 Task: Research Airbnb accommodation in Sirte, Libya from 4th December, 2023 to 10th December, 2023 for 6 adults, 2 children.6 bedrooms having 6 beds and 6 bathrooms. Property type can be house. Amenities needed are: wifi, TV, free parkinig on premises, gym, breakfast. Look for 5 properties as per requirement.
Action: Mouse moved to (1373, 712)
Screenshot: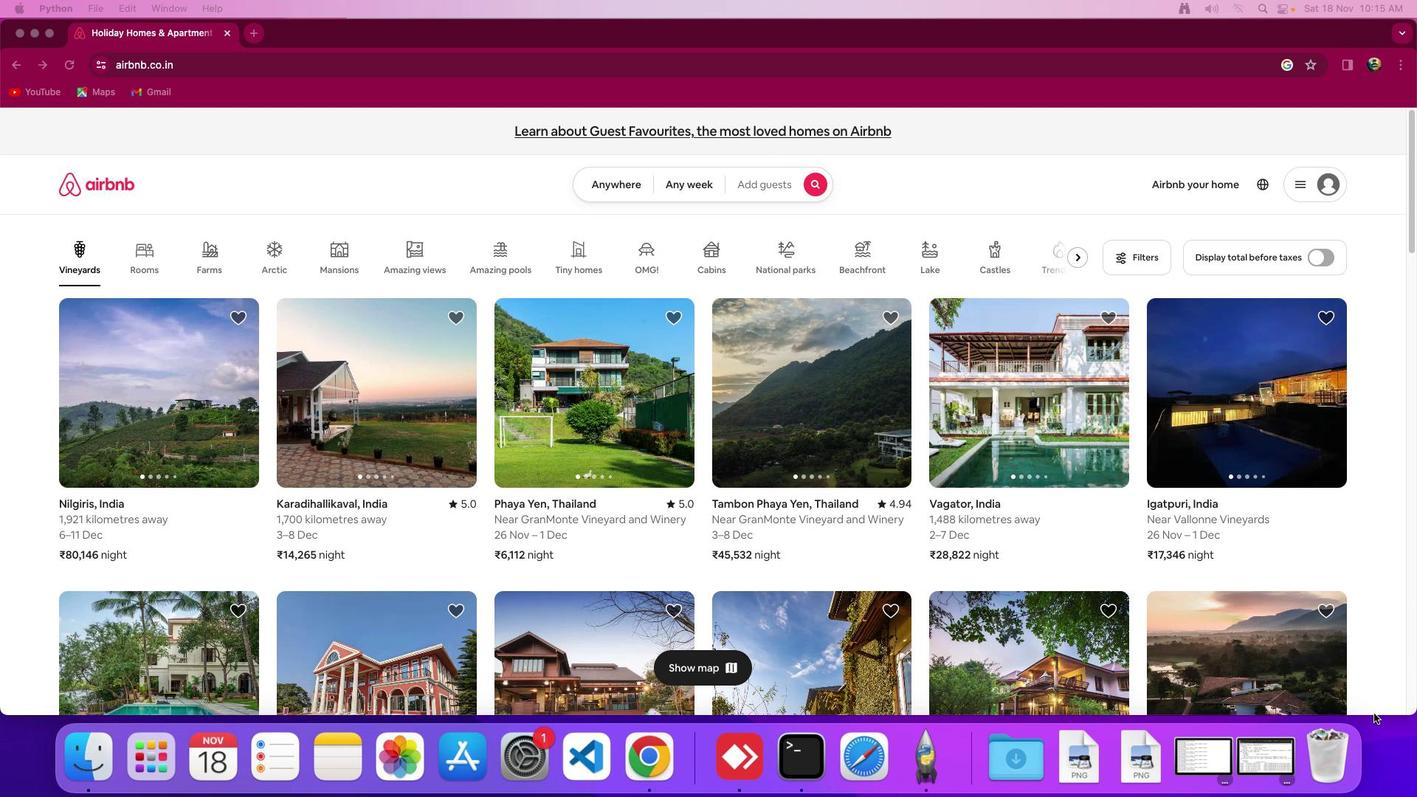 
Action: Mouse pressed left at (1373, 712)
Screenshot: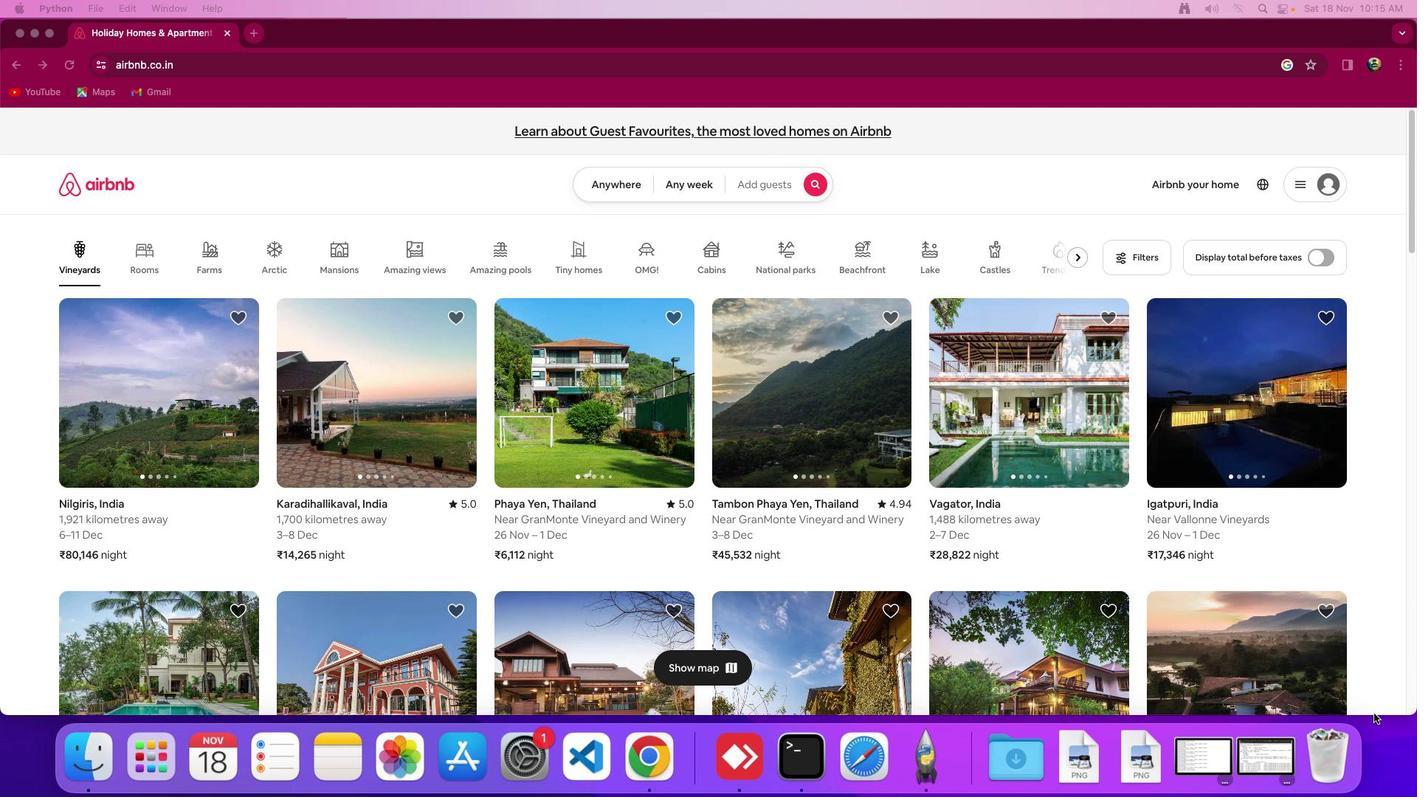 
Action: Mouse moved to (1372, 713)
Screenshot: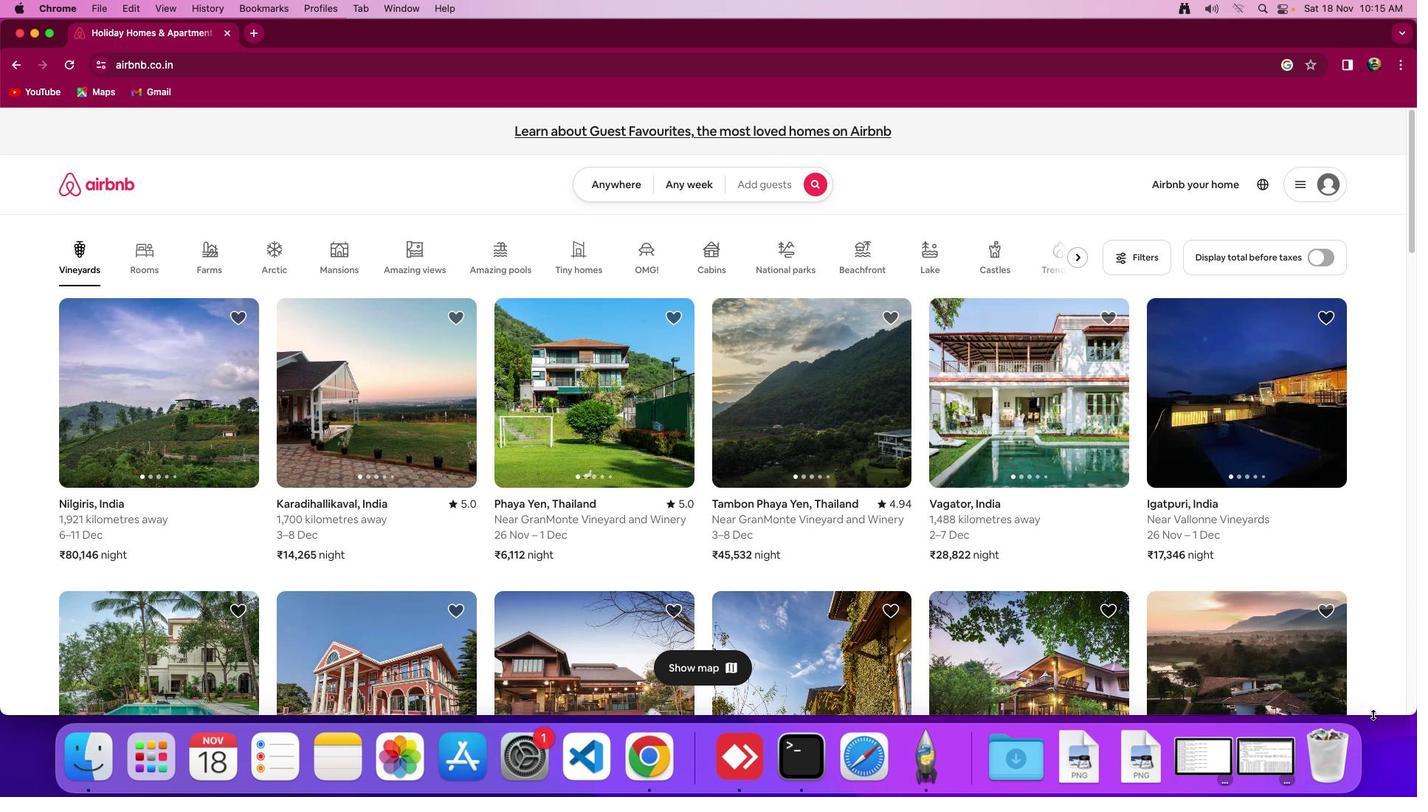 
Action: Mouse pressed left at (1372, 713)
Screenshot: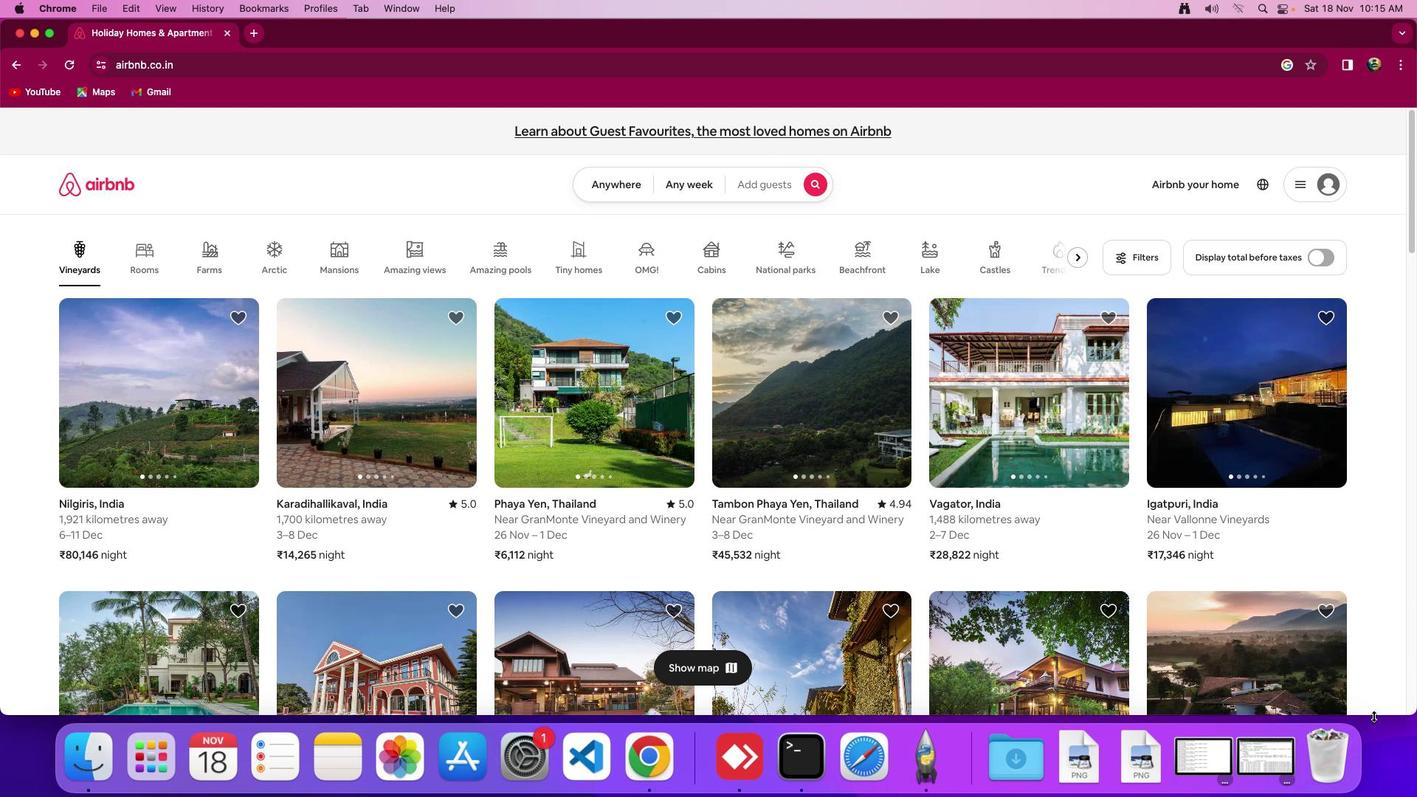 
Action: Mouse moved to (618, 181)
Screenshot: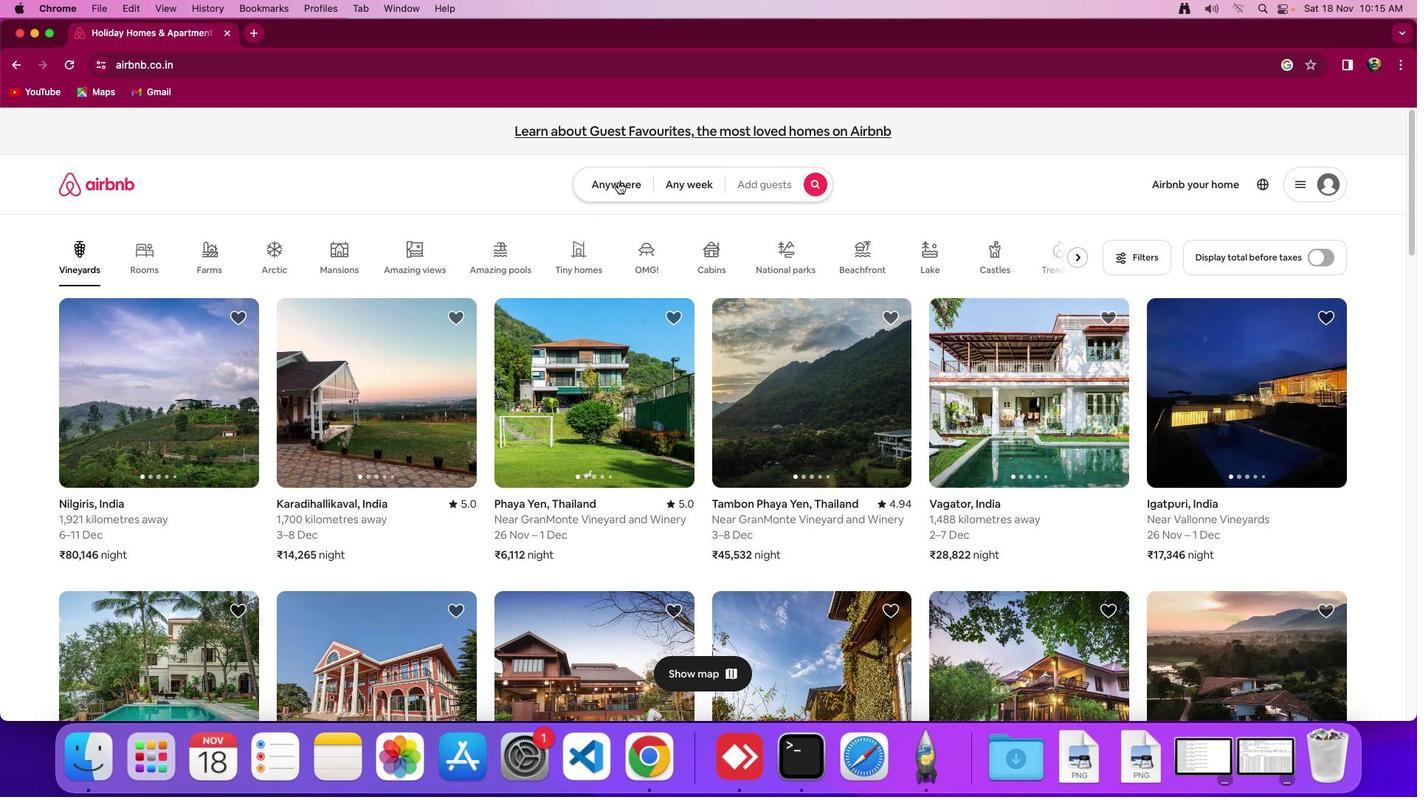 
Action: Mouse pressed left at (618, 181)
Screenshot: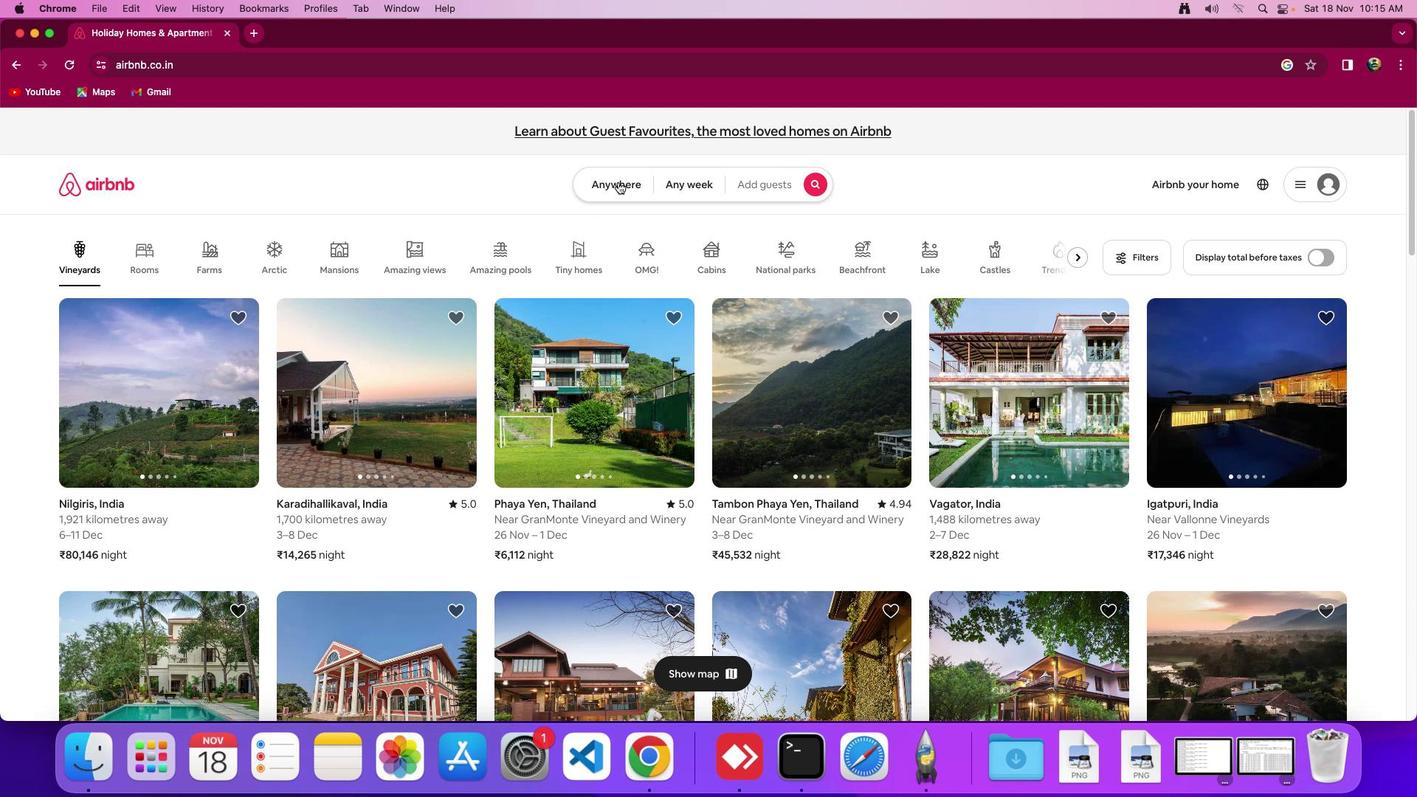 
Action: Mouse moved to (563, 253)
Screenshot: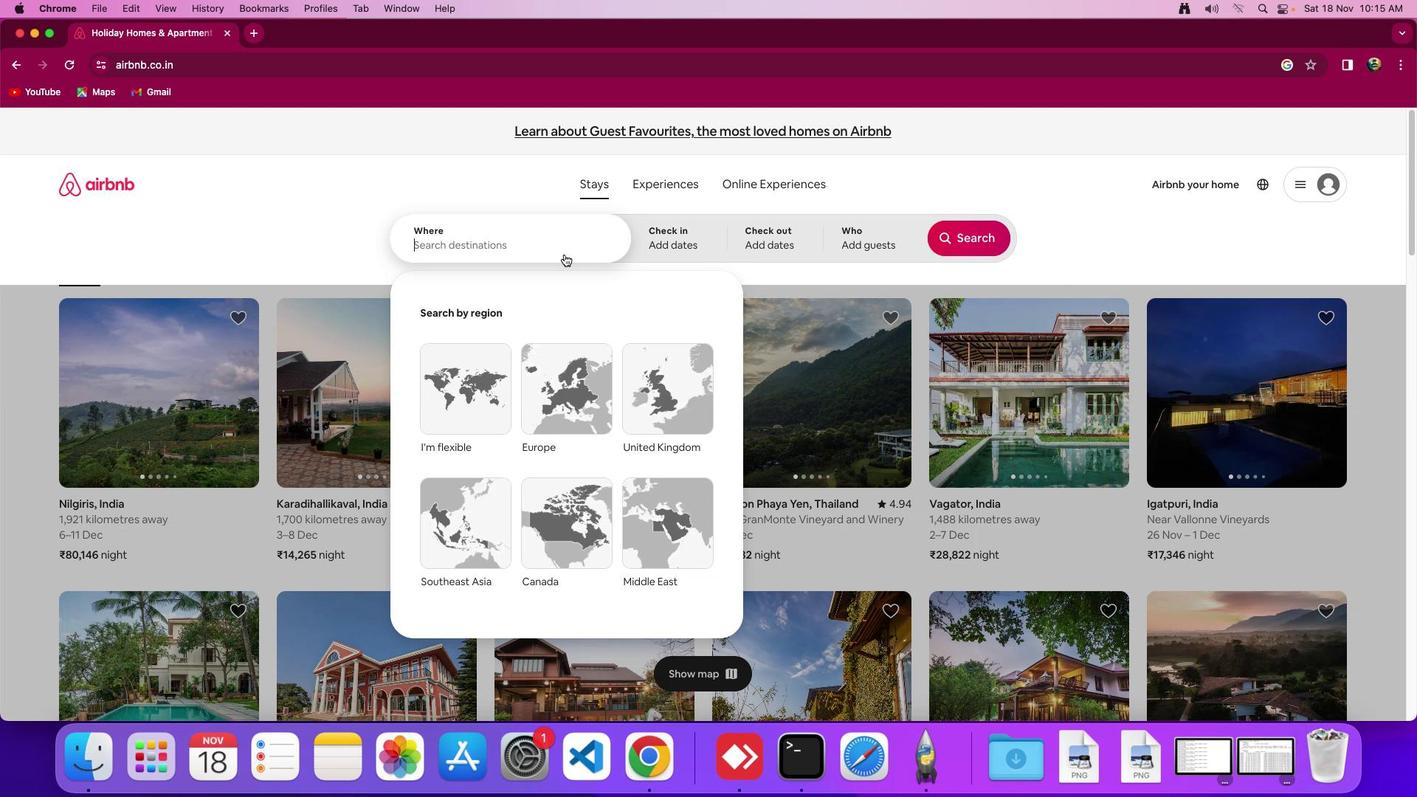 
Action: Mouse pressed left at (563, 253)
Screenshot: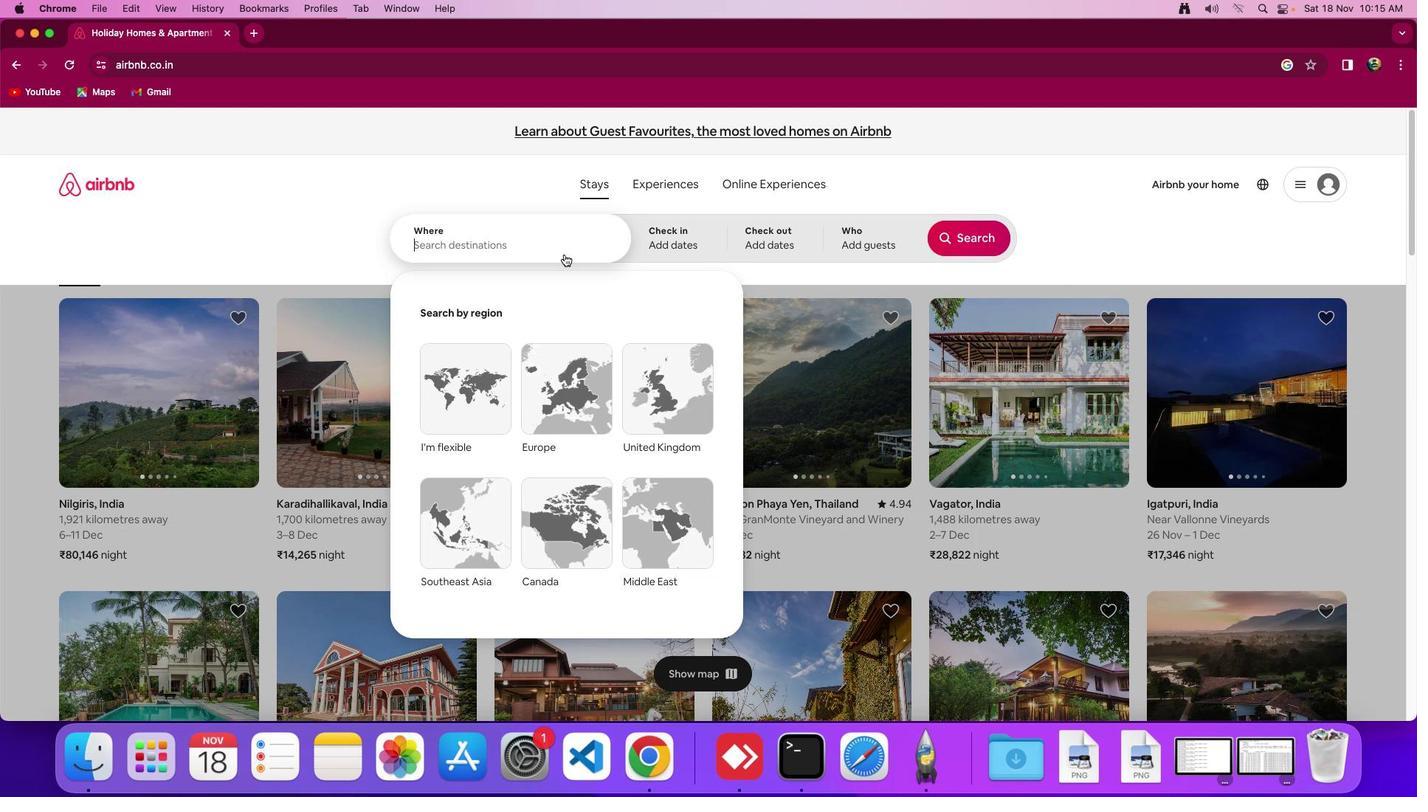 
Action: Mouse moved to (563, 250)
Screenshot: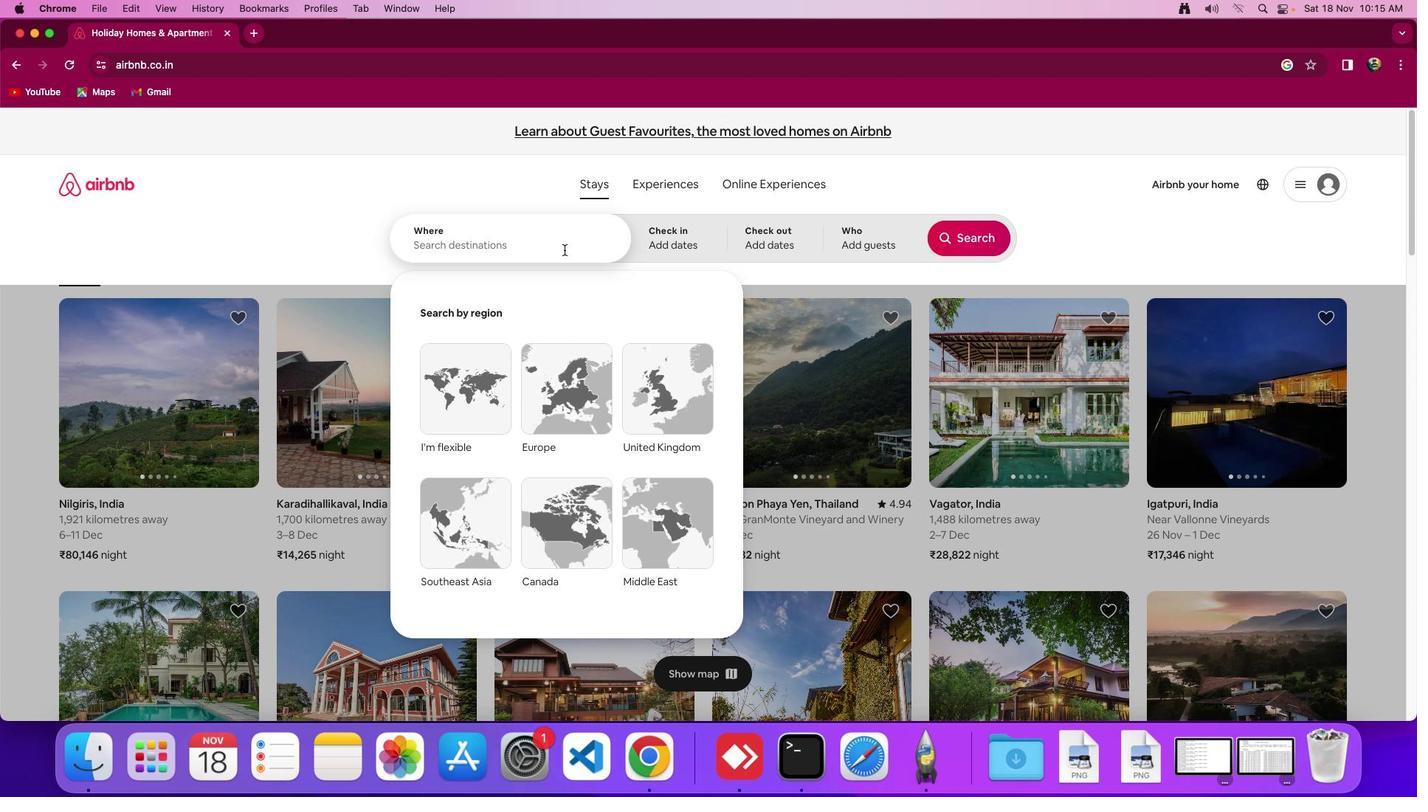 
Action: Key pressed Key.shift_r'S'
Screenshot: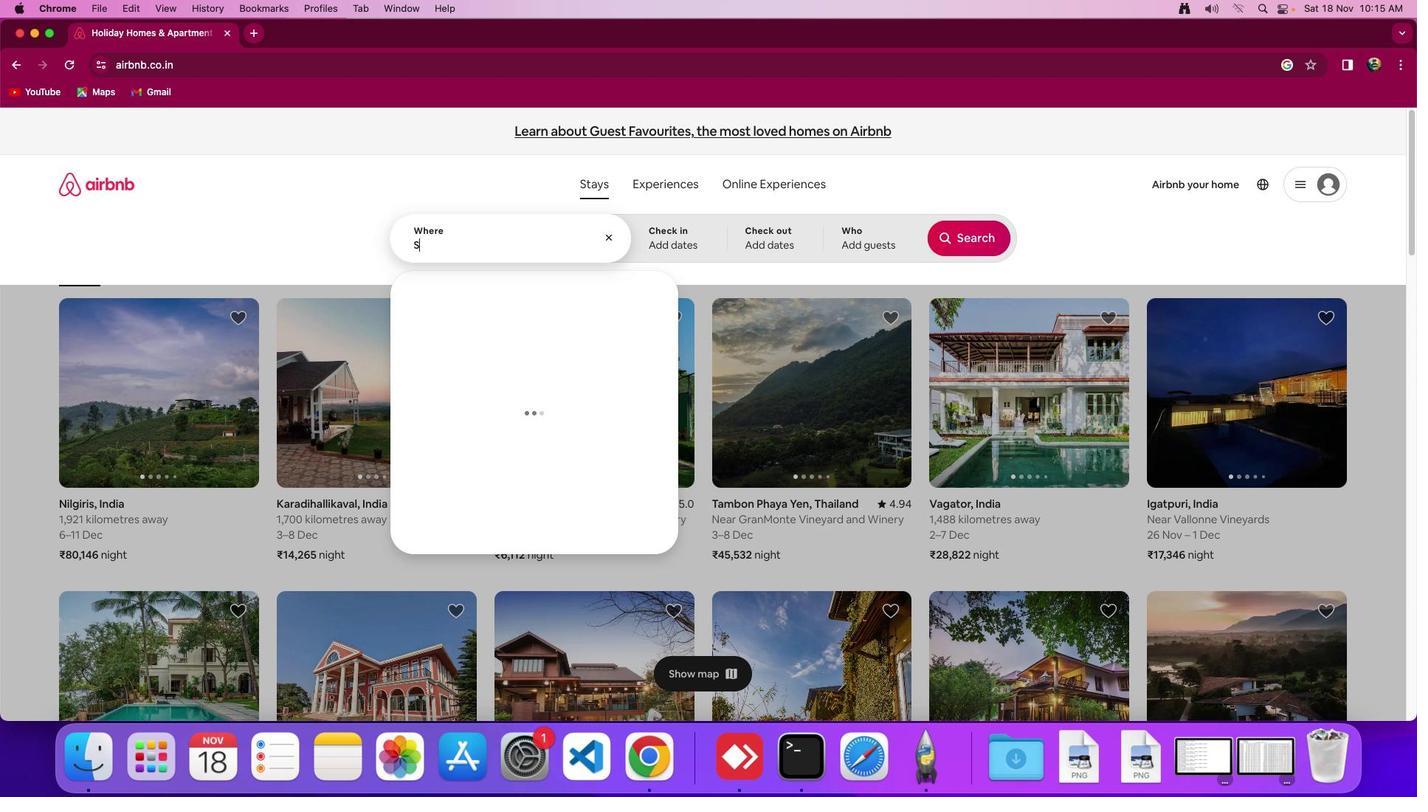 
Action: Mouse moved to (572, 246)
Screenshot: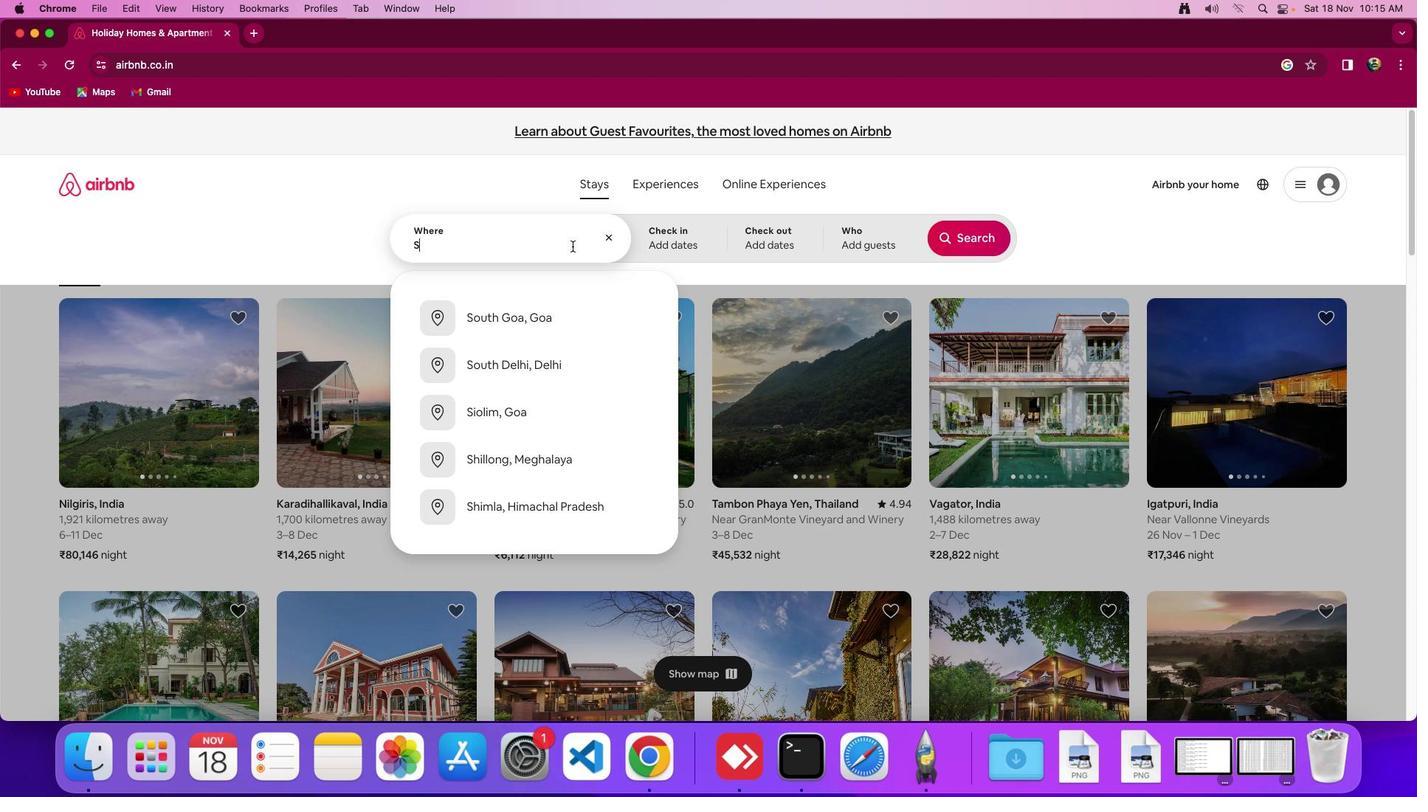 
Action: Key pressed 'i''r''t''e'','Key.space
Screenshot: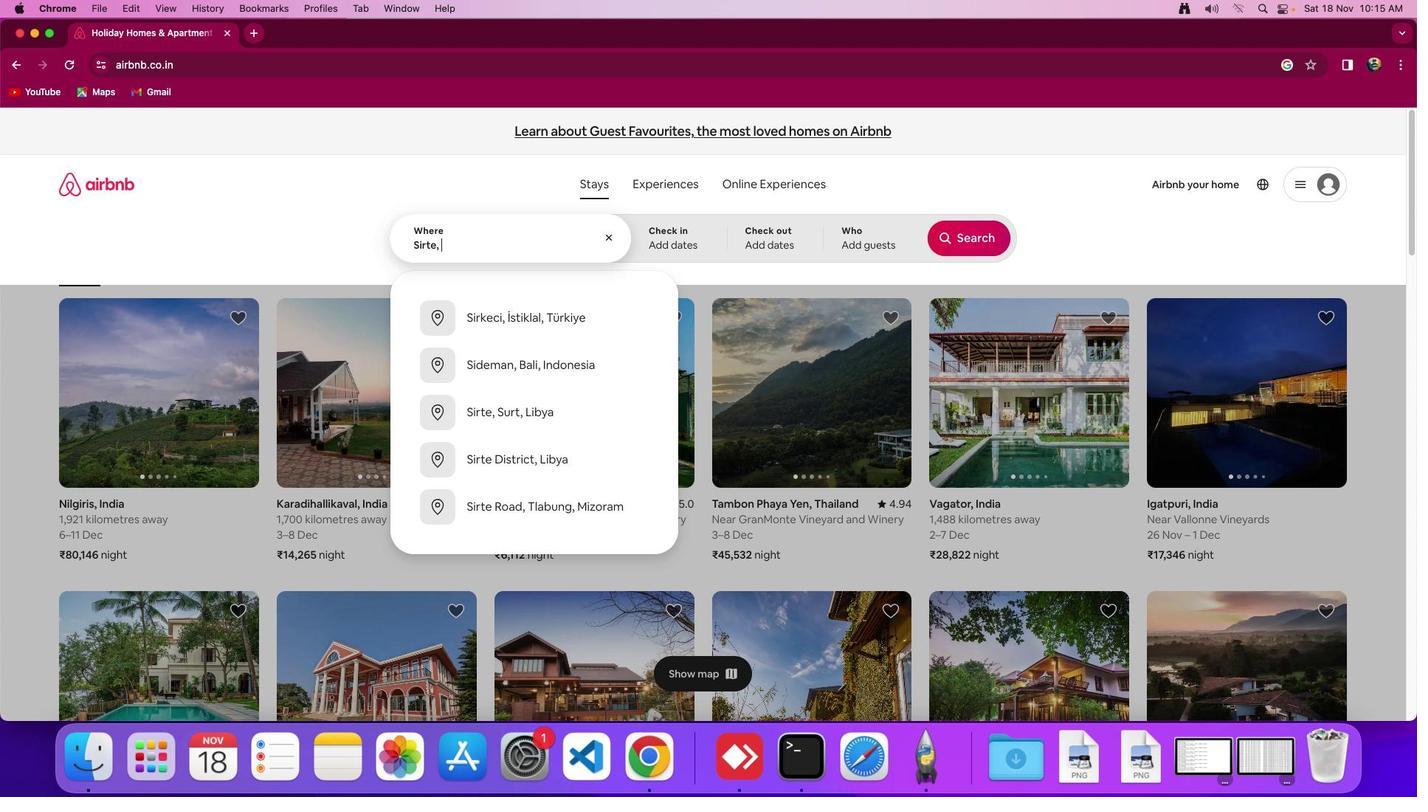 
Action: Mouse moved to (656, 156)
Screenshot: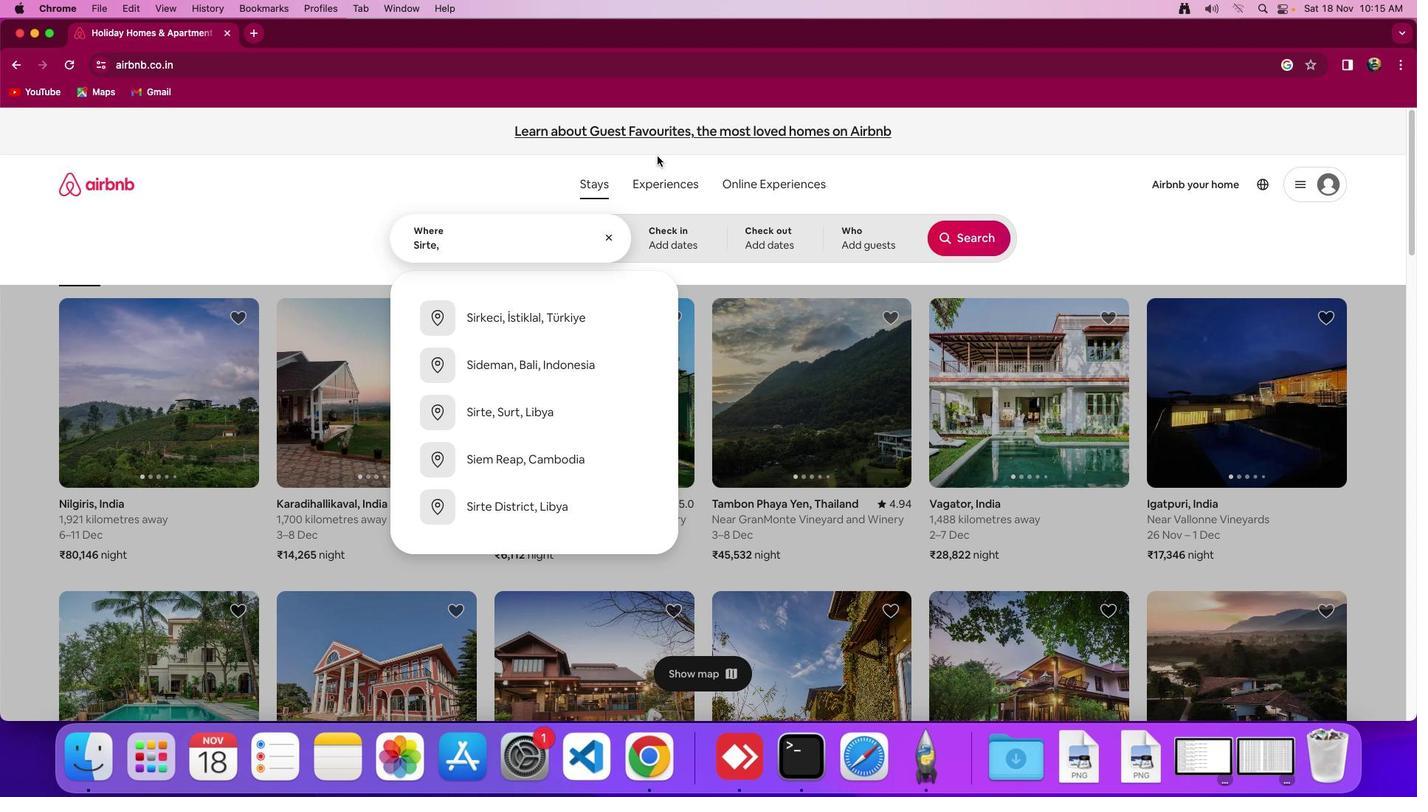
Action: Key pressed Key.caps_lock'L''I'Key.caps_lockKey.backspace
Screenshot: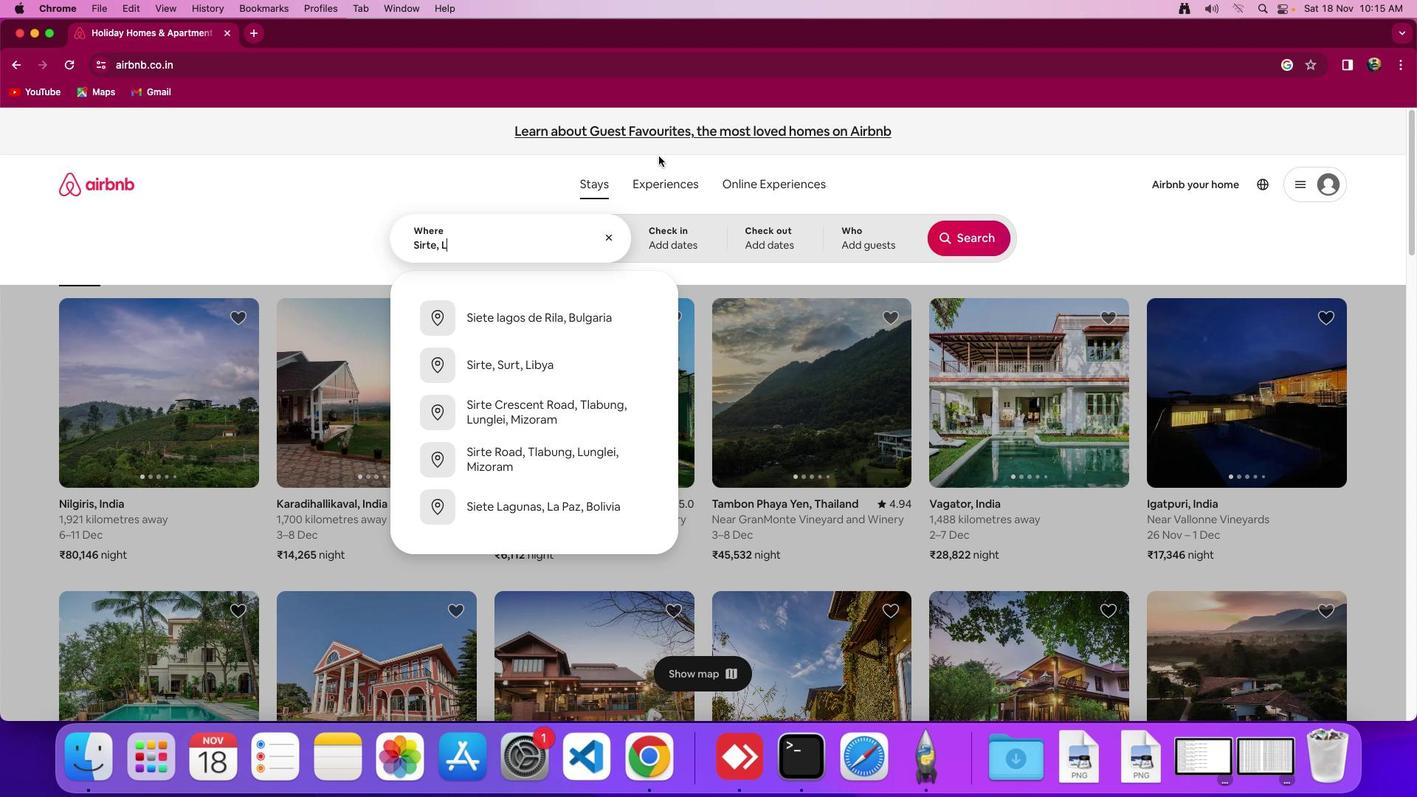 
Action: Mouse moved to (659, 156)
Screenshot: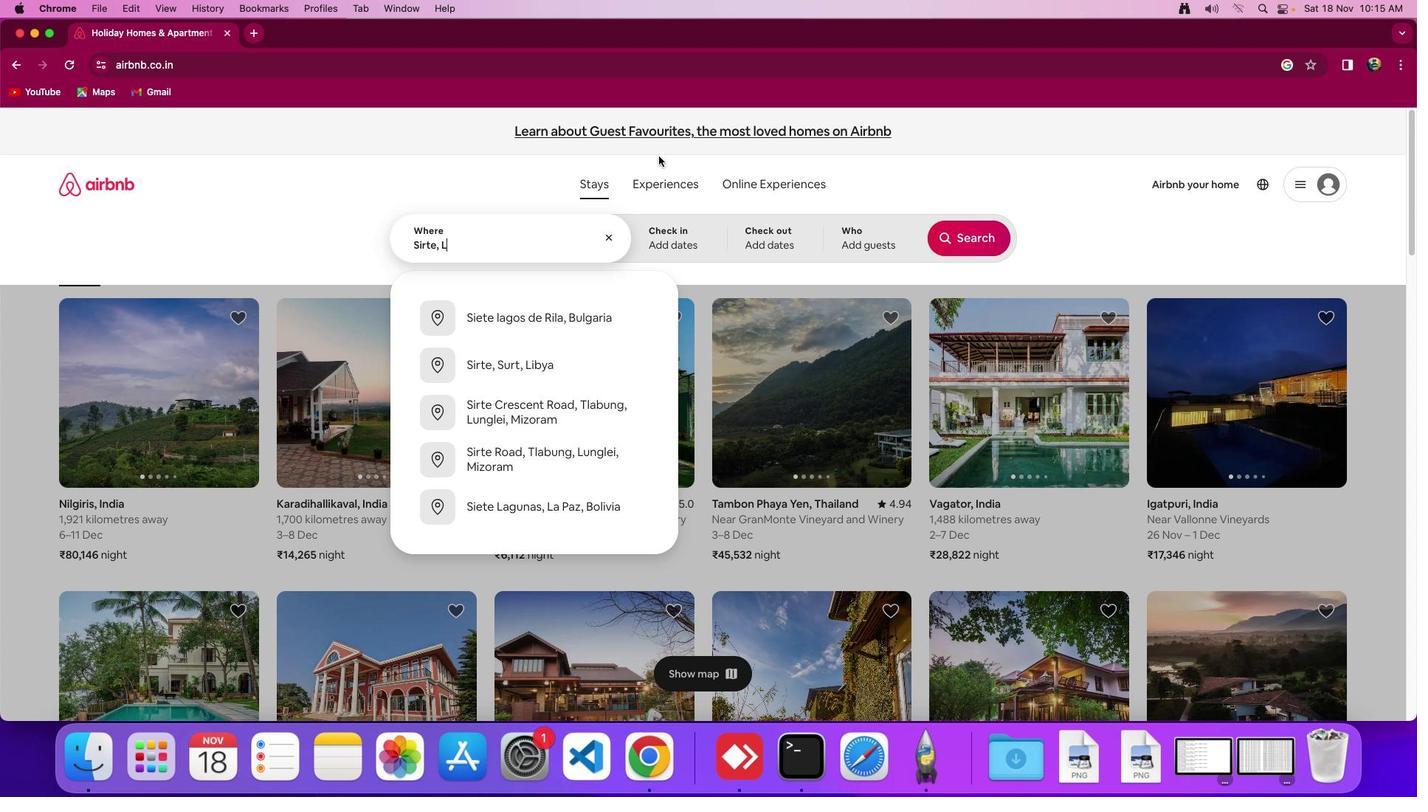 
Action: Key pressed 'i'
Screenshot: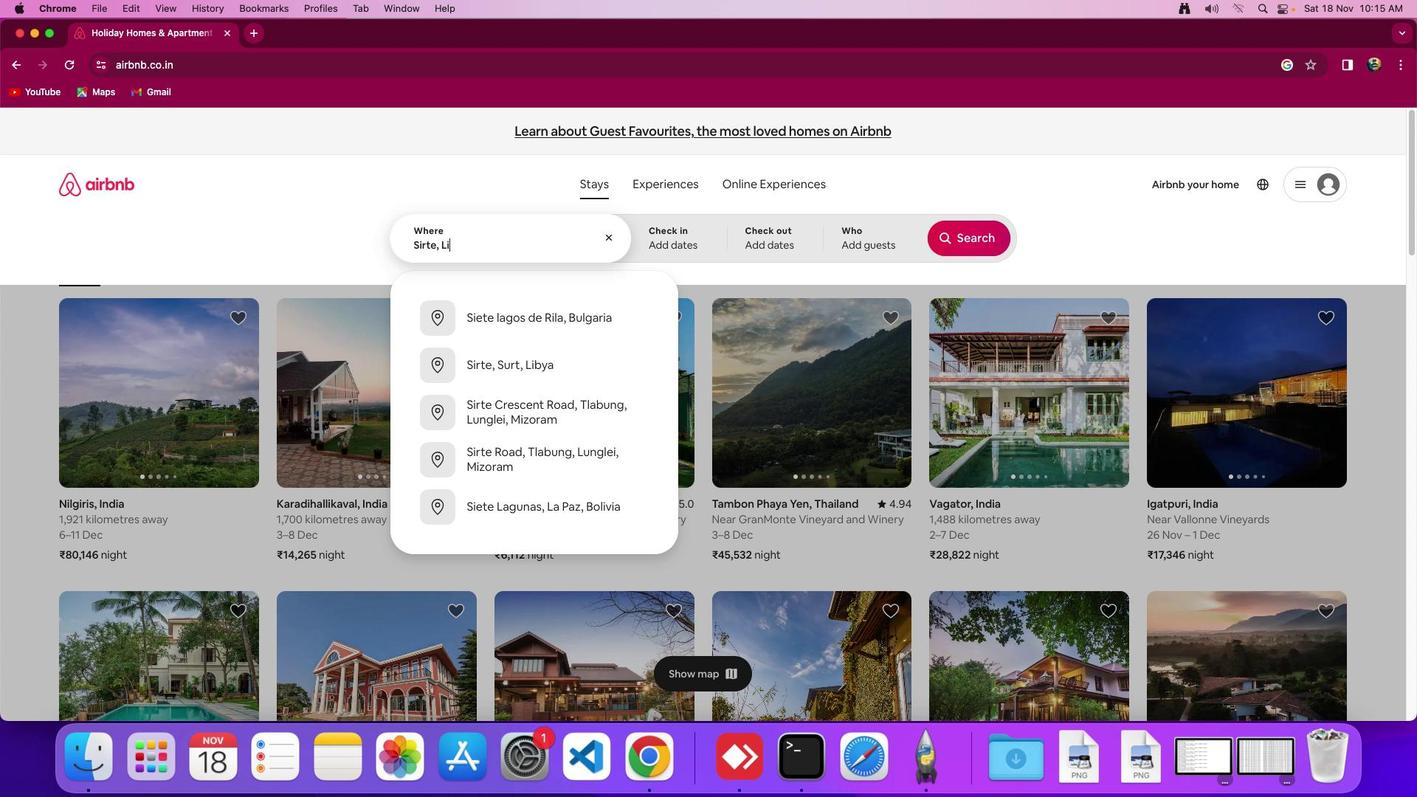 
Action: Mouse moved to (661, 155)
Screenshot: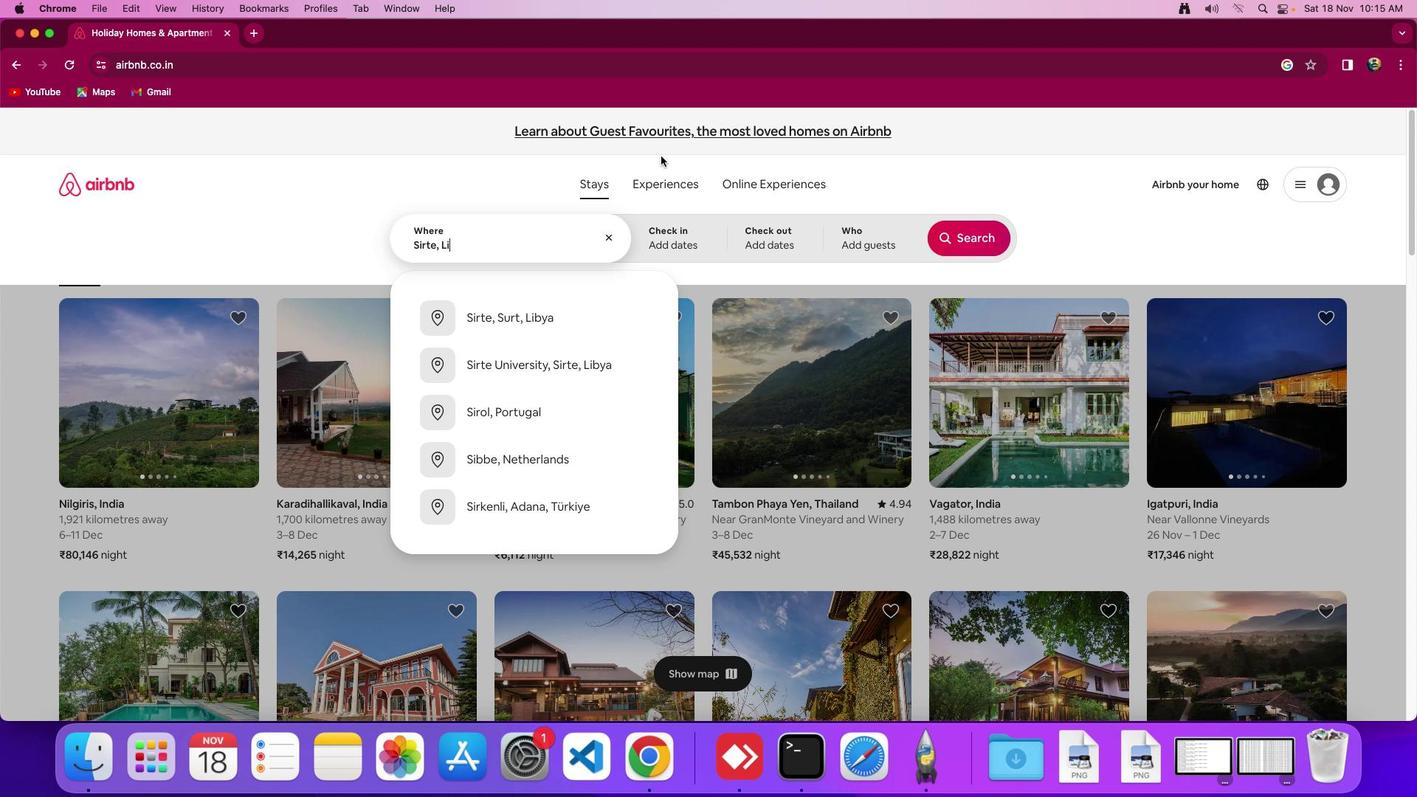
Action: Key pressed 'b''y''a'
Screenshot: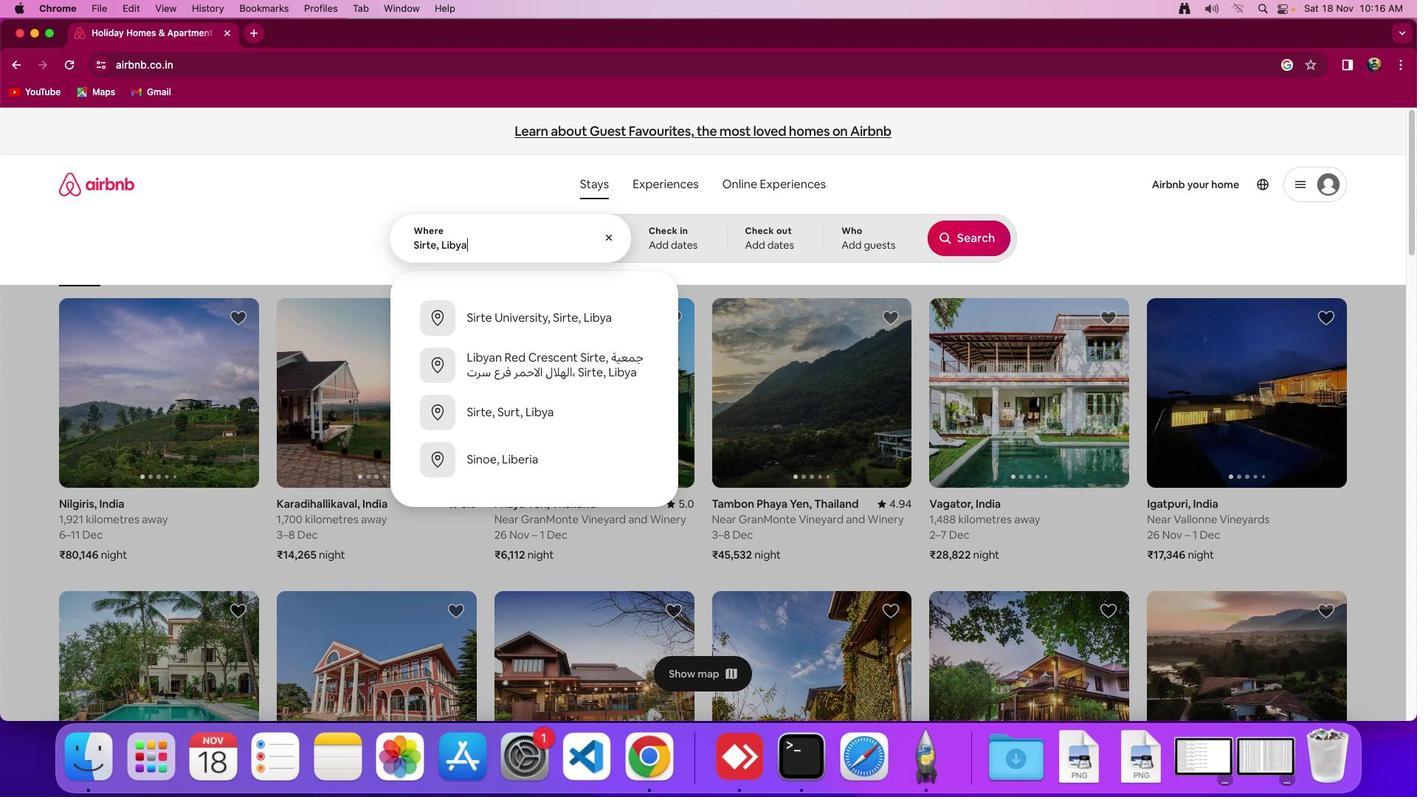 
Action: Mouse moved to (671, 236)
Screenshot: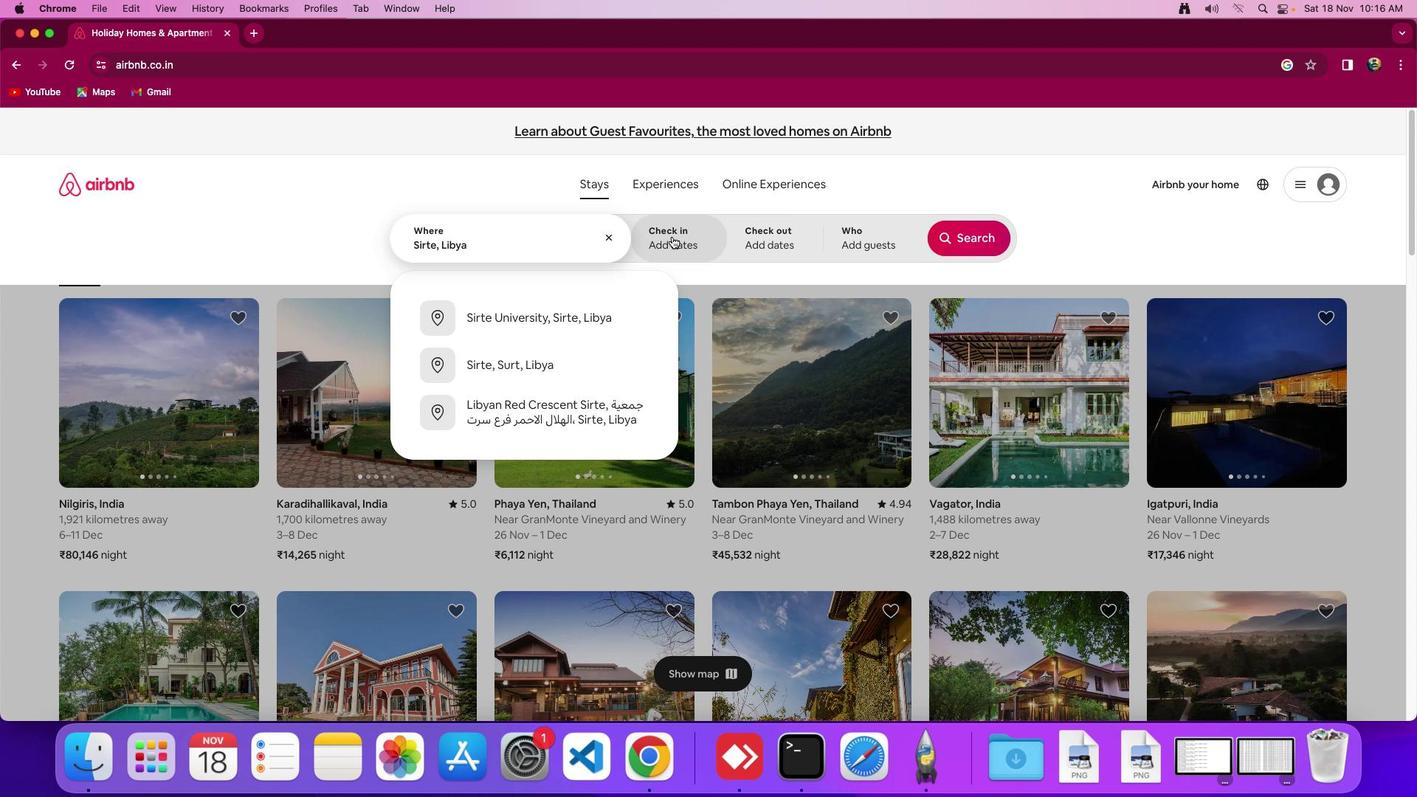 
Action: Mouse pressed left at (671, 236)
Screenshot: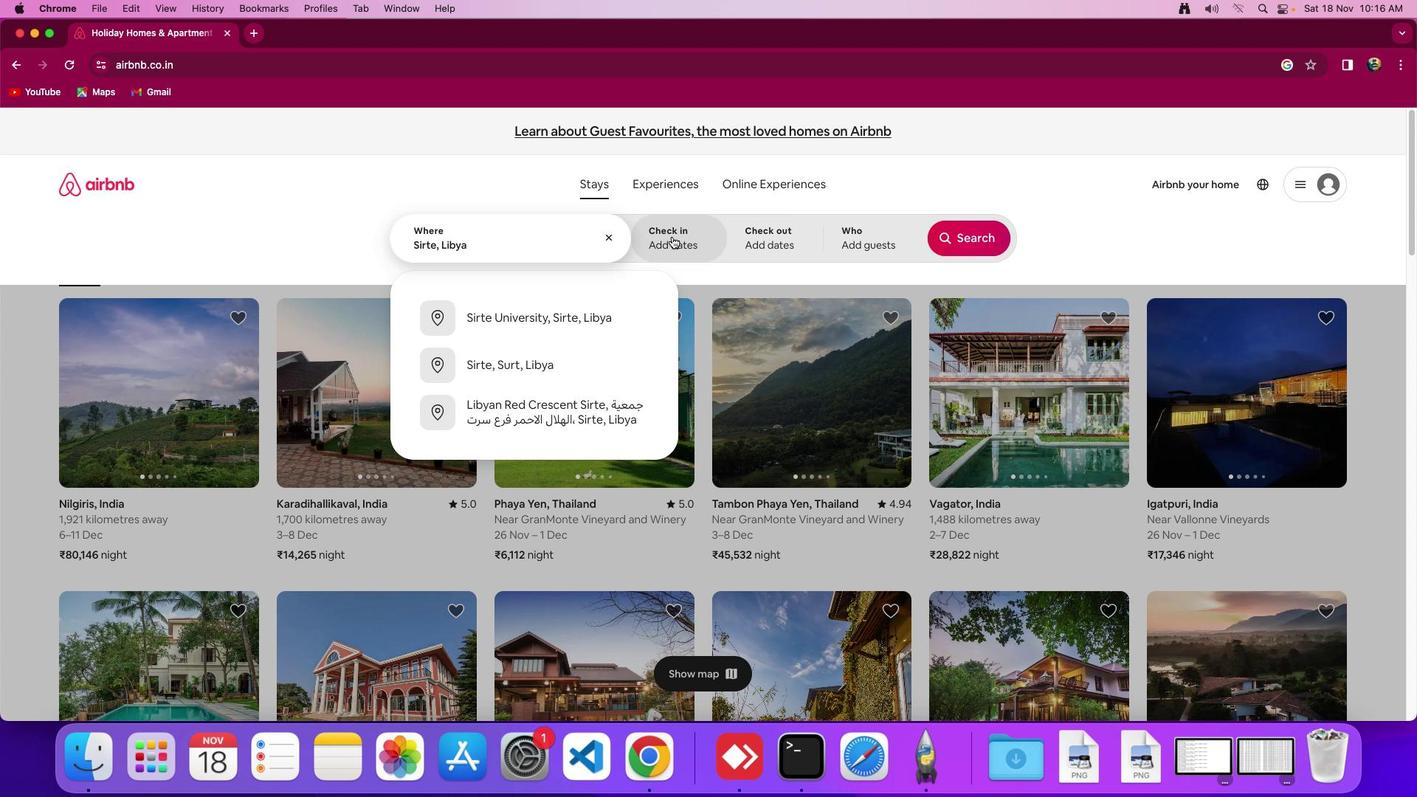 
Action: Mouse moved to (783, 457)
Screenshot: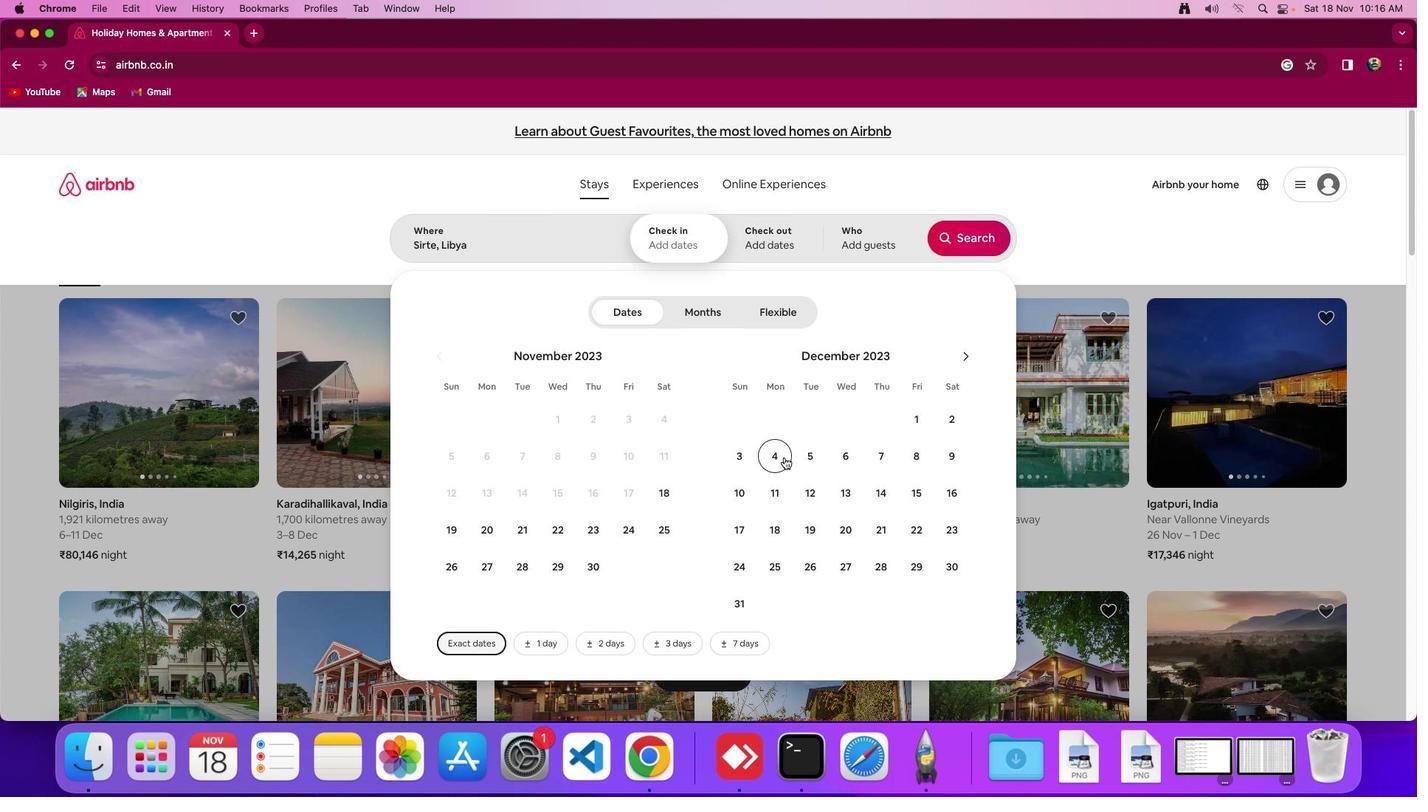 
Action: Mouse pressed left at (783, 457)
Screenshot: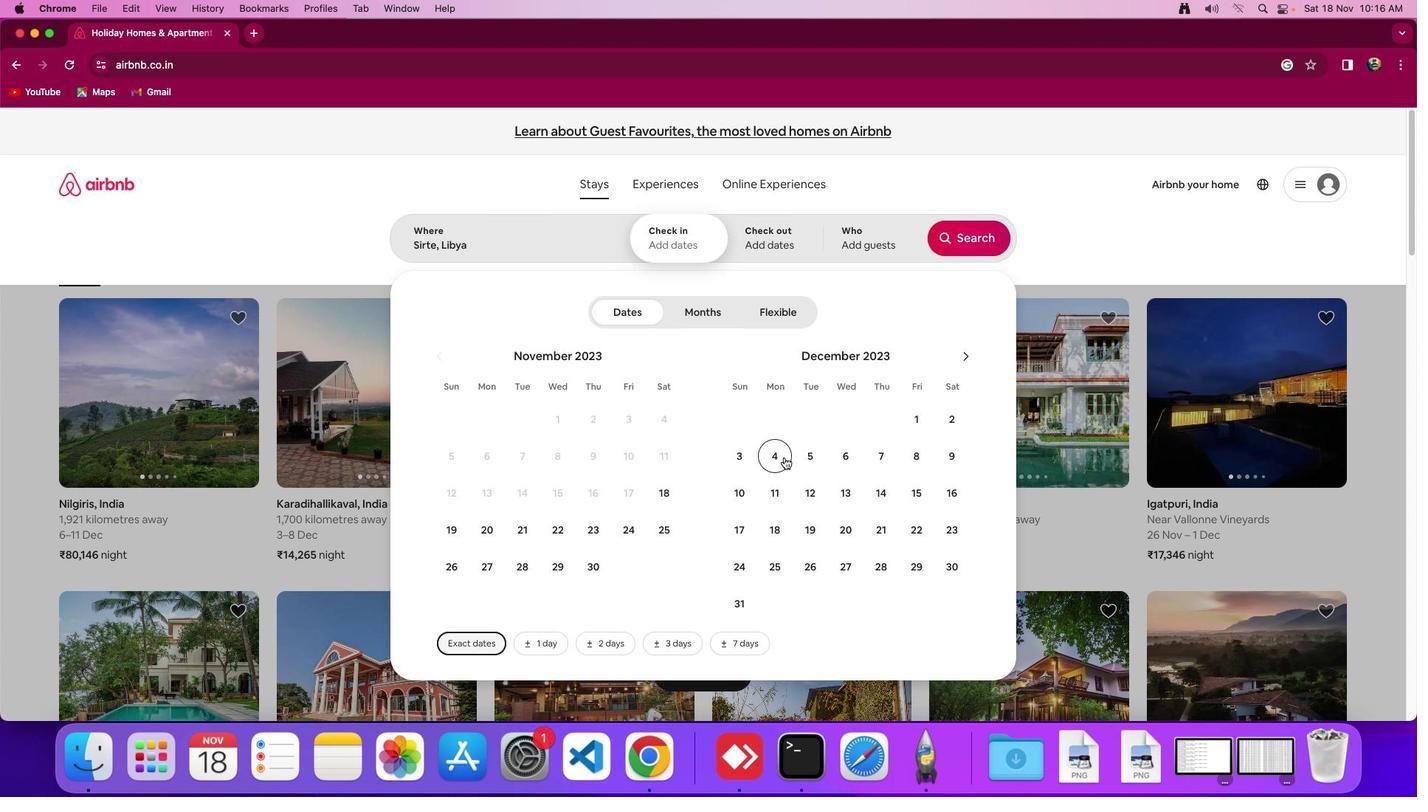 
Action: Mouse moved to (735, 498)
Screenshot: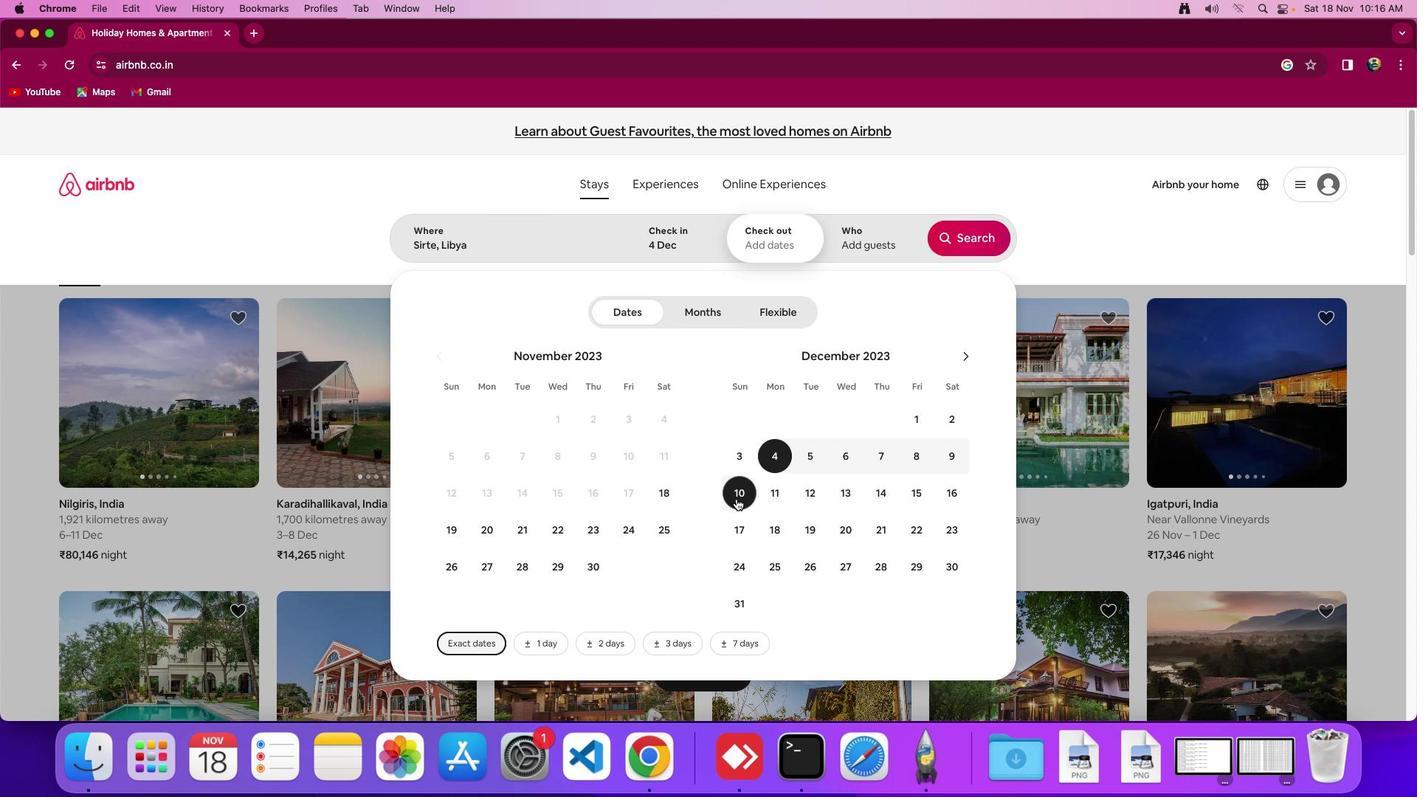 
Action: Mouse pressed left at (735, 498)
Screenshot: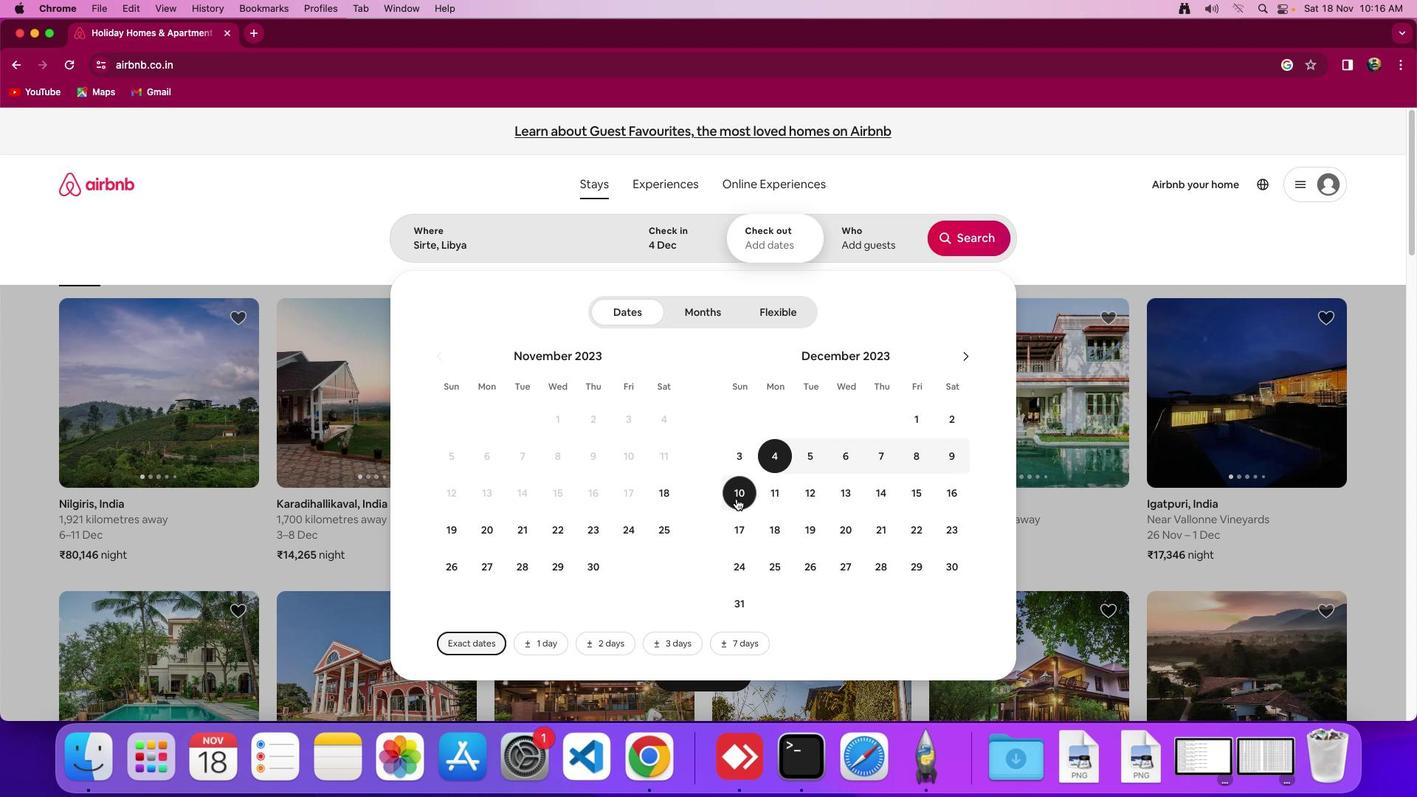 
Action: Mouse moved to (848, 229)
Screenshot: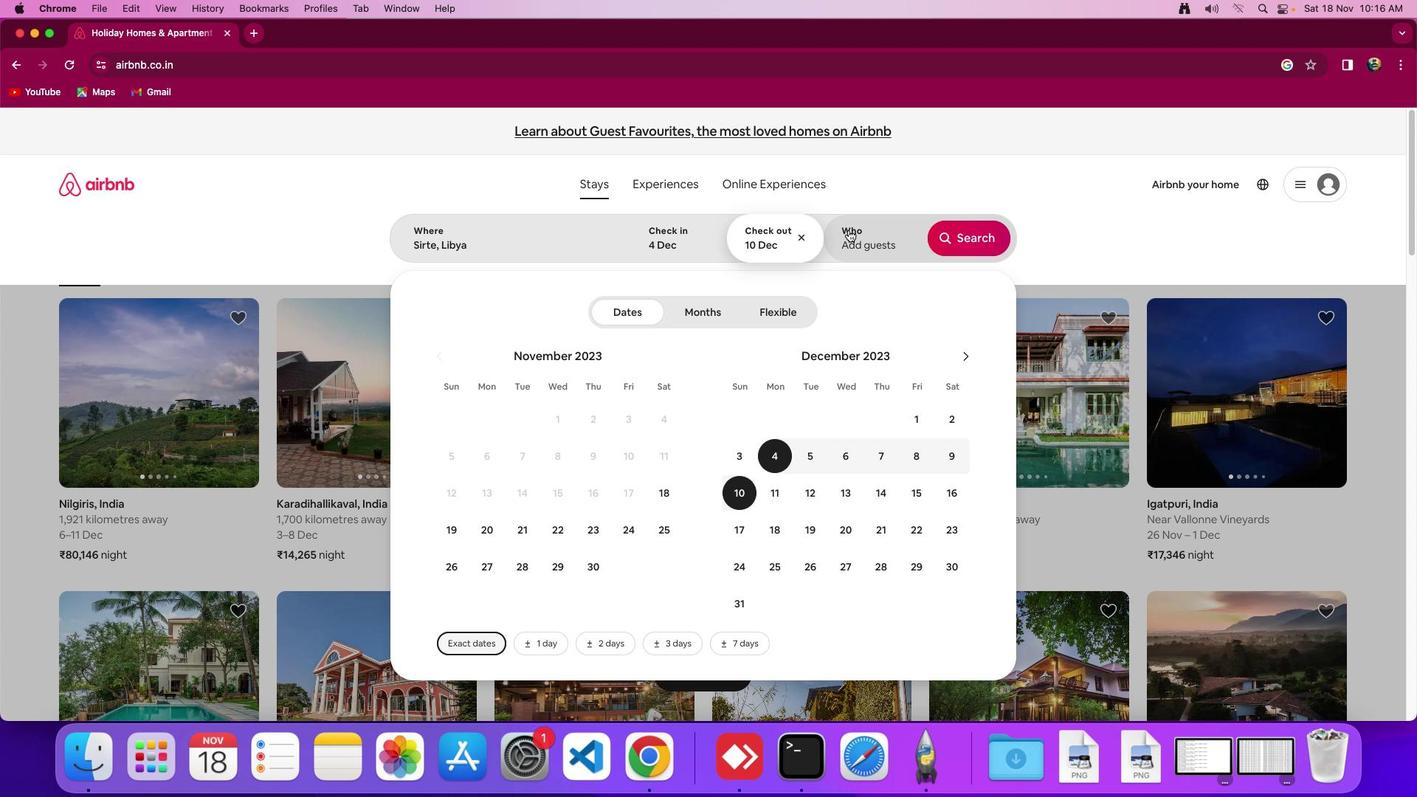 
Action: Mouse pressed left at (848, 229)
Screenshot: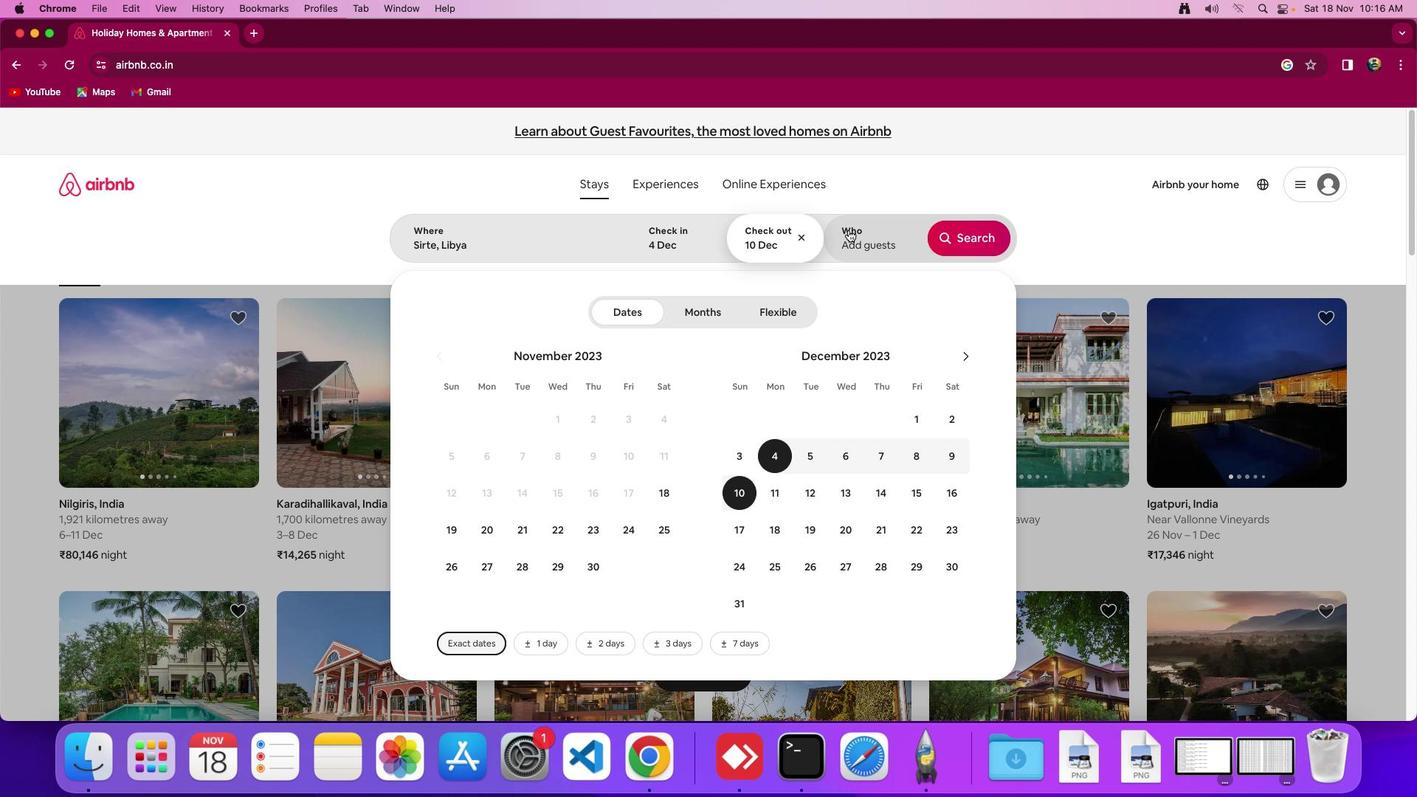 
Action: Mouse moved to (977, 321)
Screenshot: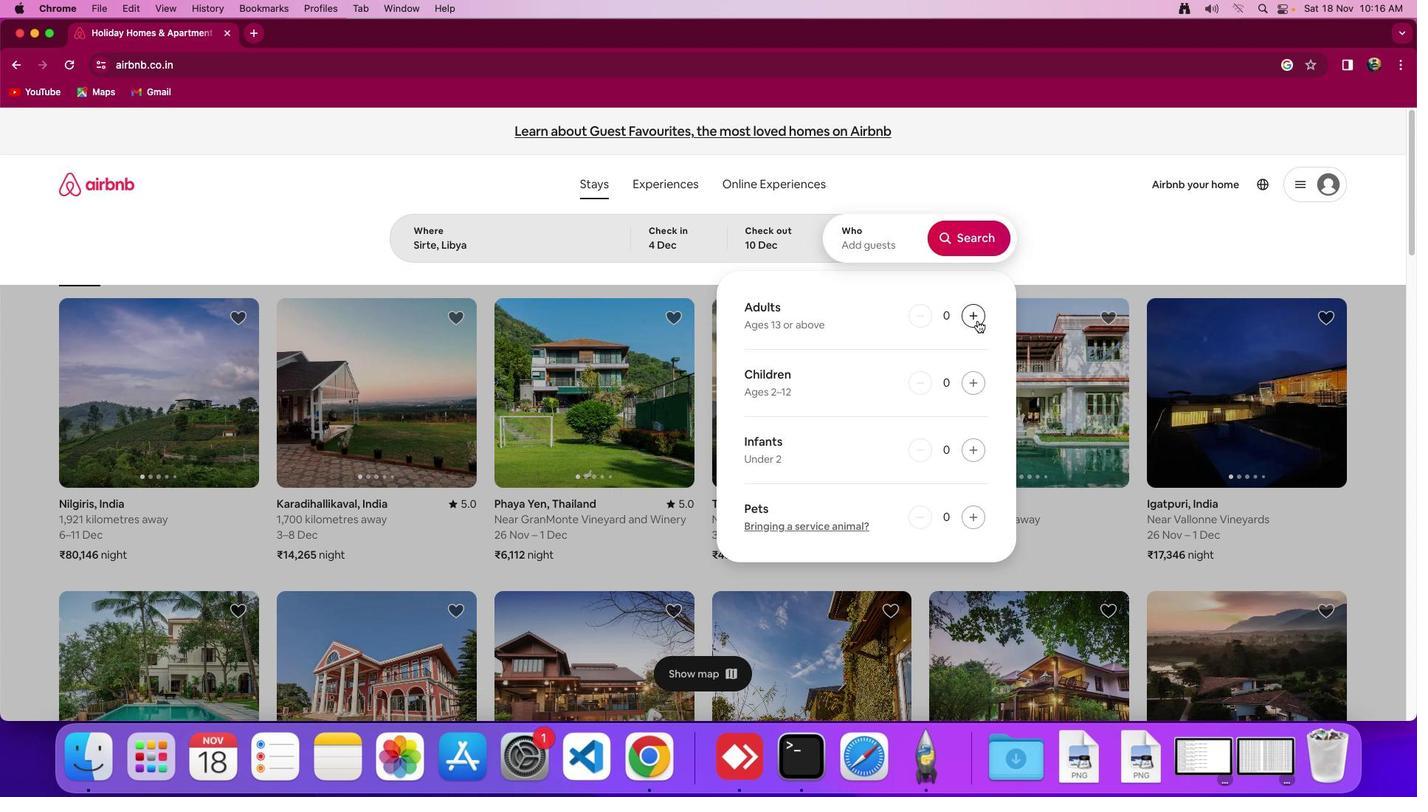 
Action: Mouse pressed left at (977, 321)
Screenshot: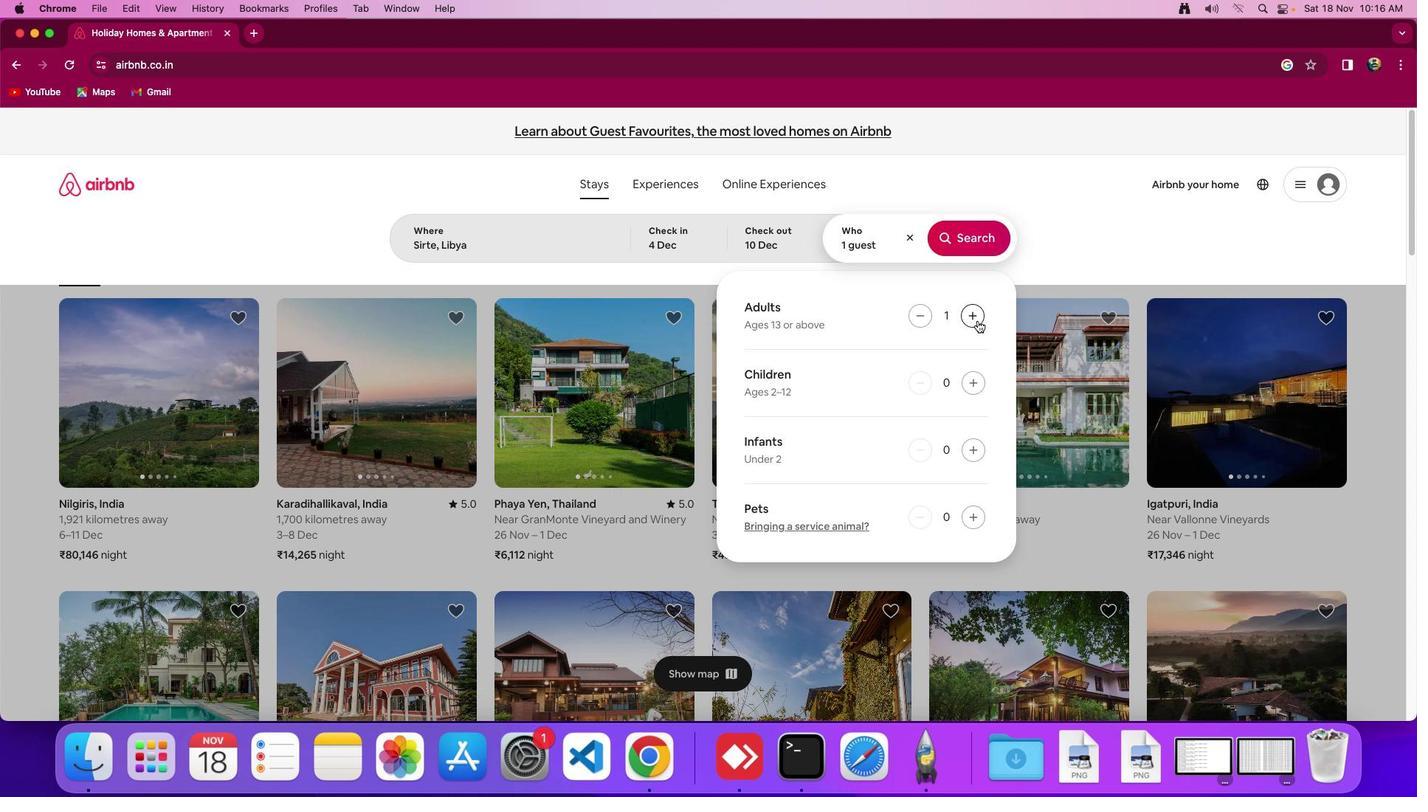 
Action: Mouse pressed left at (977, 321)
Screenshot: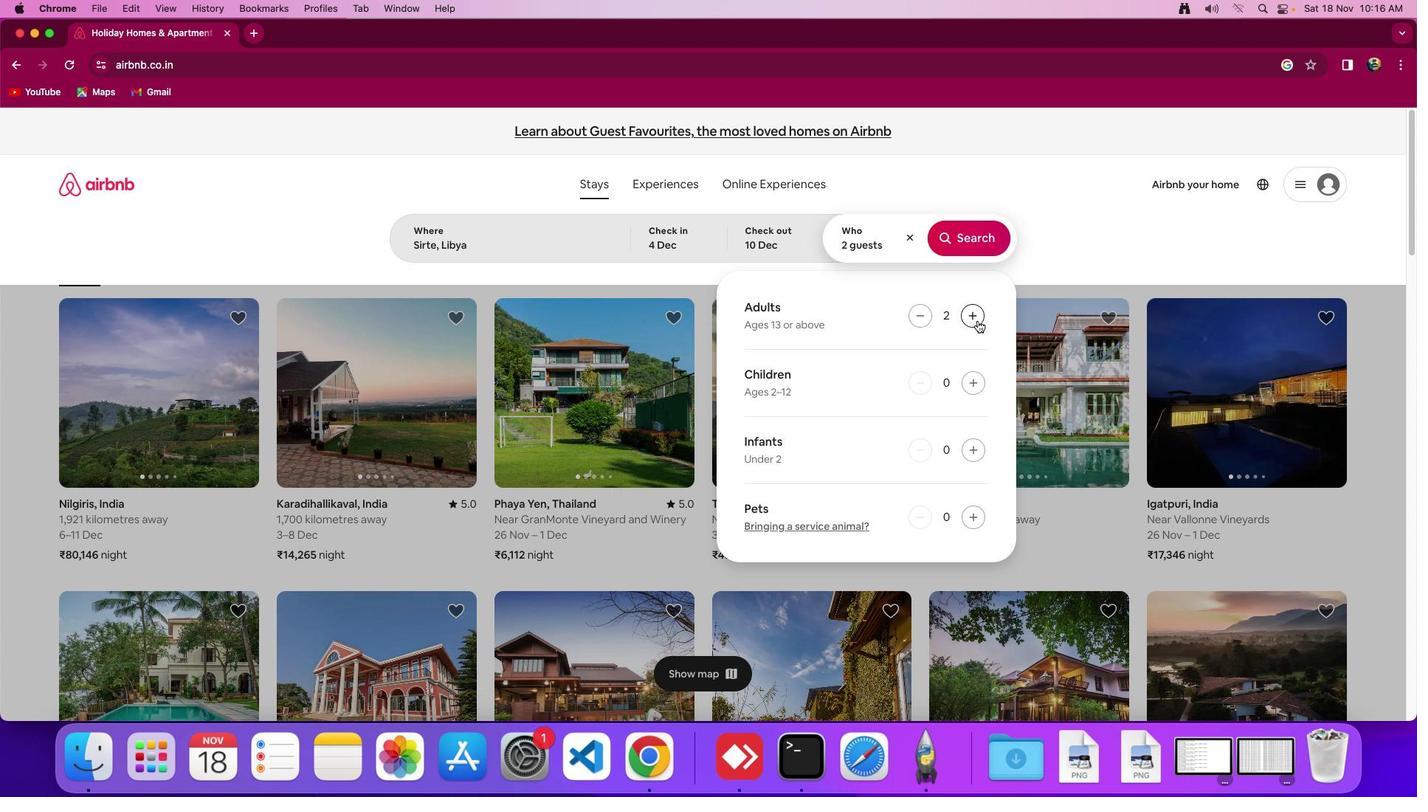 
Action: Mouse pressed left at (977, 321)
Screenshot: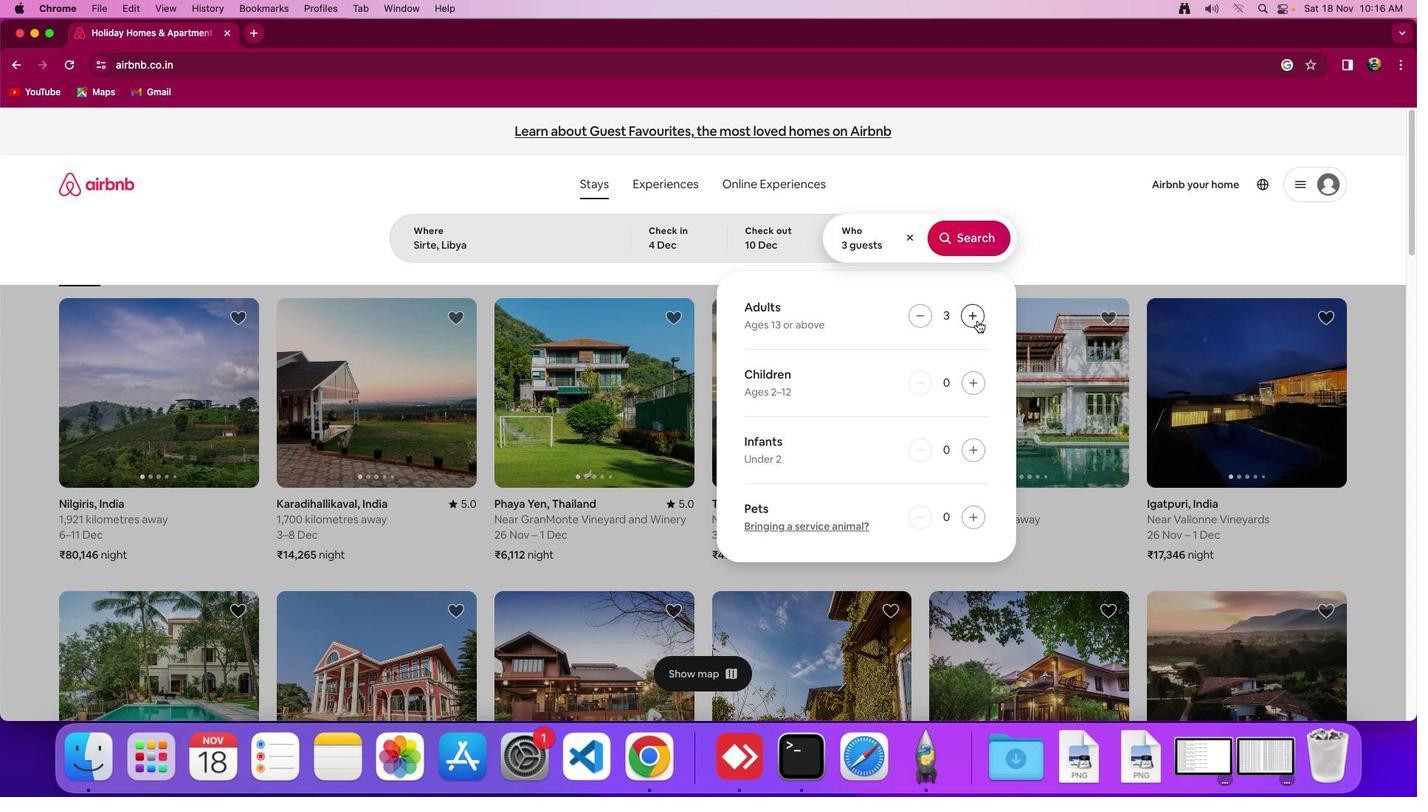 
Action: Mouse pressed left at (977, 321)
Screenshot: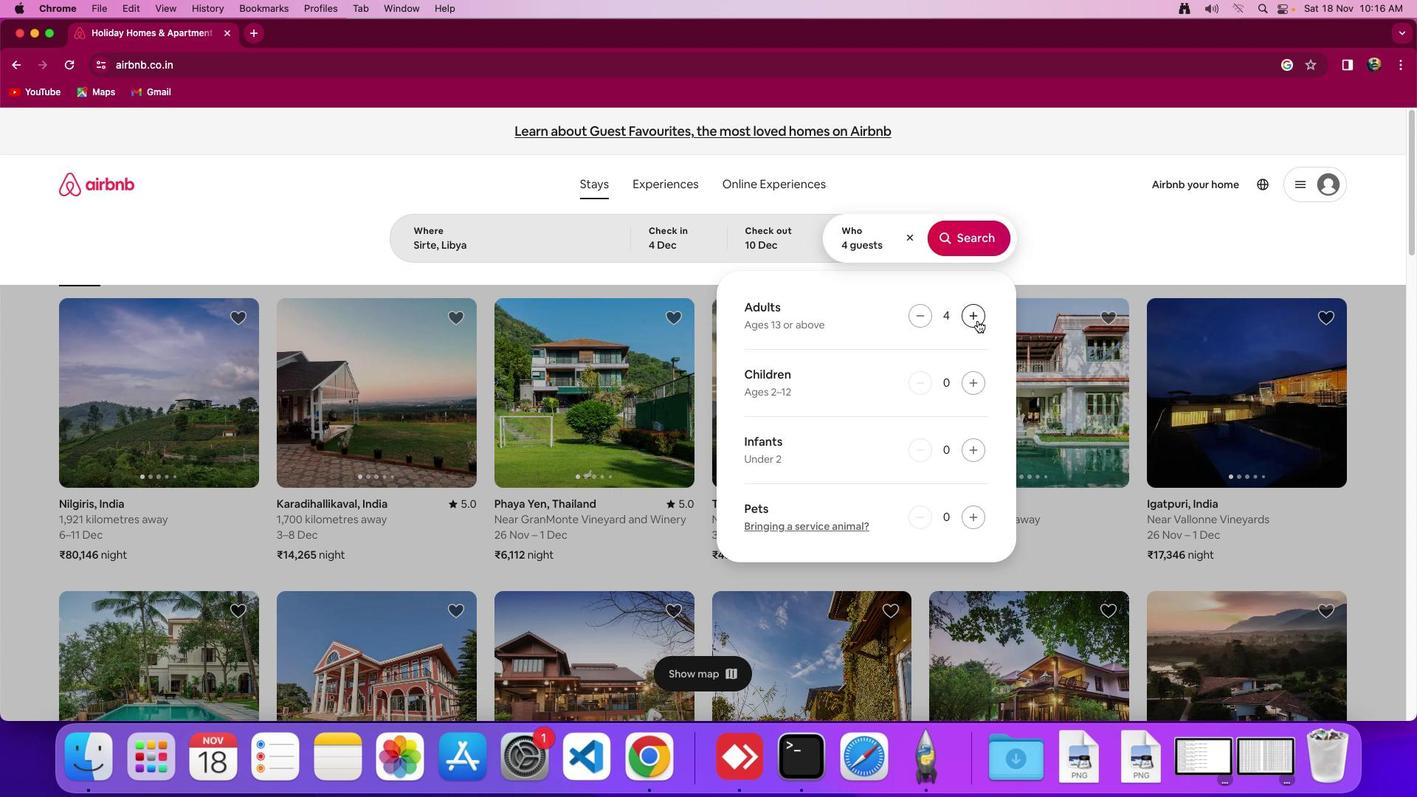 
Action: Mouse pressed left at (977, 321)
Screenshot: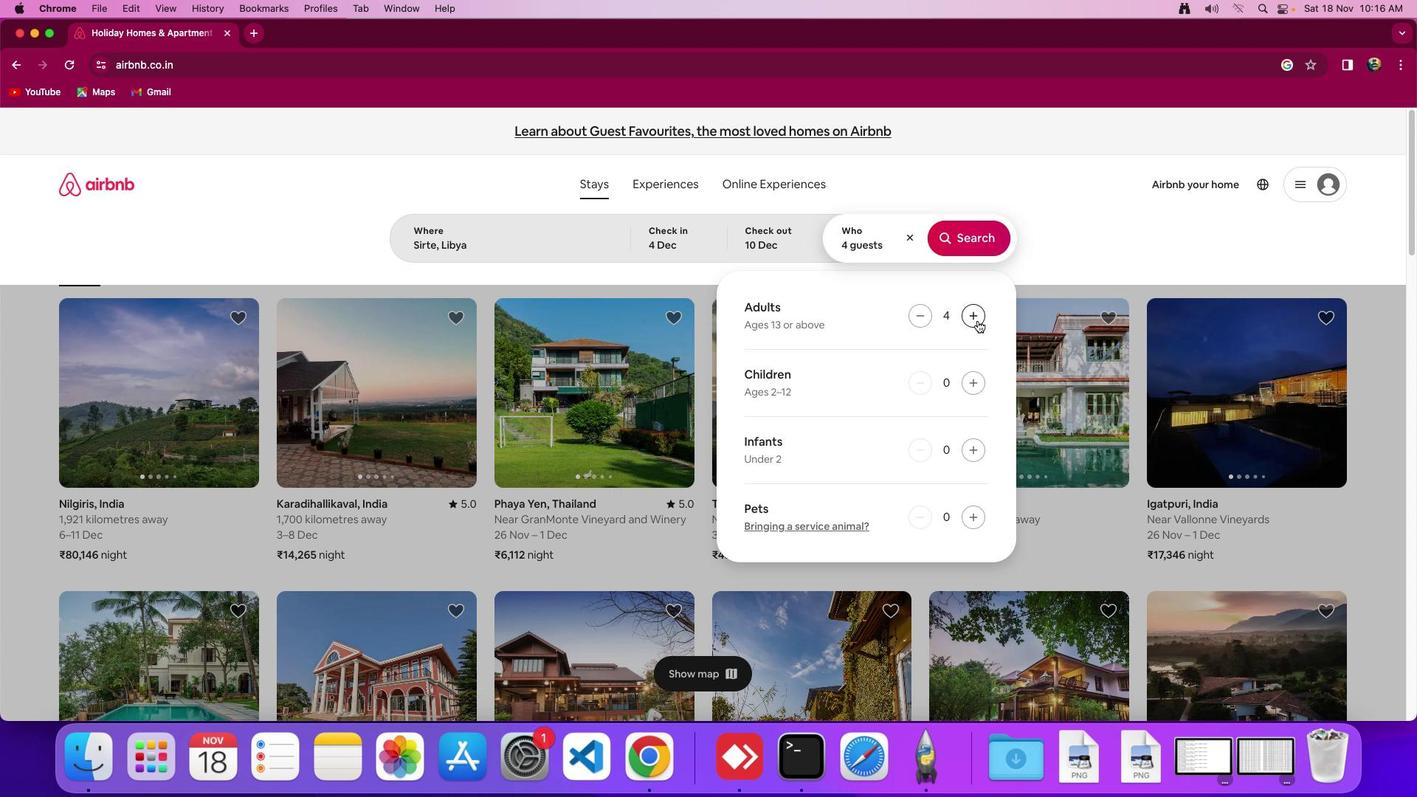 
Action: Mouse pressed left at (977, 321)
Screenshot: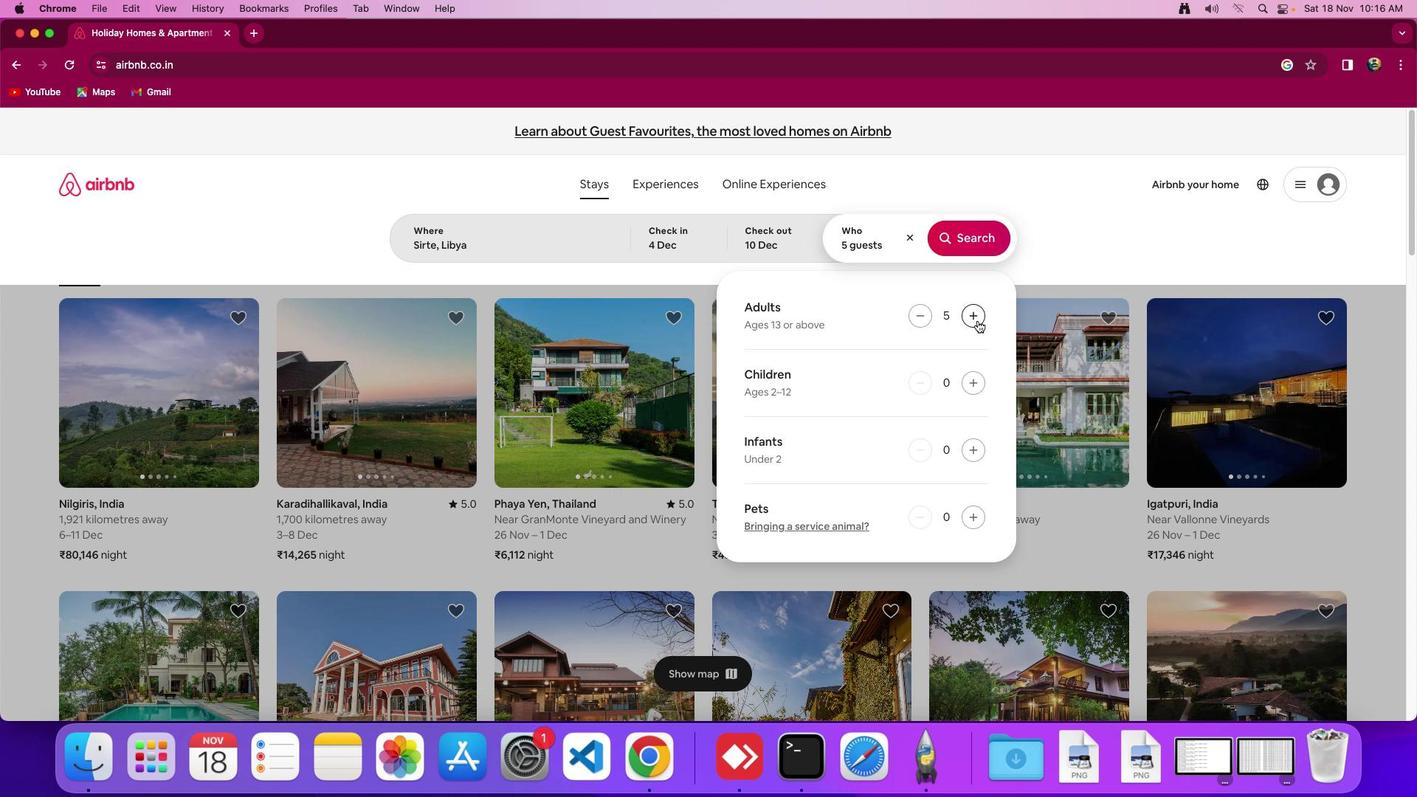
Action: Mouse moved to (967, 386)
Screenshot: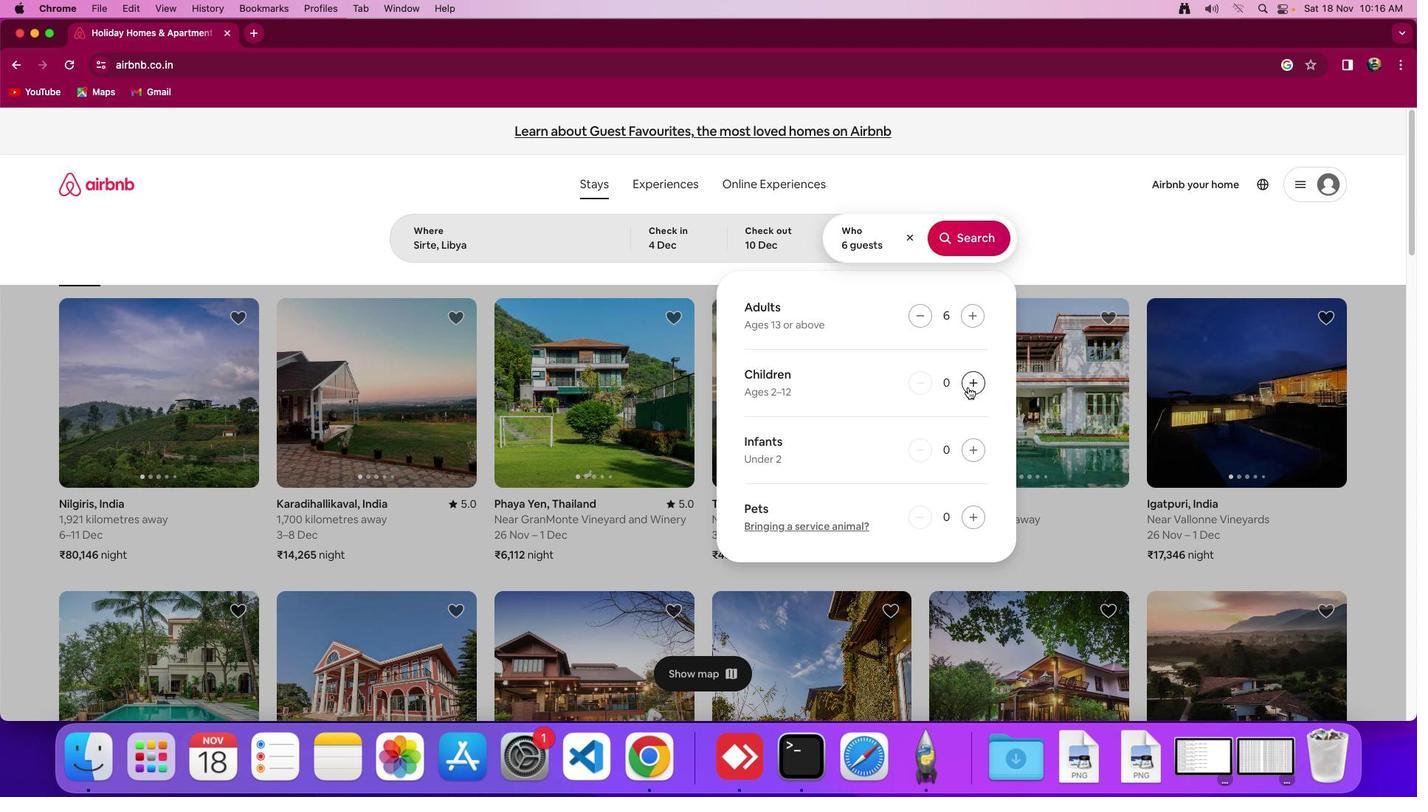 
Action: Mouse pressed left at (967, 386)
Screenshot: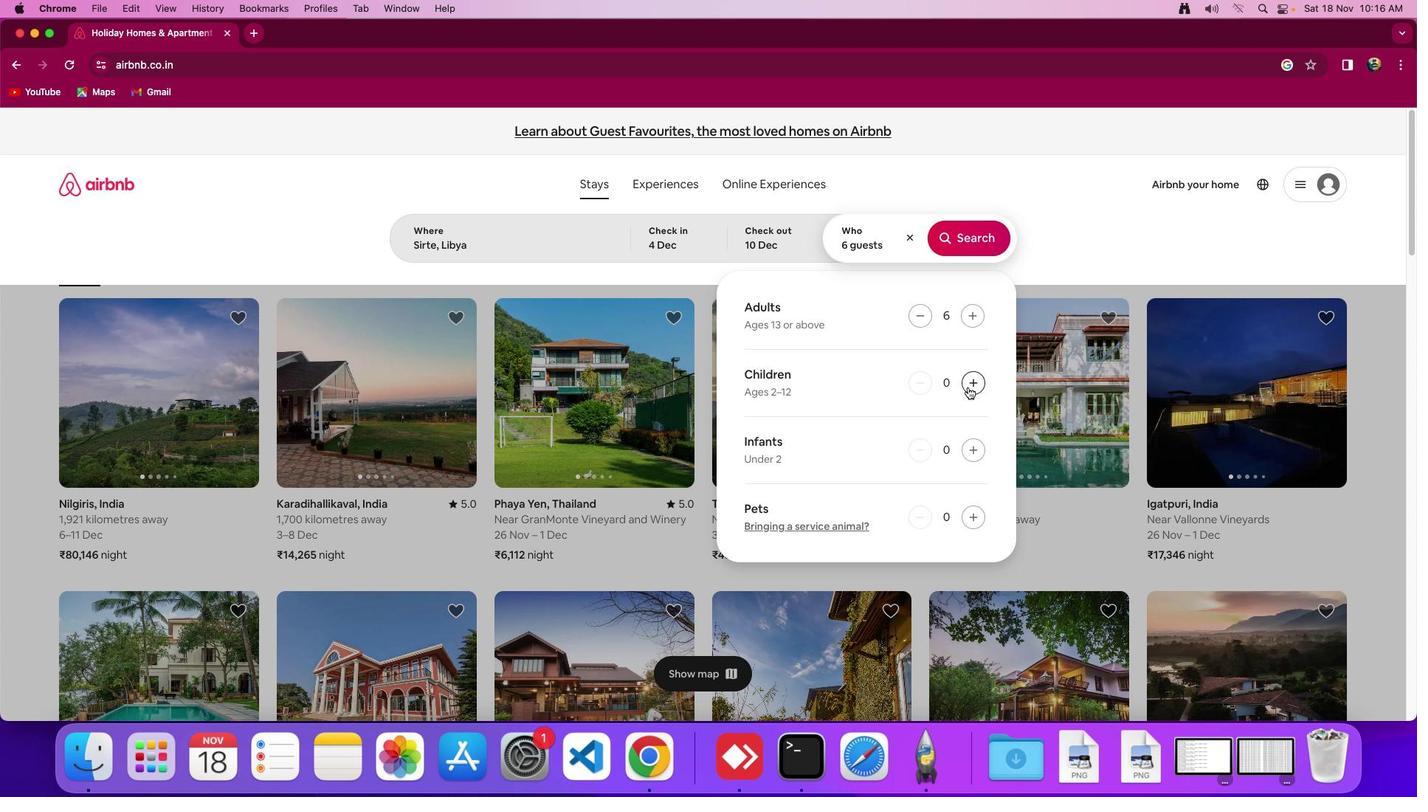 
Action: Mouse pressed left at (967, 386)
Screenshot: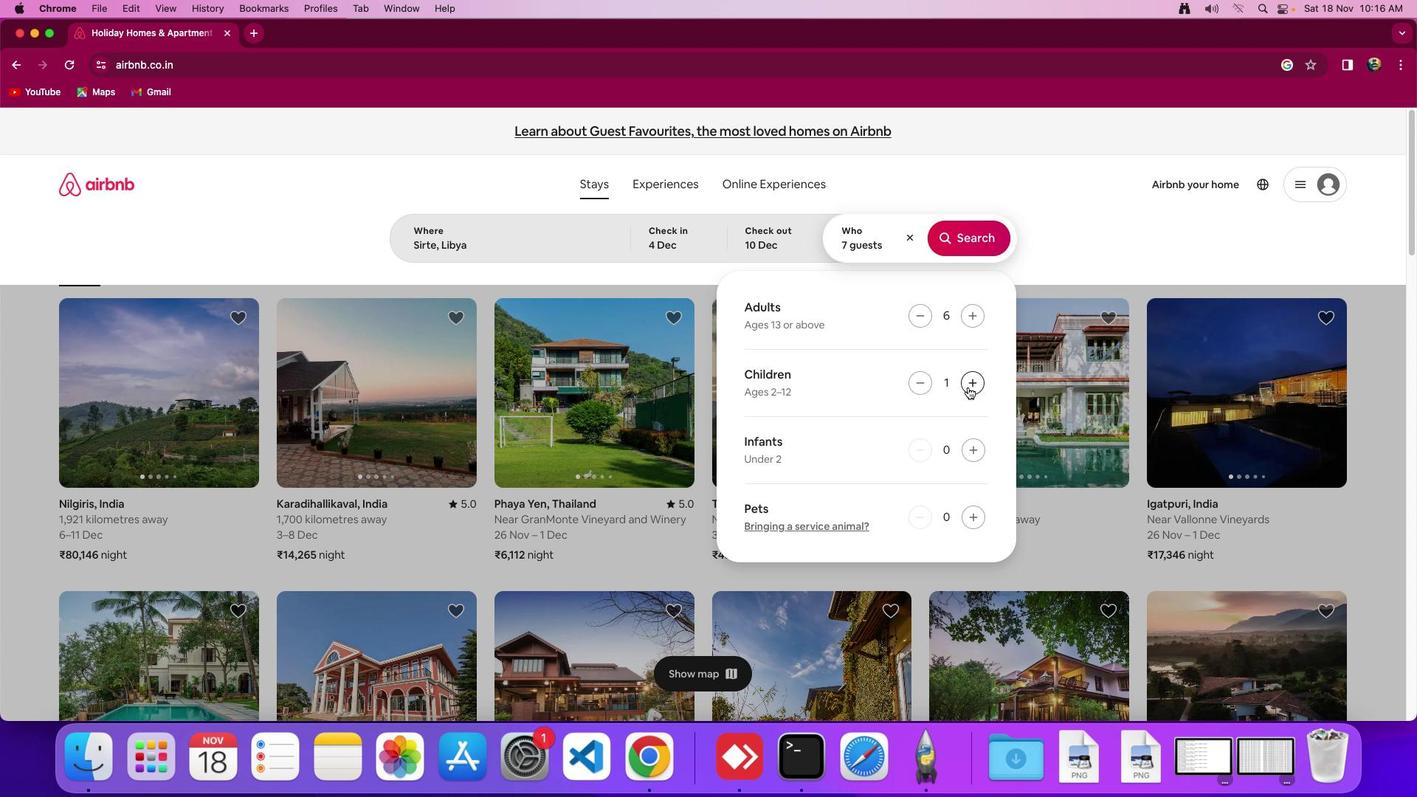 
Action: Mouse moved to (972, 244)
Screenshot: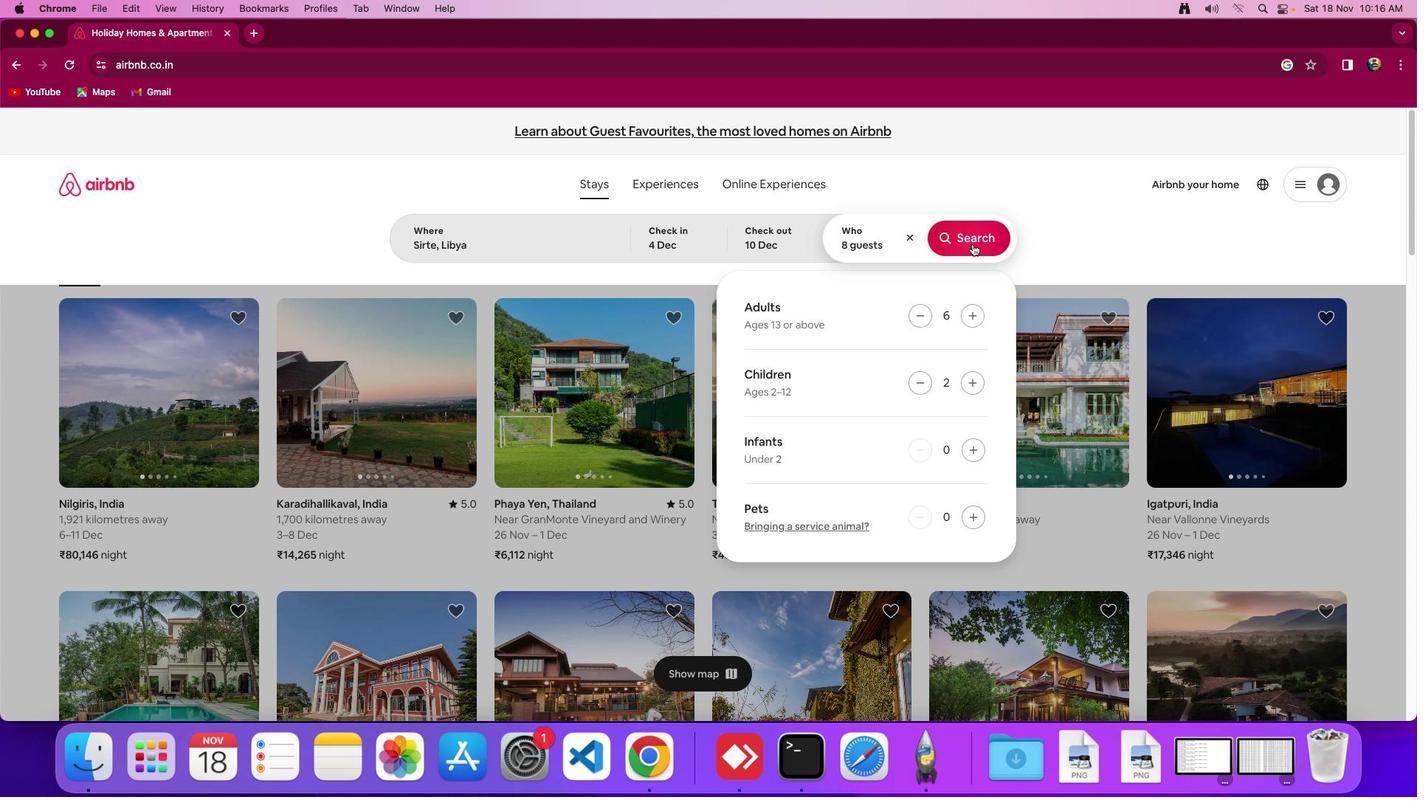 
Action: Mouse pressed left at (972, 244)
Screenshot: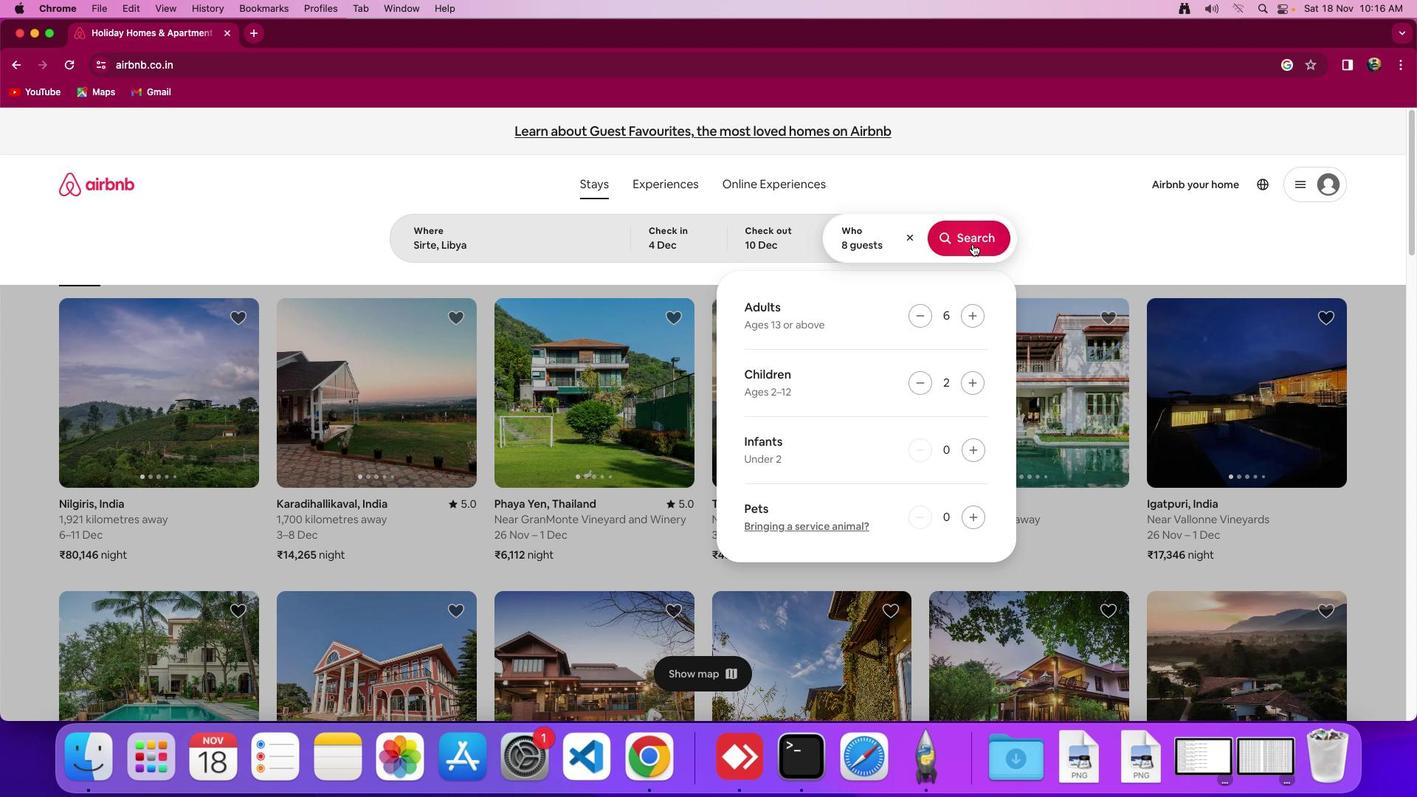 
Action: Mouse moved to (0, 0)
Screenshot: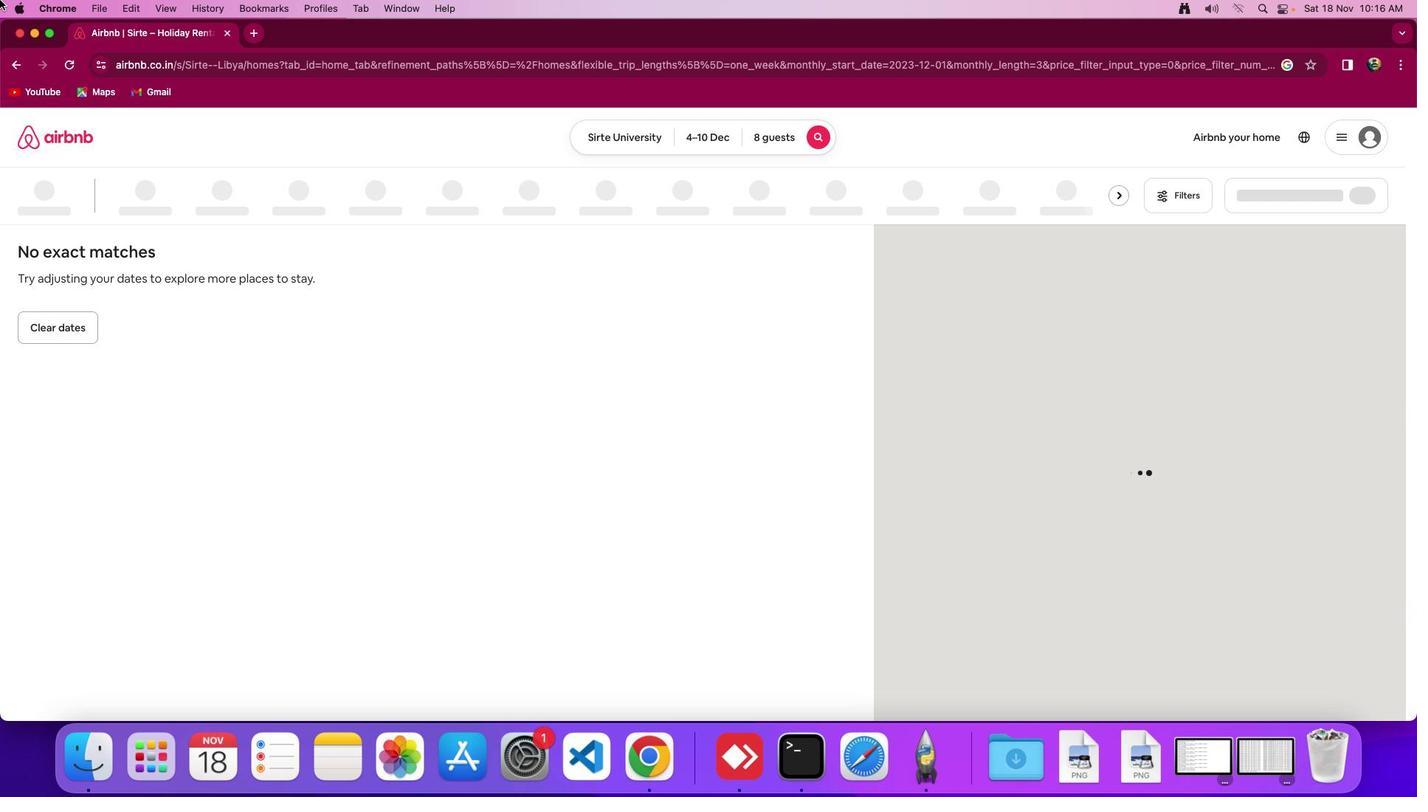 
Action: Key pressed Key.ctrl
Screenshot: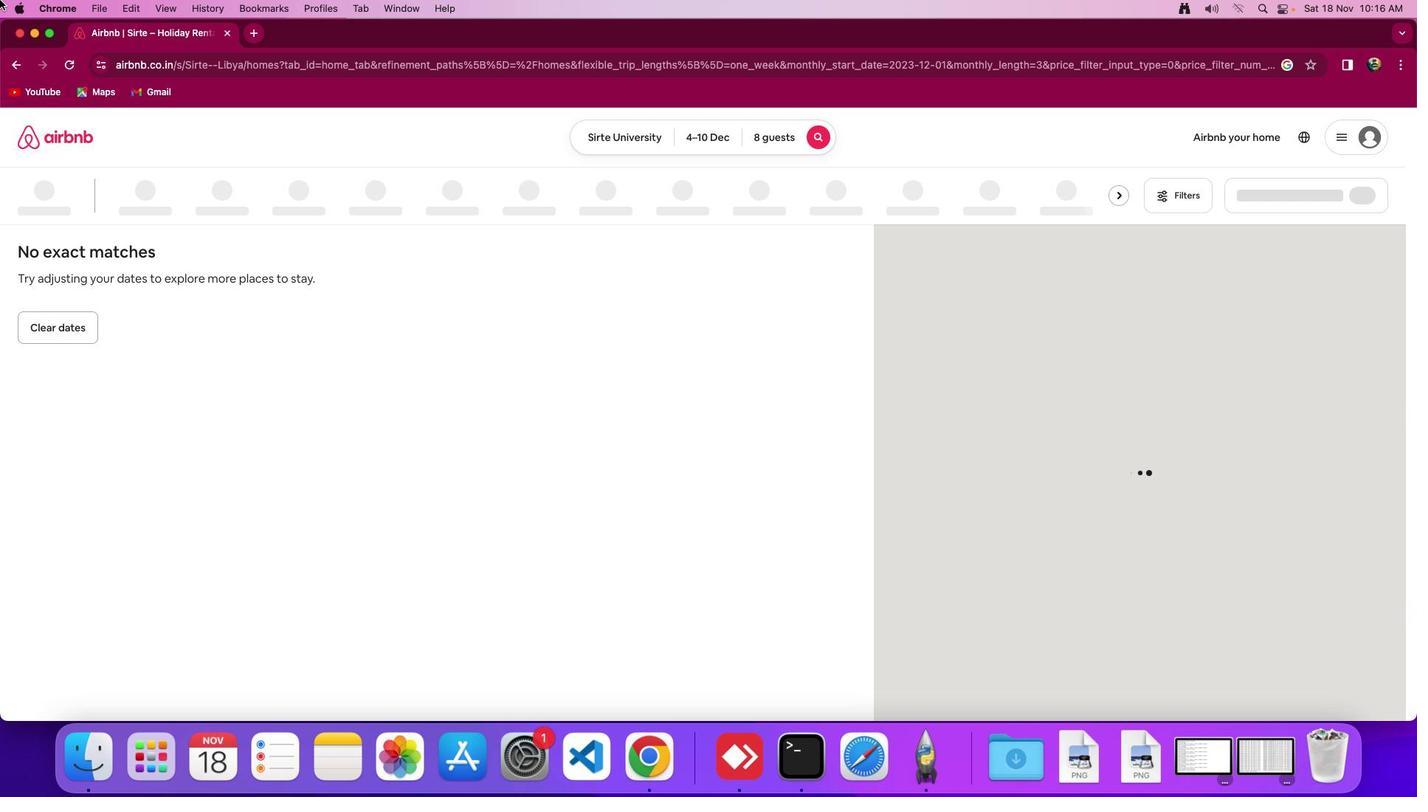 
Action: Mouse moved to (1156, 194)
Screenshot: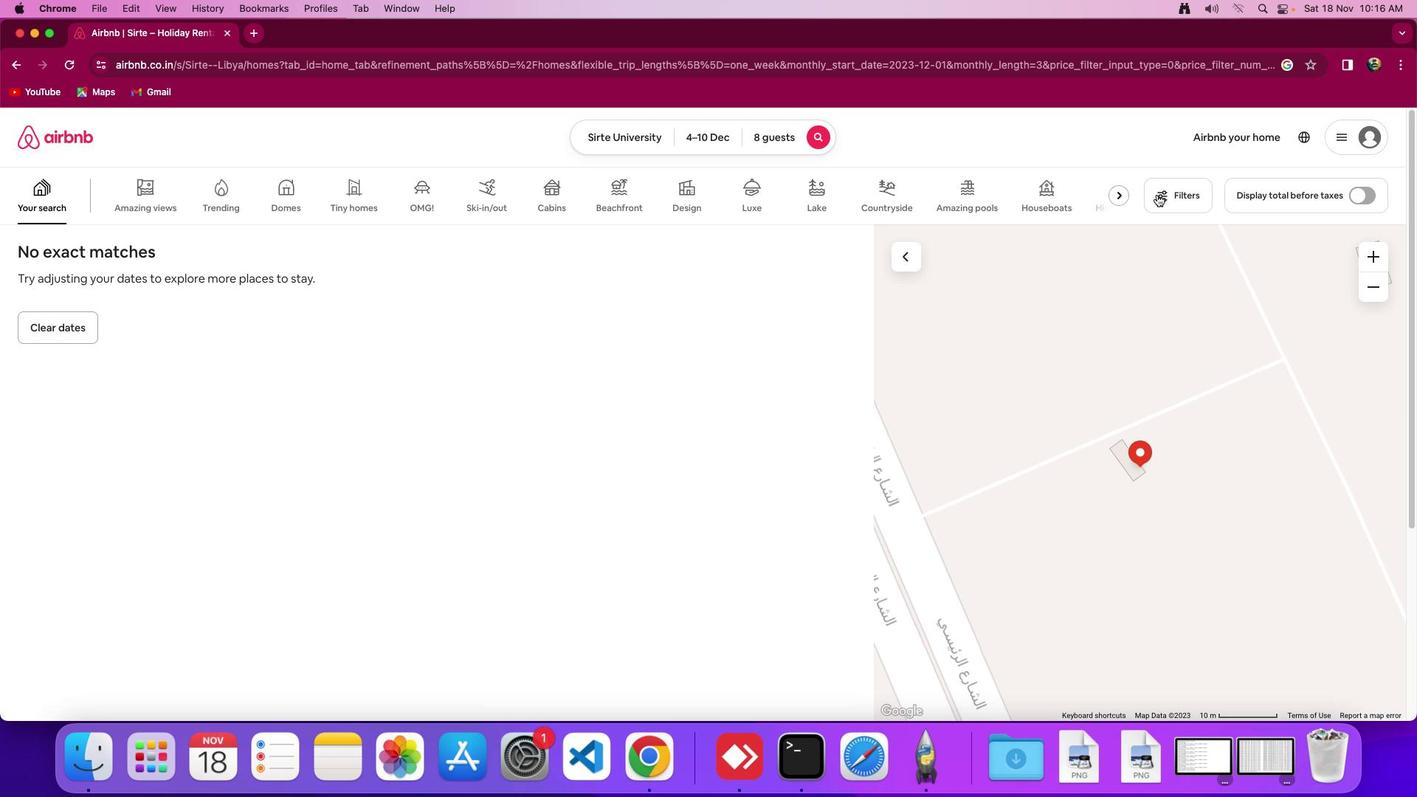 
Action: Mouse pressed left at (1156, 194)
Screenshot: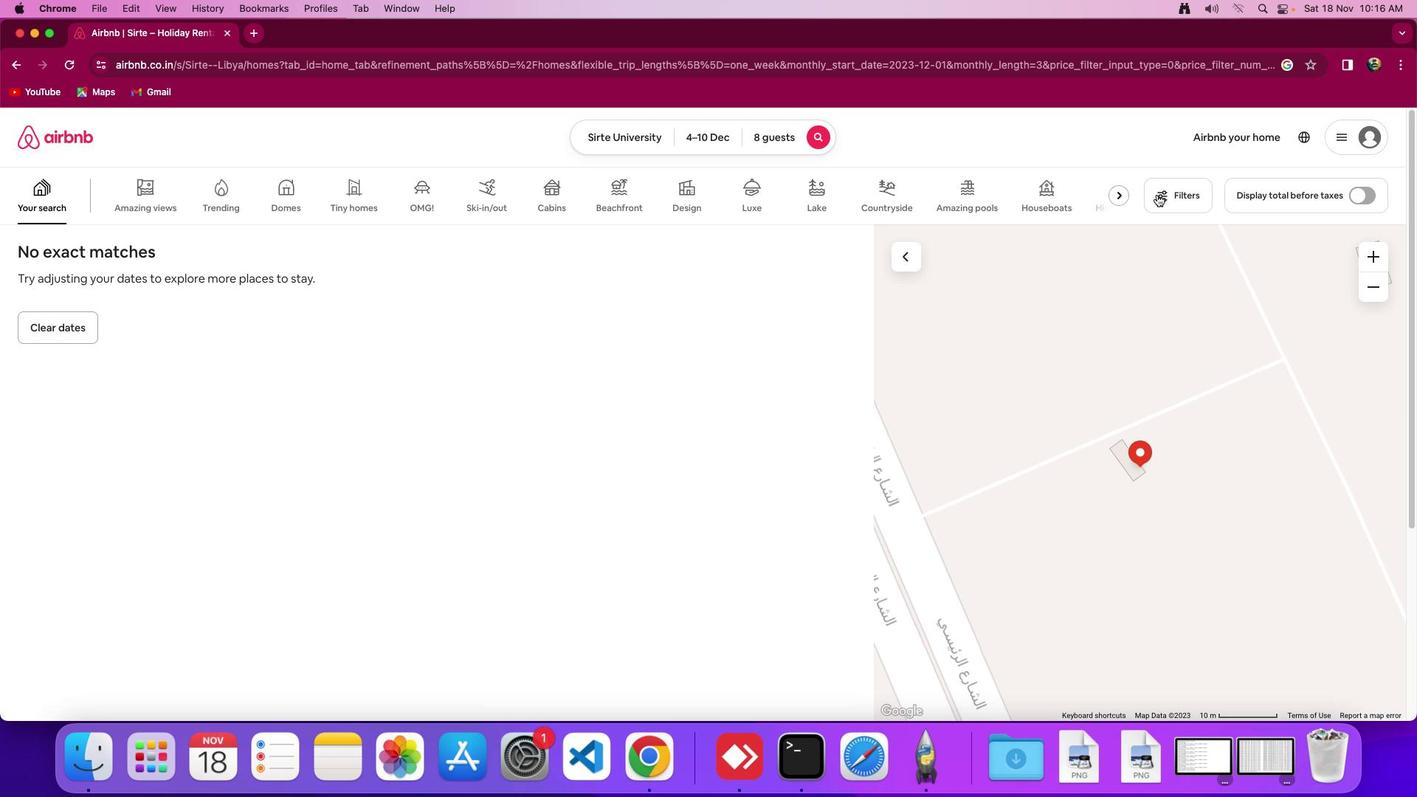 
Action: Mouse moved to (745, 425)
Screenshot: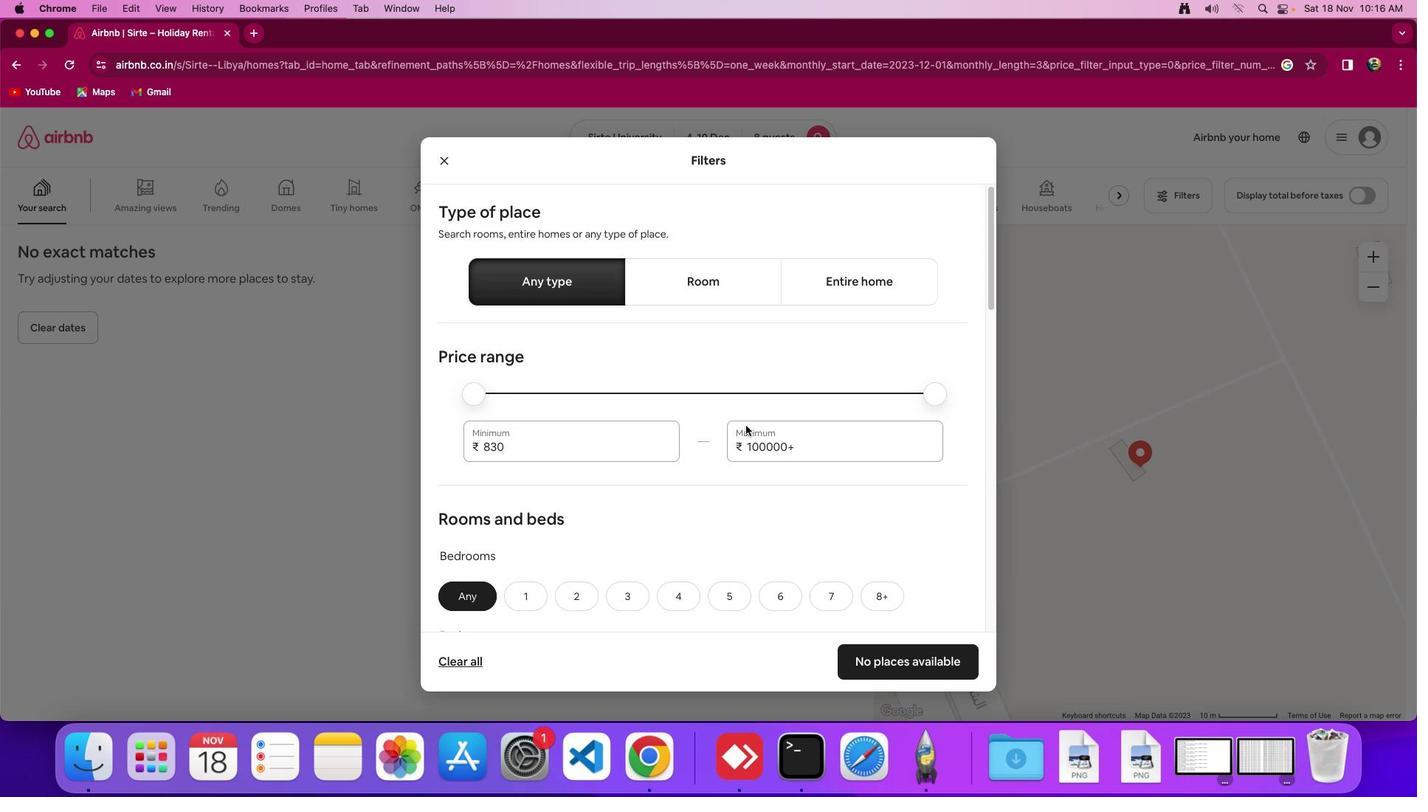 
Action: Mouse scrolled (745, 425) with delta (0, 0)
Screenshot: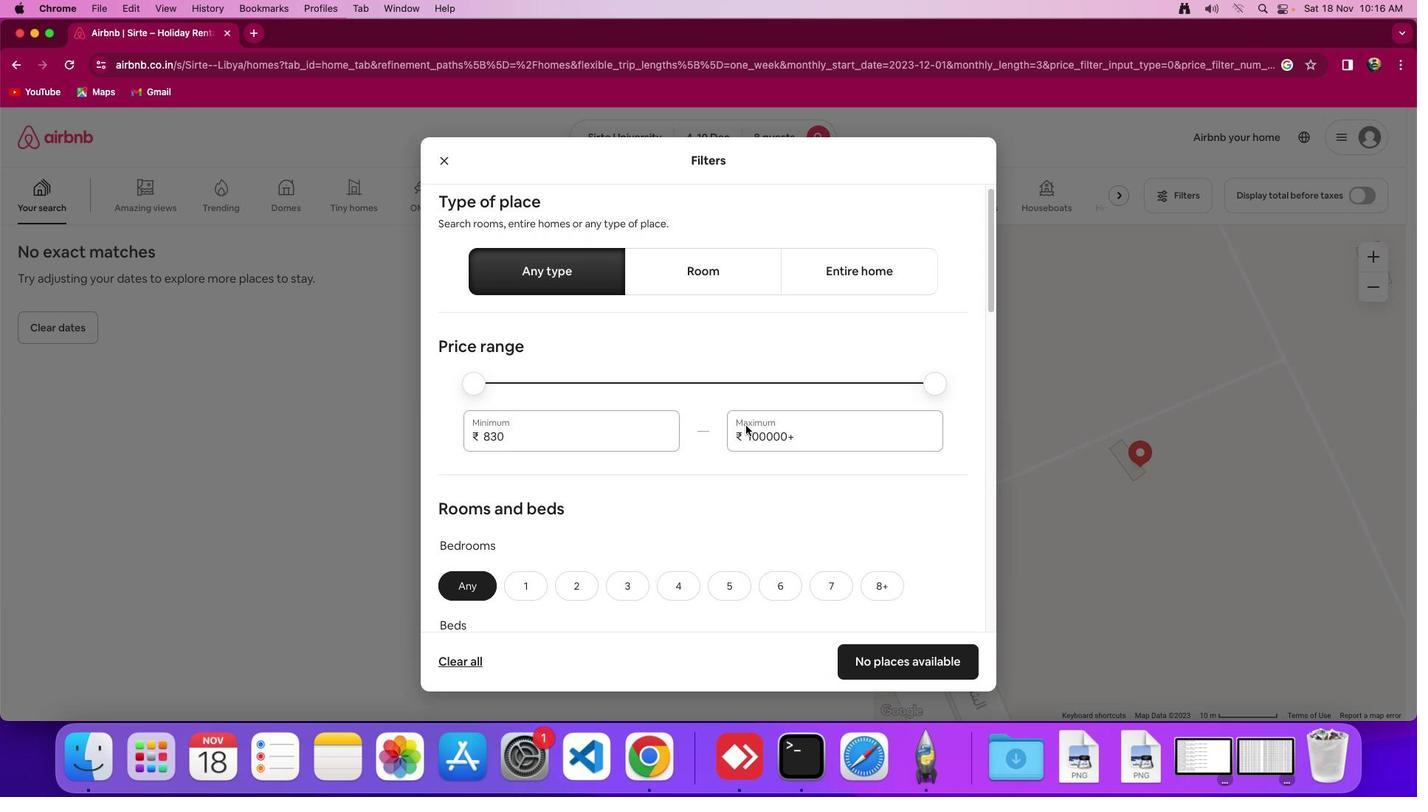 
Action: Mouse scrolled (745, 425) with delta (0, 0)
Screenshot: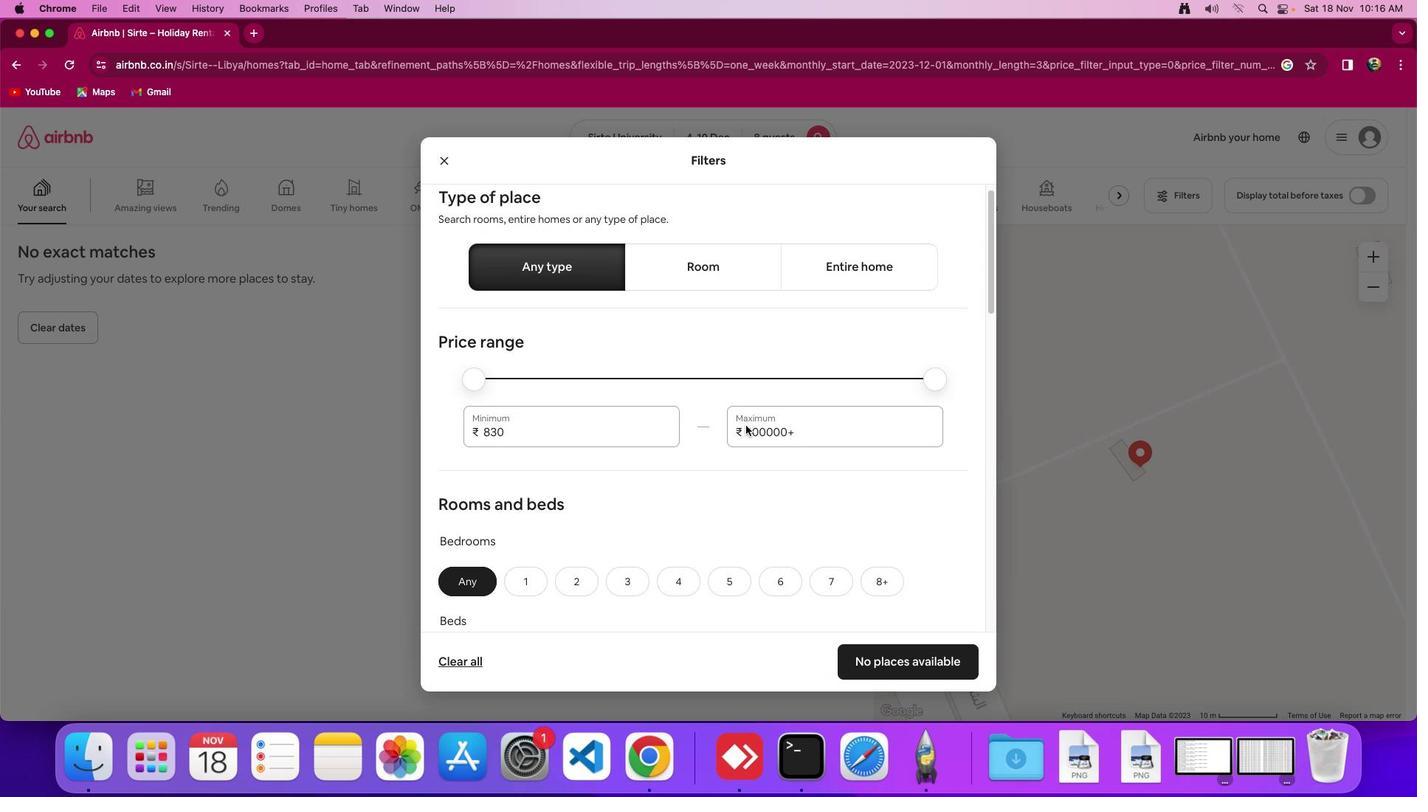 
Action: Mouse scrolled (745, 425) with delta (0, -1)
Screenshot: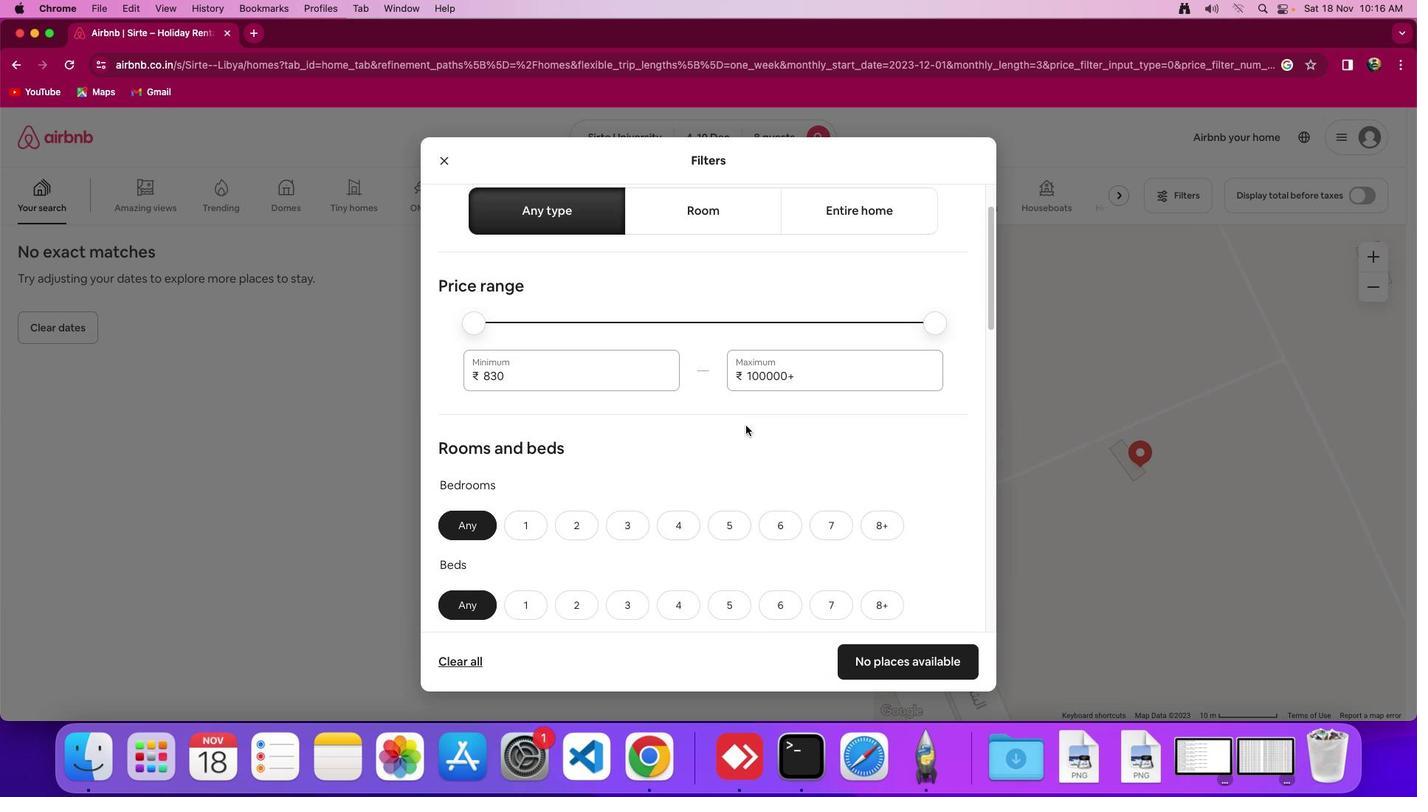 
Action: Mouse scrolled (745, 425) with delta (0, 0)
Screenshot: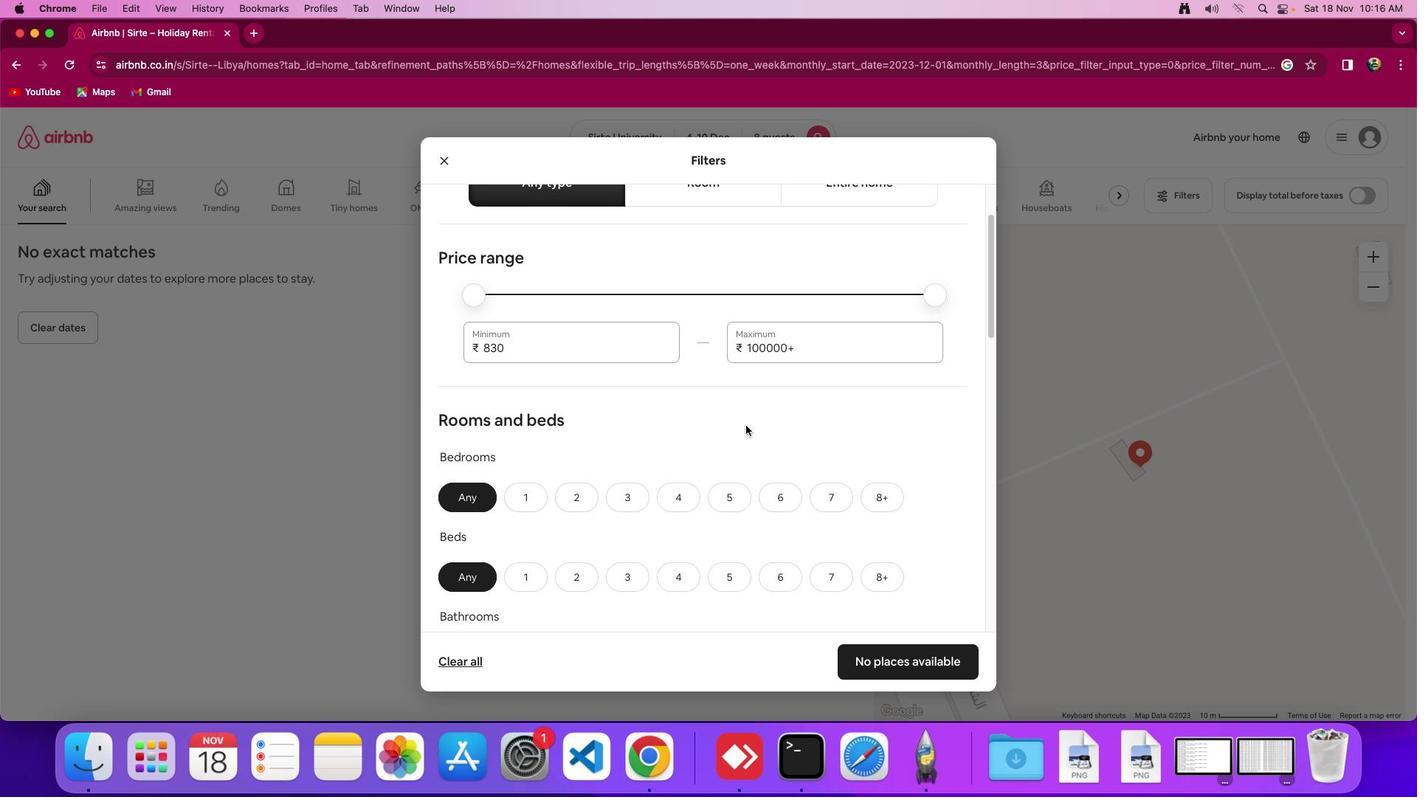 
Action: Mouse scrolled (745, 425) with delta (0, 0)
Screenshot: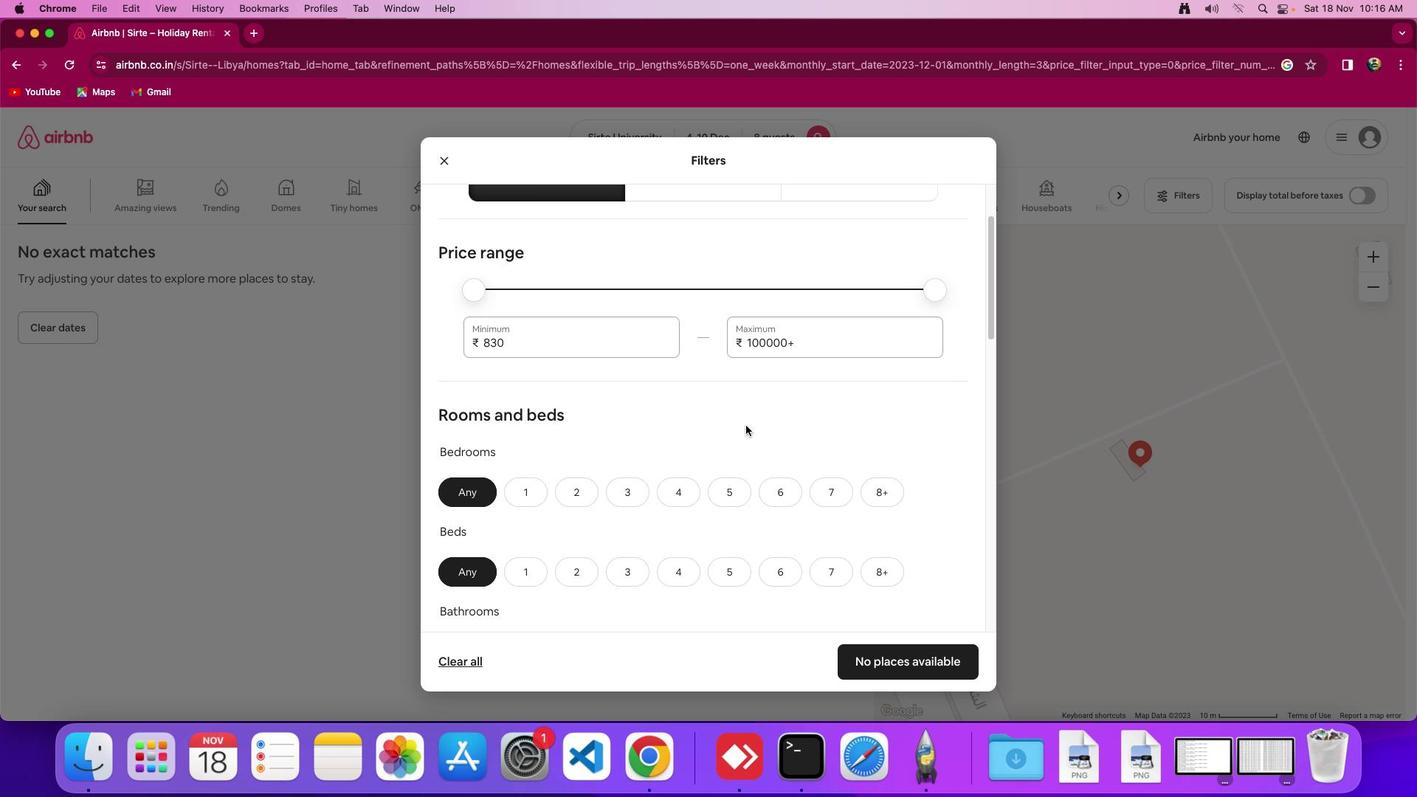 
Action: Mouse scrolled (745, 425) with delta (0, 0)
Screenshot: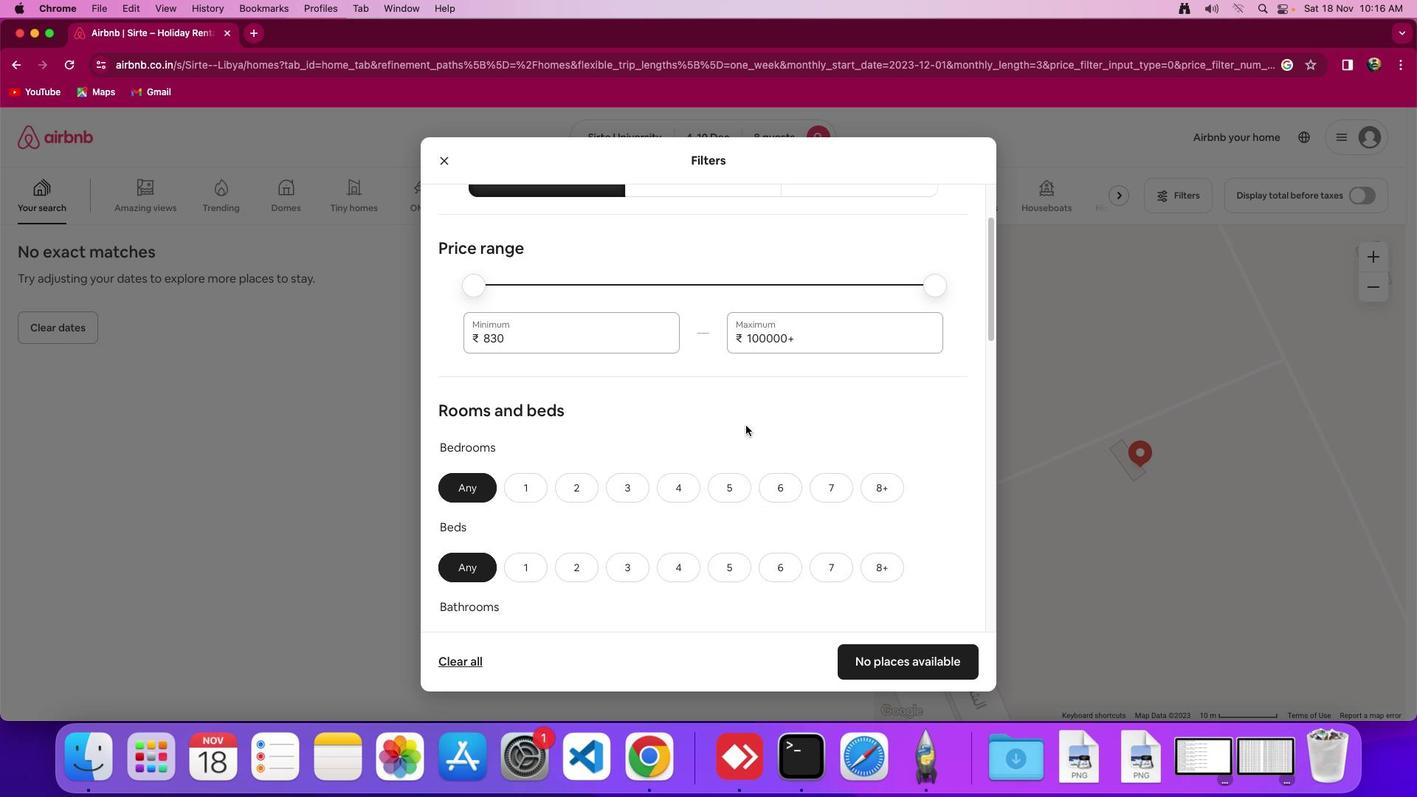 
Action: Mouse scrolled (745, 425) with delta (0, 0)
Screenshot: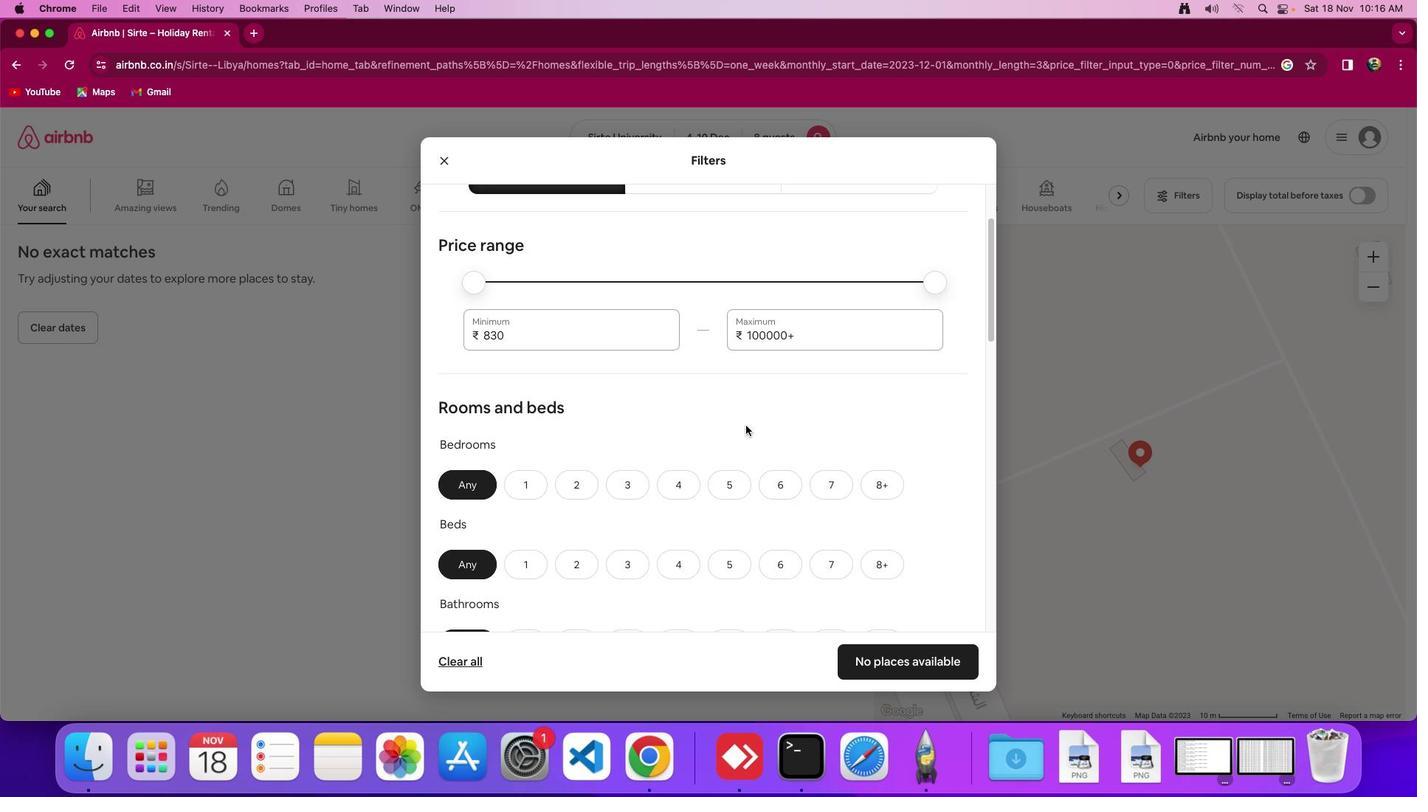 
Action: Mouse moved to (746, 425)
Screenshot: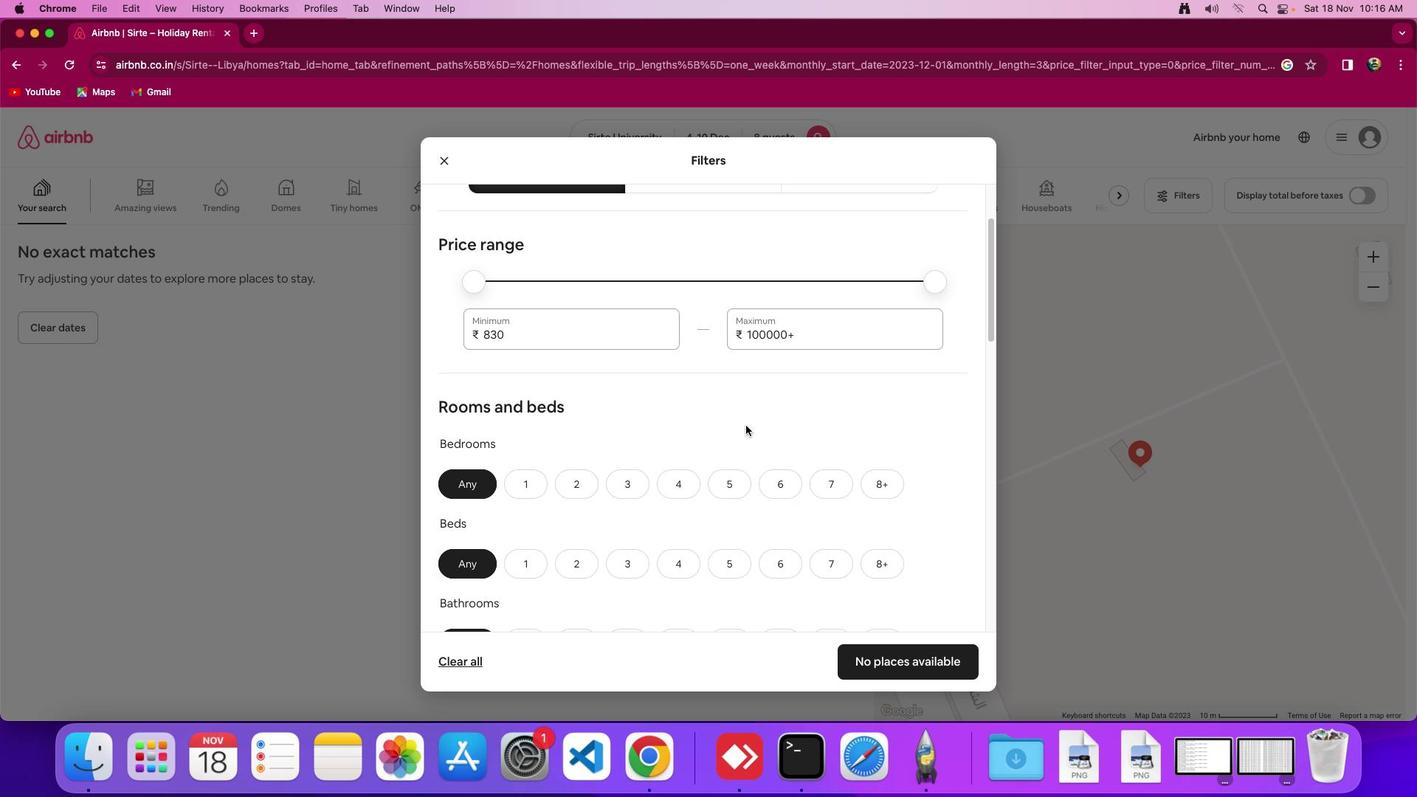
Action: Mouse scrolled (746, 425) with delta (0, 0)
Screenshot: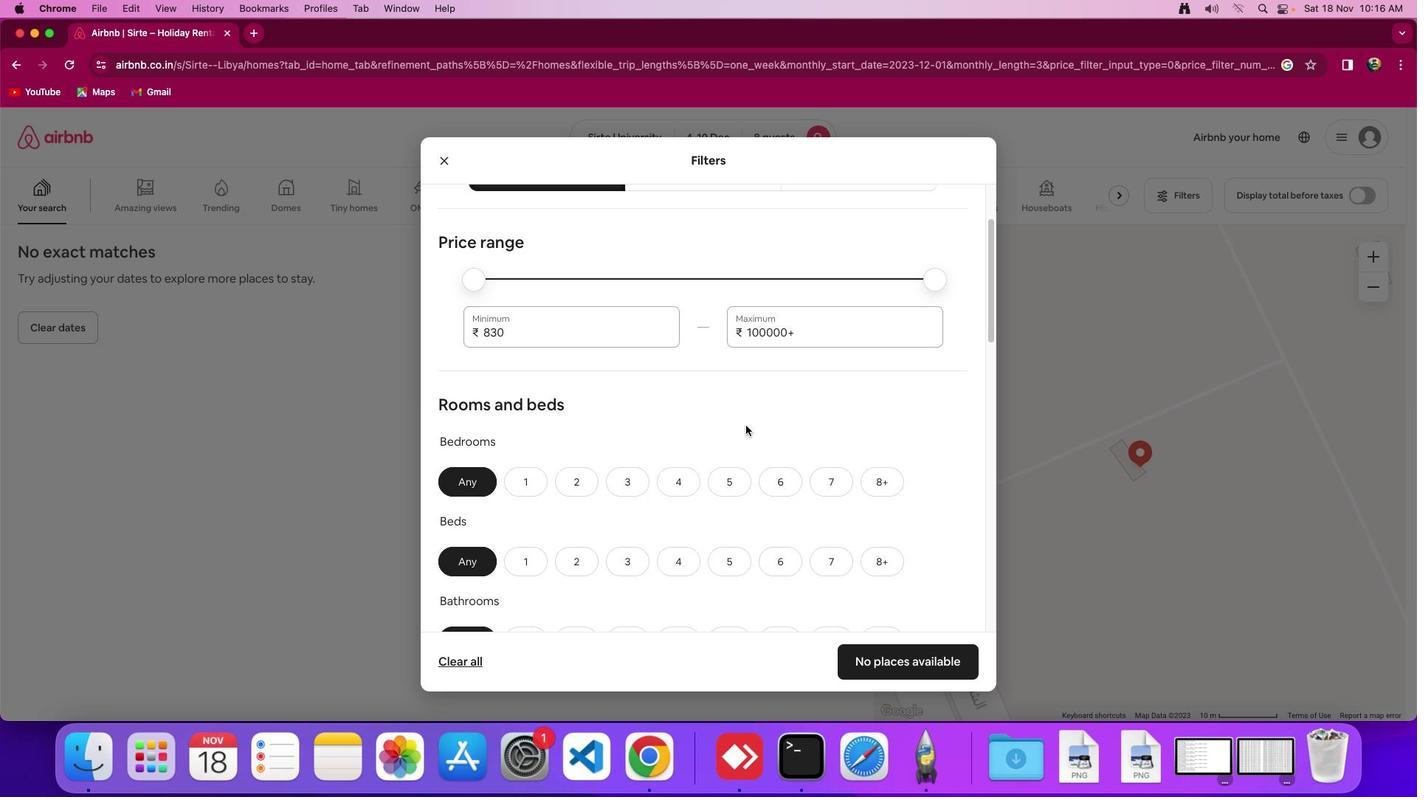 
Action: Mouse scrolled (746, 425) with delta (0, 0)
Screenshot: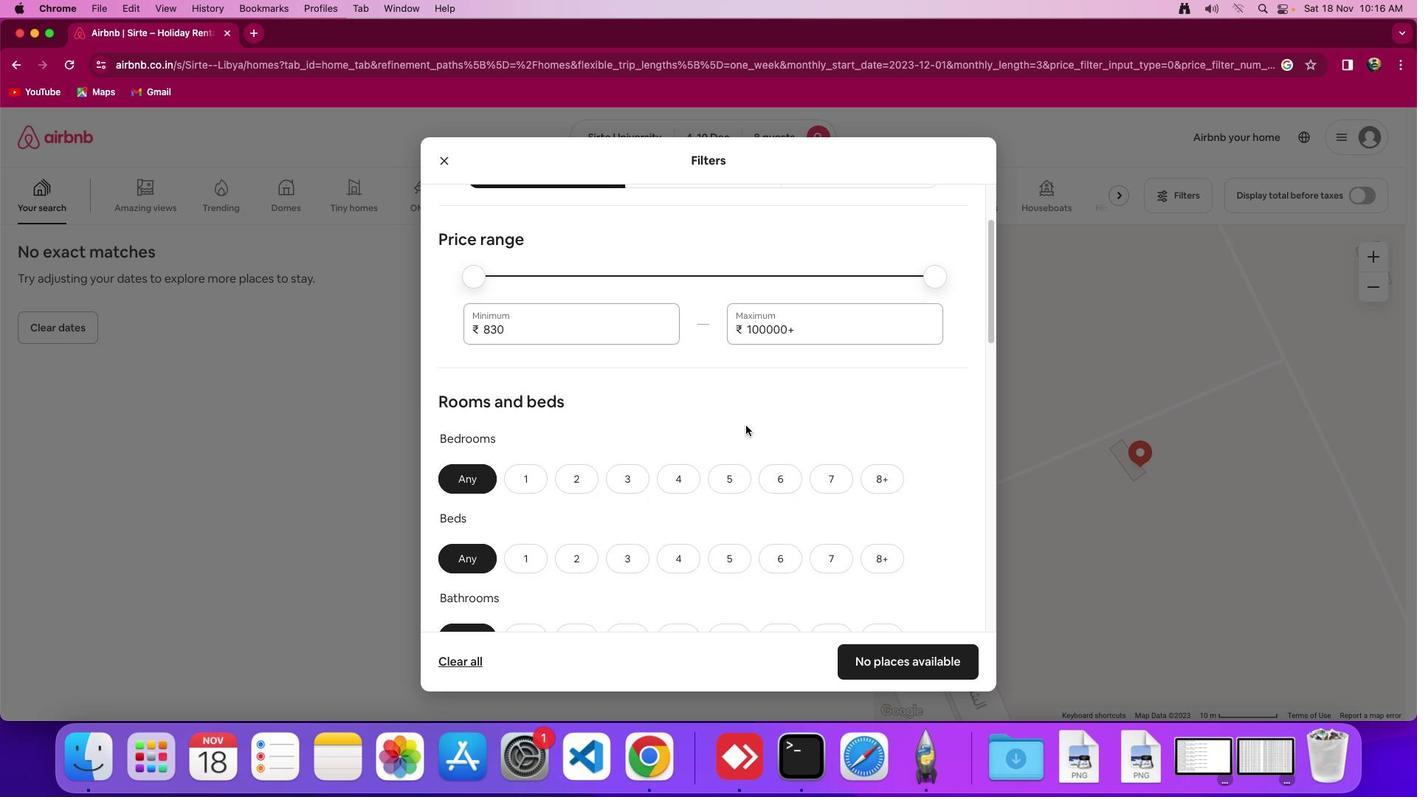 
Action: Mouse moved to (746, 425)
Screenshot: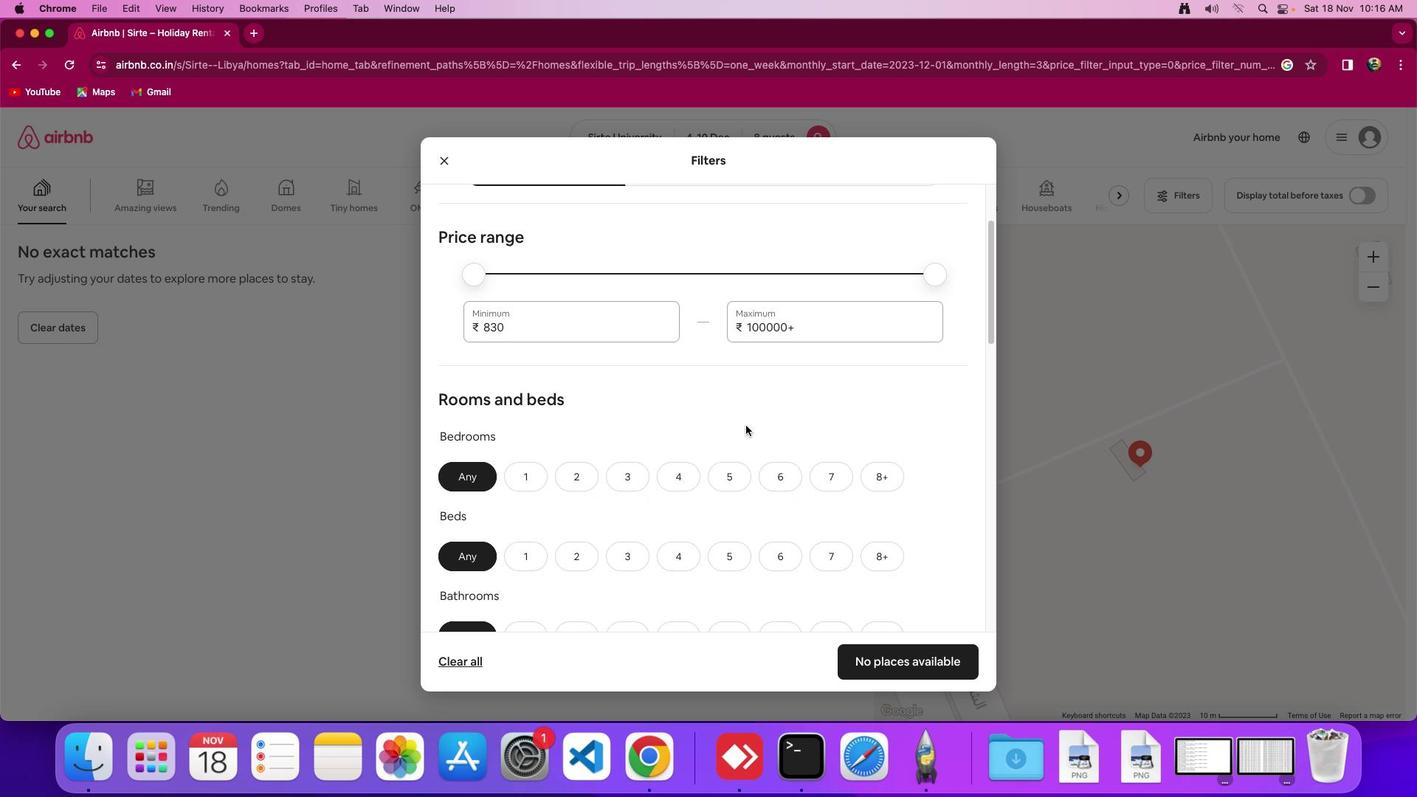 
Action: Mouse scrolled (746, 425) with delta (0, 0)
Screenshot: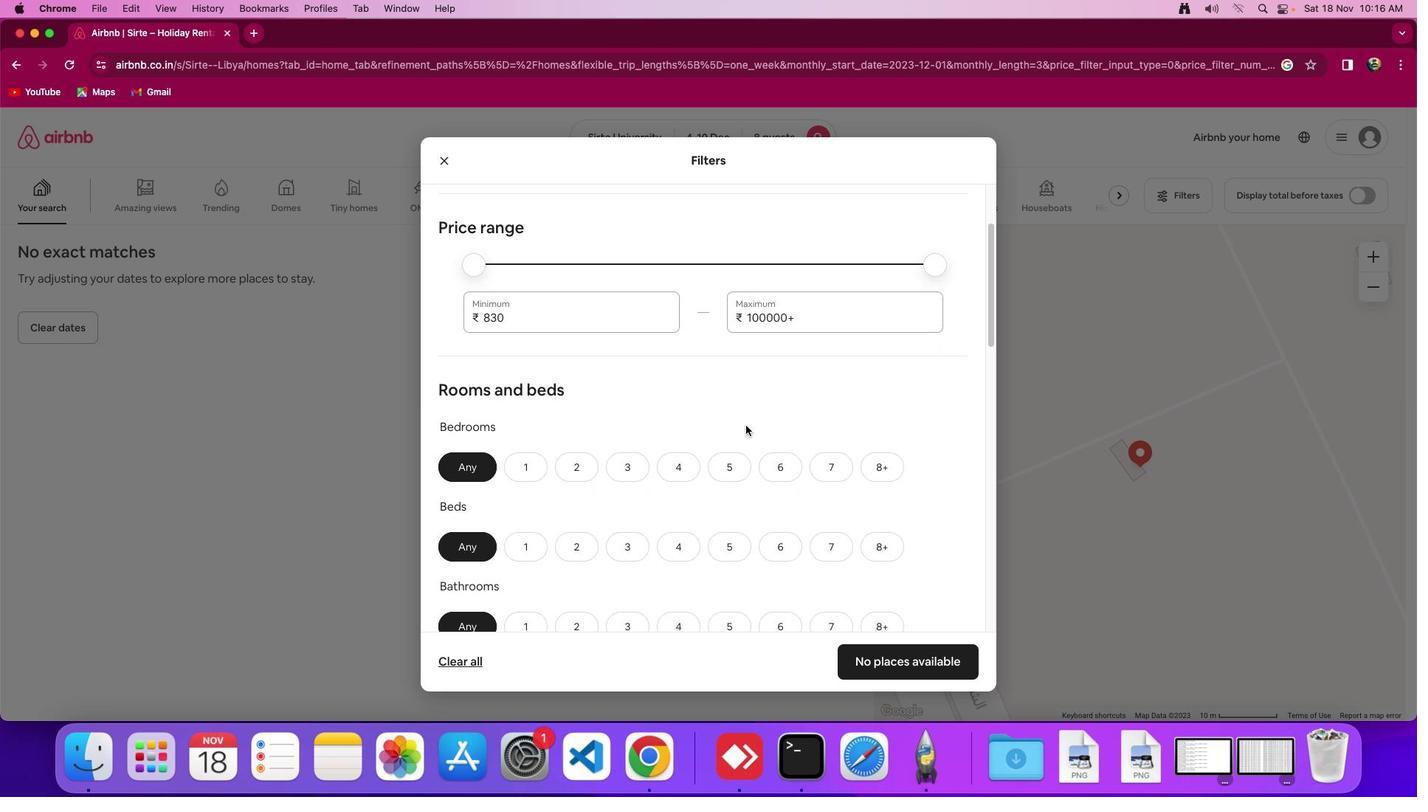 
Action: Mouse scrolled (746, 425) with delta (0, 0)
Screenshot: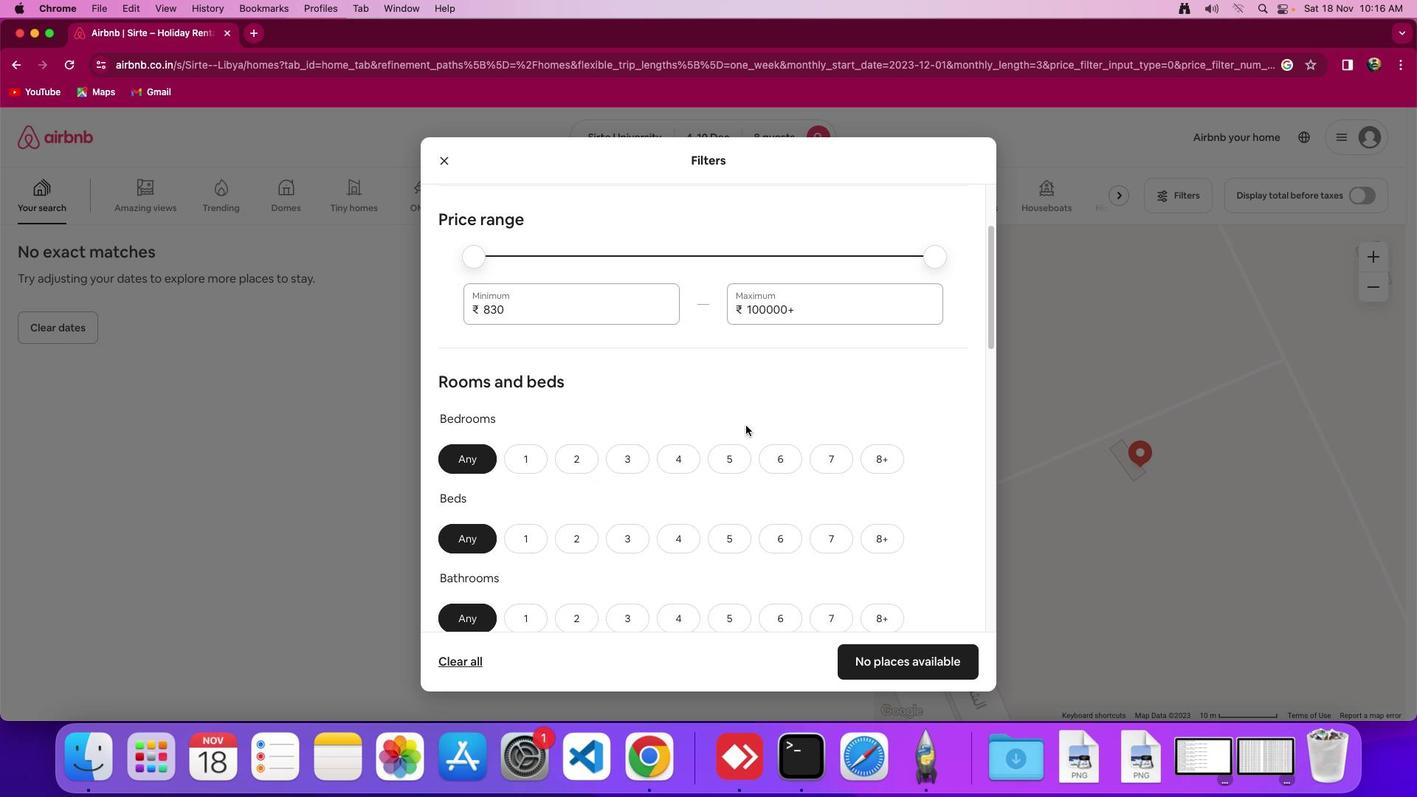 
Action: Mouse scrolled (746, 425) with delta (0, 0)
Screenshot: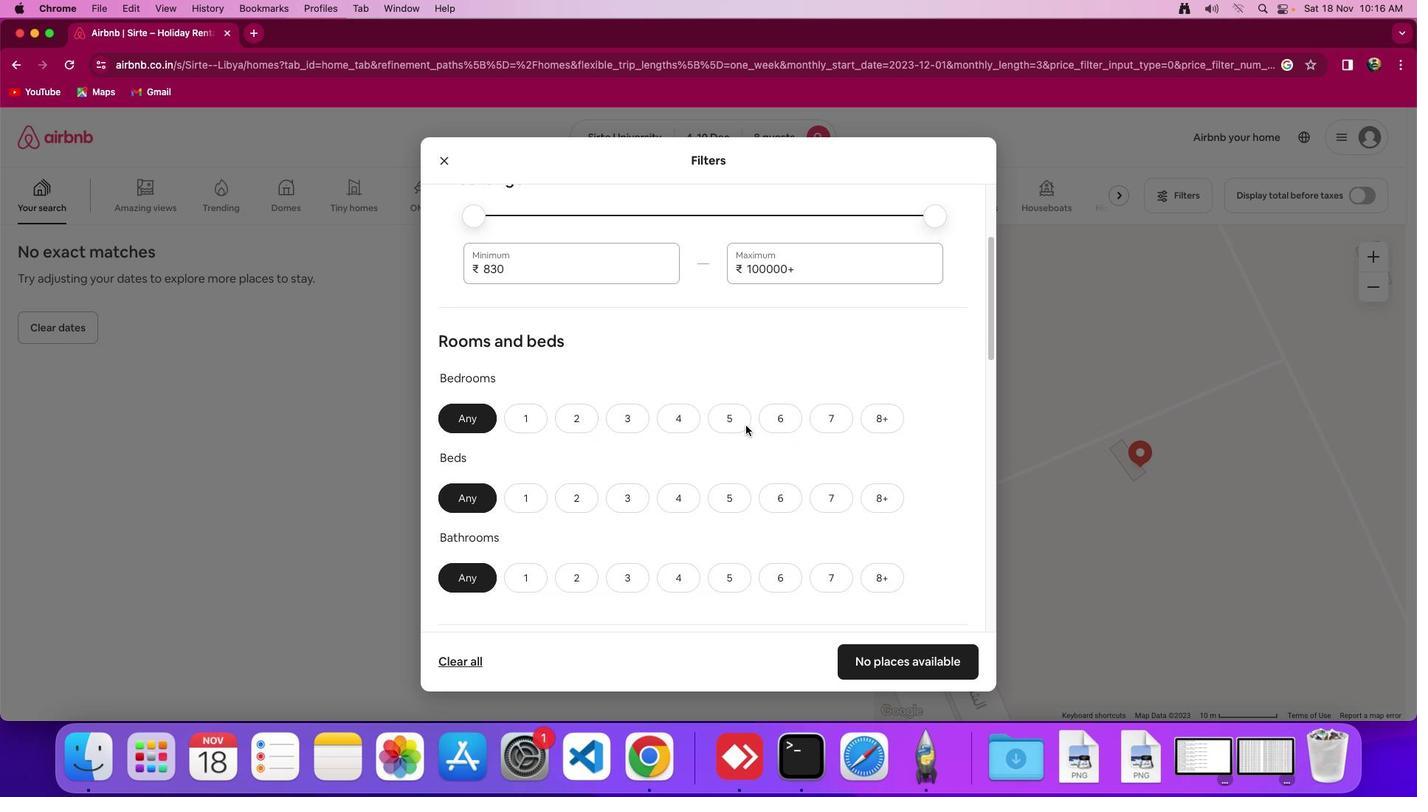 
Action: Mouse moved to (769, 406)
Screenshot: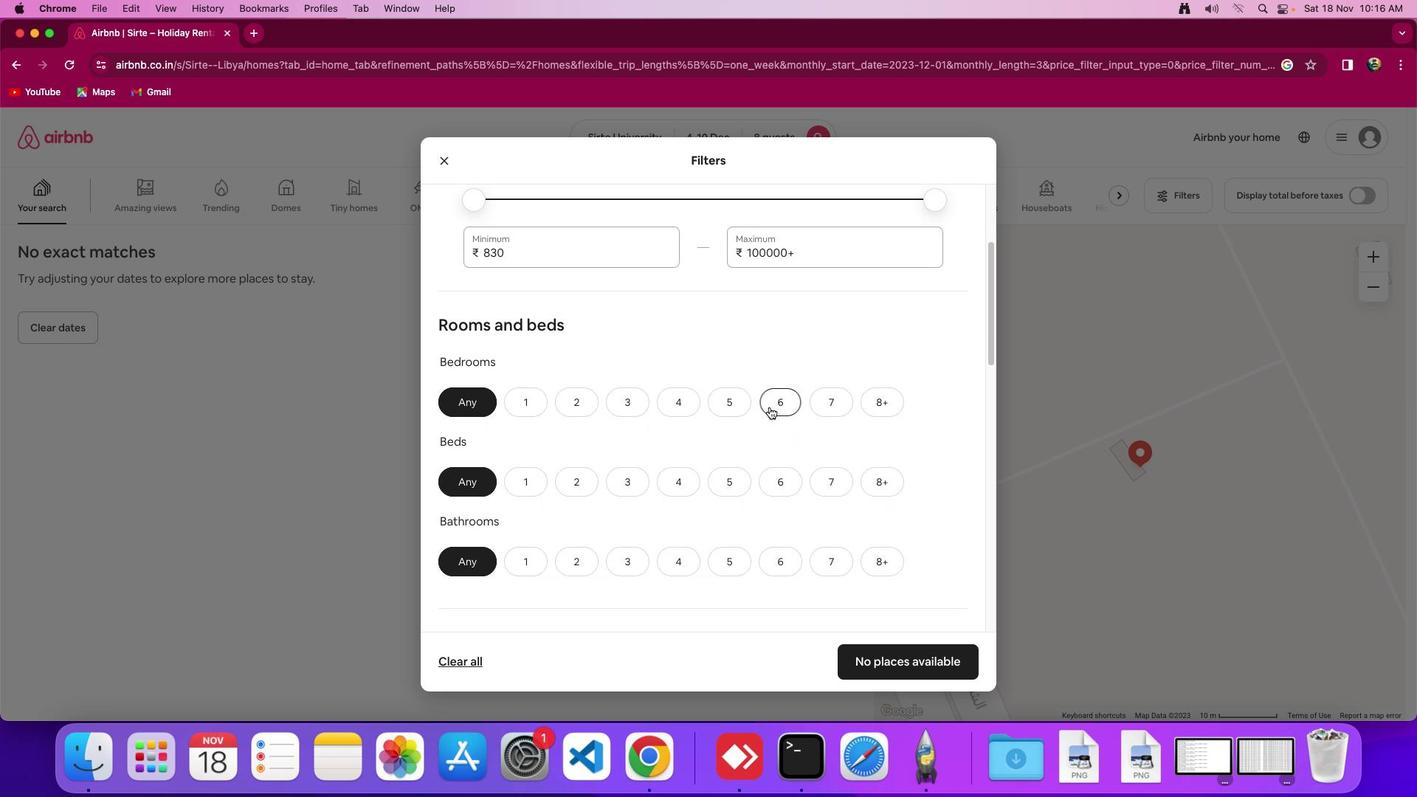 
Action: Mouse pressed left at (769, 406)
Screenshot: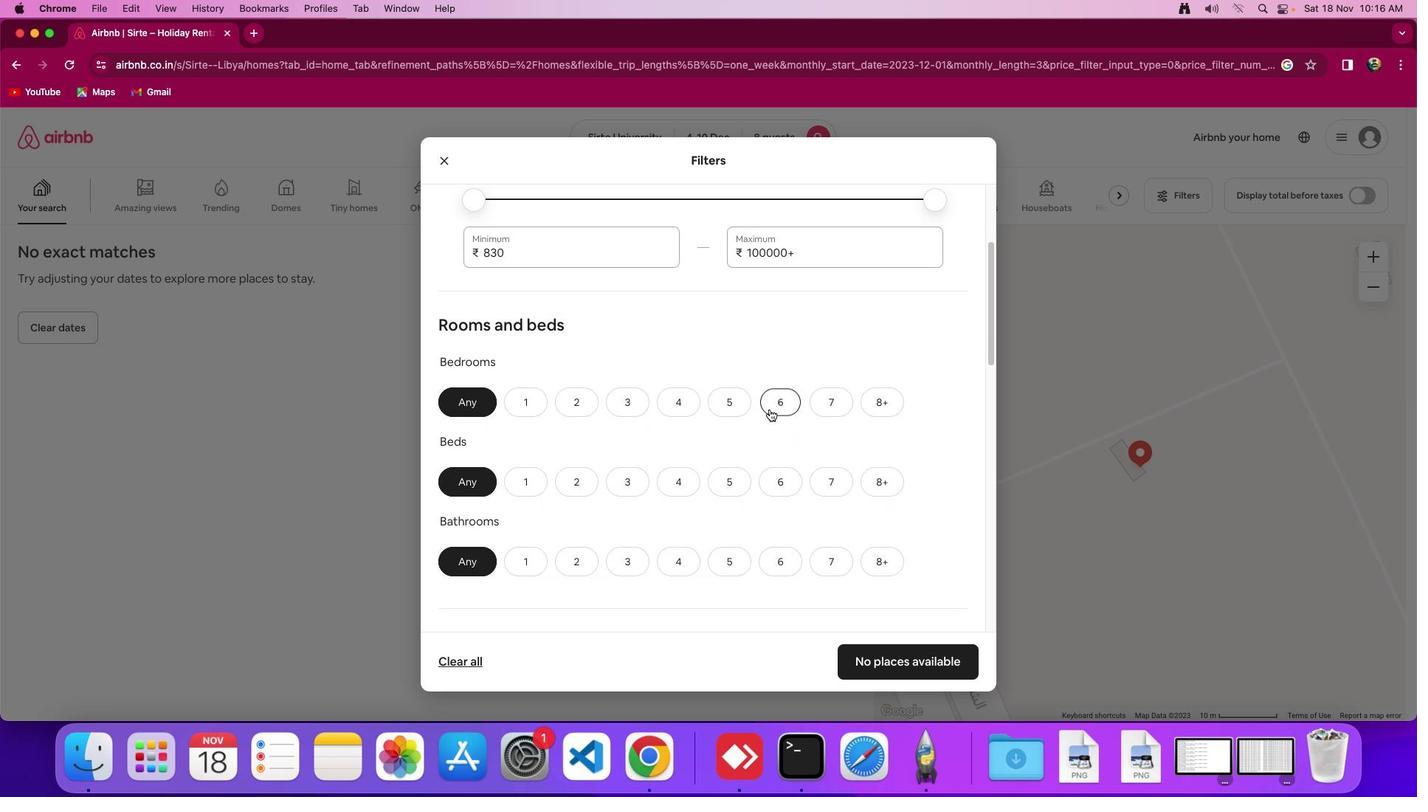 
Action: Mouse moved to (781, 475)
Screenshot: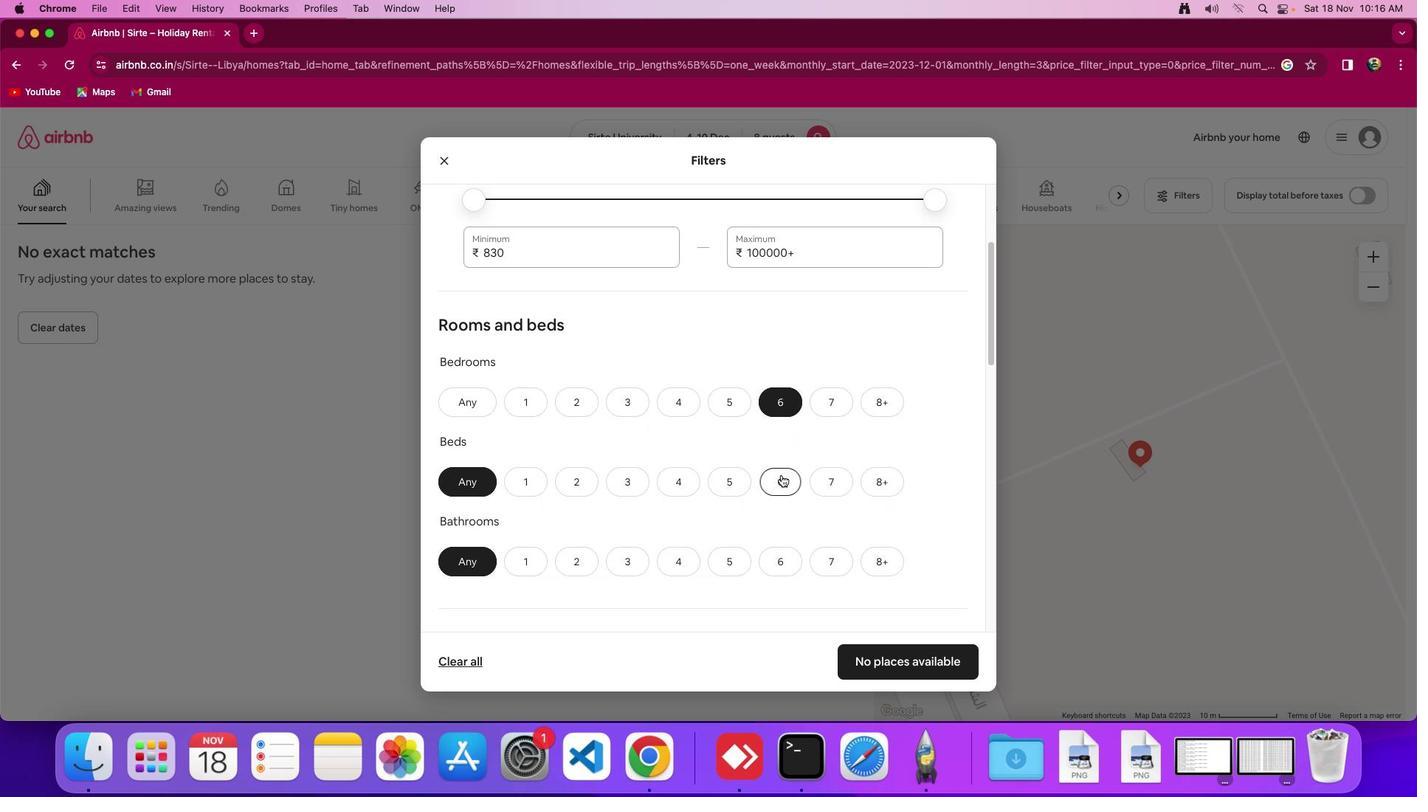
Action: Mouse pressed left at (781, 475)
Screenshot: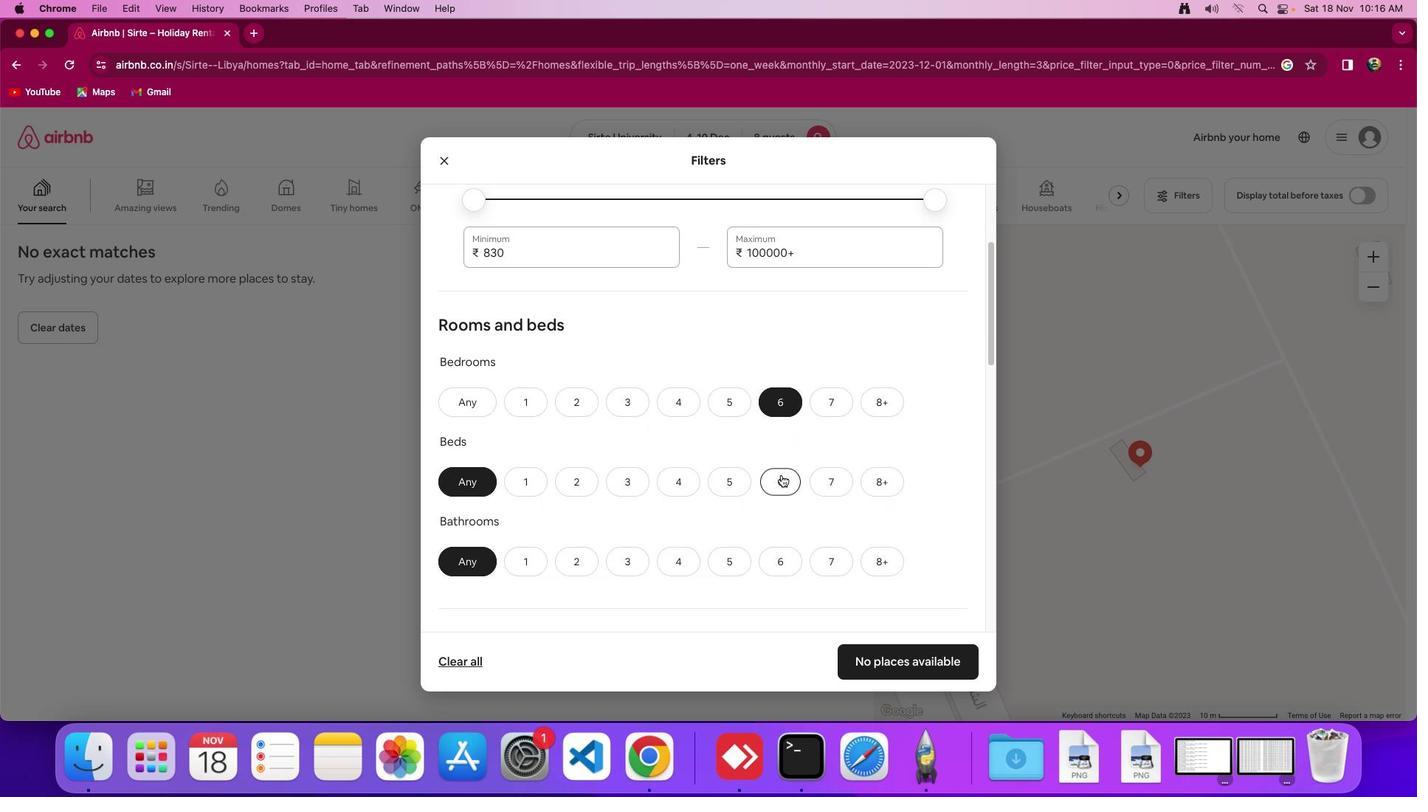 
Action: Mouse moved to (785, 571)
Screenshot: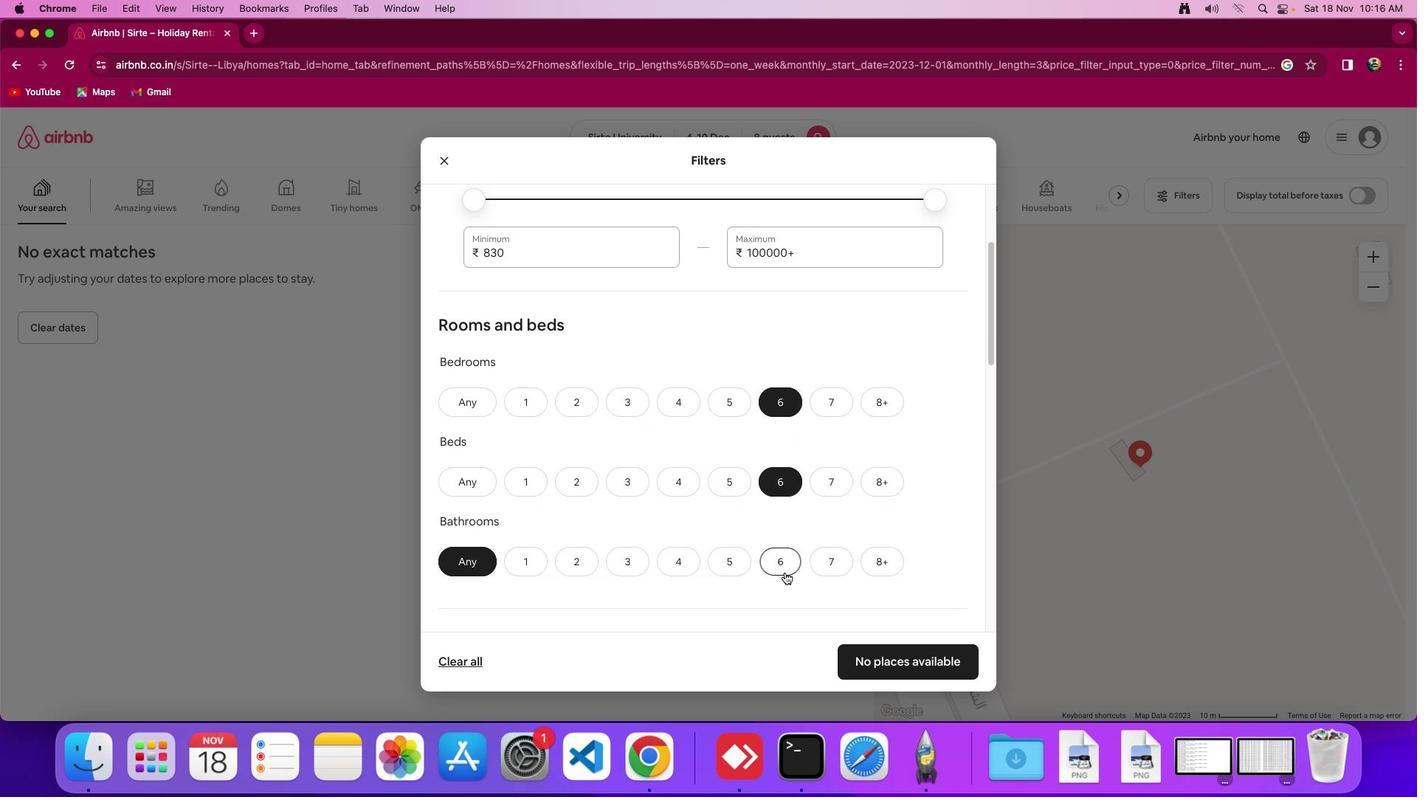 
Action: Mouse pressed left at (785, 571)
Screenshot: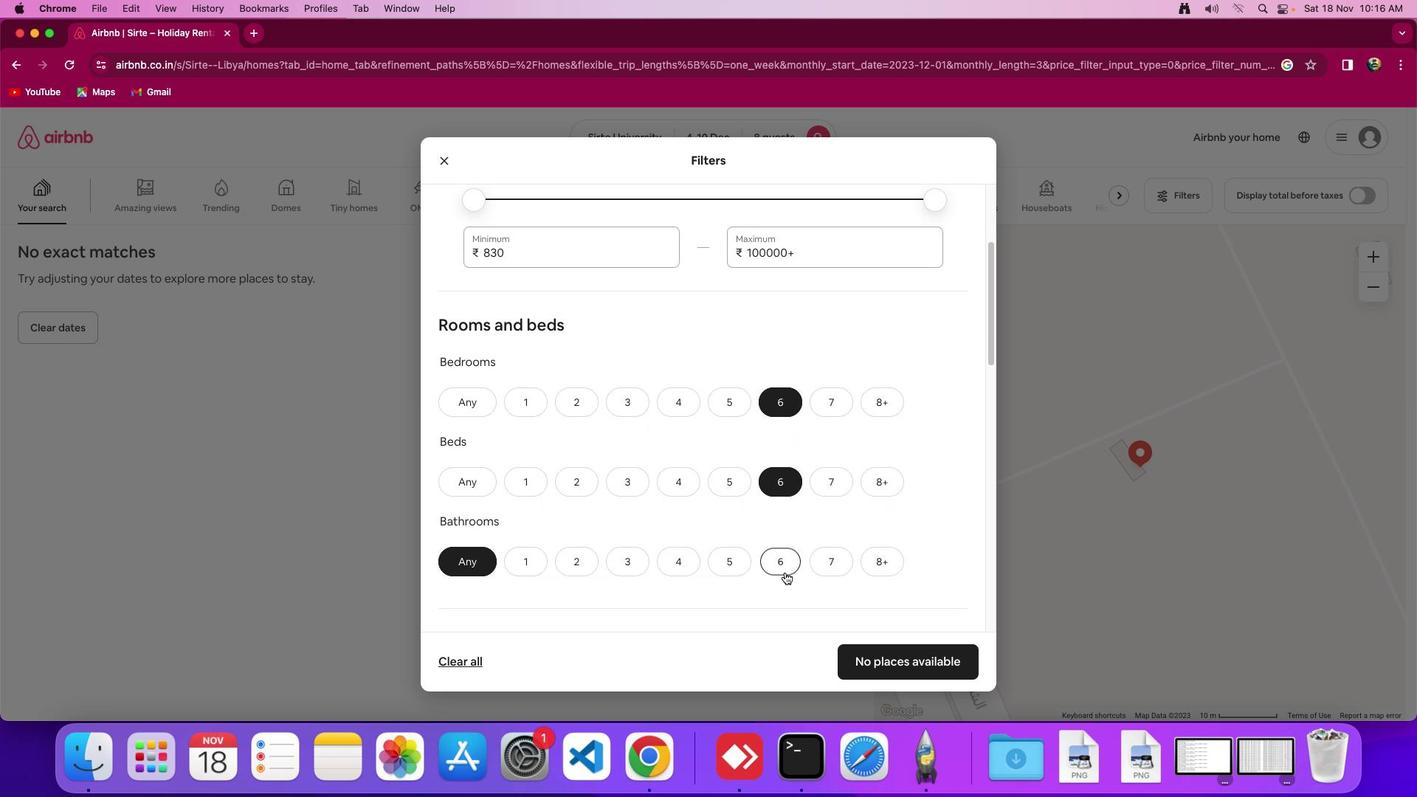 
Action: Mouse moved to (787, 568)
Screenshot: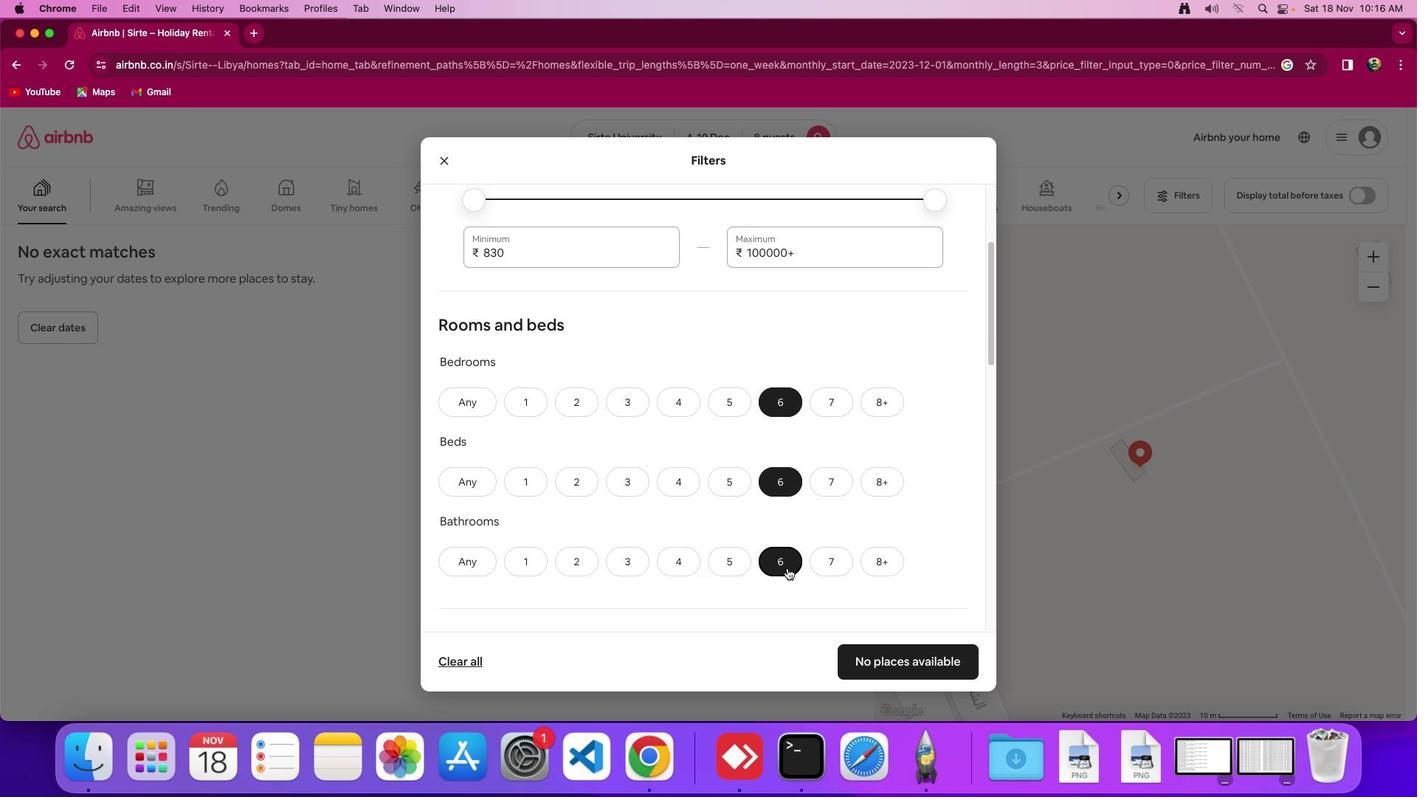 
Action: Mouse scrolled (787, 568) with delta (0, 0)
Screenshot: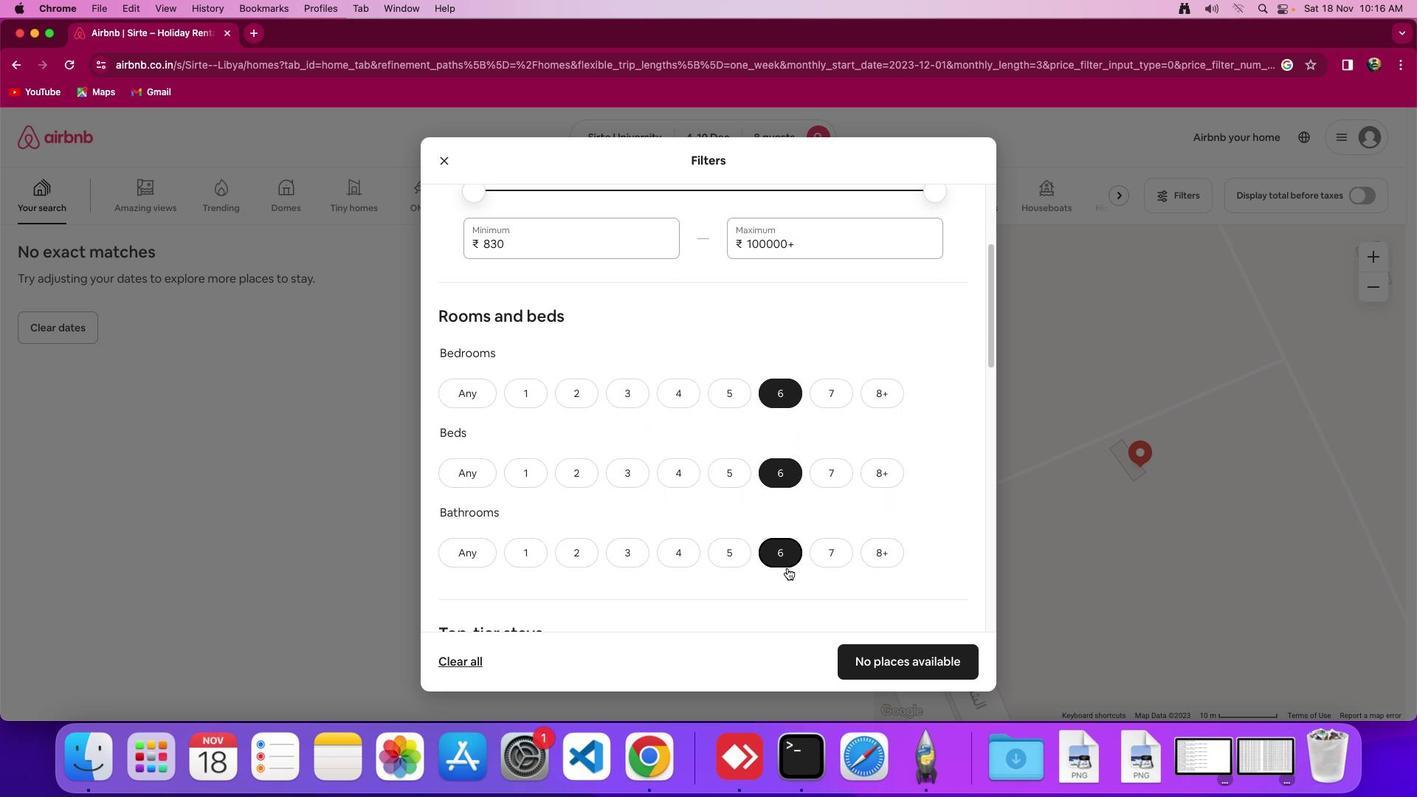 
Action: Mouse scrolled (787, 568) with delta (0, 0)
Screenshot: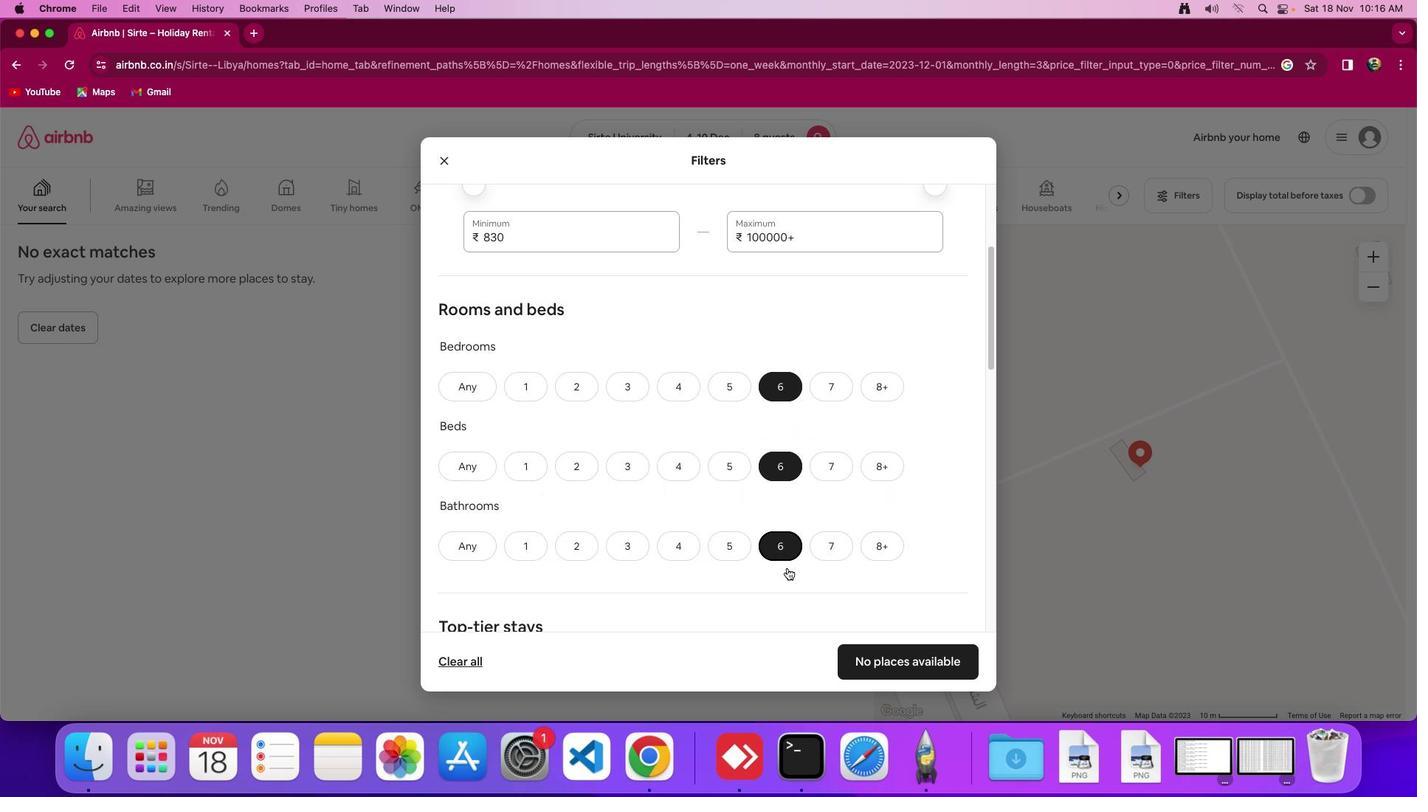
Action: Mouse moved to (787, 566)
Screenshot: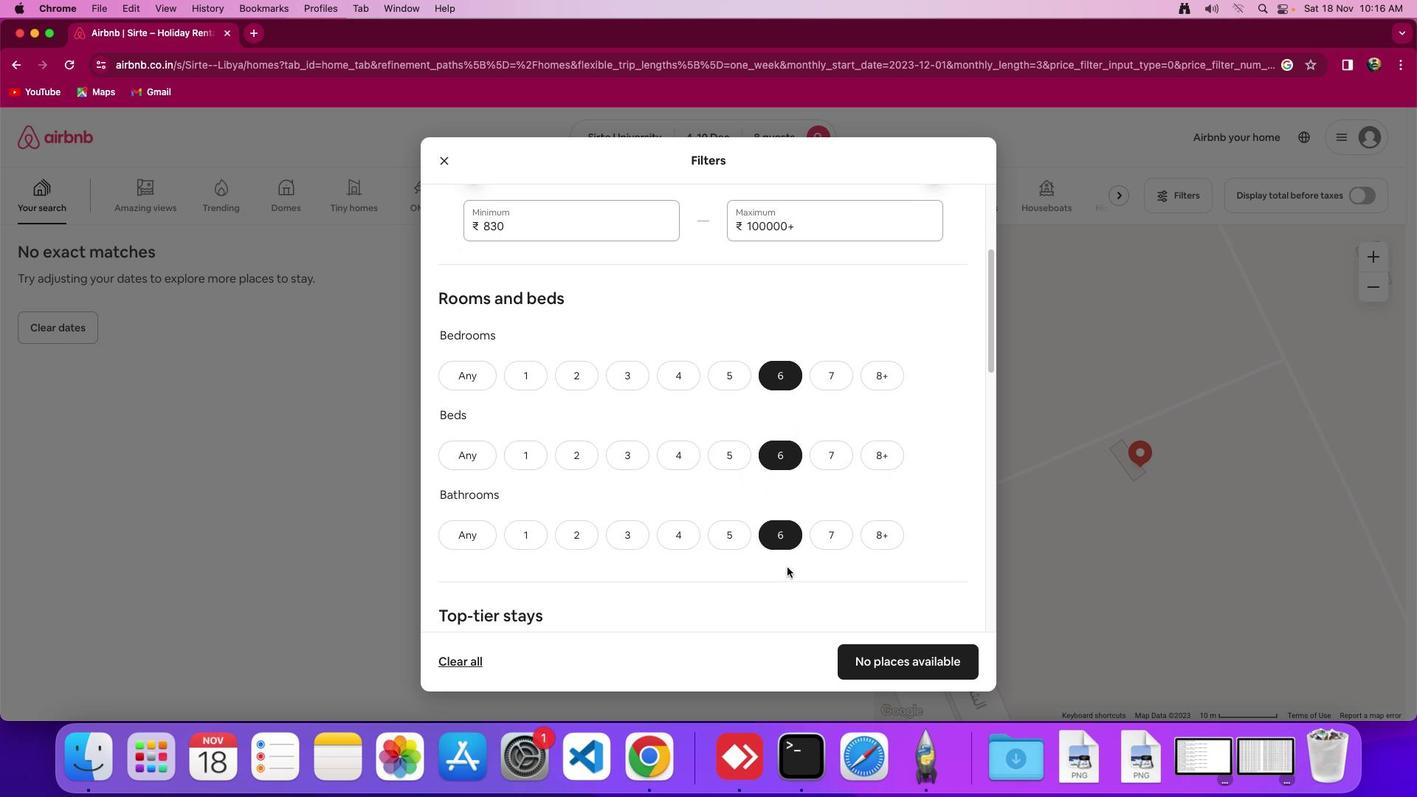 
Action: Mouse scrolled (787, 566) with delta (0, 0)
Screenshot: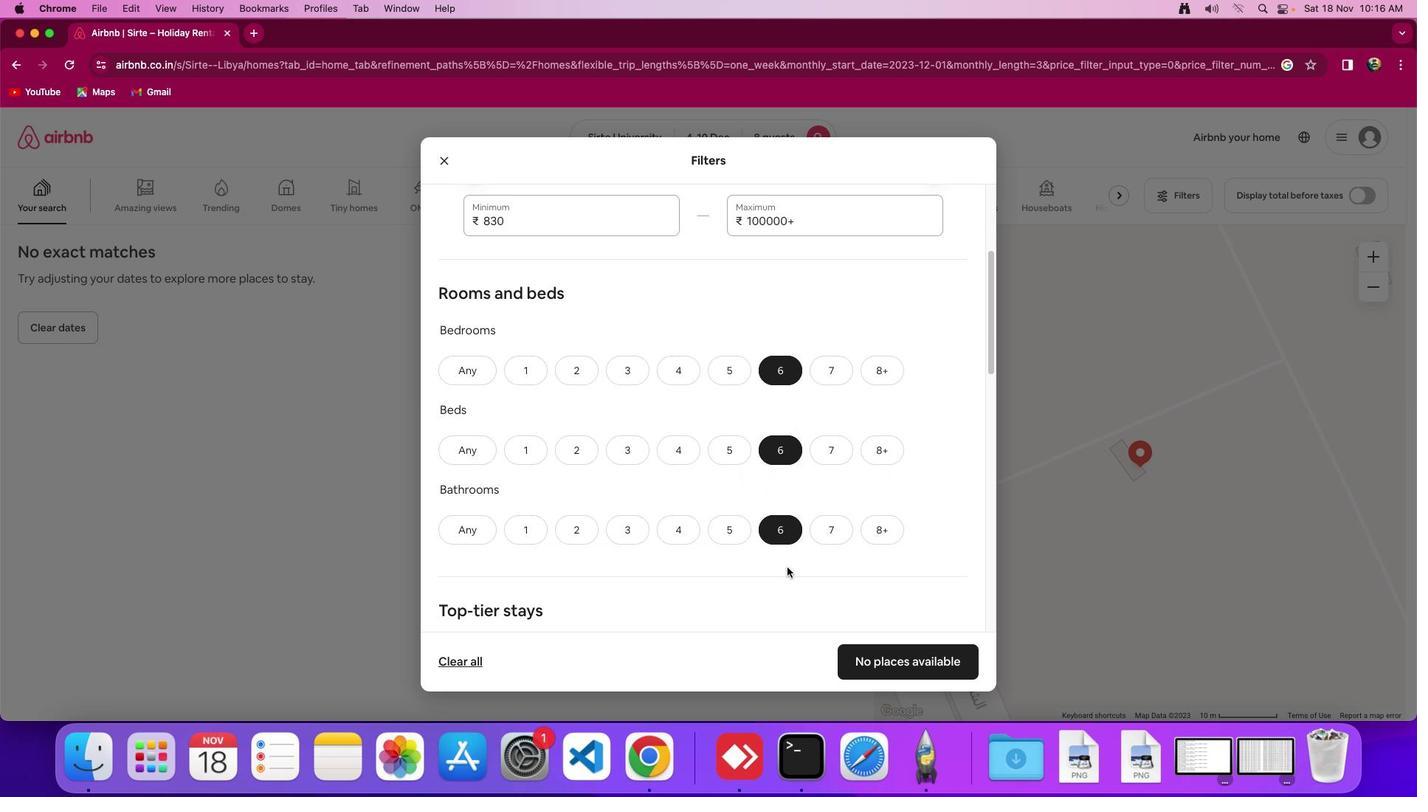 
Action: Mouse scrolled (787, 566) with delta (0, 0)
Screenshot: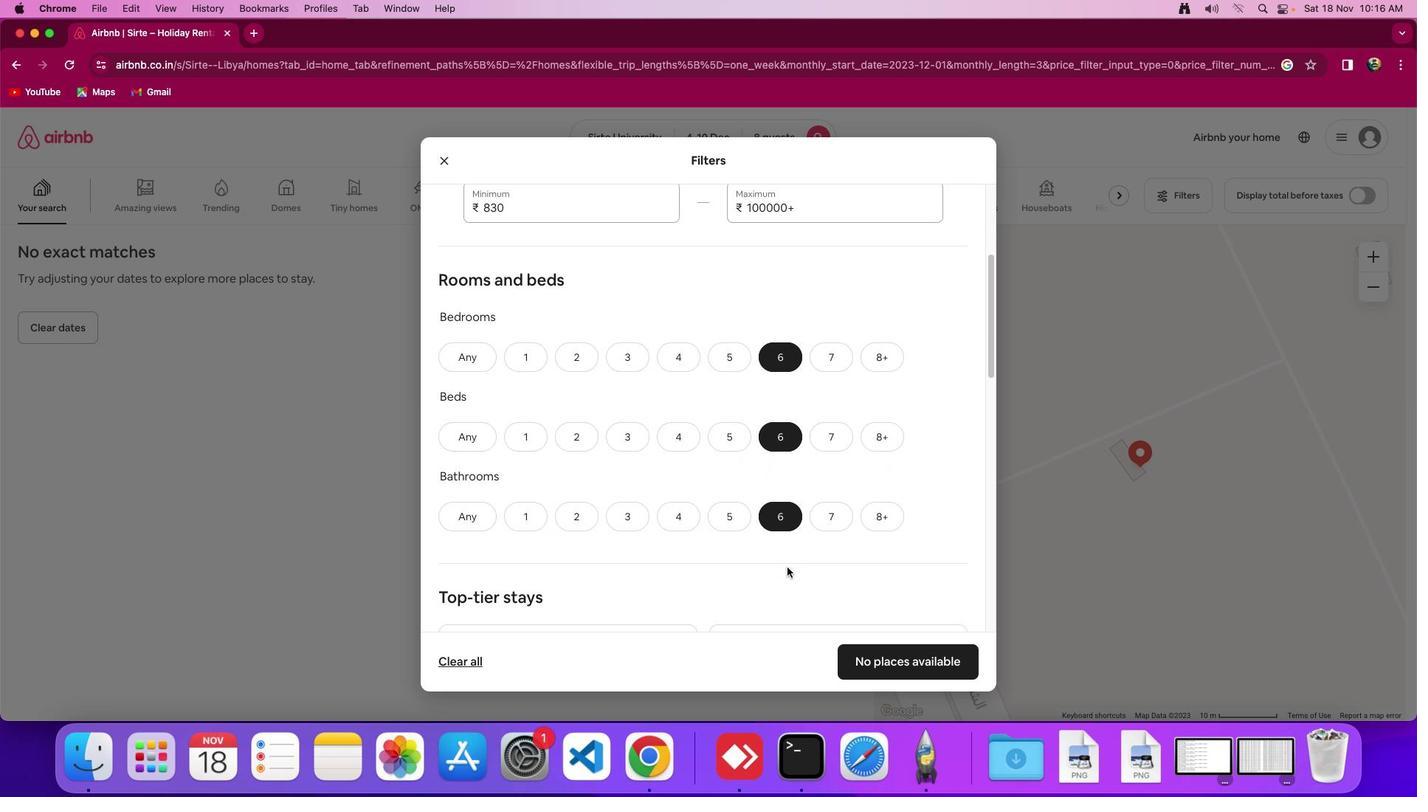 
Action: Mouse scrolled (787, 566) with delta (0, -1)
Screenshot: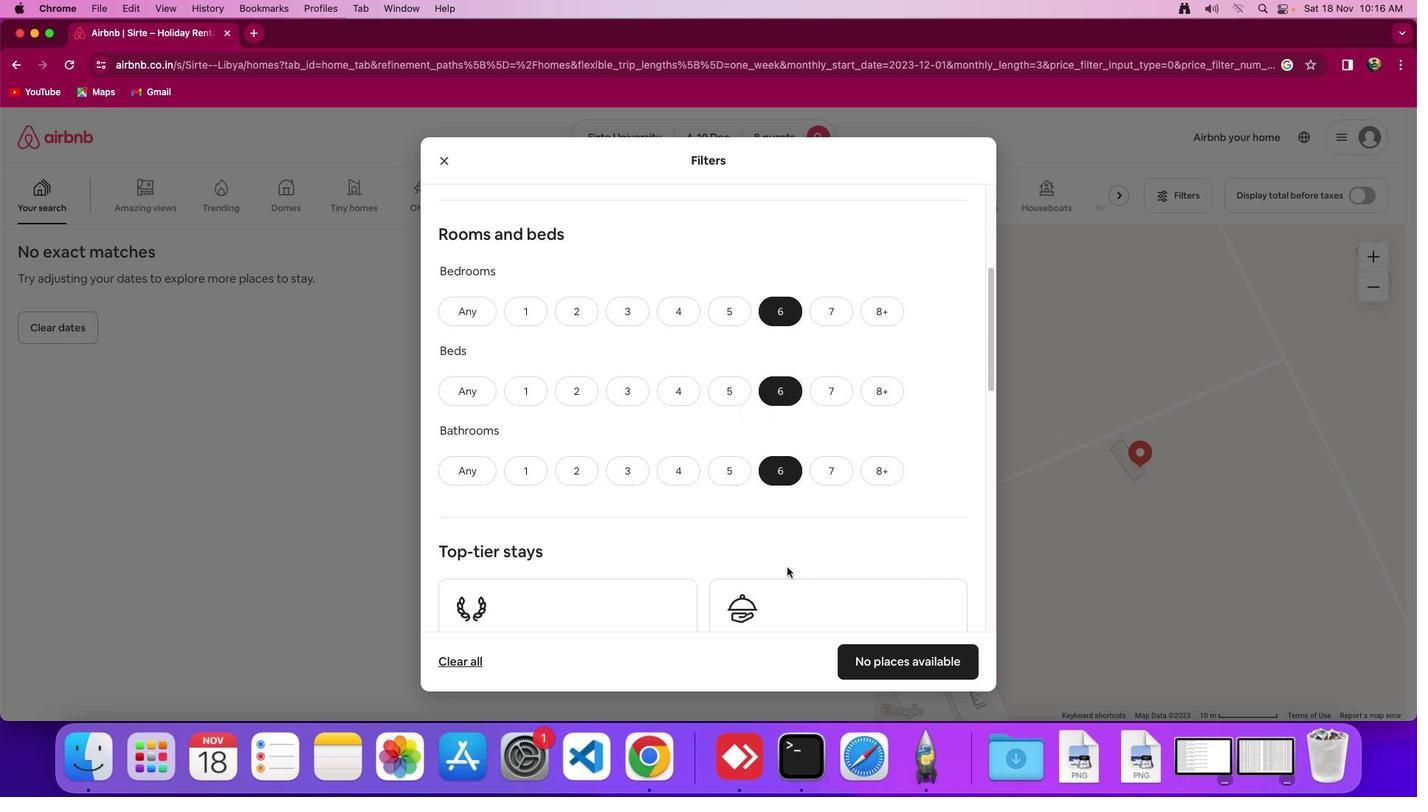 
Action: Mouse scrolled (787, 566) with delta (0, 0)
Screenshot: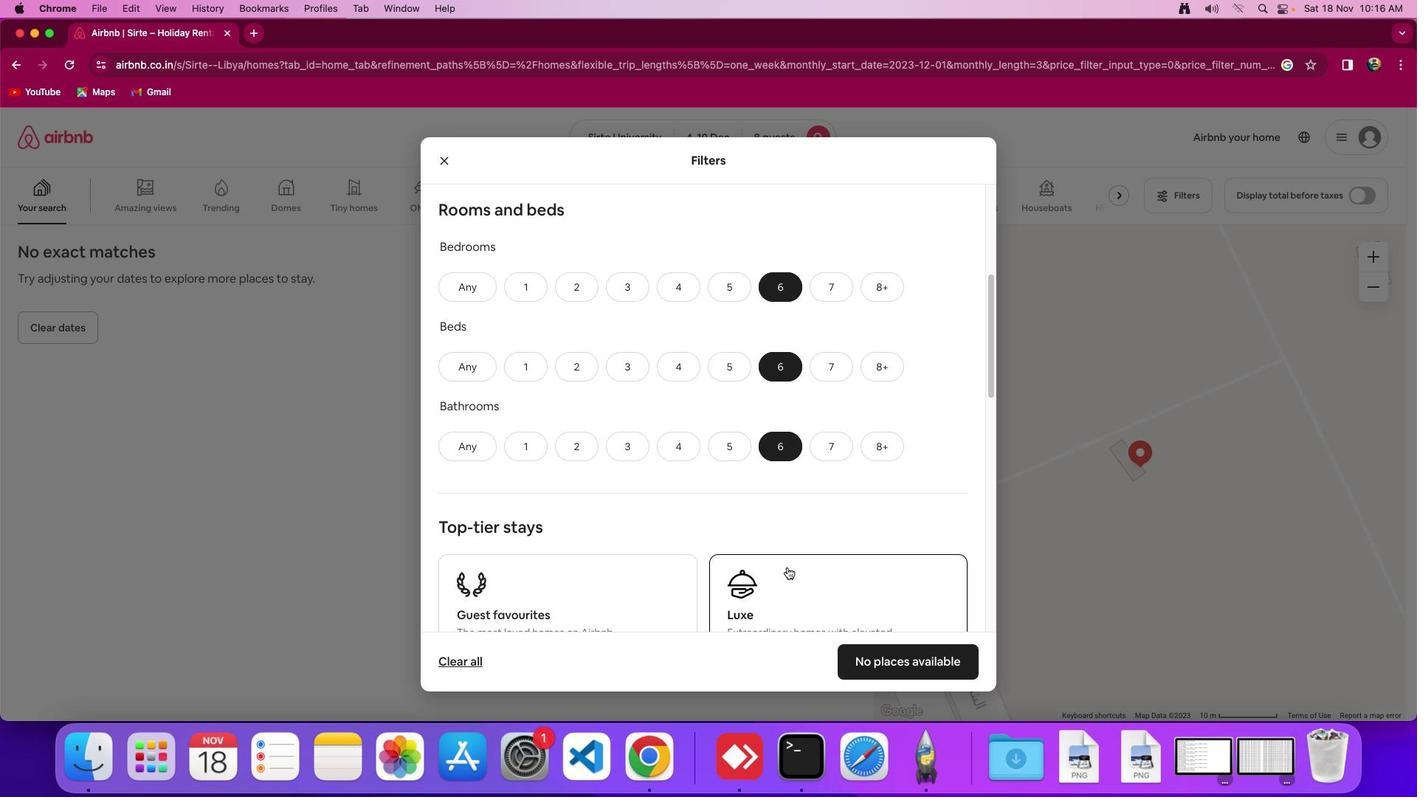 
Action: Mouse scrolled (787, 566) with delta (0, 0)
Screenshot: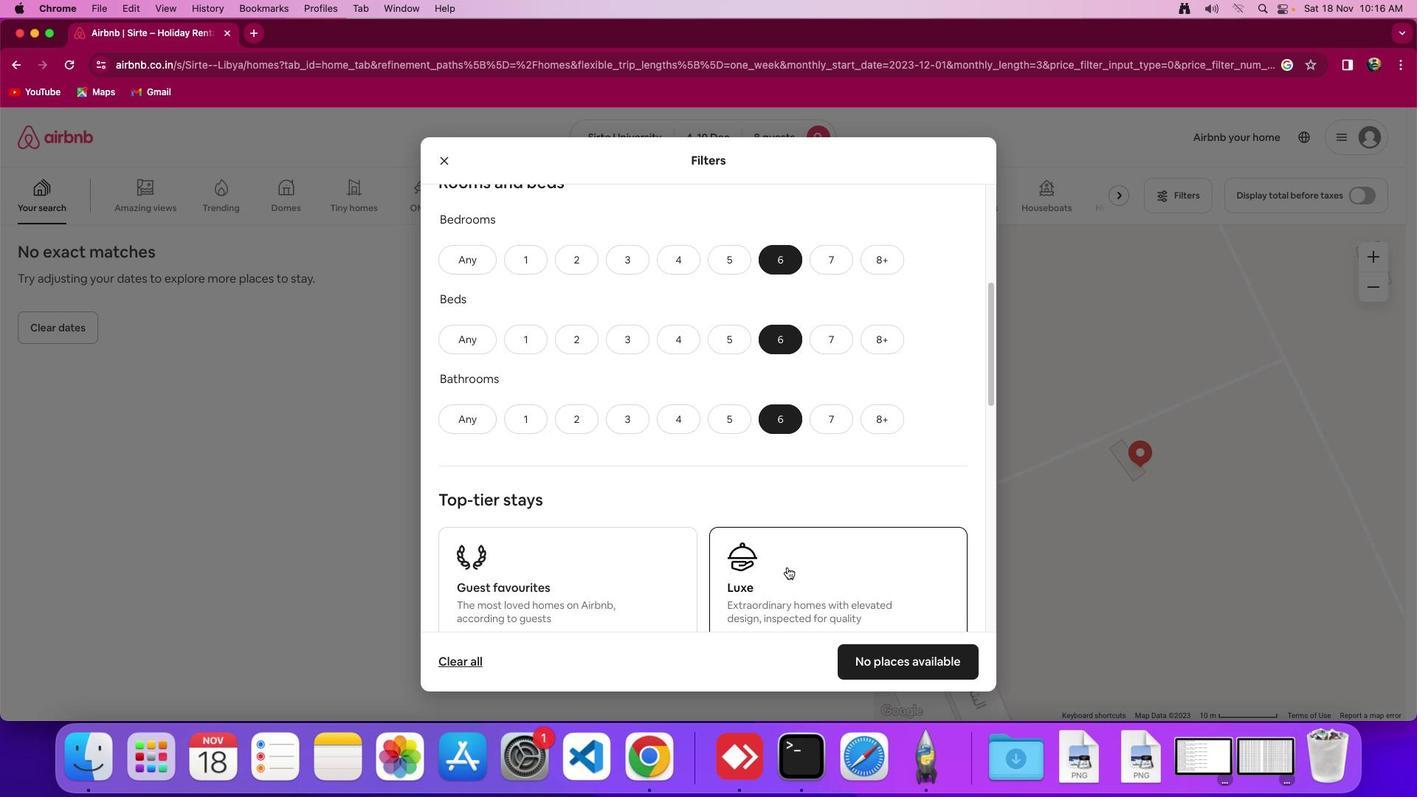 
Action: Mouse scrolled (787, 566) with delta (0, -1)
Screenshot: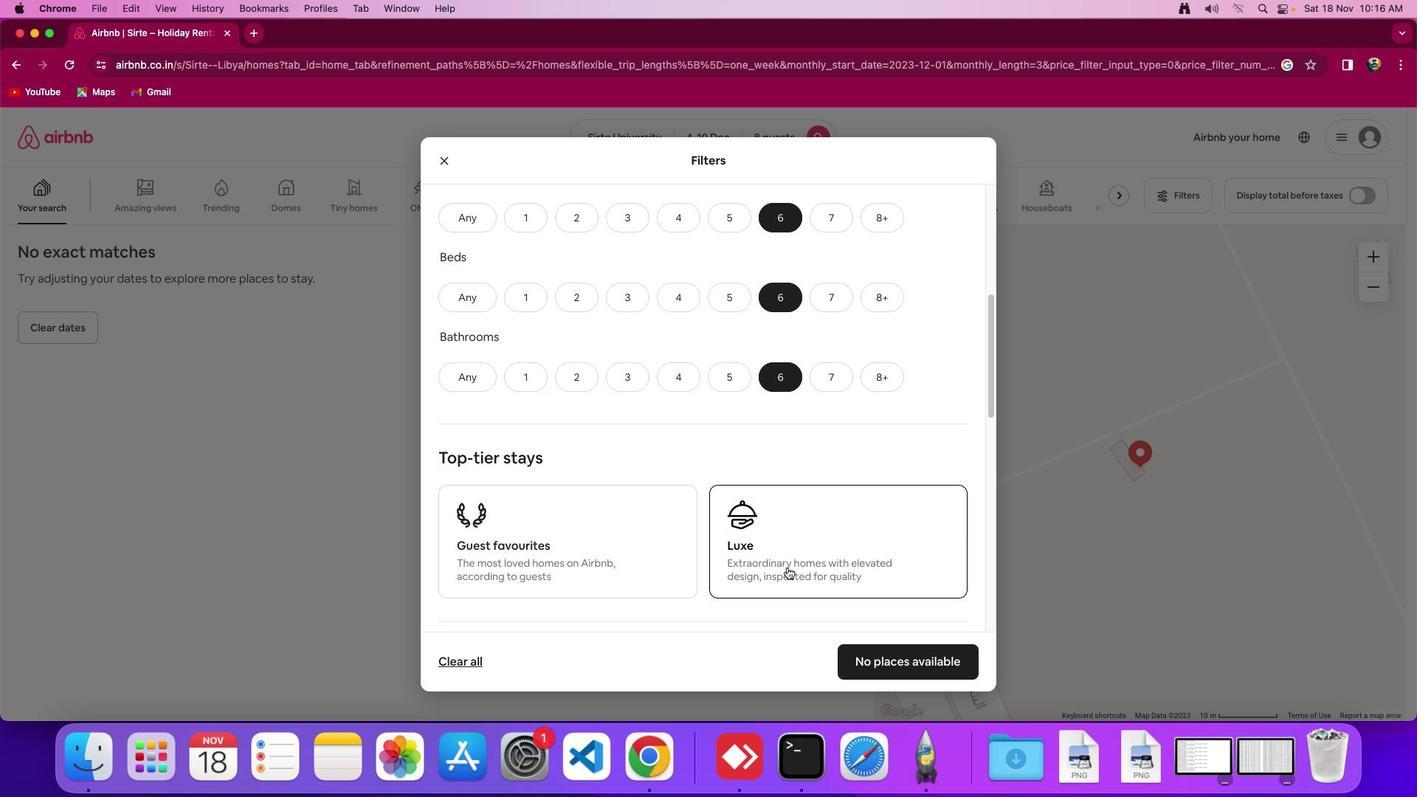 
Action: Mouse scrolled (787, 566) with delta (0, 0)
Screenshot: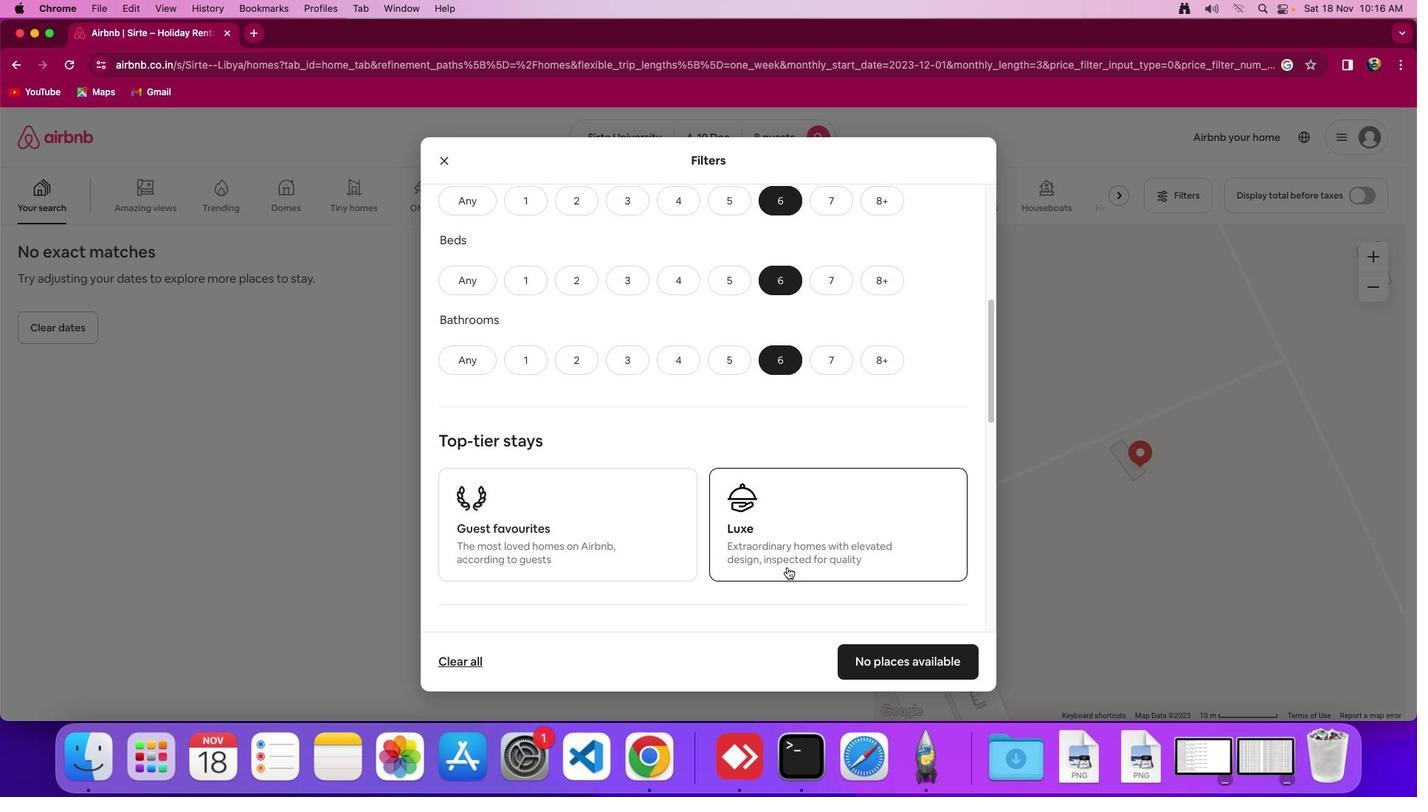 
Action: Mouse scrolled (787, 566) with delta (0, 0)
Screenshot: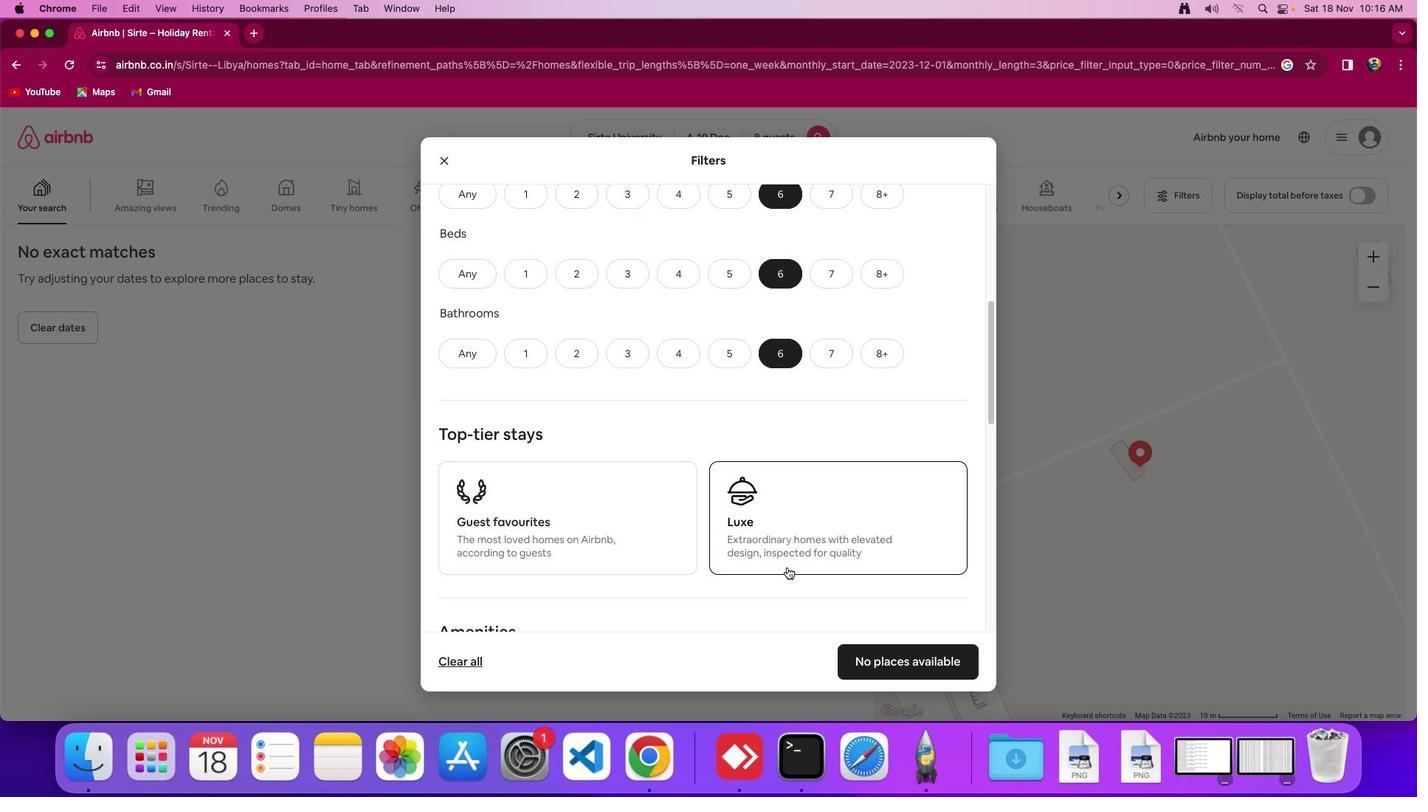 
Action: Mouse scrolled (787, 566) with delta (0, 0)
Screenshot: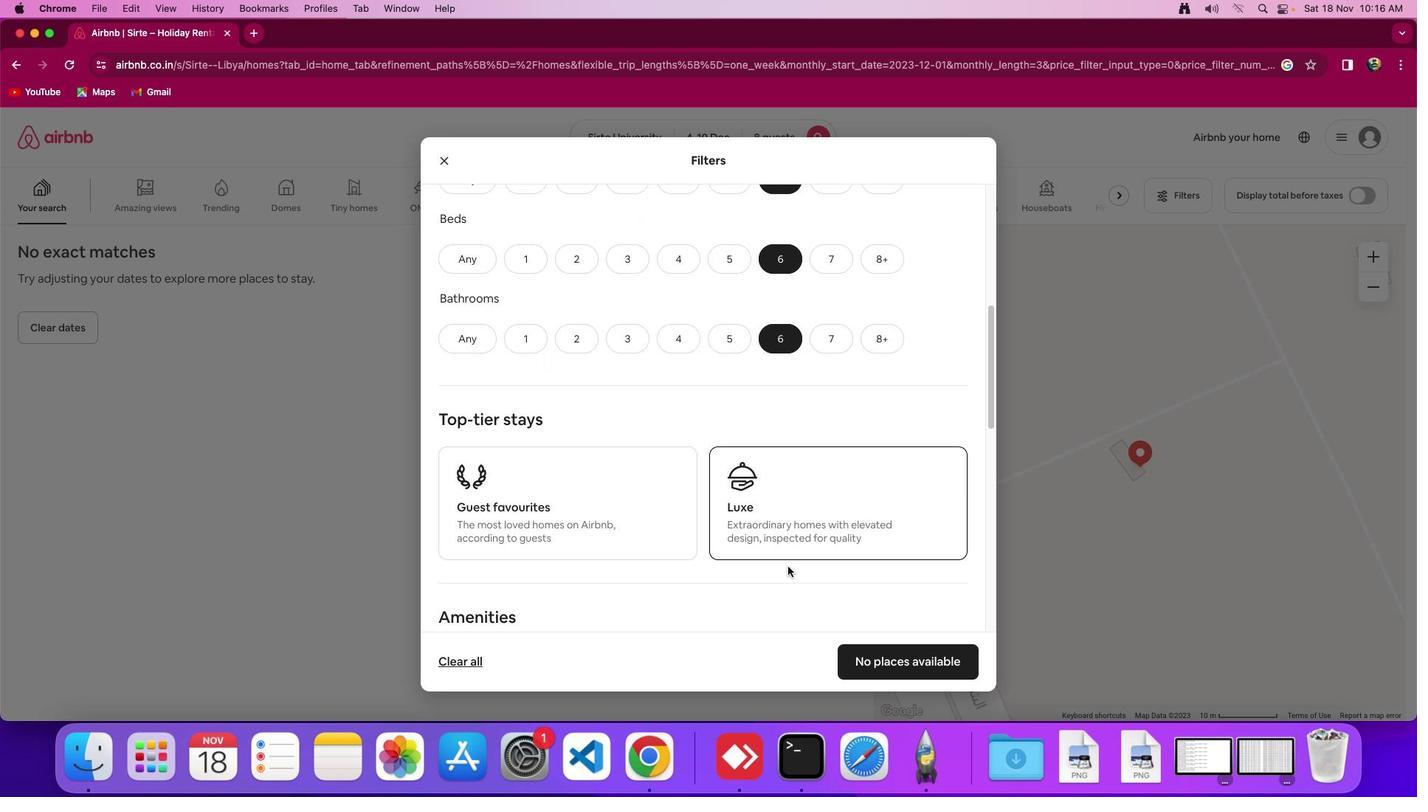 
Action: Mouse moved to (787, 566)
Screenshot: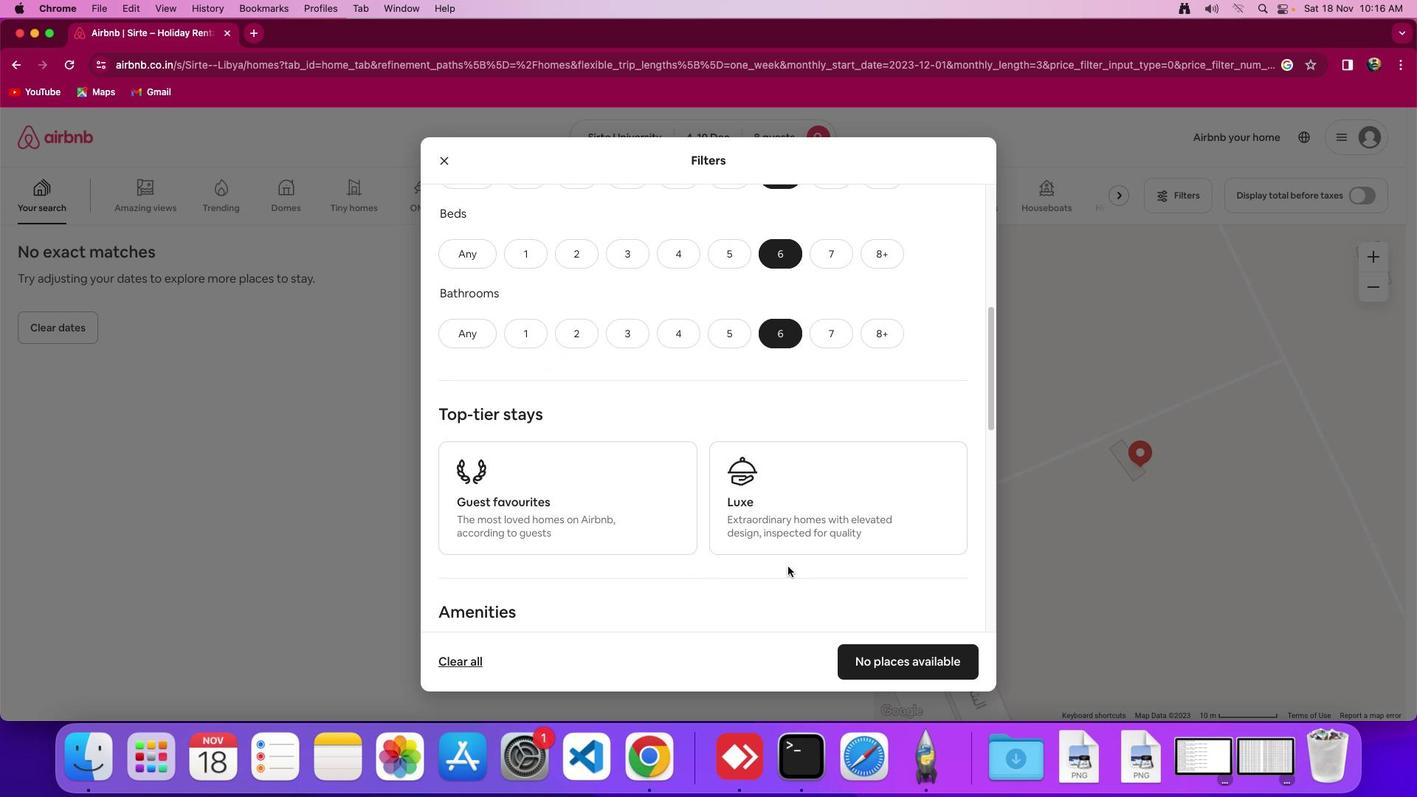 
Action: Mouse scrolled (787, 566) with delta (0, 0)
Screenshot: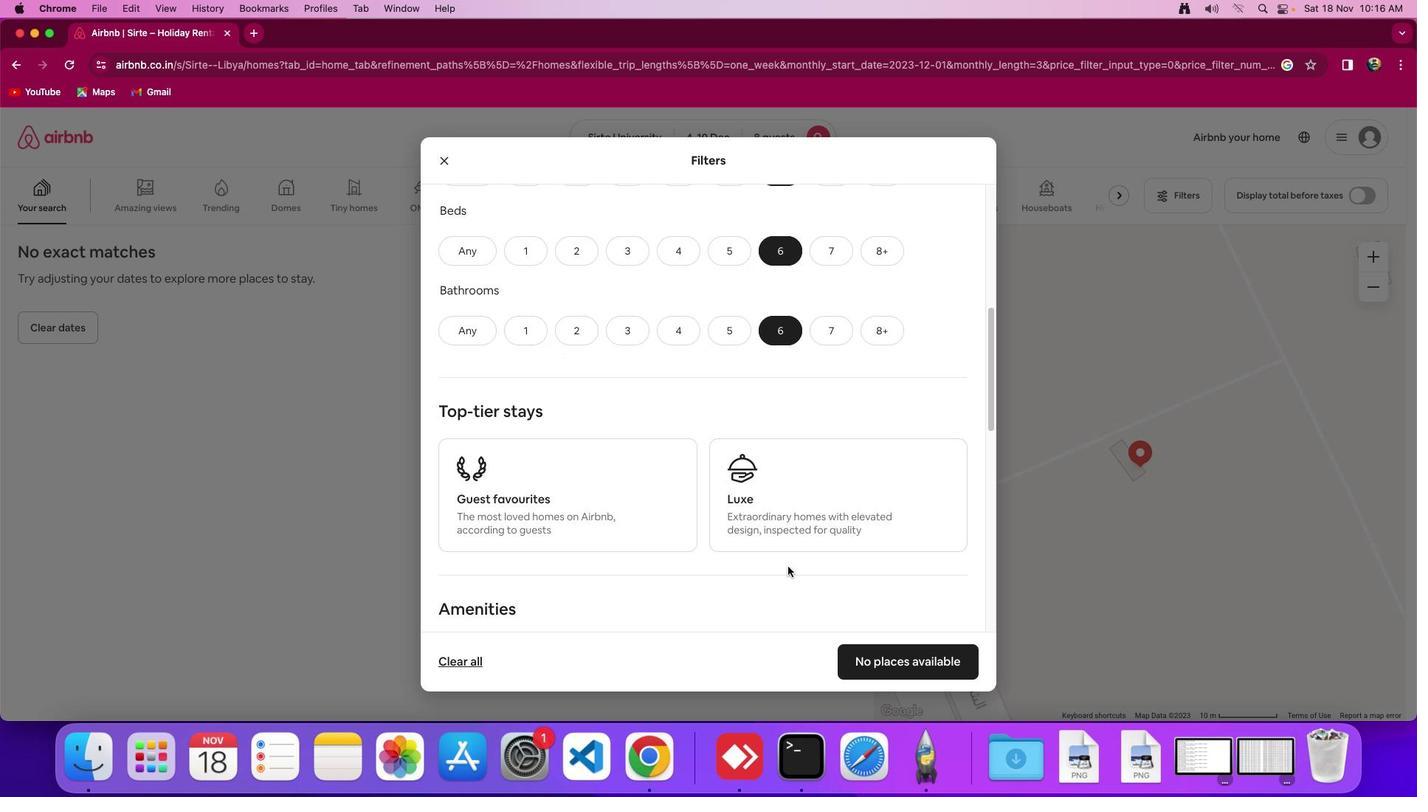 
Action: Mouse scrolled (787, 566) with delta (0, 0)
Screenshot: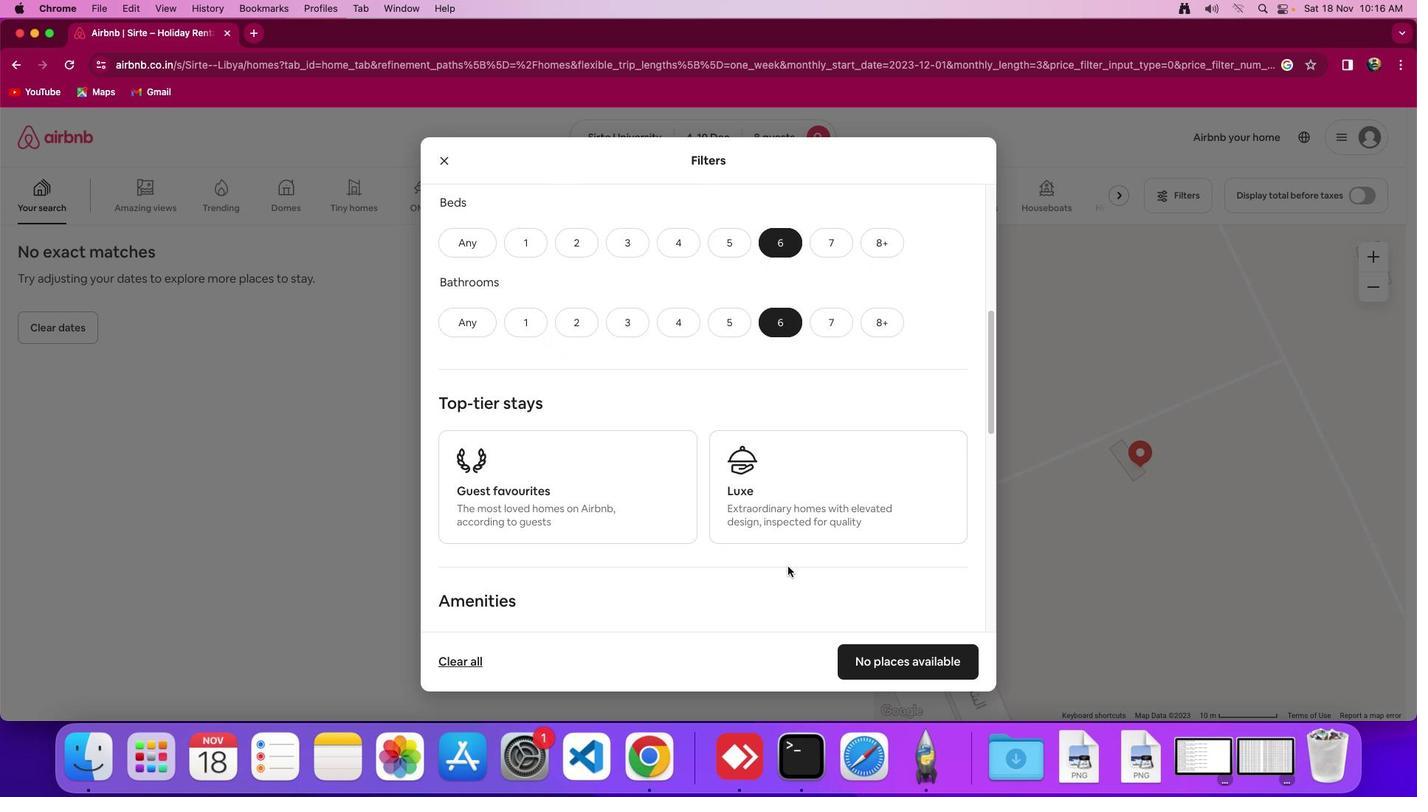 
Action: Mouse scrolled (787, 566) with delta (0, 0)
Screenshot: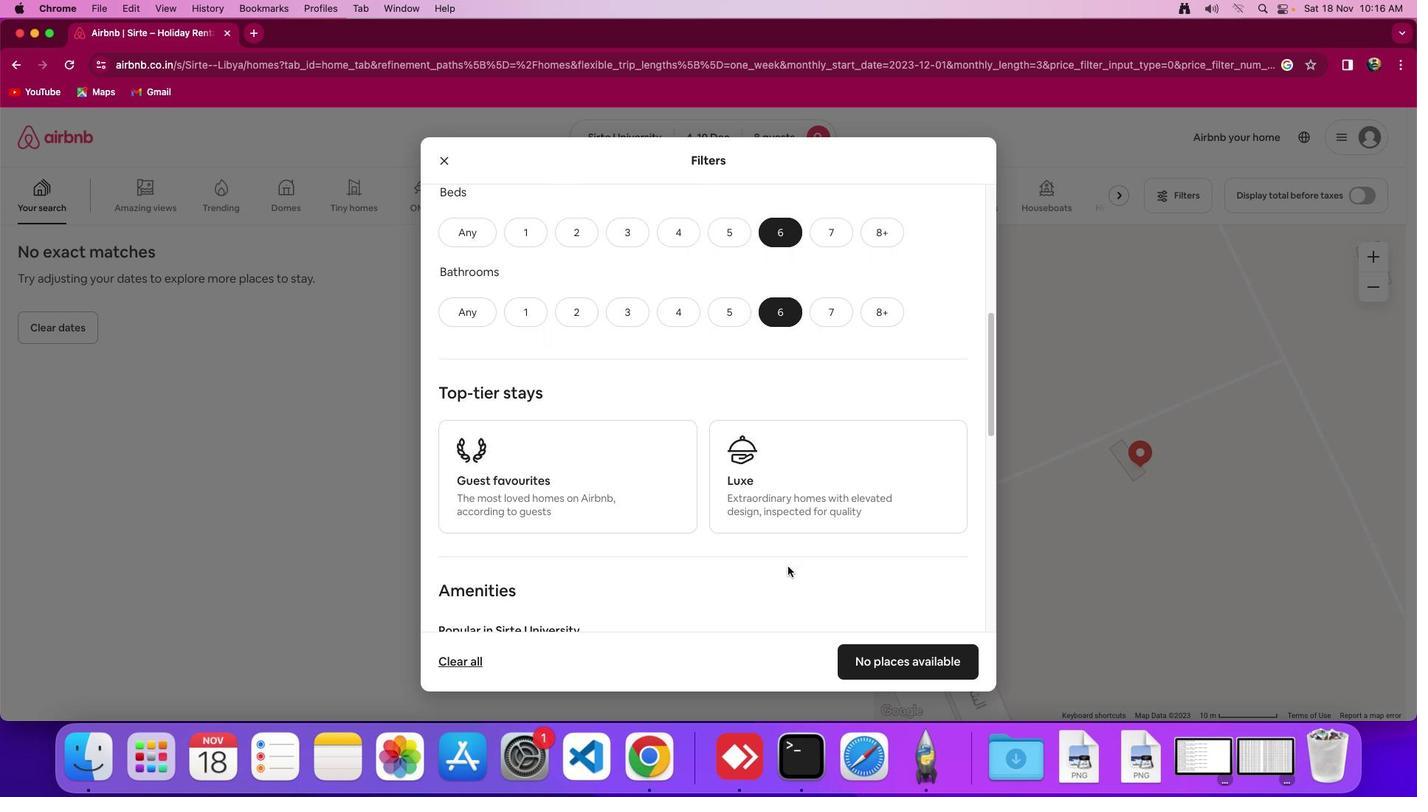 
Action: Mouse moved to (788, 566)
Screenshot: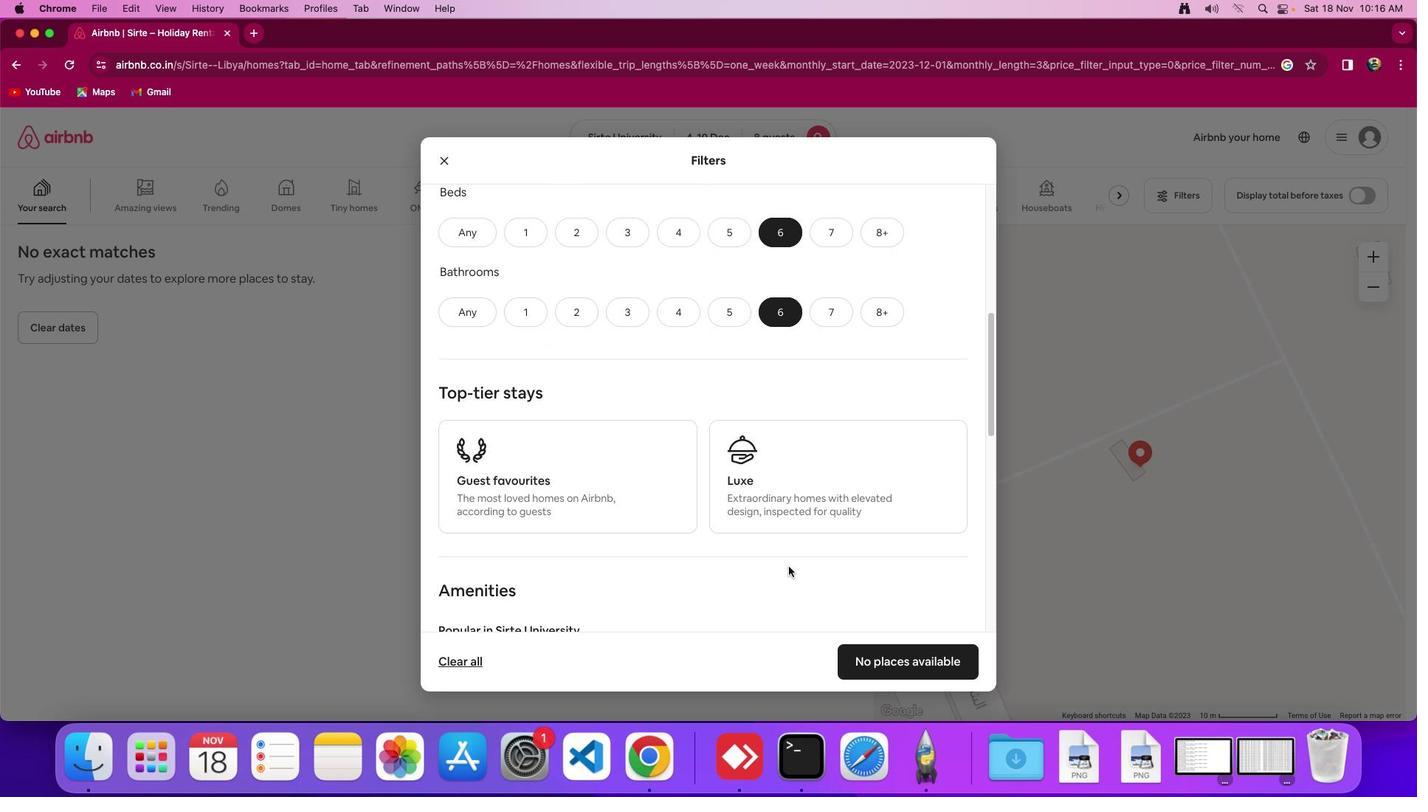 
Action: Mouse scrolled (788, 566) with delta (0, 0)
Screenshot: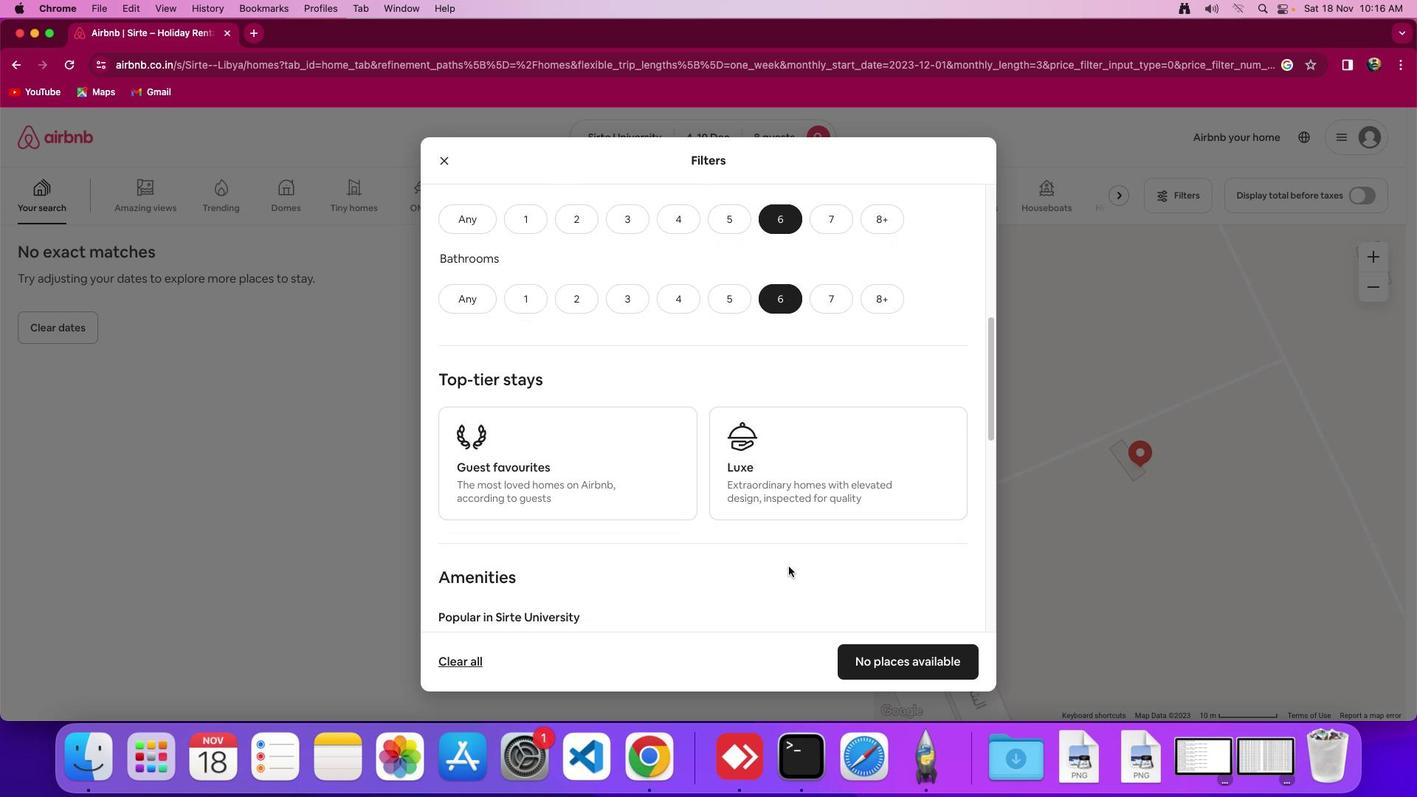 
Action: Mouse scrolled (788, 566) with delta (0, 0)
Screenshot: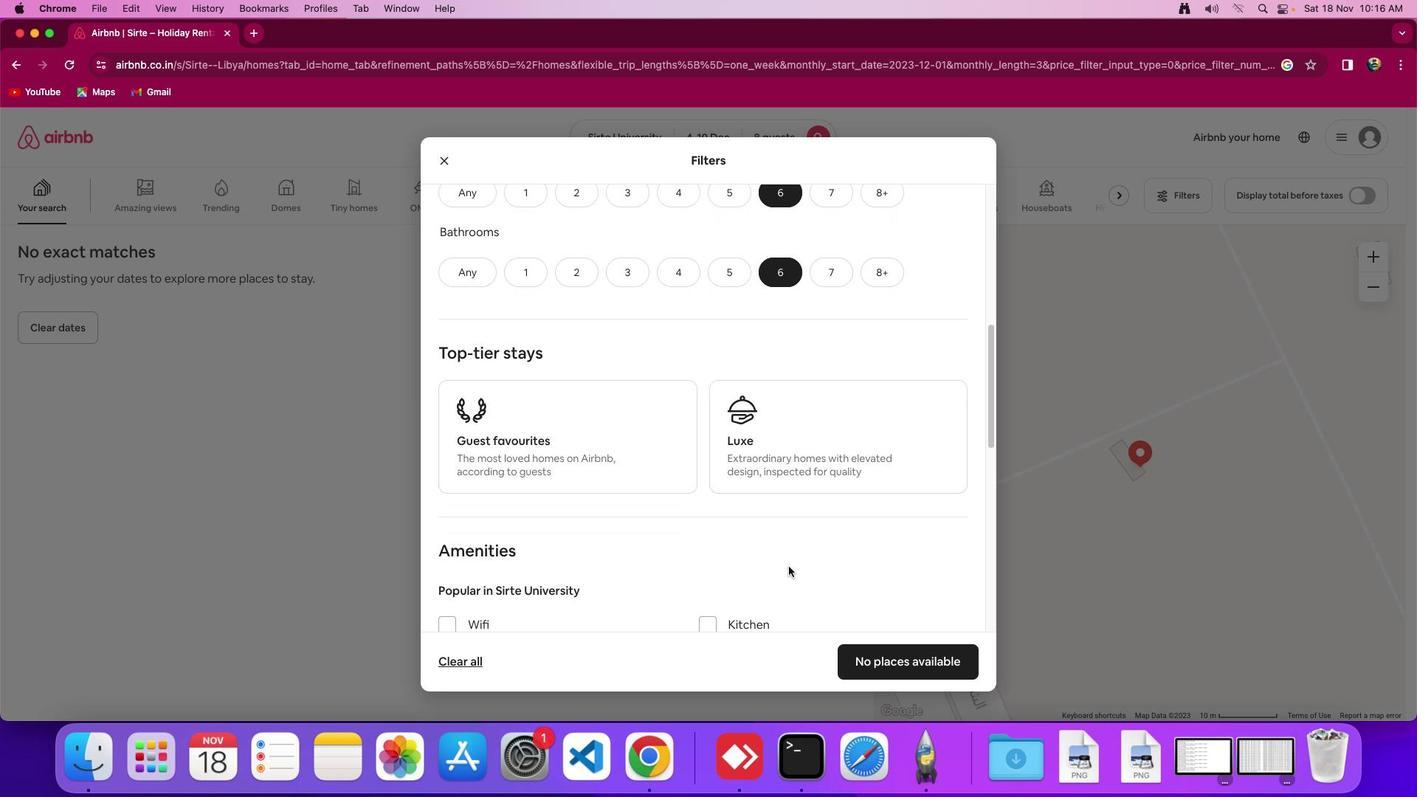 
Action: Mouse scrolled (788, 566) with delta (0, -1)
Screenshot: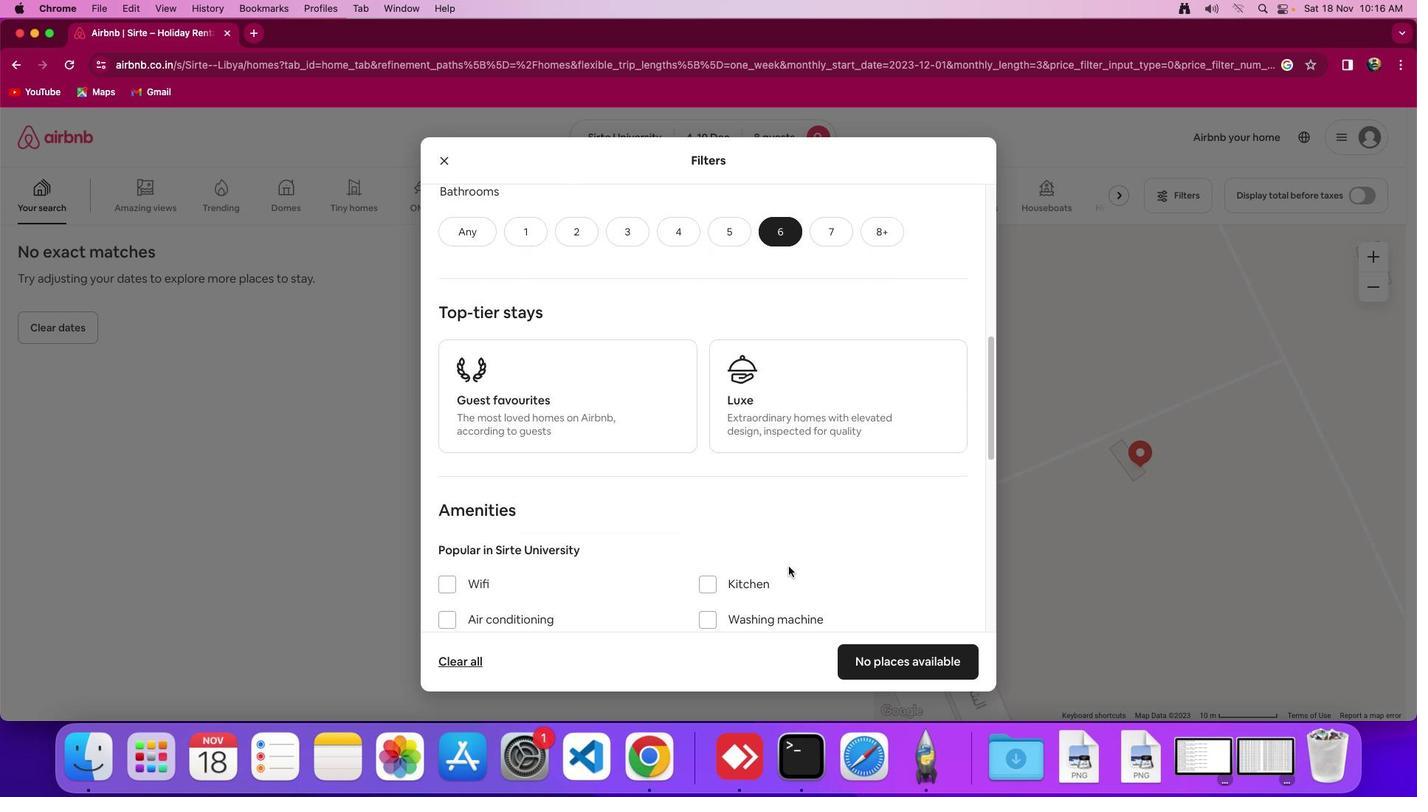 
Action: Mouse scrolled (788, 566) with delta (0, 0)
Screenshot: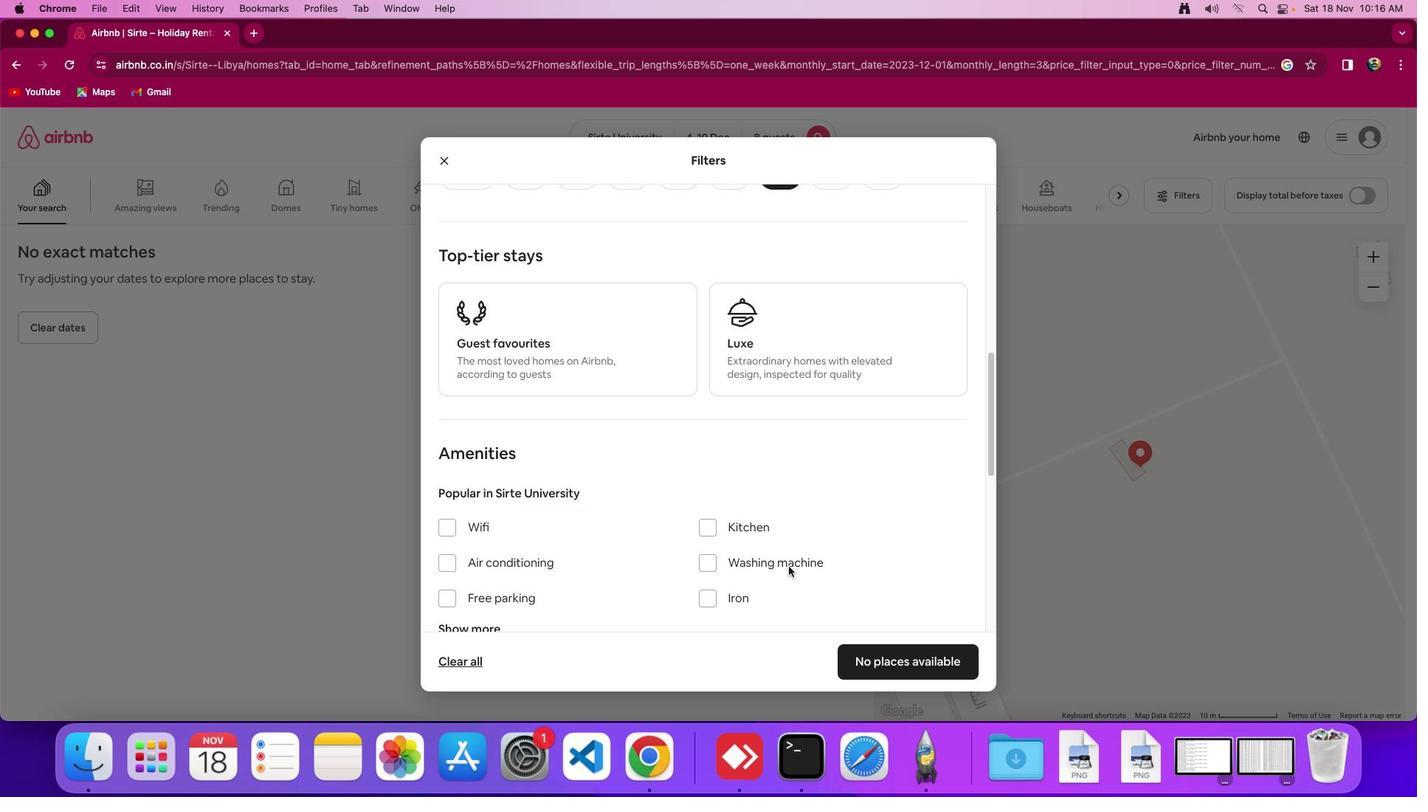 
Action: Mouse scrolled (788, 566) with delta (0, 0)
Screenshot: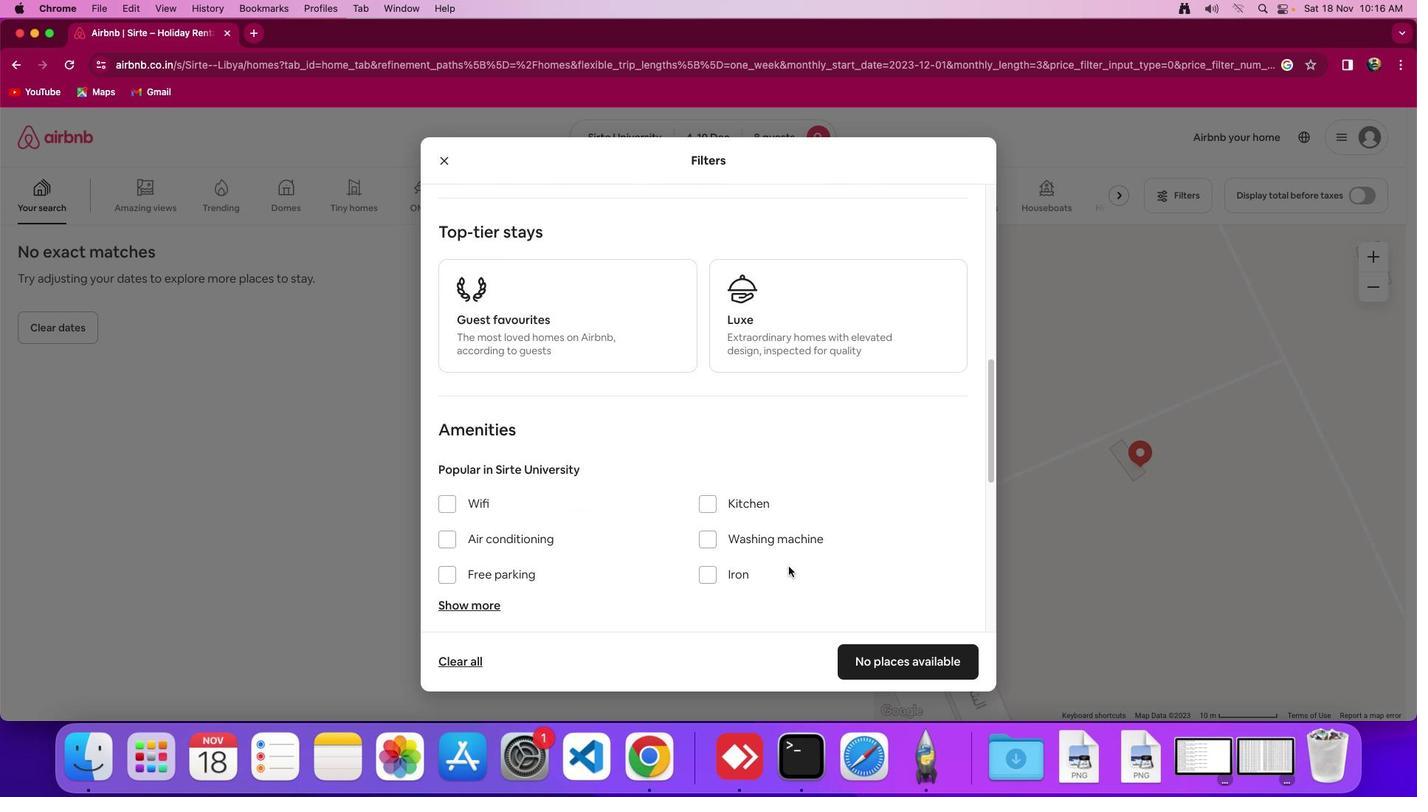 
Action: Mouse scrolled (788, 566) with delta (0, -2)
Screenshot: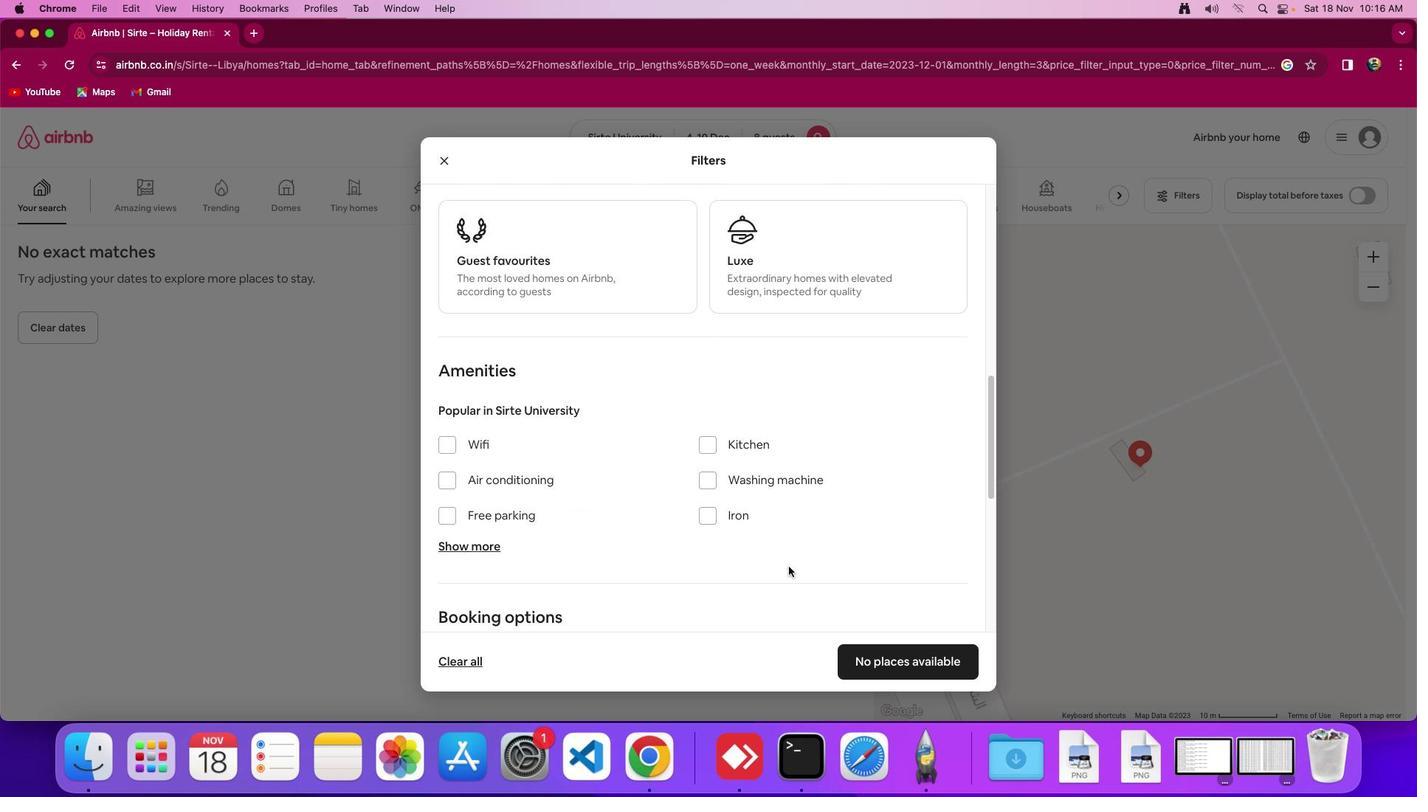 
Action: Mouse moved to (788, 563)
Screenshot: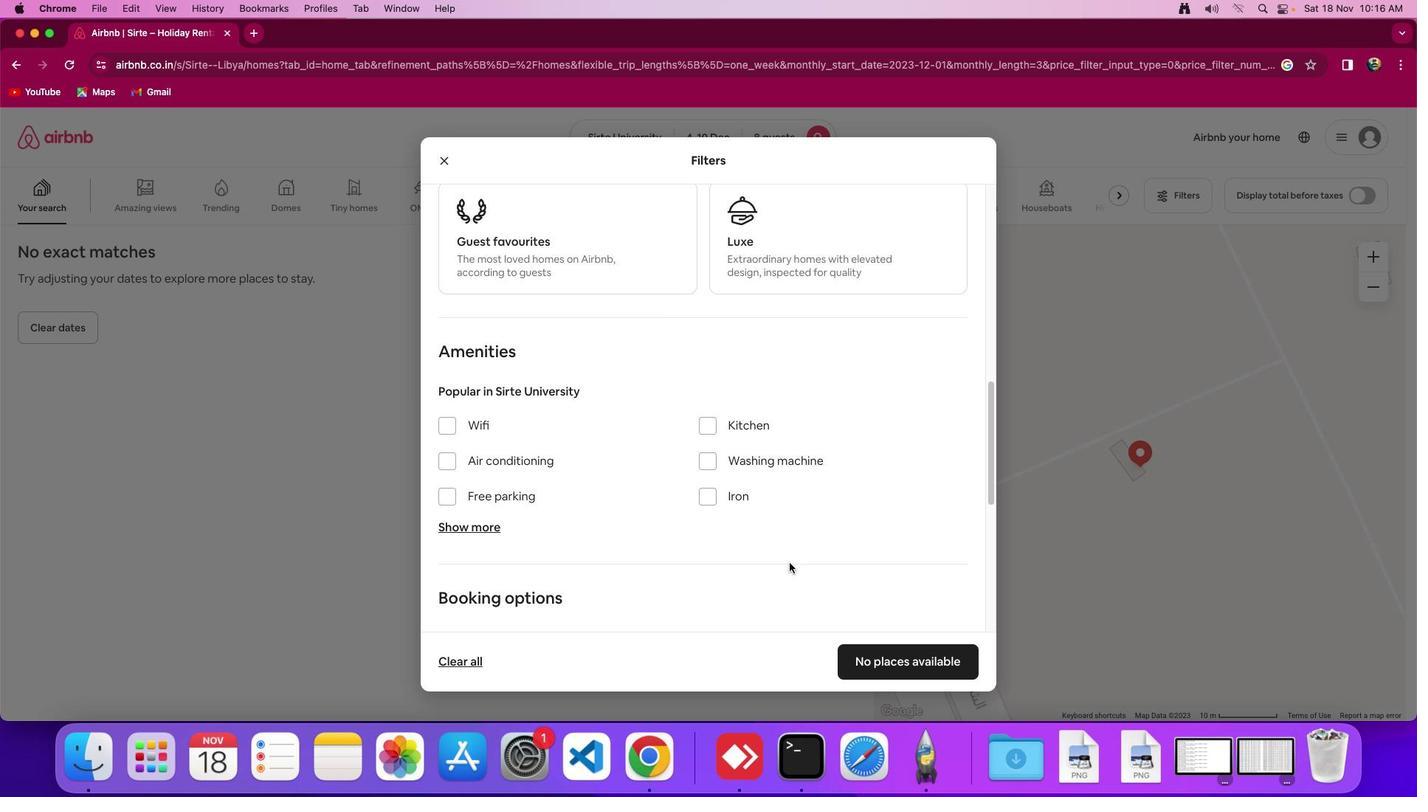 
Action: Mouse scrolled (788, 563) with delta (0, 0)
Screenshot: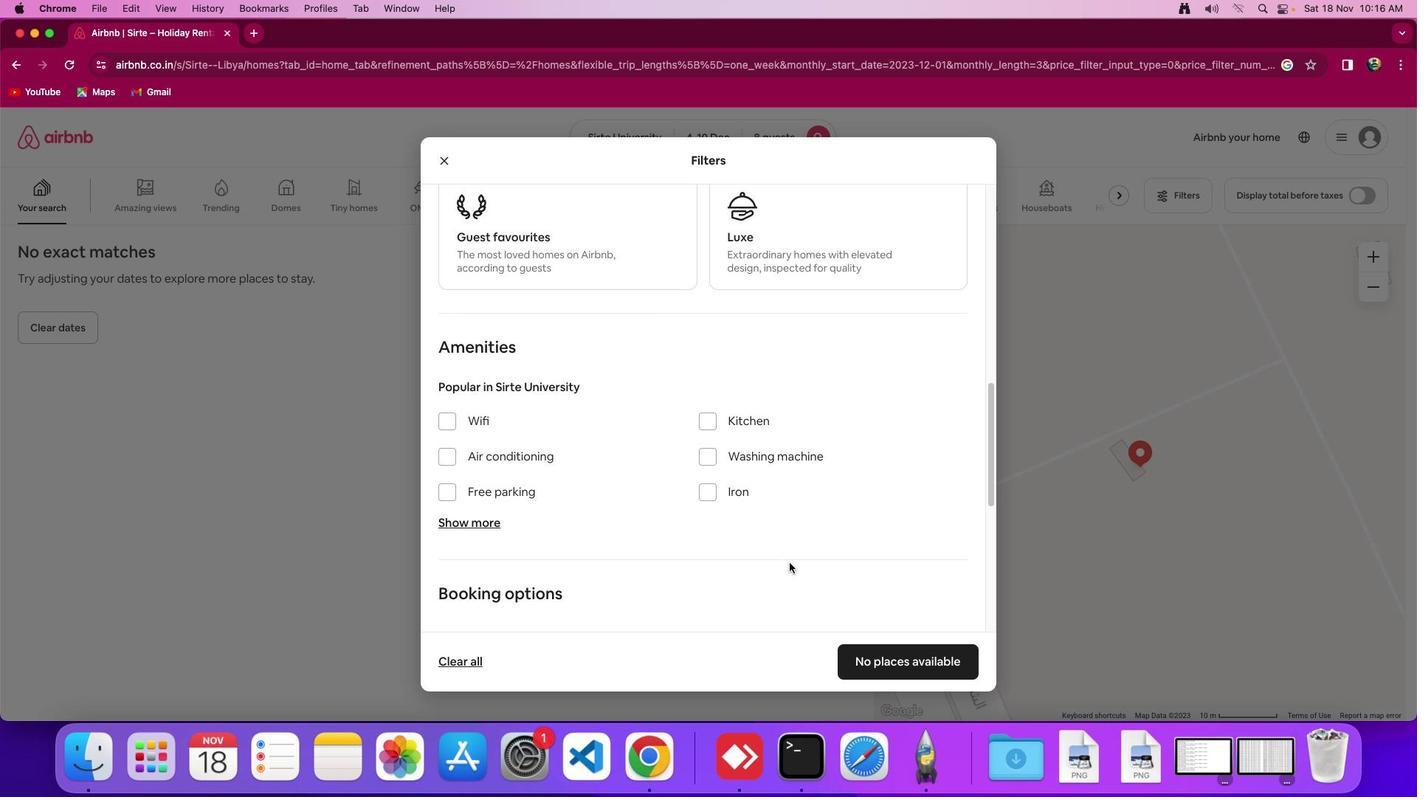 
Action: Mouse scrolled (788, 563) with delta (0, 0)
Screenshot: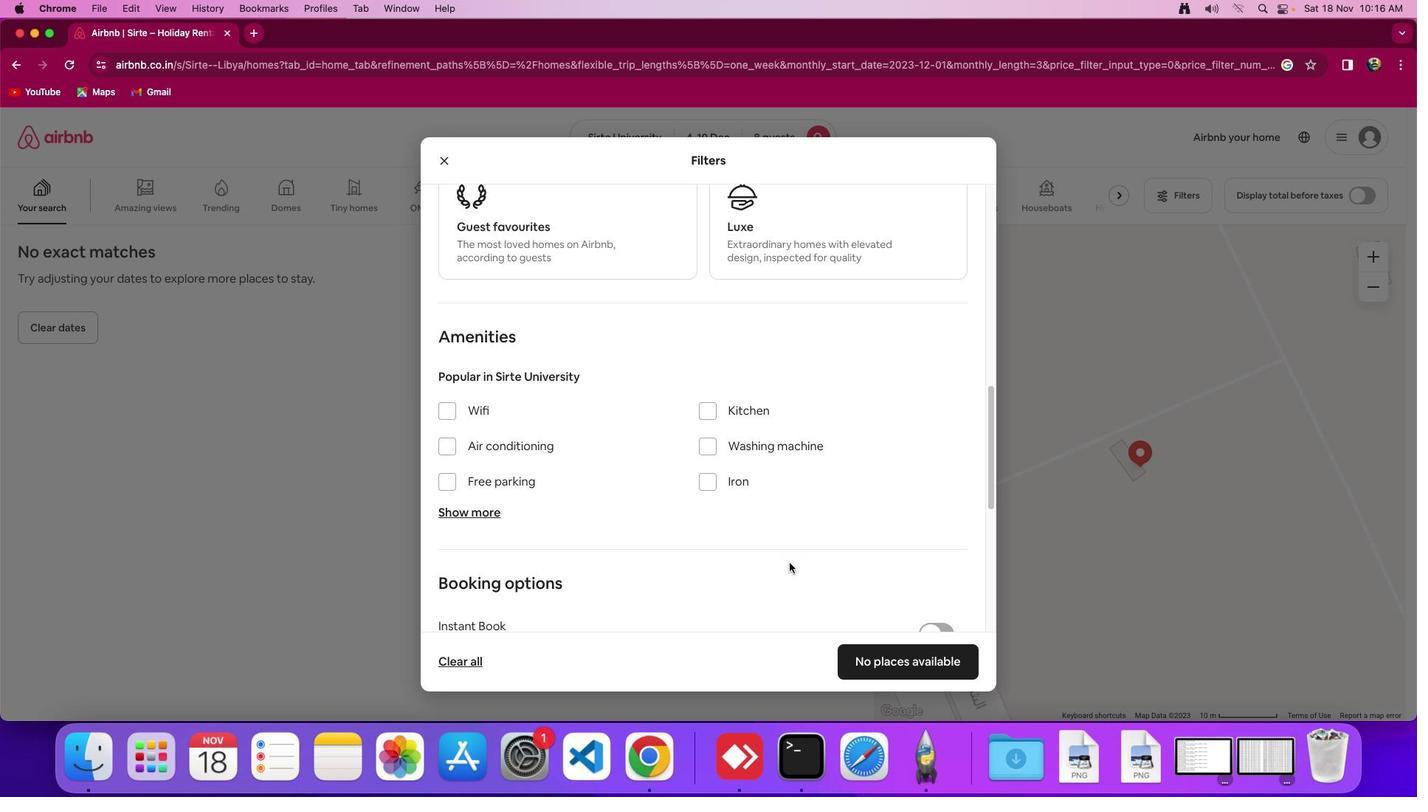 
Action: Mouse moved to (479, 509)
Screenshot: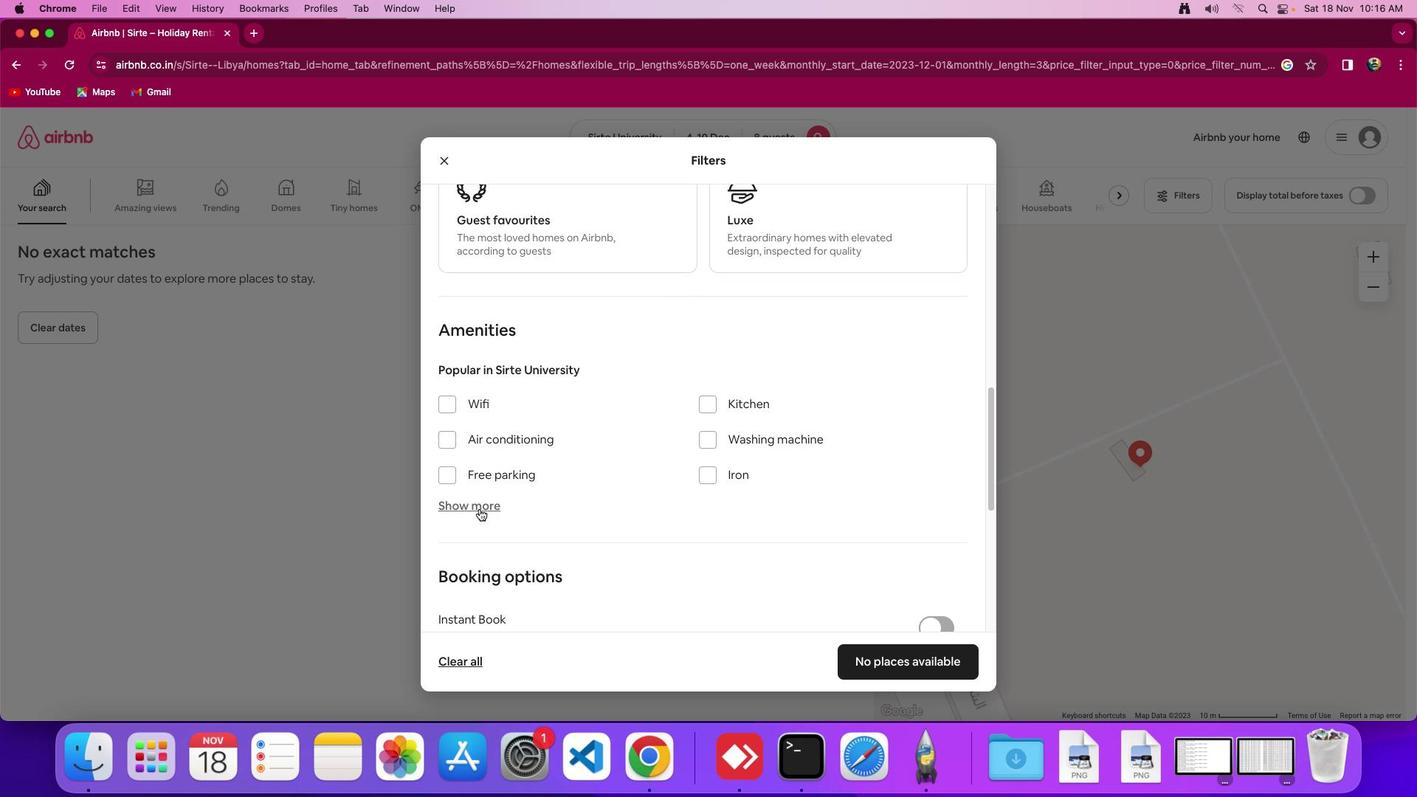 
Action: Mouse pressed left at (479, 509)
Screenshot: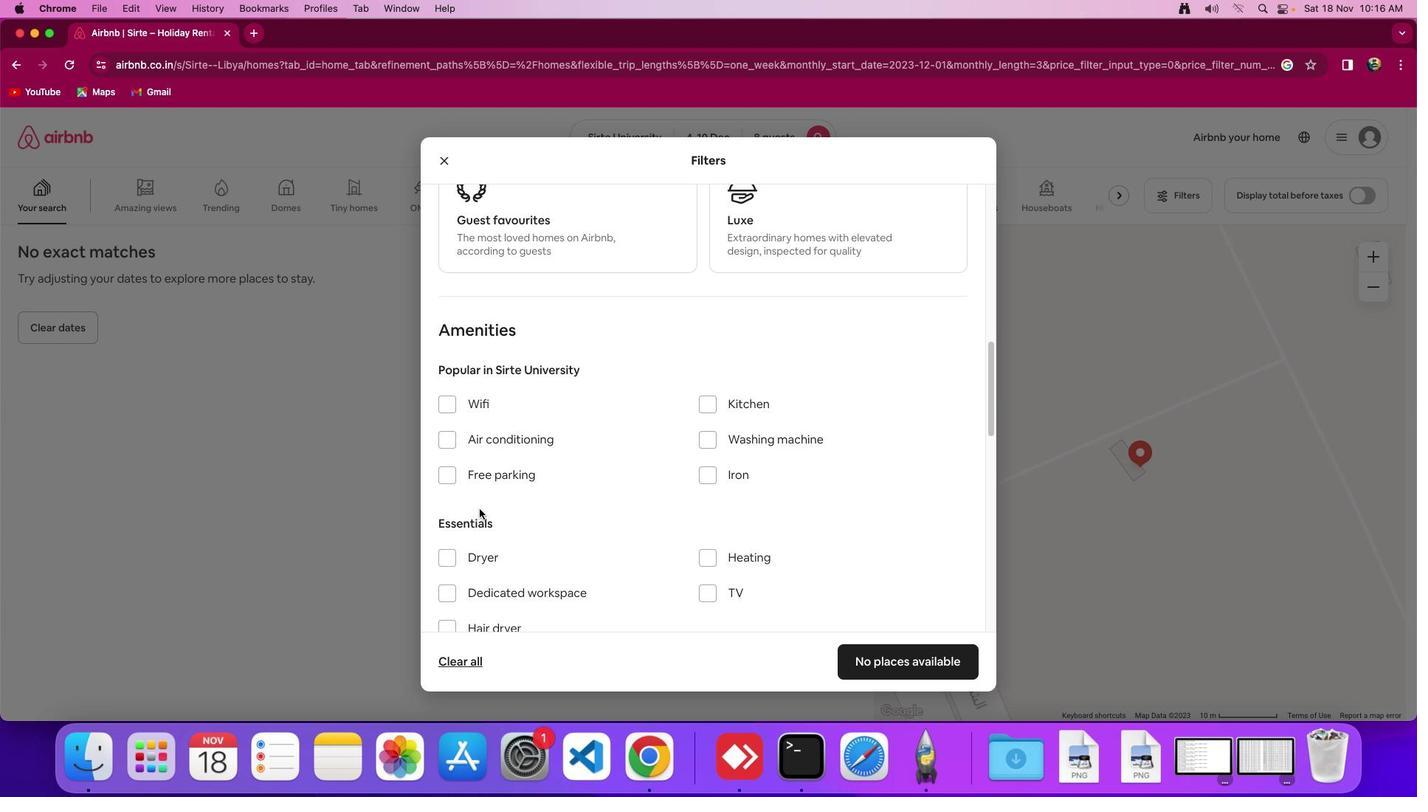
Action: Mouse moved to (456, 403)
Screenshot: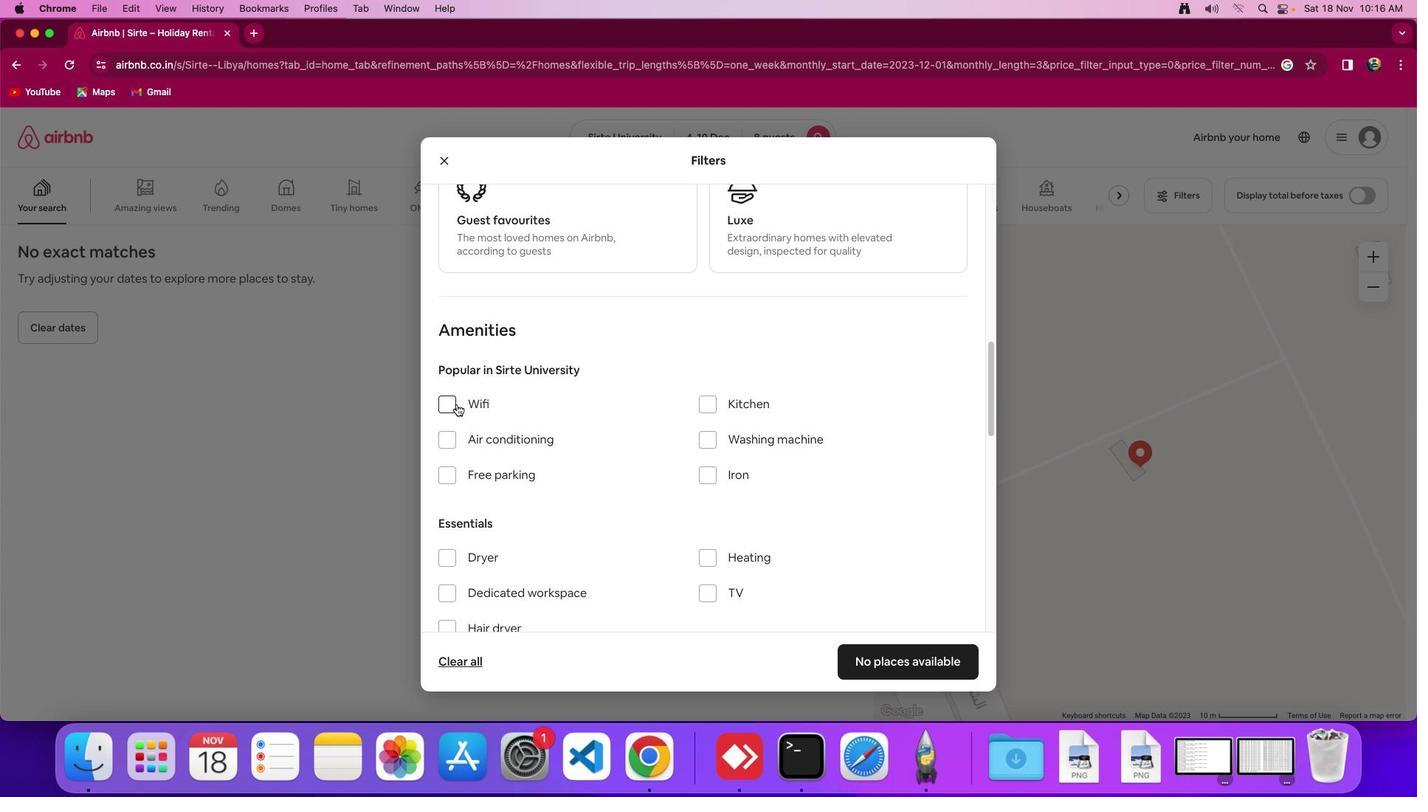 
Action: Mouse pressed left at (456, 403)
Screenshot: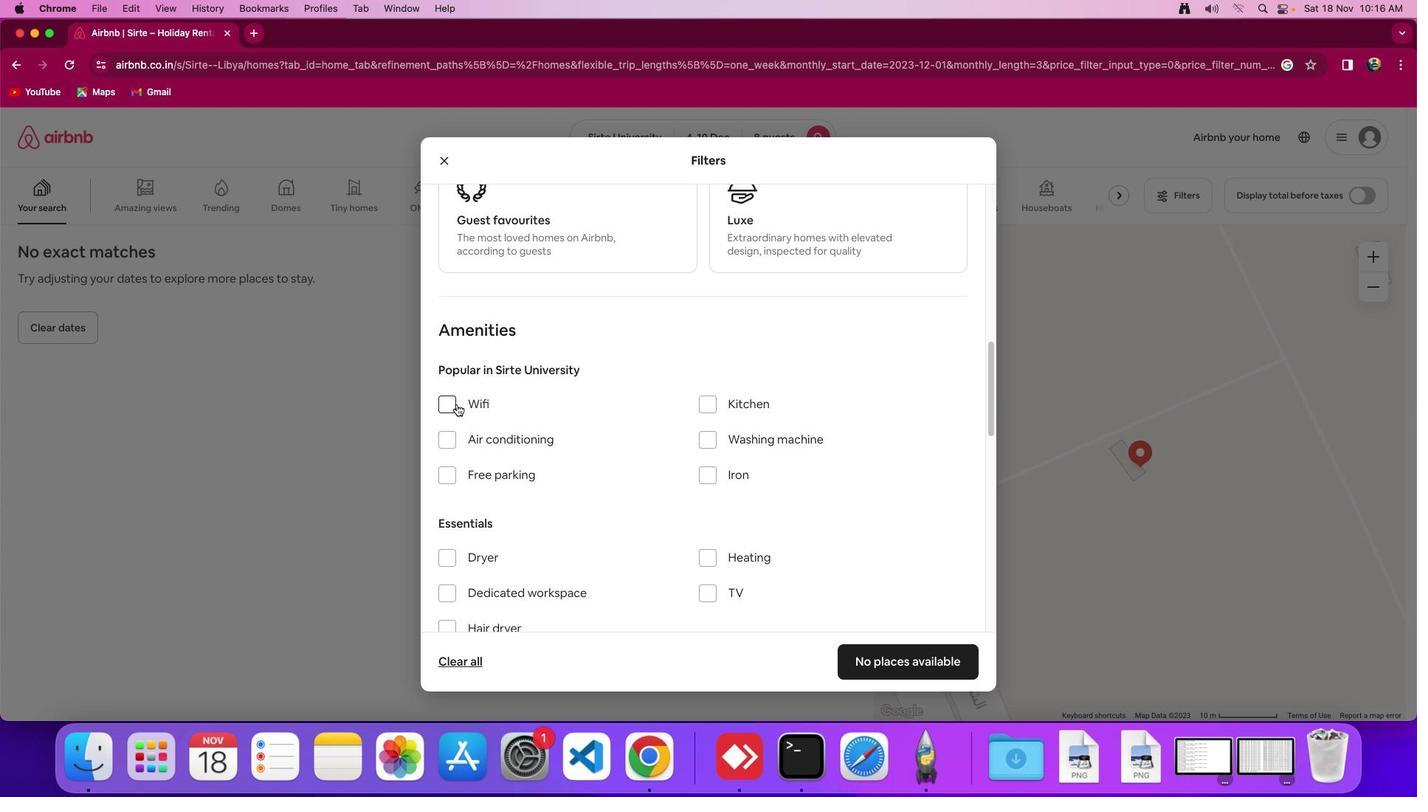 
Action: Mouse moved to (526, 471)
Screenshot: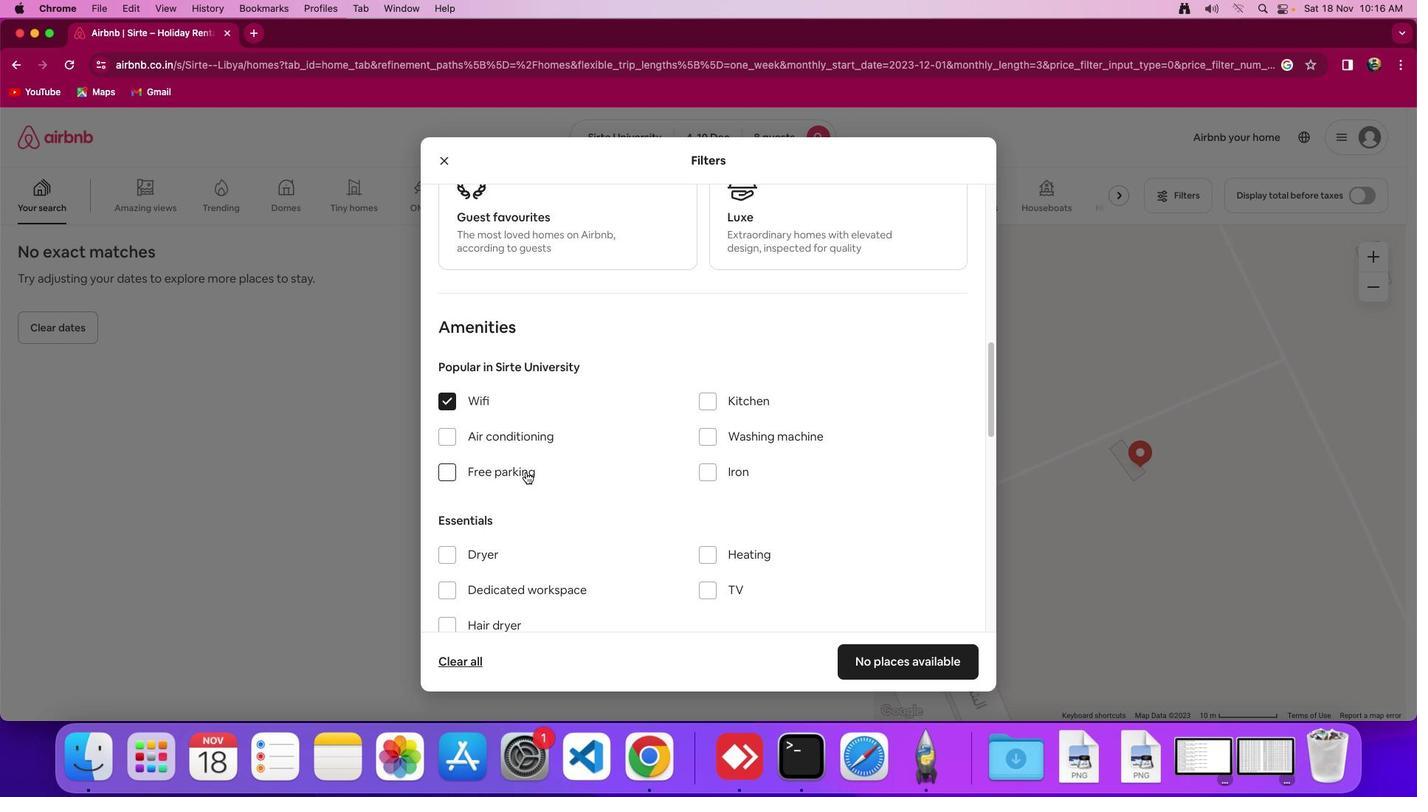 
Action: Mouse scrolled (526, 471) with delta (0, 0)
Screenshot: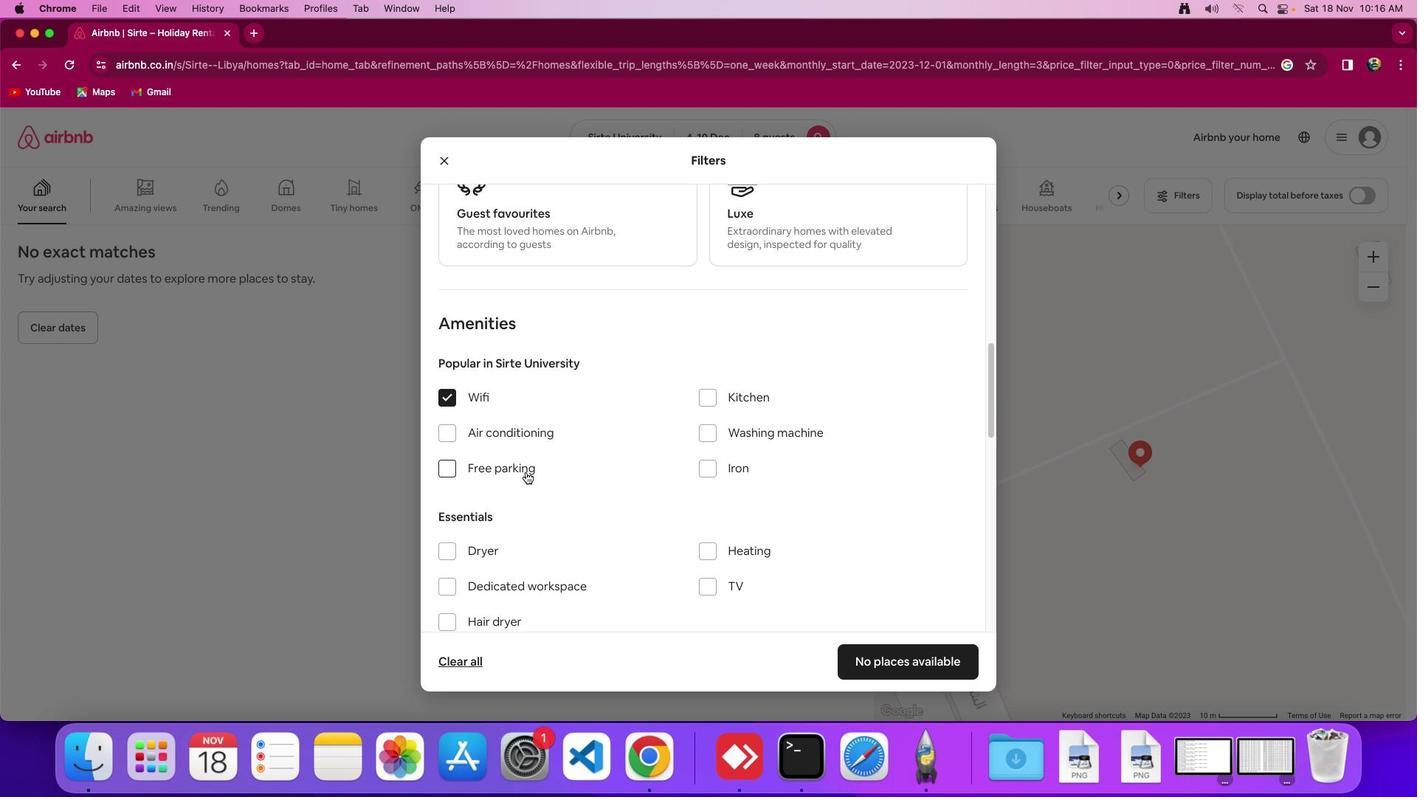 
Action: Mouse scrolled (526, 471) with delta (0, 0)
Screenshot: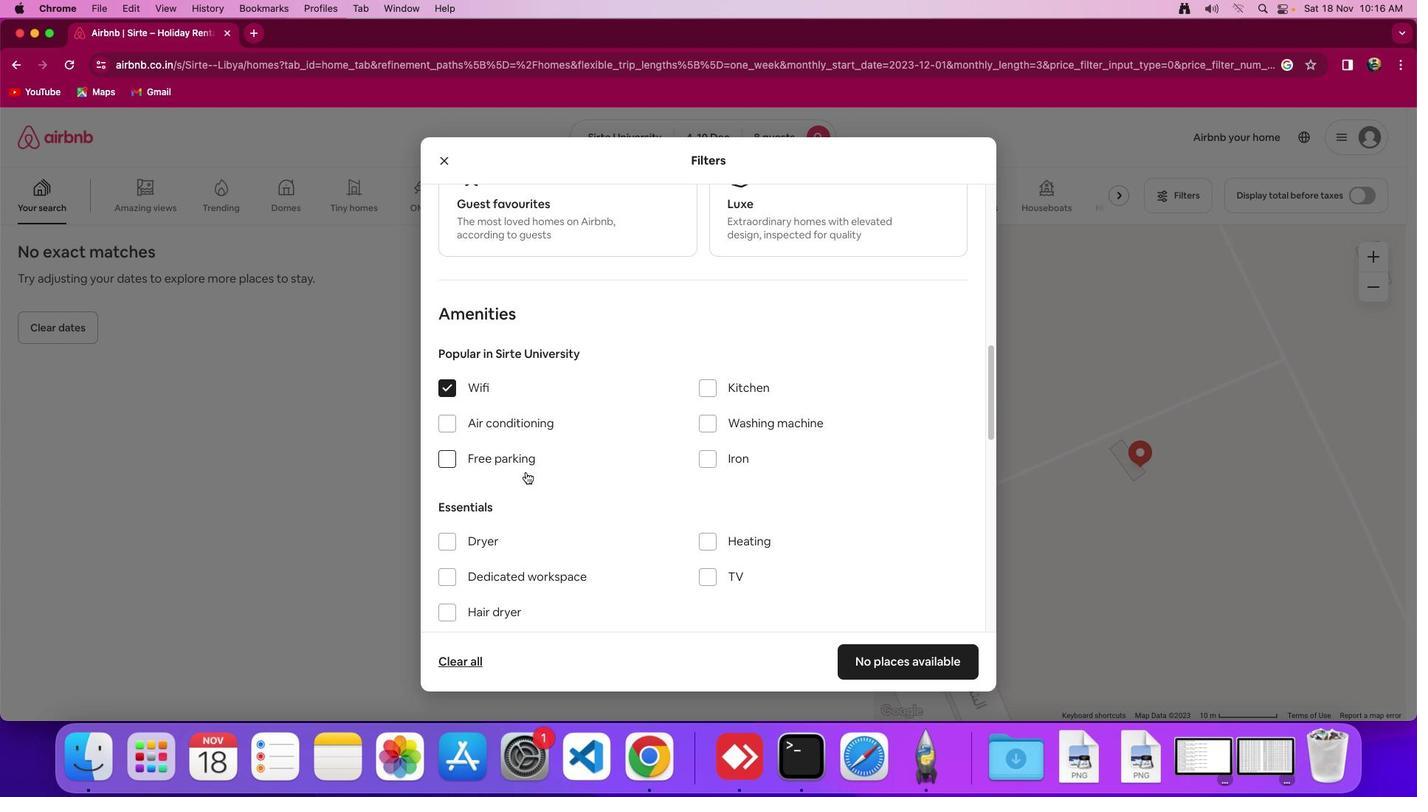 
Action: Mouse scrolled (526, 471) with delta (0, 0)
Screenshot: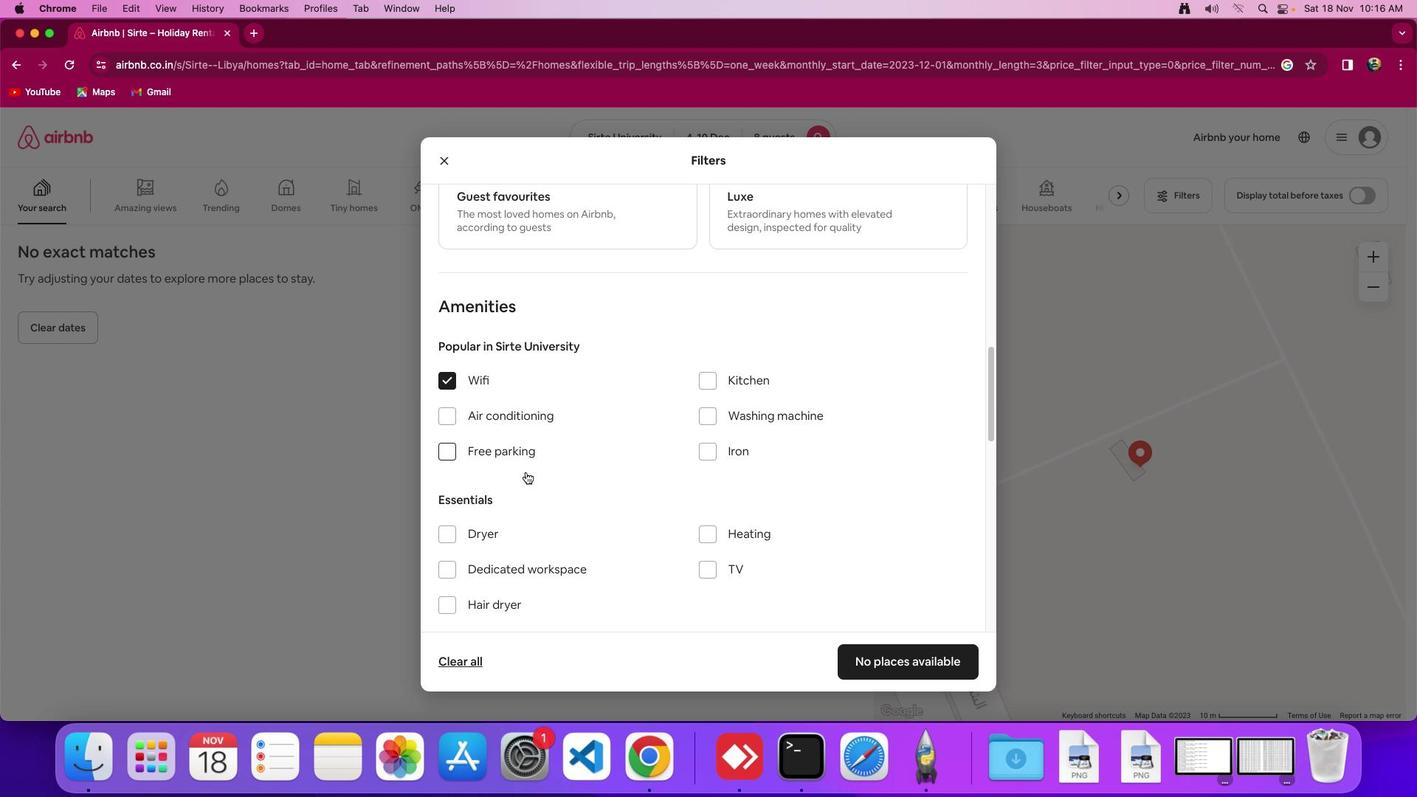 
Action: Mouse moved to (456, 446)
Screenshot: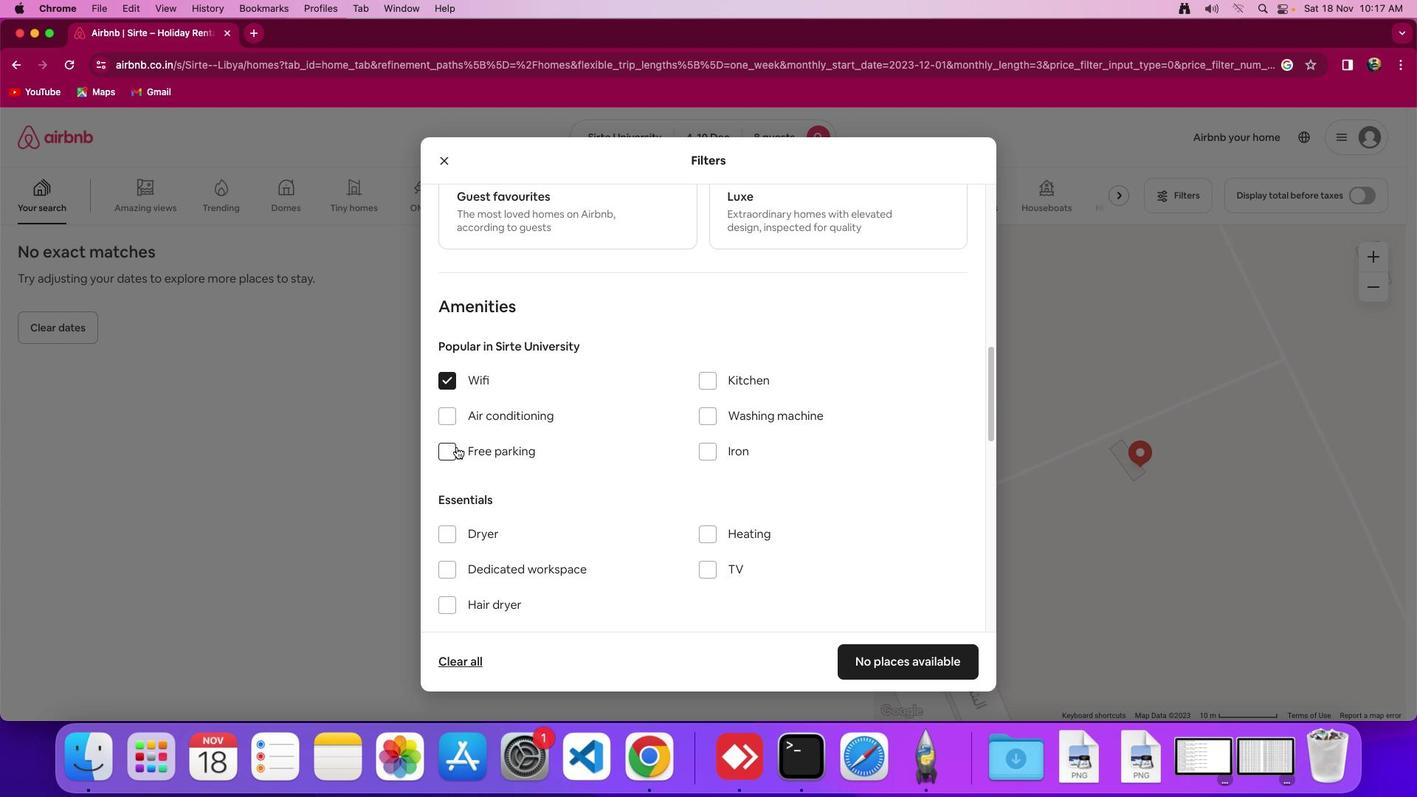 
Action: Mouse pressed left at (456, 446)
Screenshot: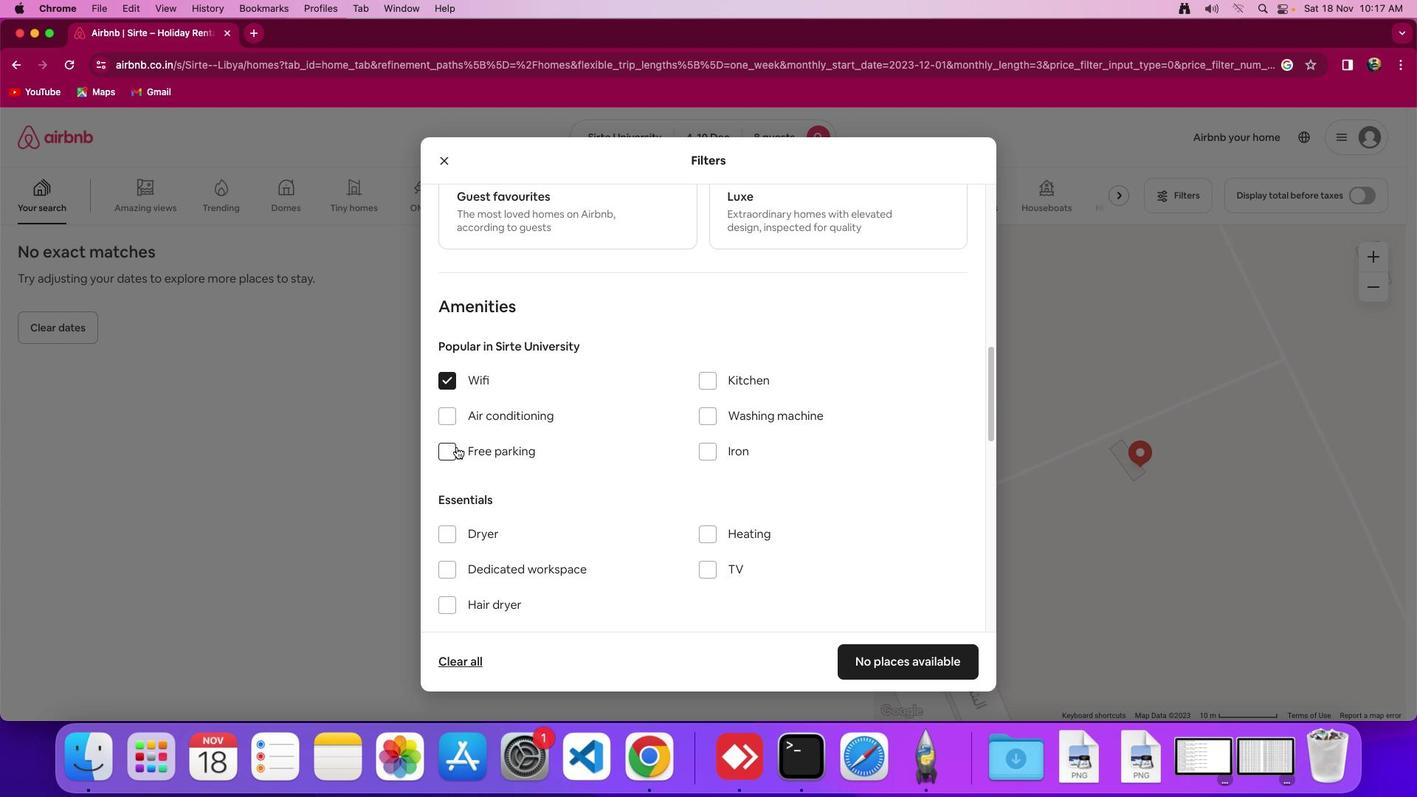 
Action: Mouse moved to (690, 474)
Screenshot: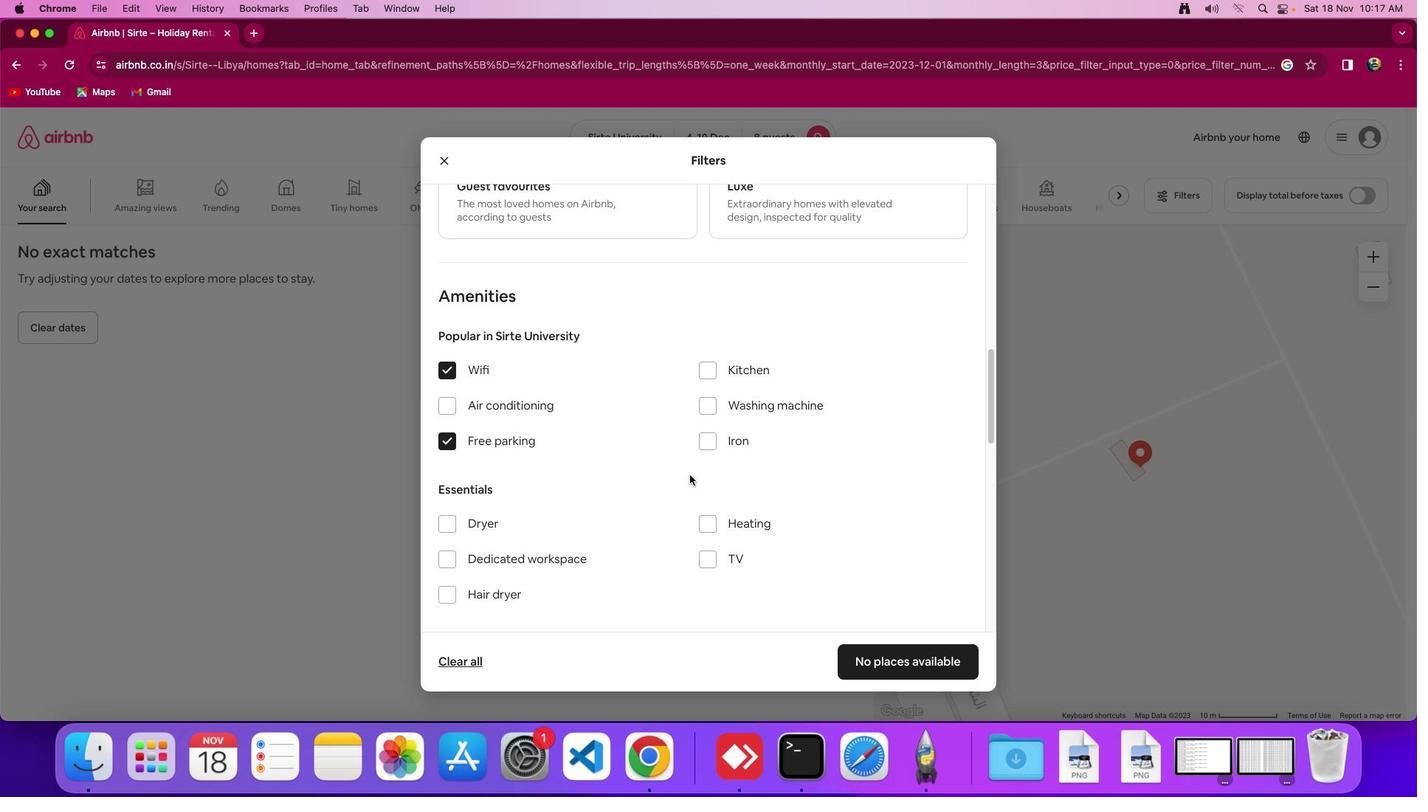 
Action: Mouse scrolled (690, 474) with delta (0, 0)
Screenshot: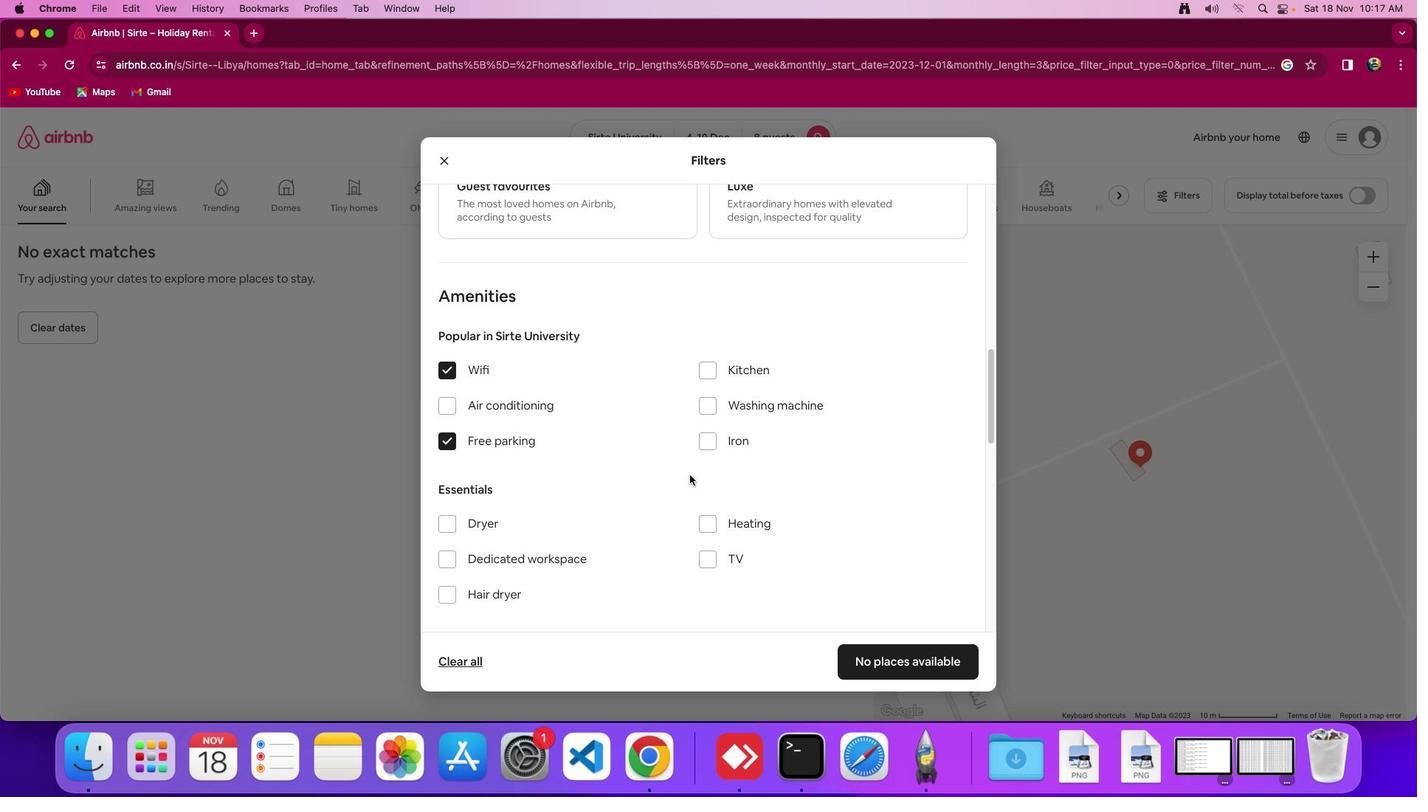 
Action: Mouse scrolled (690, 474) with delta (0, 0)
Screenshot: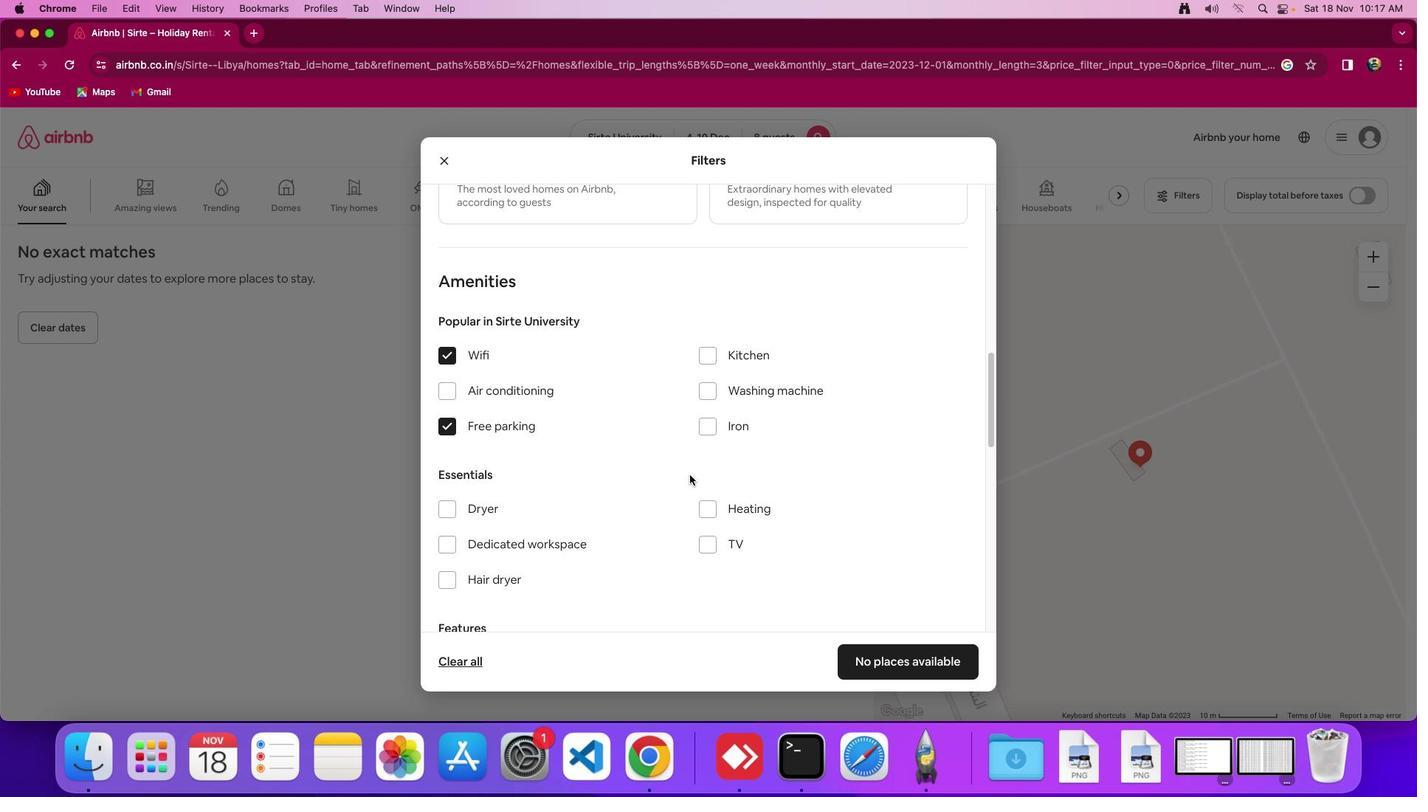 
Action: Mouse moved to (708, 545)
Screenshot: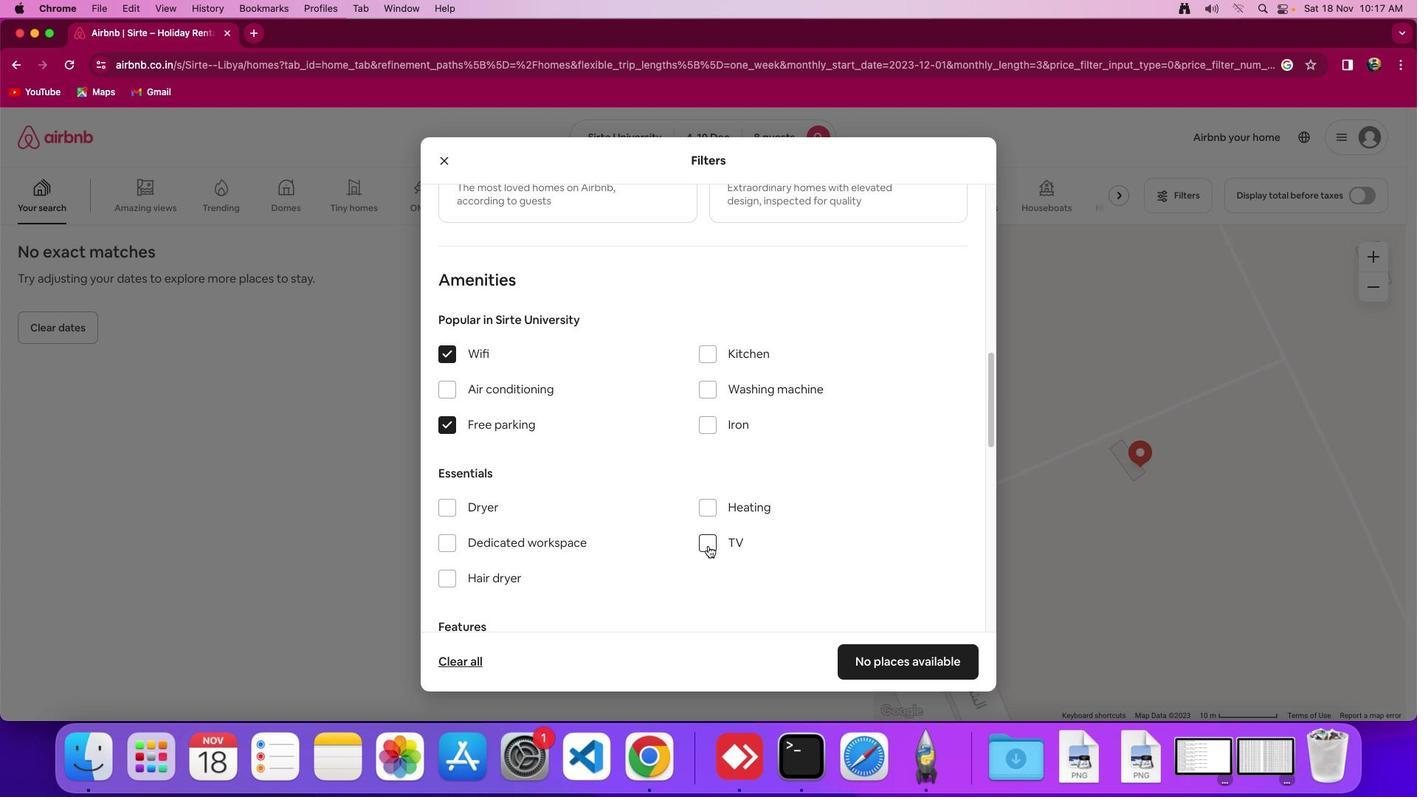 
Action: Mouse pressed left at (708, 545)
Screenshot: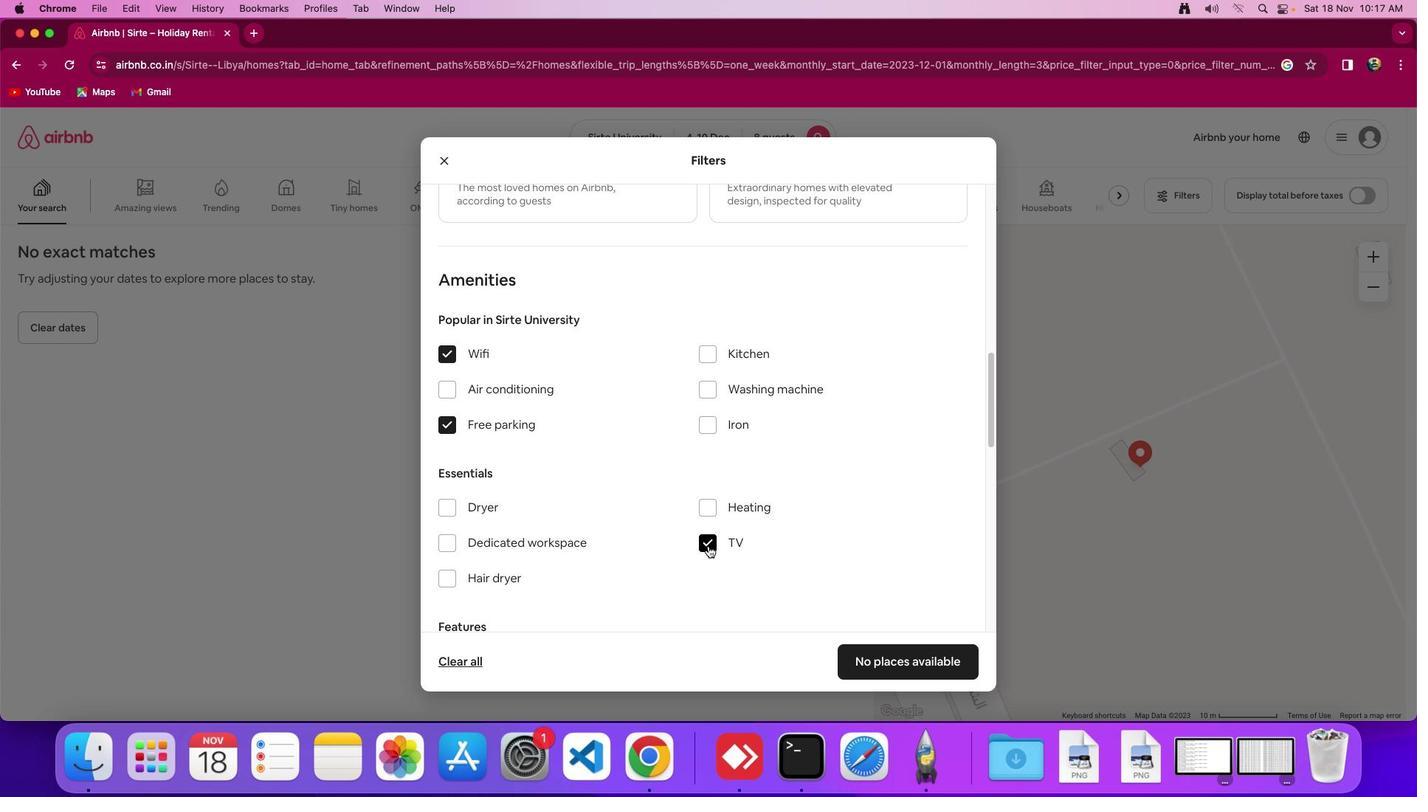 
Action: Mouse moved to (708, 545)
Screenshot: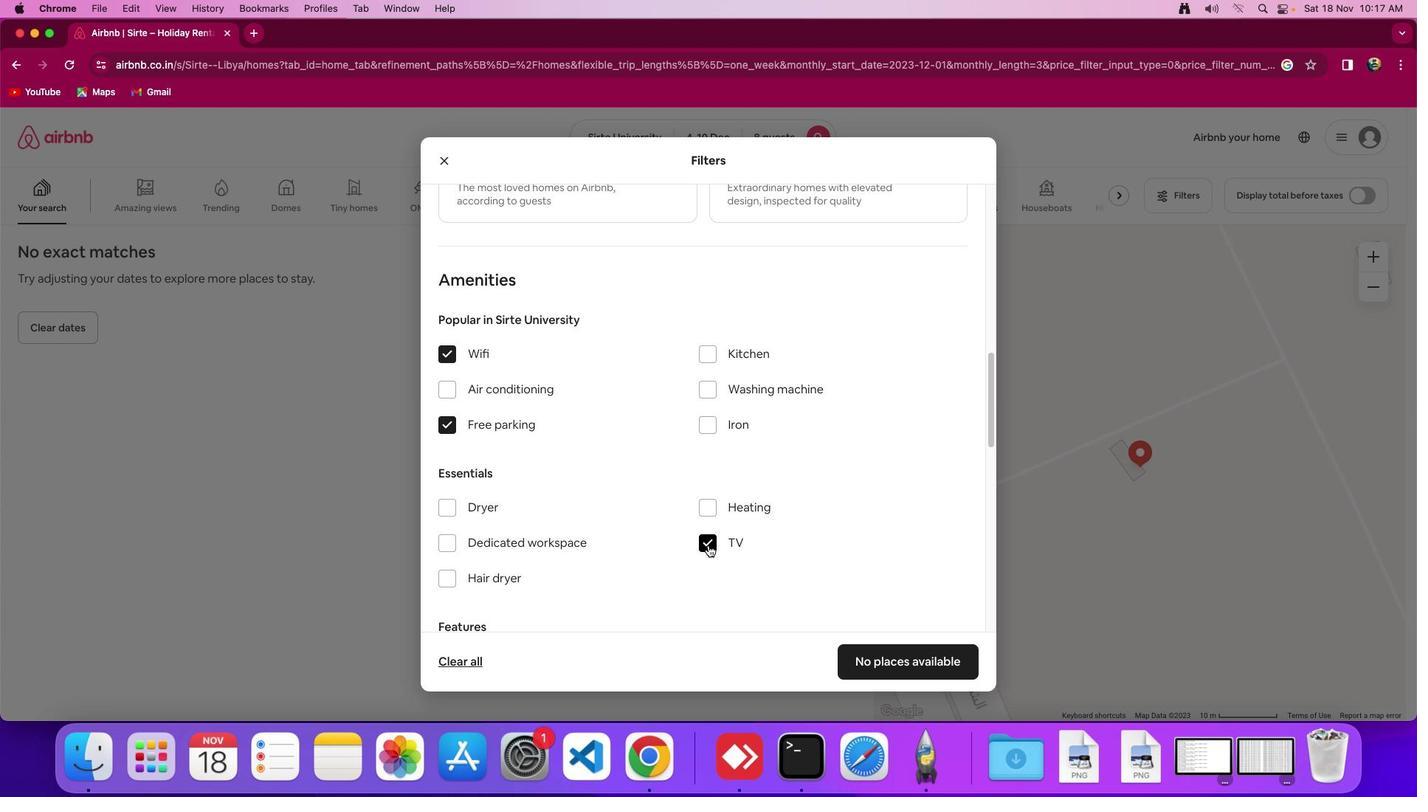 
Action: Mouse scrolled (708, 545) with delta (0, 0)
Screenshot: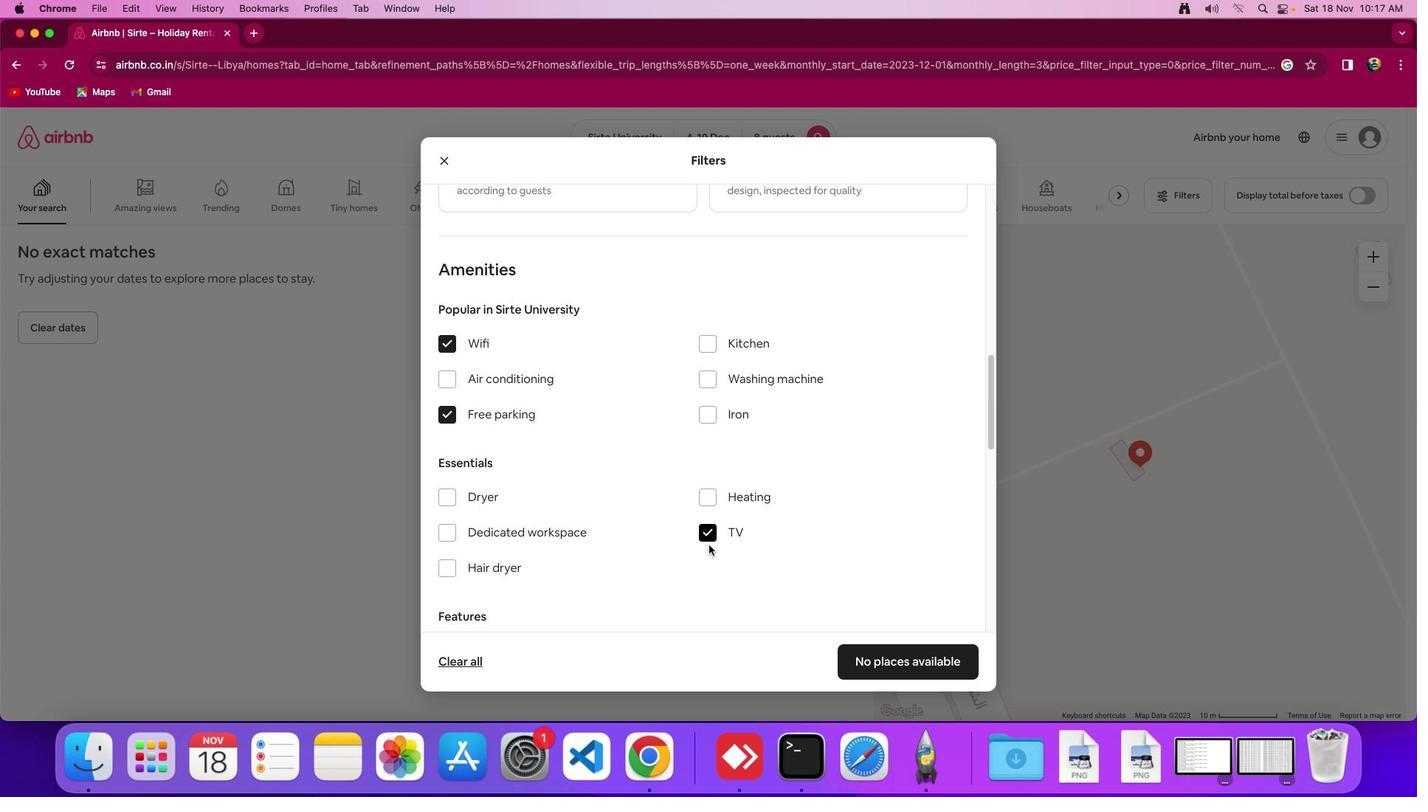 
Action: Mouse scrolled (708, 545) with delta (0, 0)
Screenshot: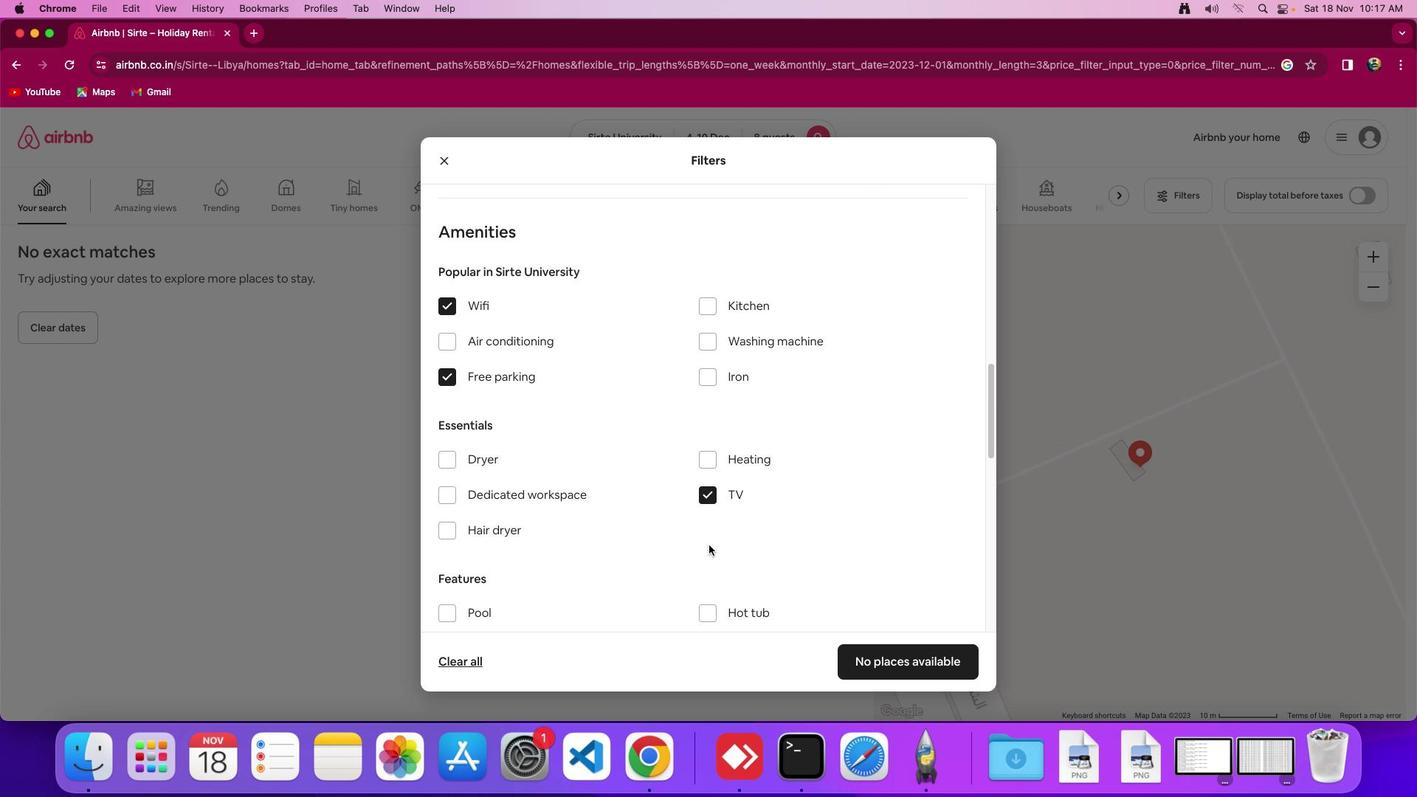 
Action: Mouse scrolled (708, 545) with delta (0, -1)
Screenshot: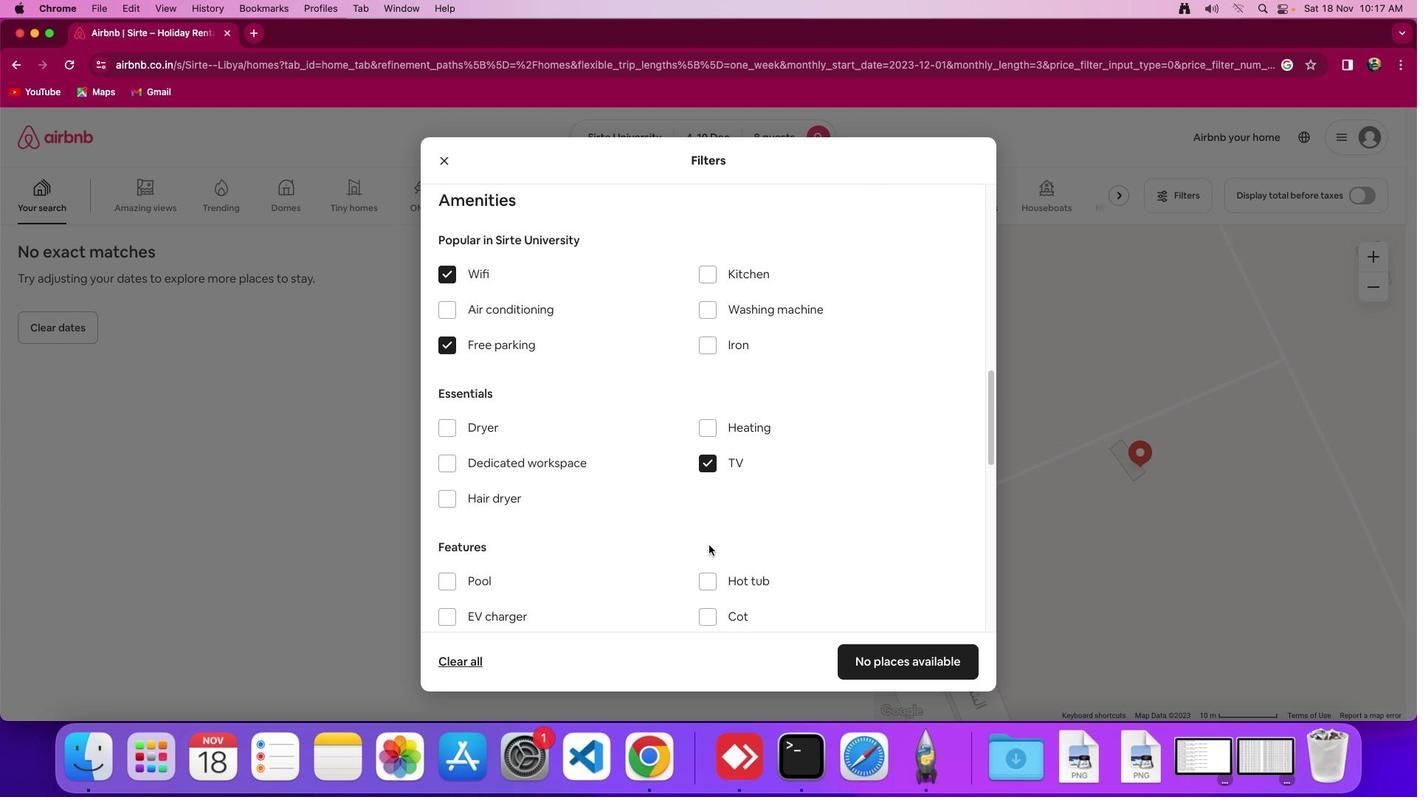 
Action: Mouse moved to (708, 545)
Screenshot: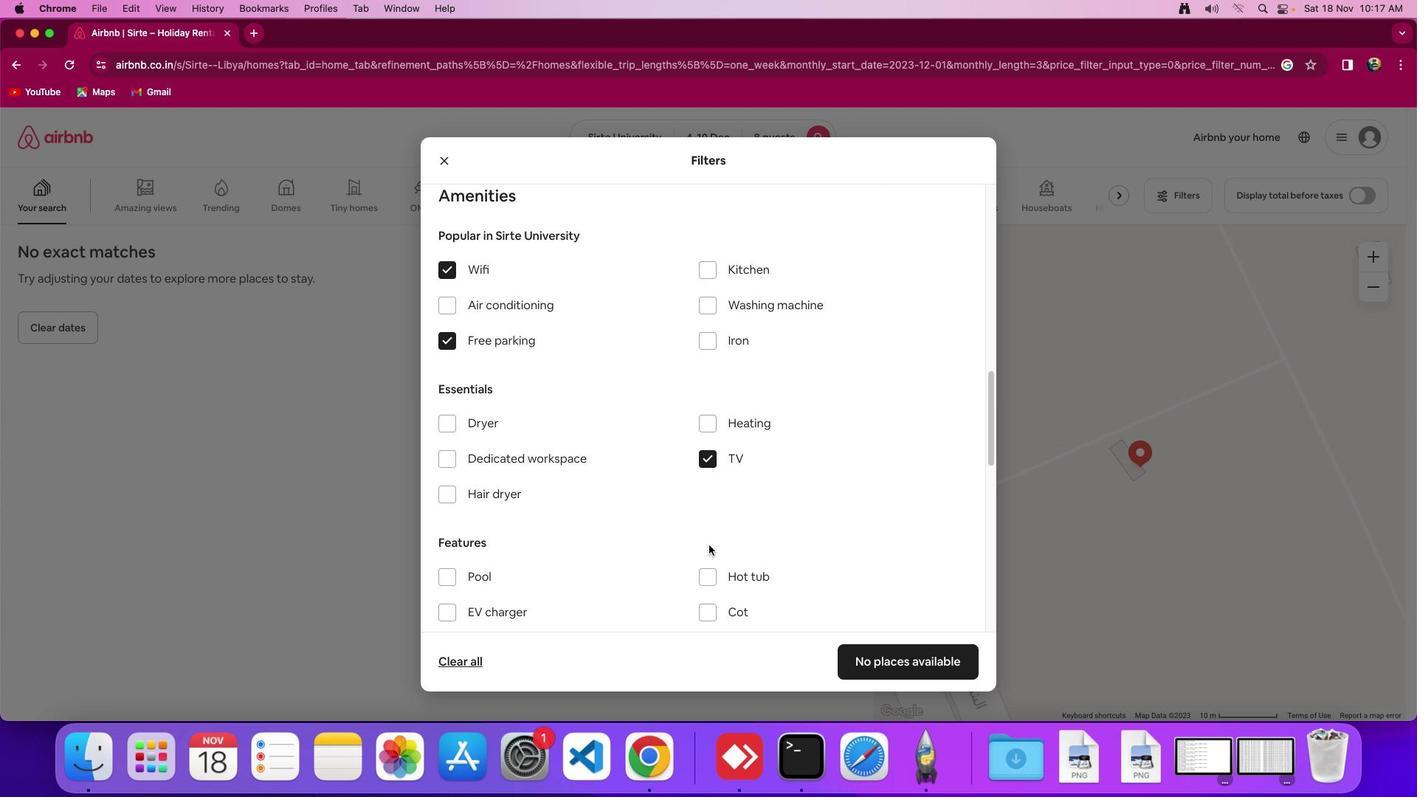 
Action: Mouse scrolled (708, 545) with delta (0, 0)
Screenshot: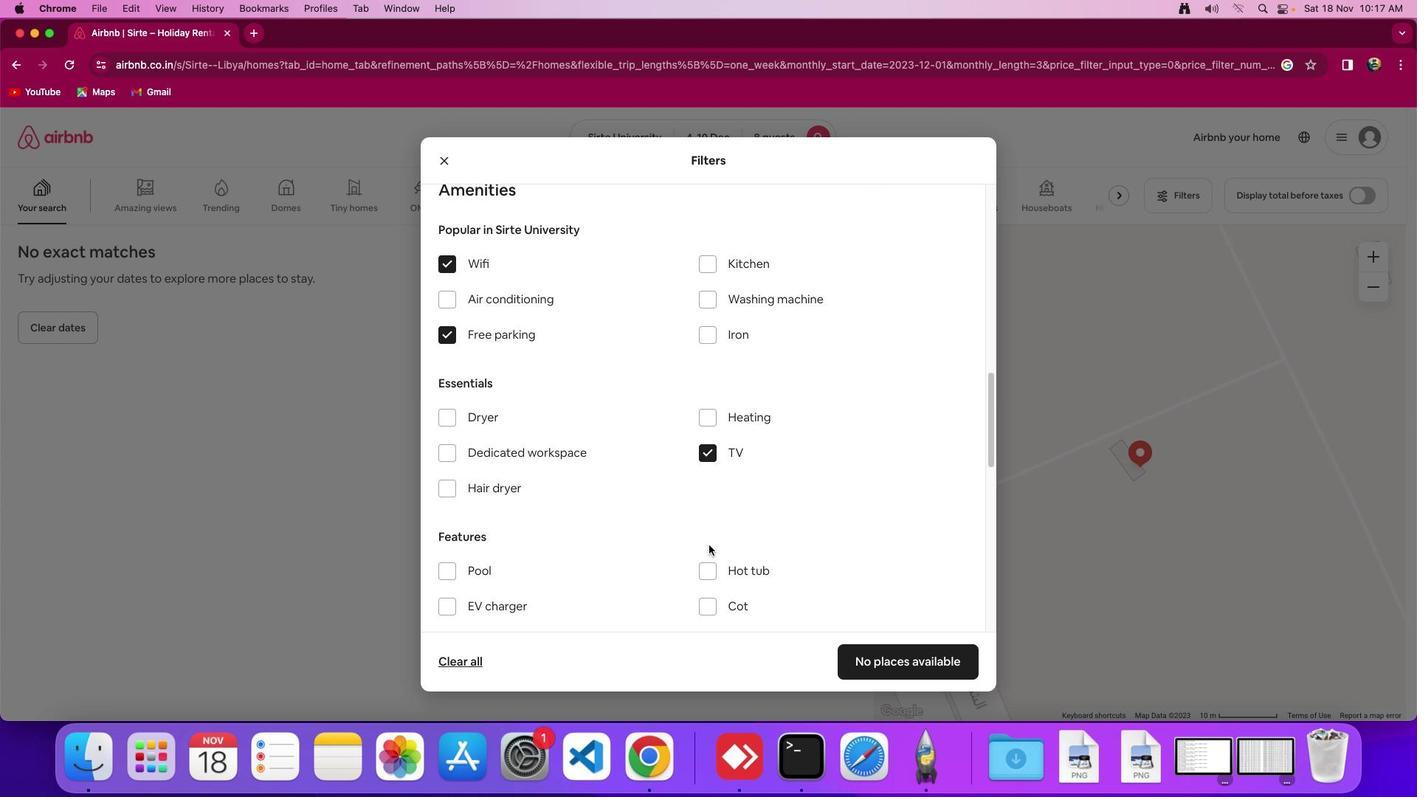 
Action: Mouse scrolled (708, 545) with delta (0, 0)
Screenshot: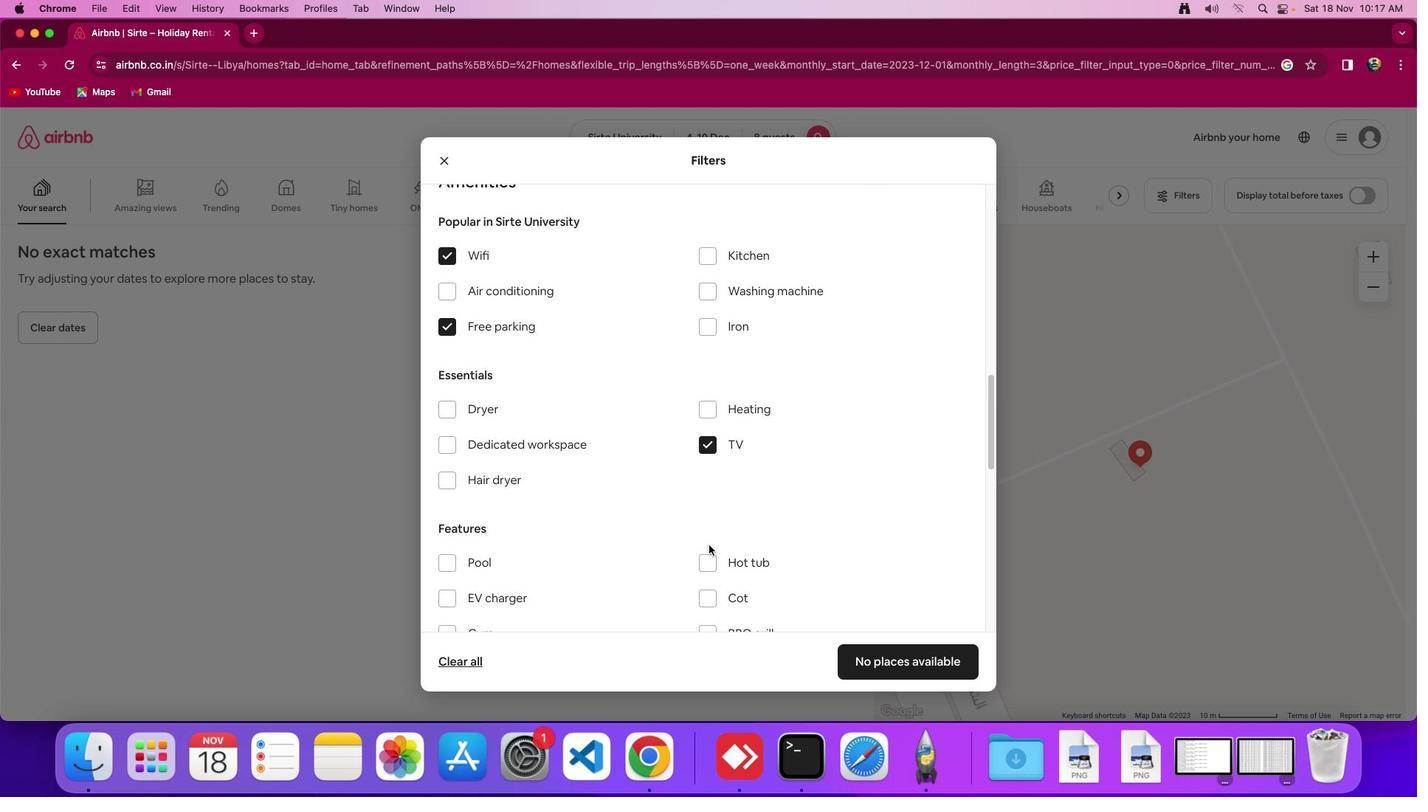 
Action: Mouse scrolled (708, 545) with delta (0, 0)
Screenshot: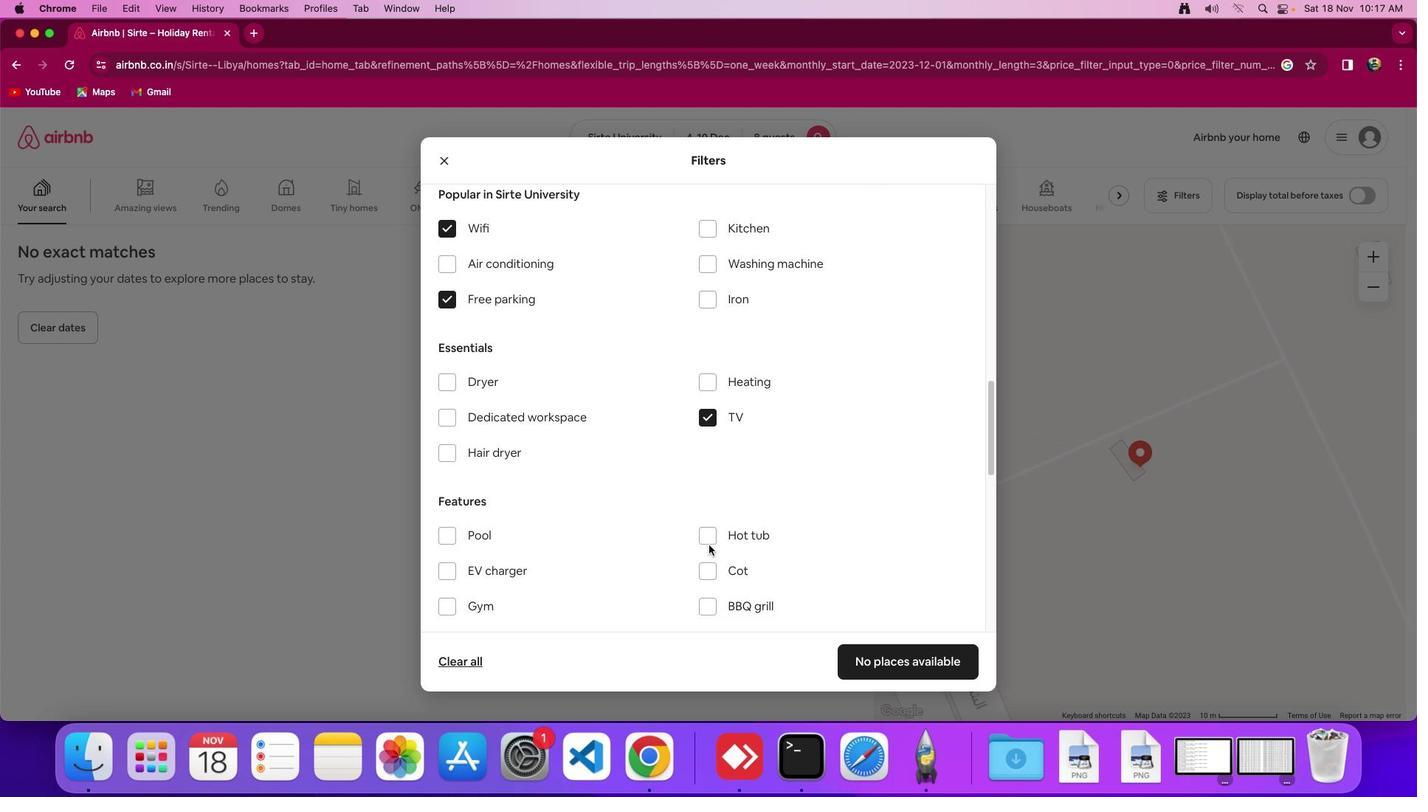 
Action: Mouse moved to (709, 543)
Screenshot: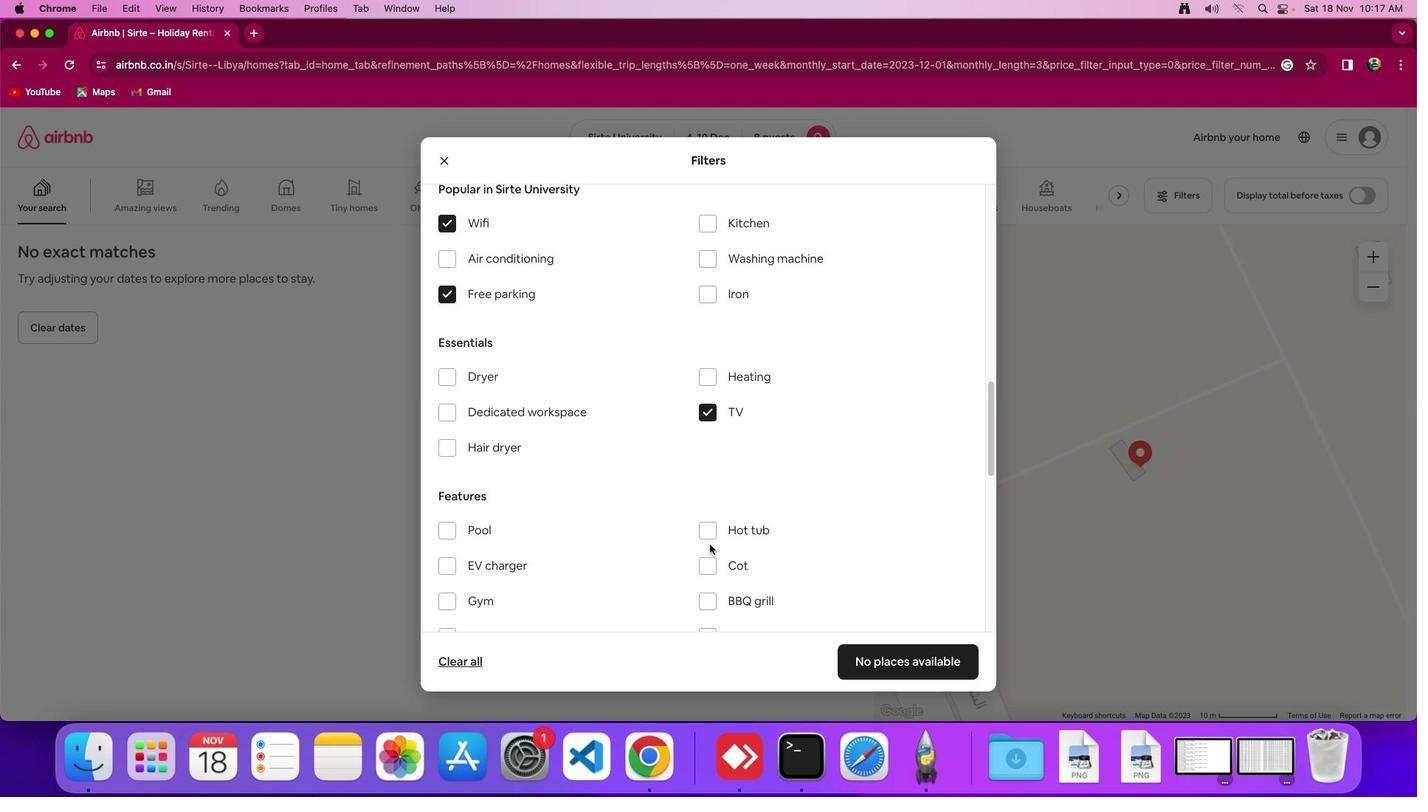 
Action: Mouse scrolled (709, 543) with delta (0, 0)
Screenshot: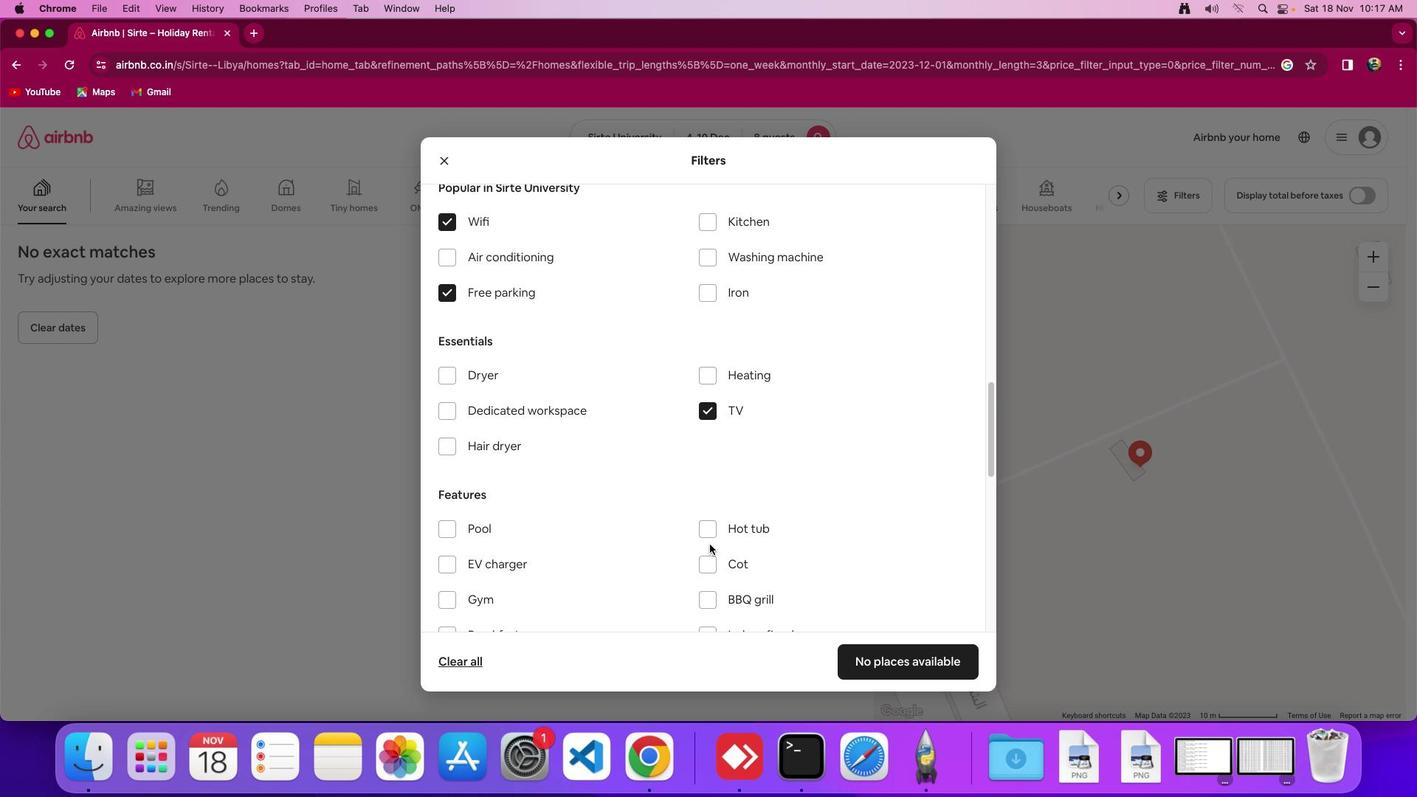 
Action: Mouse scrolled (709, 543) with delta (0, 0)
Screenshot: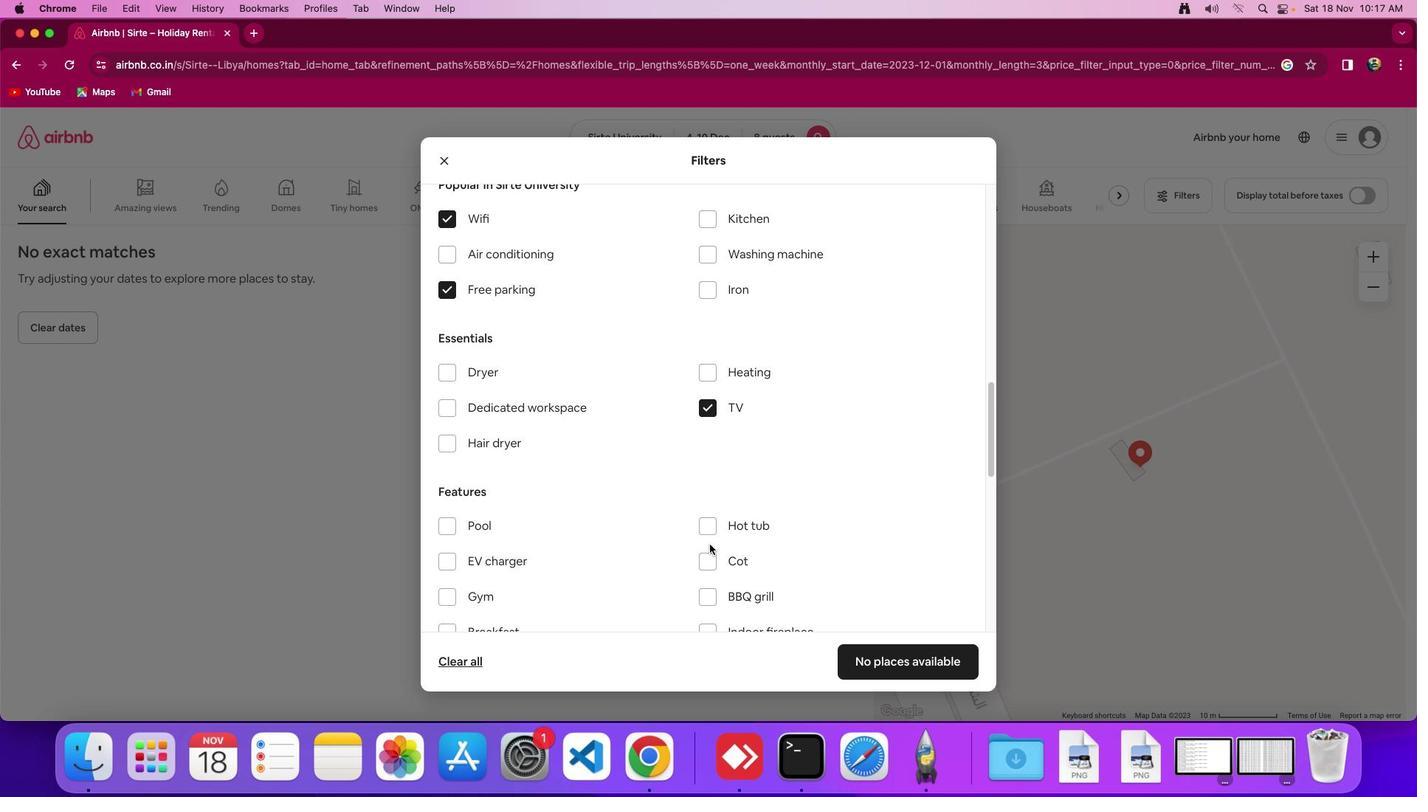 
Action: Mouse moved to (709, 543)
Screenshot: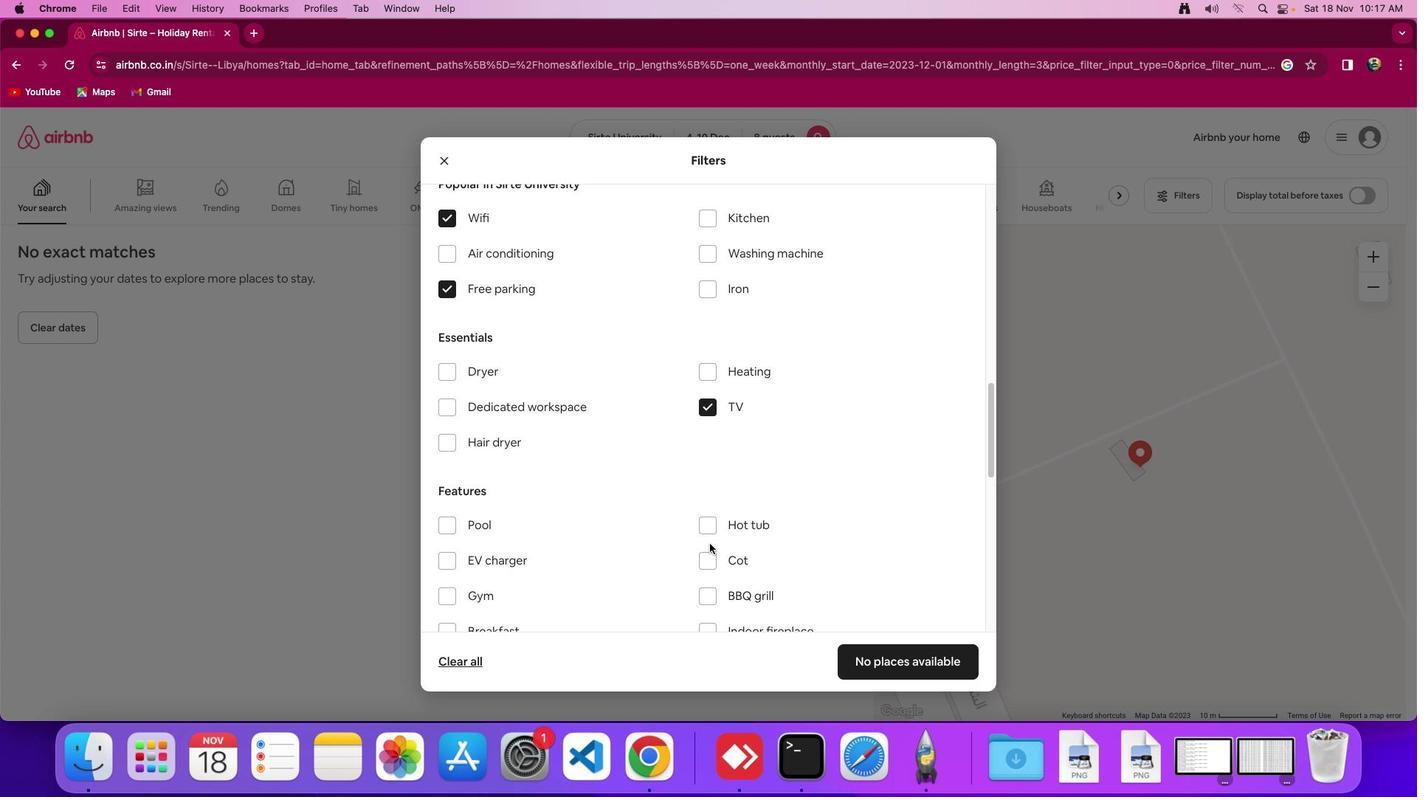 
Action: Mouse scrolled (709, 543) with delta (0, 0)
Screenshot: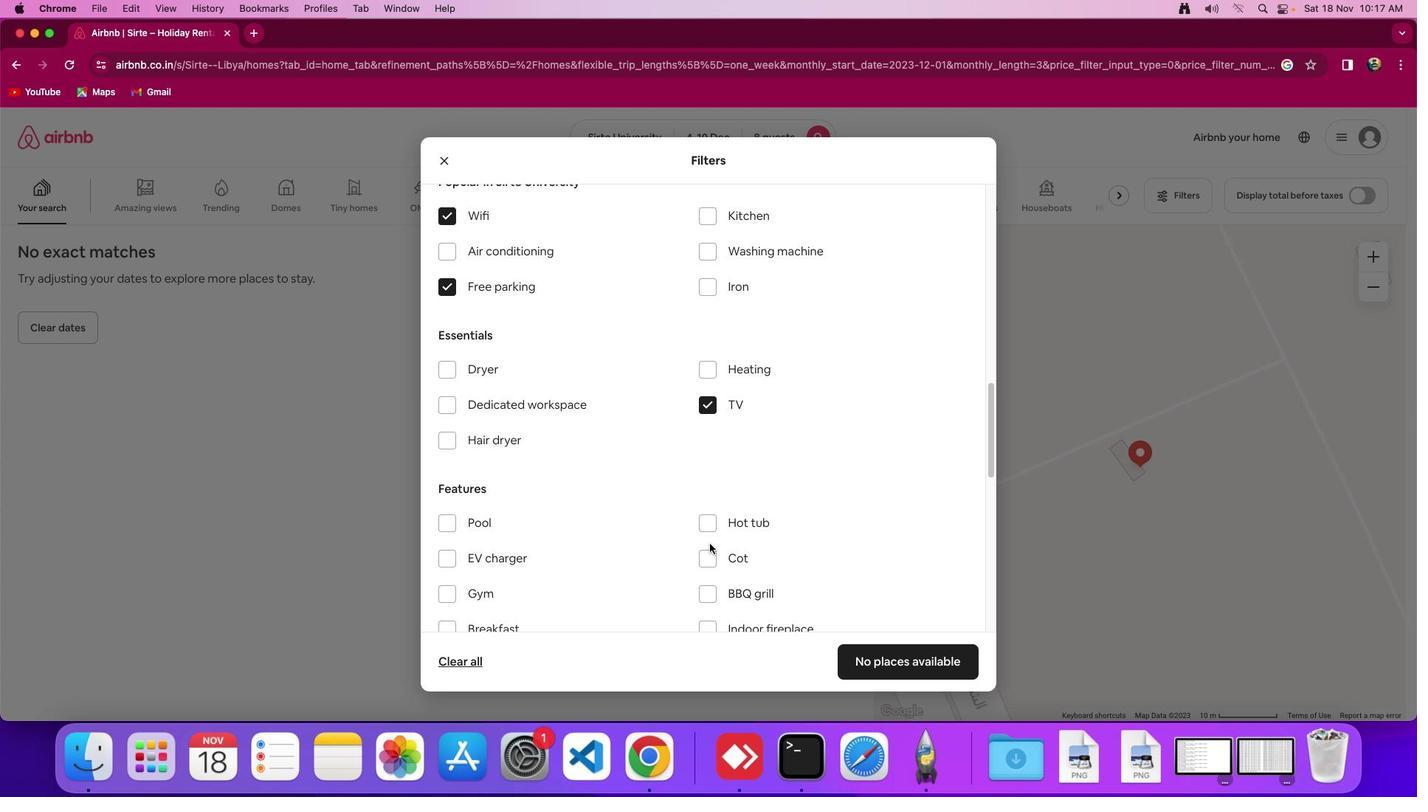 
Action: Mouse moved to (709, 543)
Screenshot: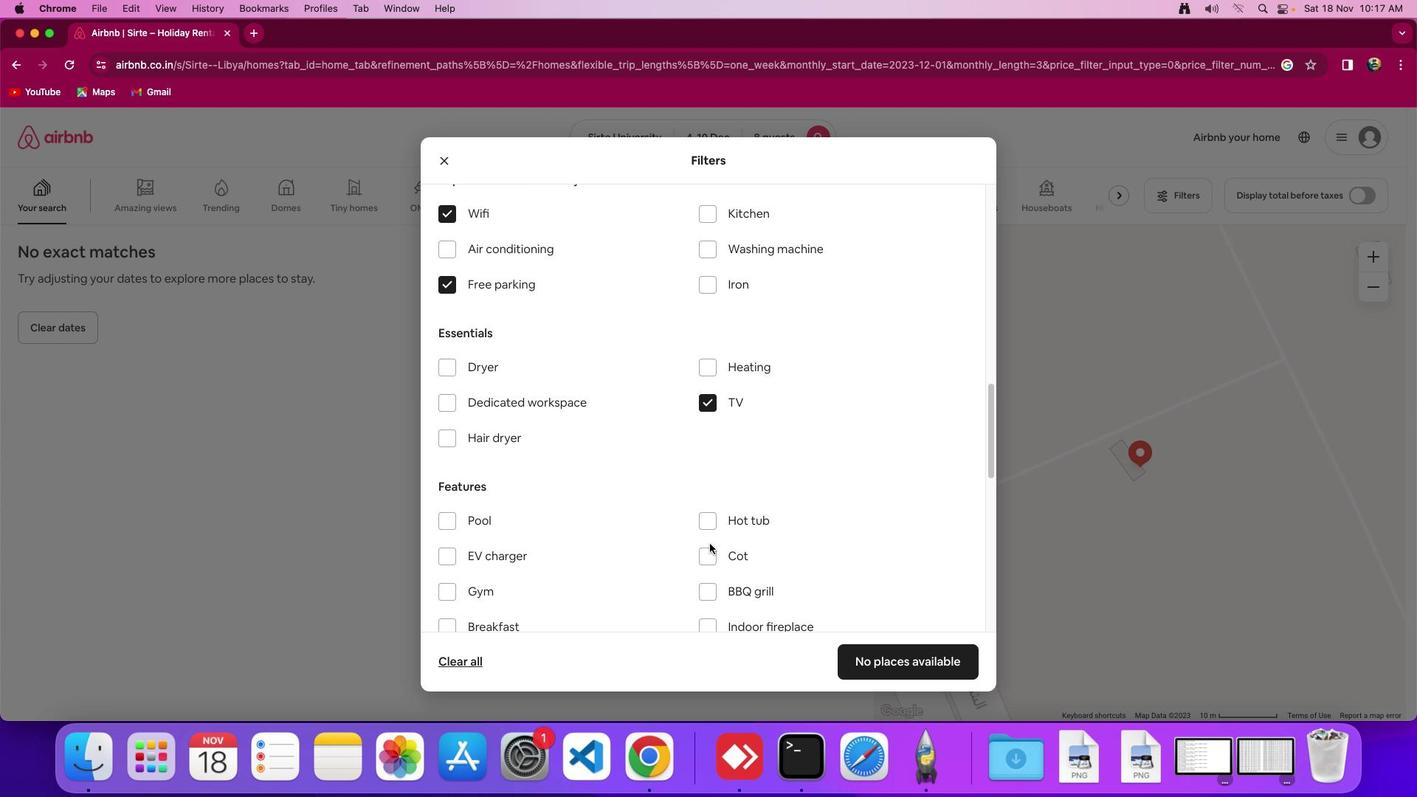 
Action: Mouse scrolled (709, 543) with delta (0, 0)
Screenshot: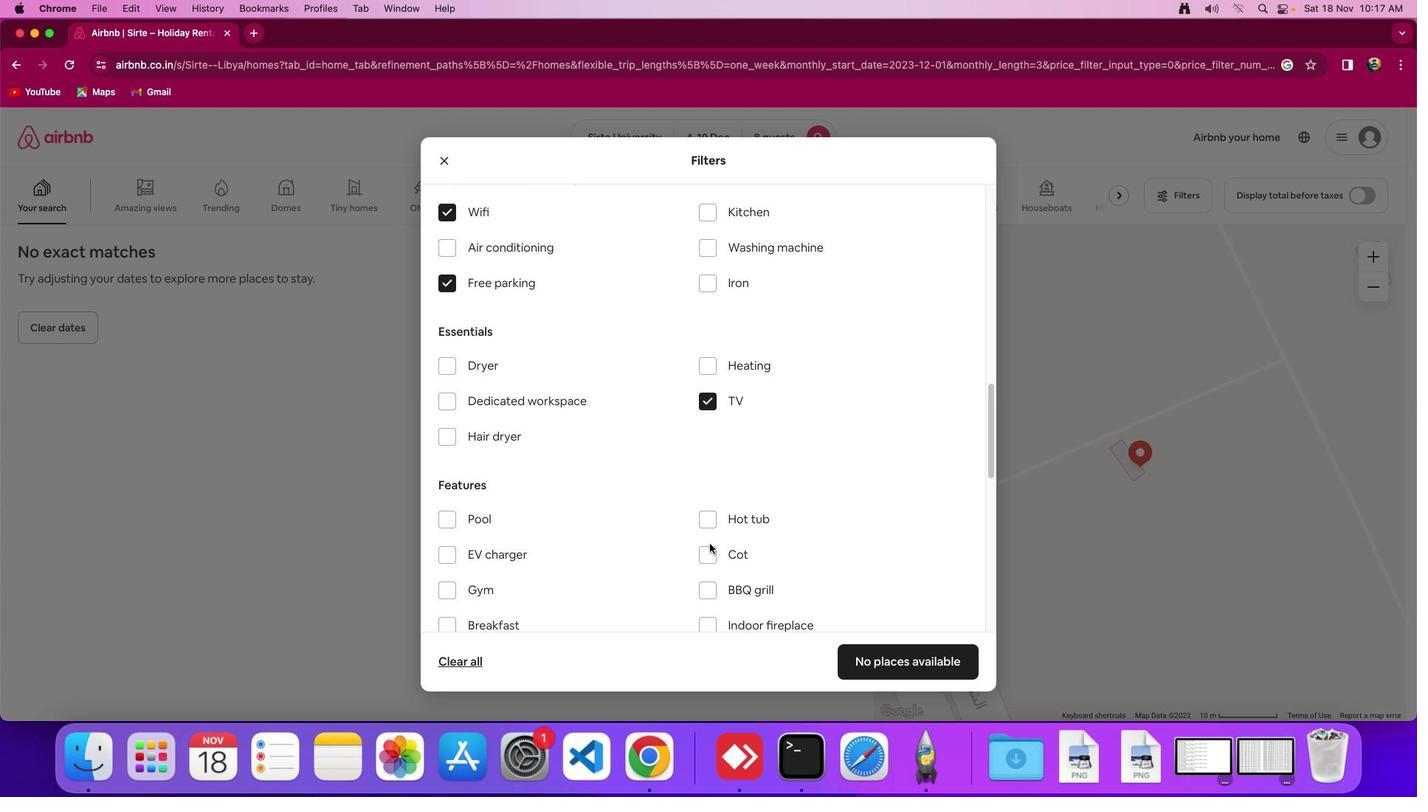 
Action: Mouse moved to (711, 541)
Screenshot: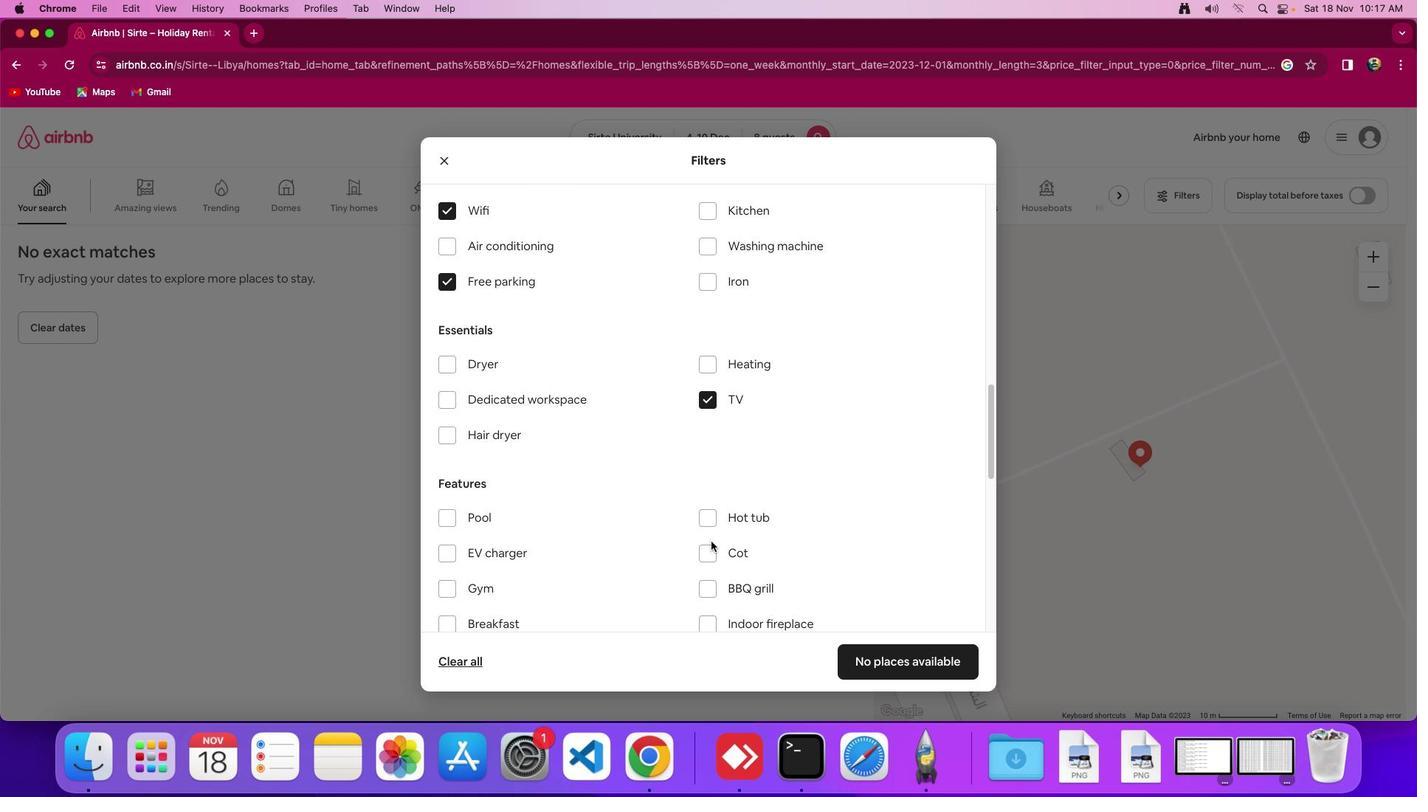 
Action: Mouse scrolled (711, 541) with delta (0, 0)
Screenshot: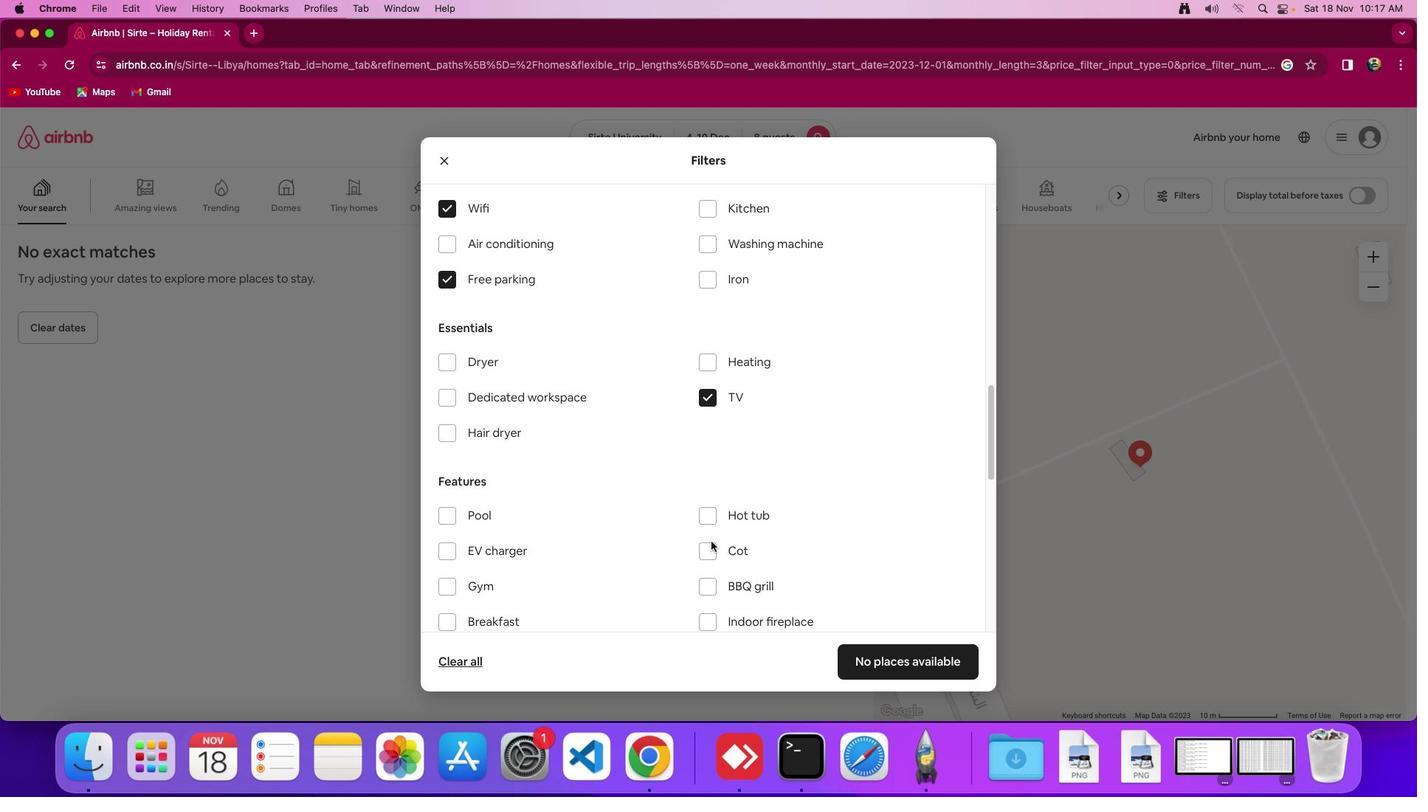 
Action: Mouse scrolled (711, 541) with delta (0, 0)
Screenshot: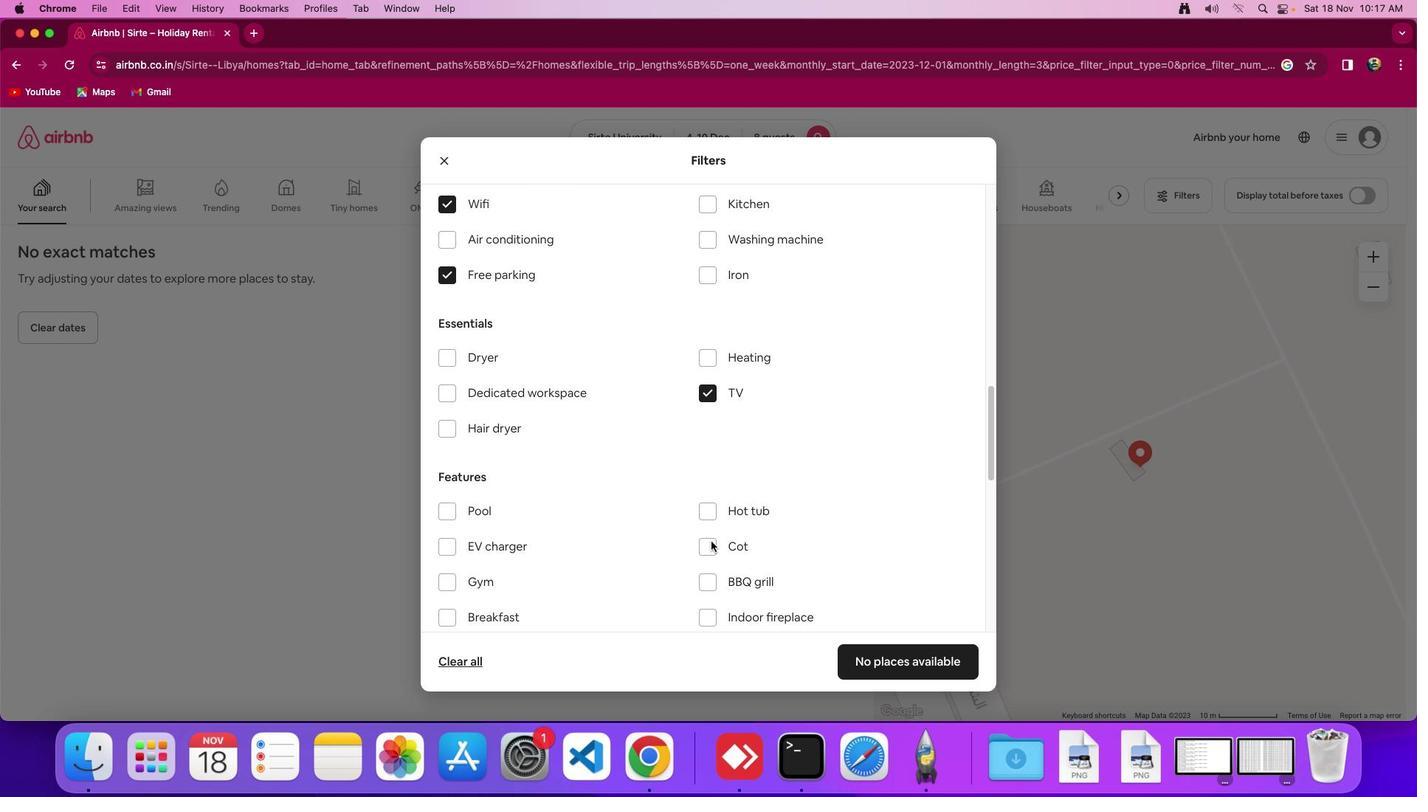 
Action: Mouse scrolled (711, 541) with delta (0, 0)
Screenshot: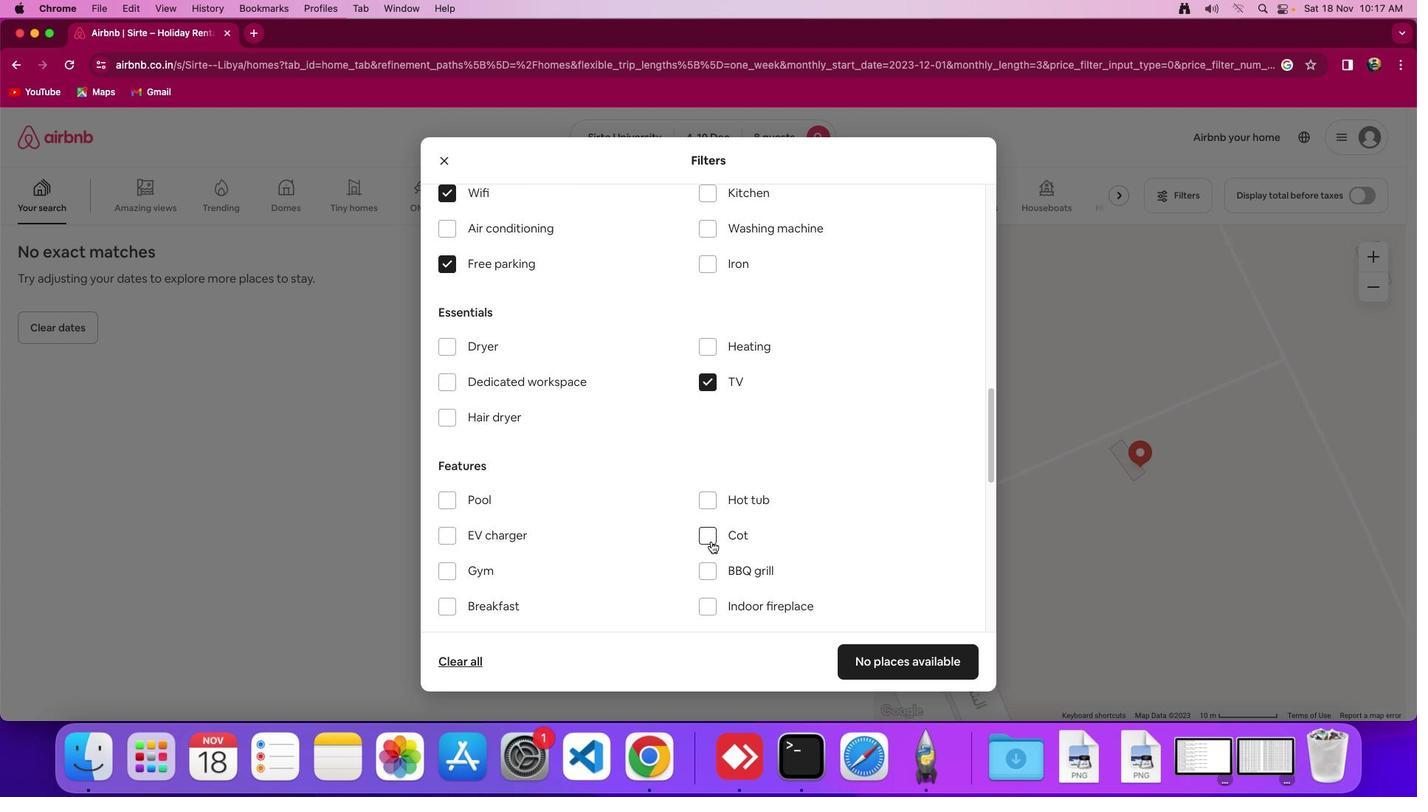 
Action: Mouse scrolled (711, 541) with delta (0, 0)
Screenshot: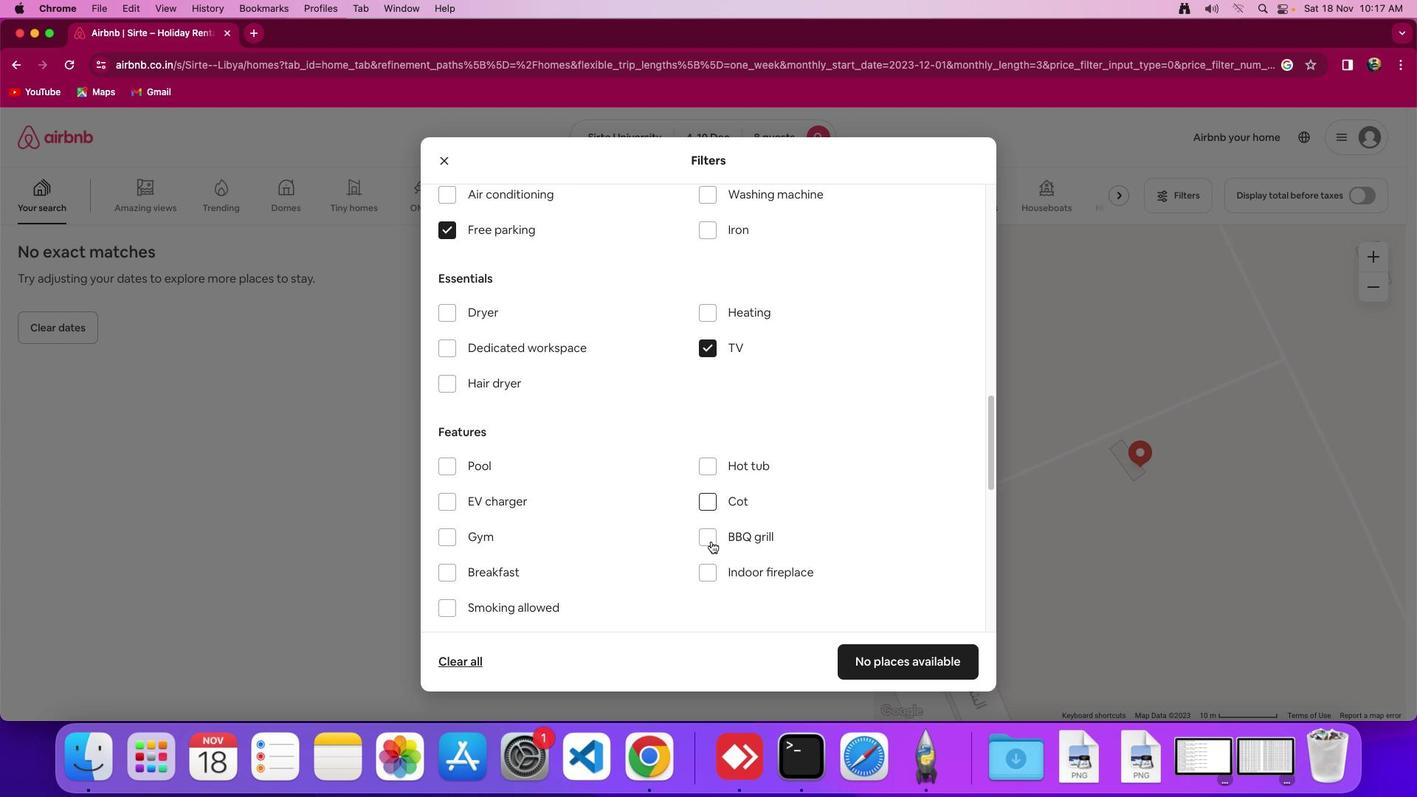 
Action: Mouse scrolled (711, 541) with delta (0, -1)
Screenshot: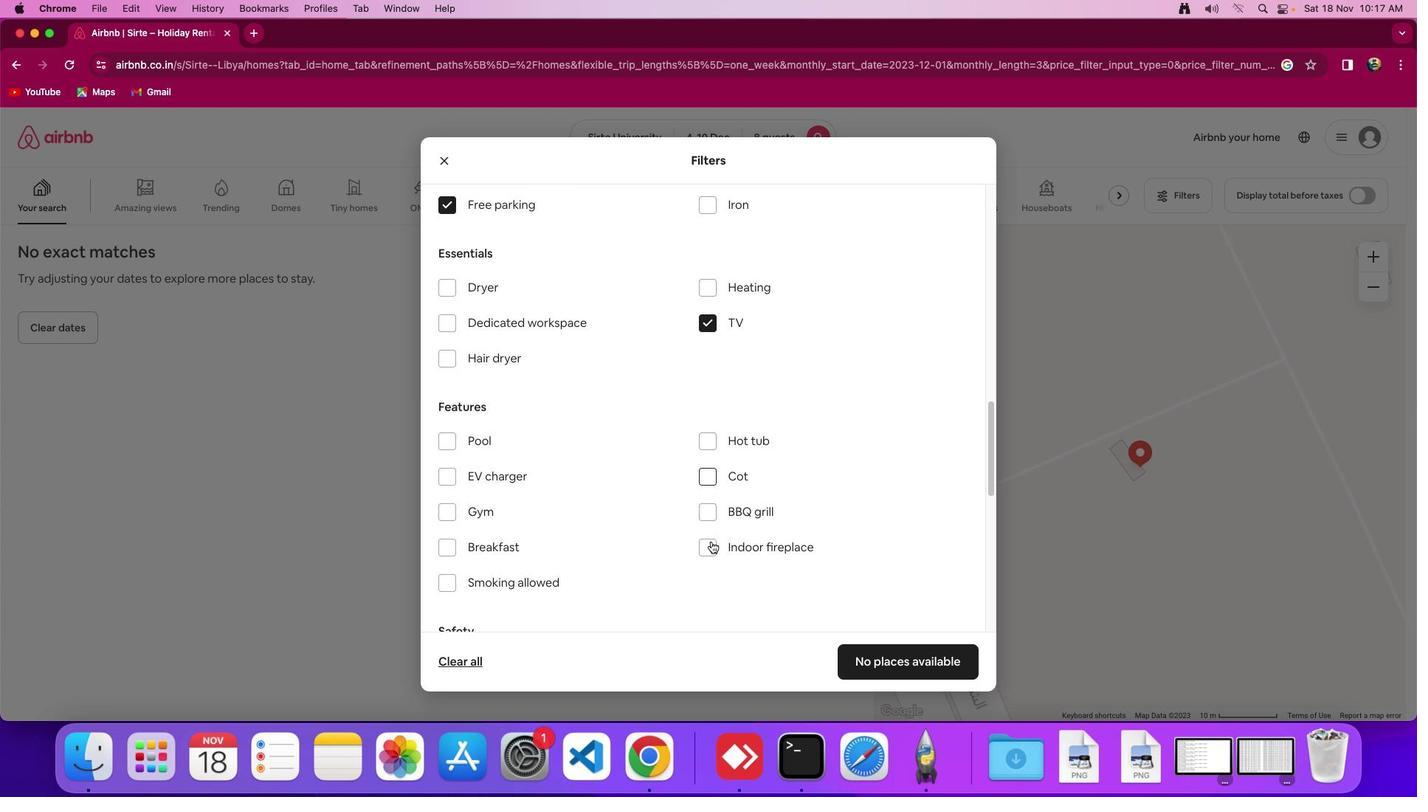 
Action: Mouse moved to (458, 481)
Screenshot: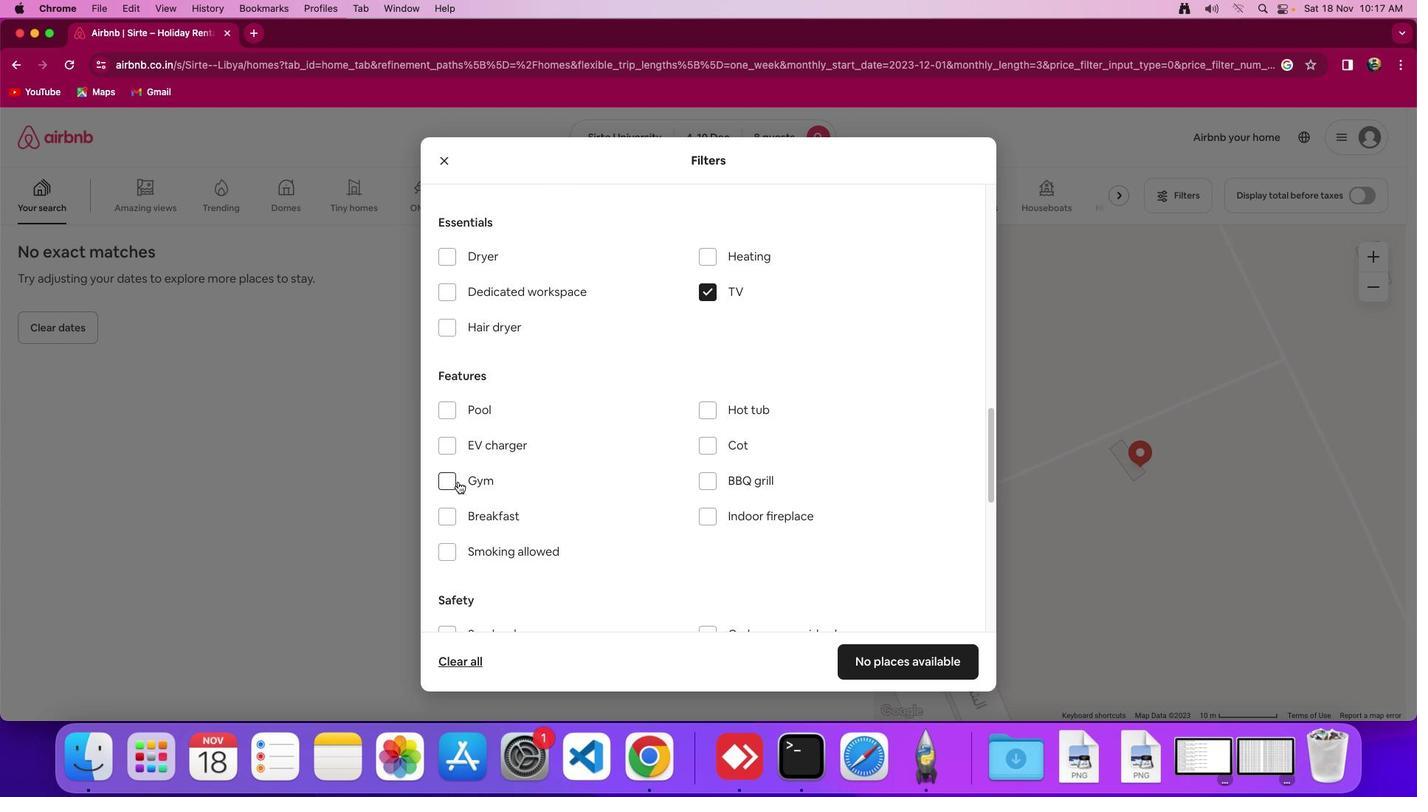 
Action: Mouse pressed left at (458, 481)
Screenshot: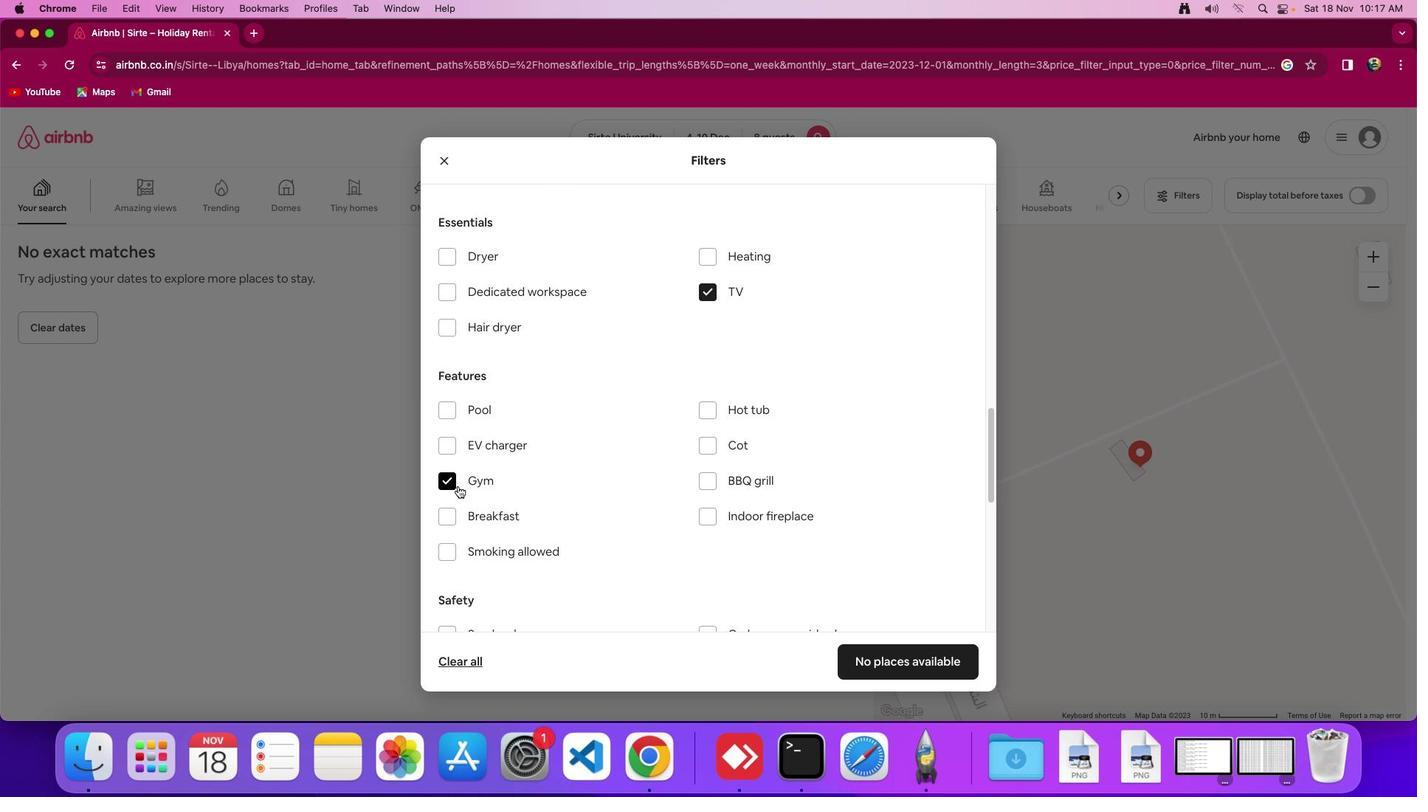 
Action: Mouse moved to (456, 514)
Screenshot: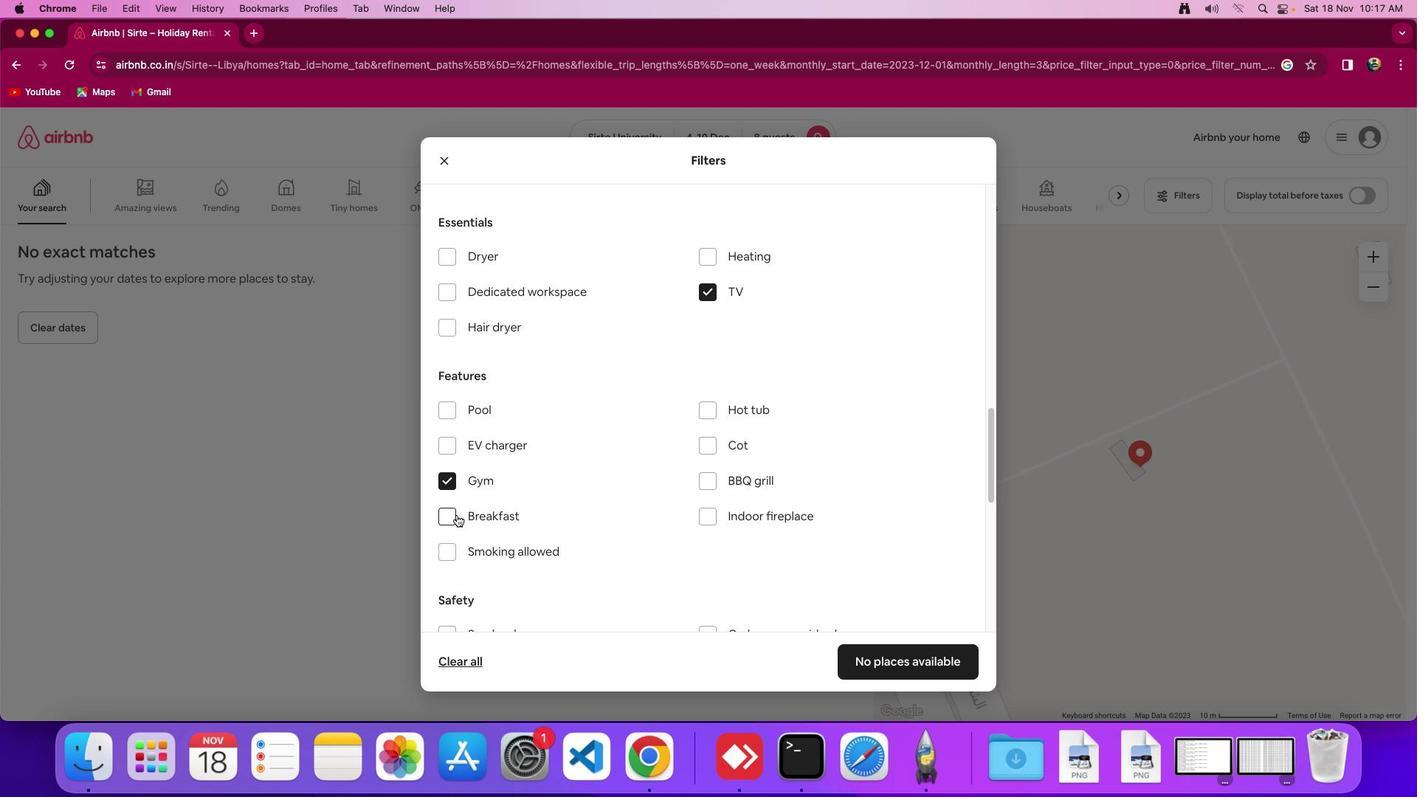 
Action: Mouse pressed left at (456, 514)
Screenshot: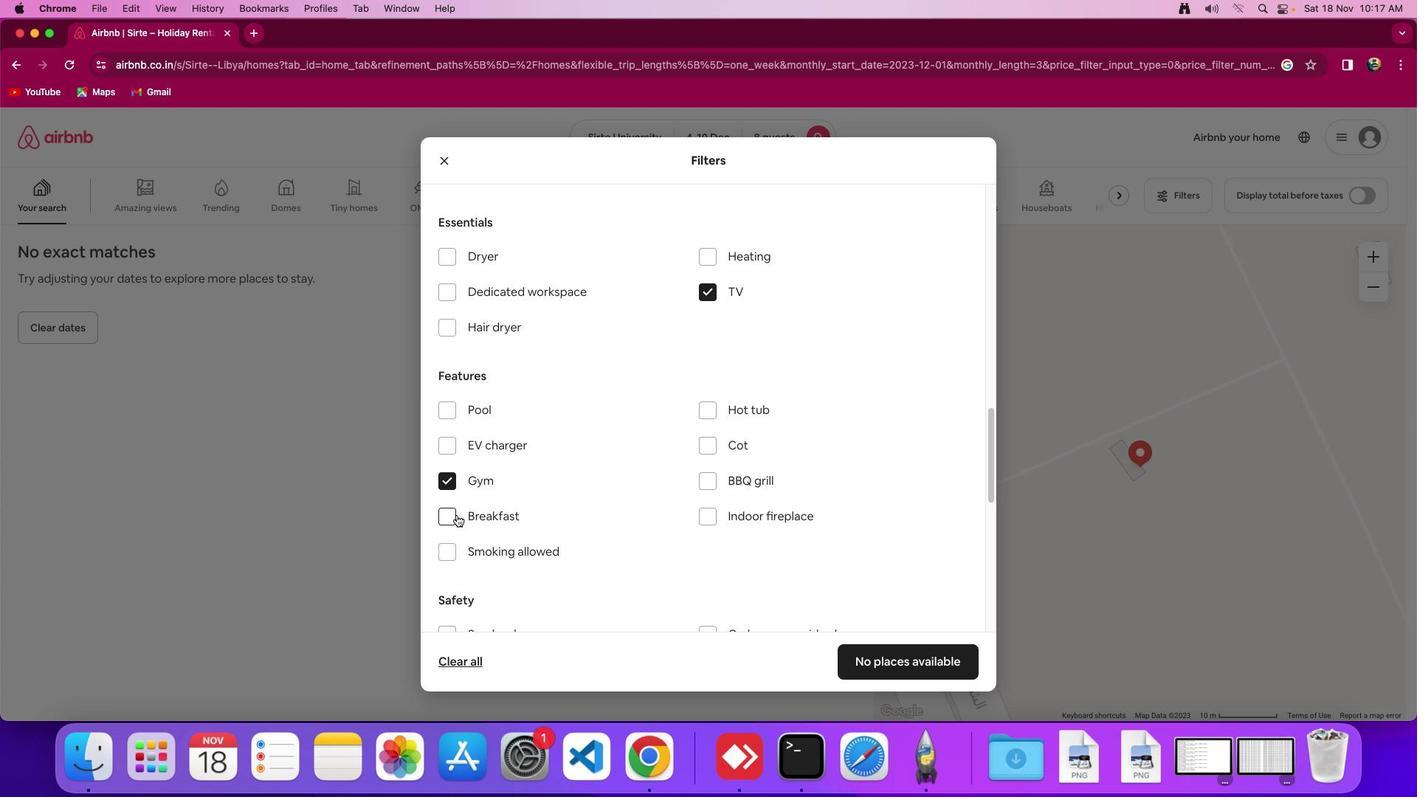 
Action: Mouse moved to (599, 506)
Screenshot: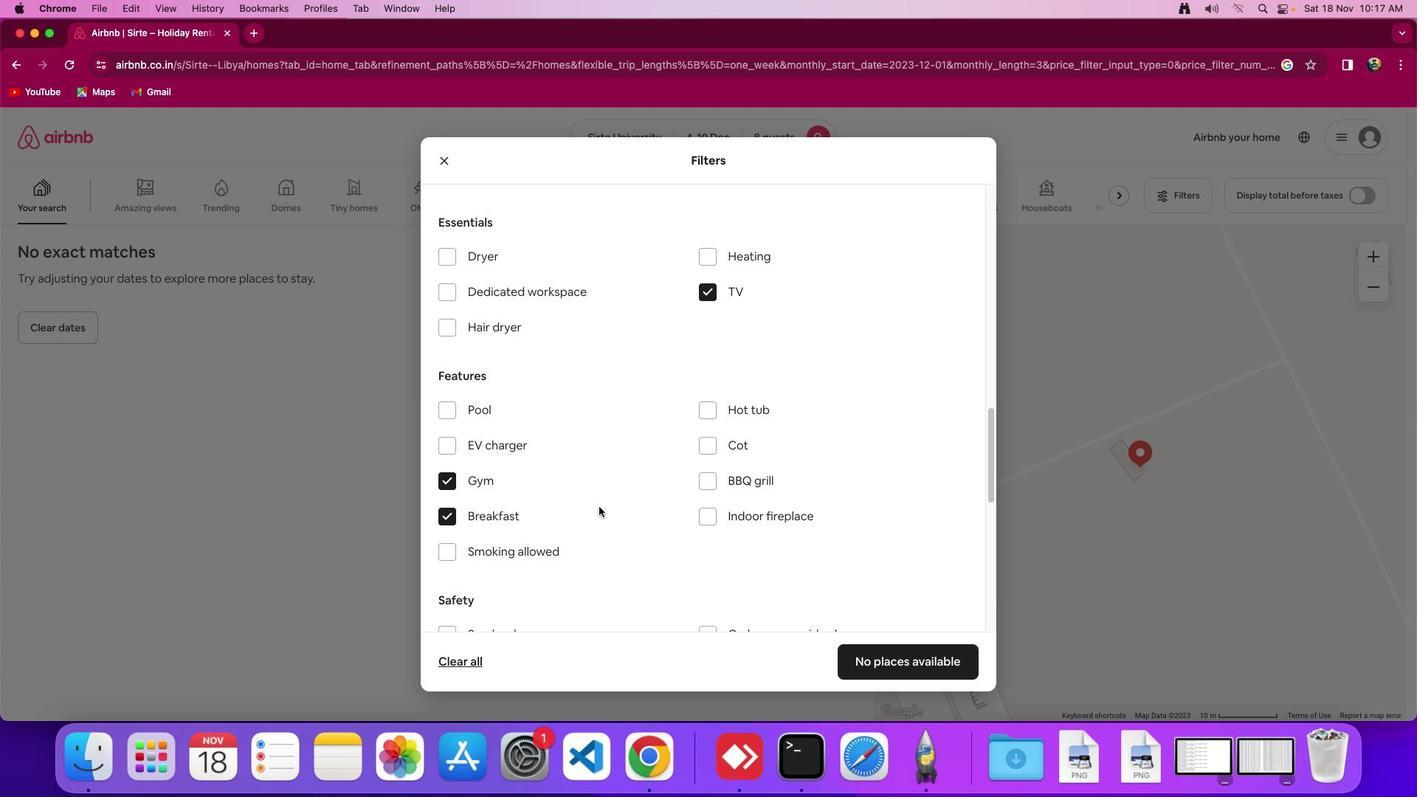 
Action: Mouse scrolled (599, 506) with delta (0, 0)
Screenshot: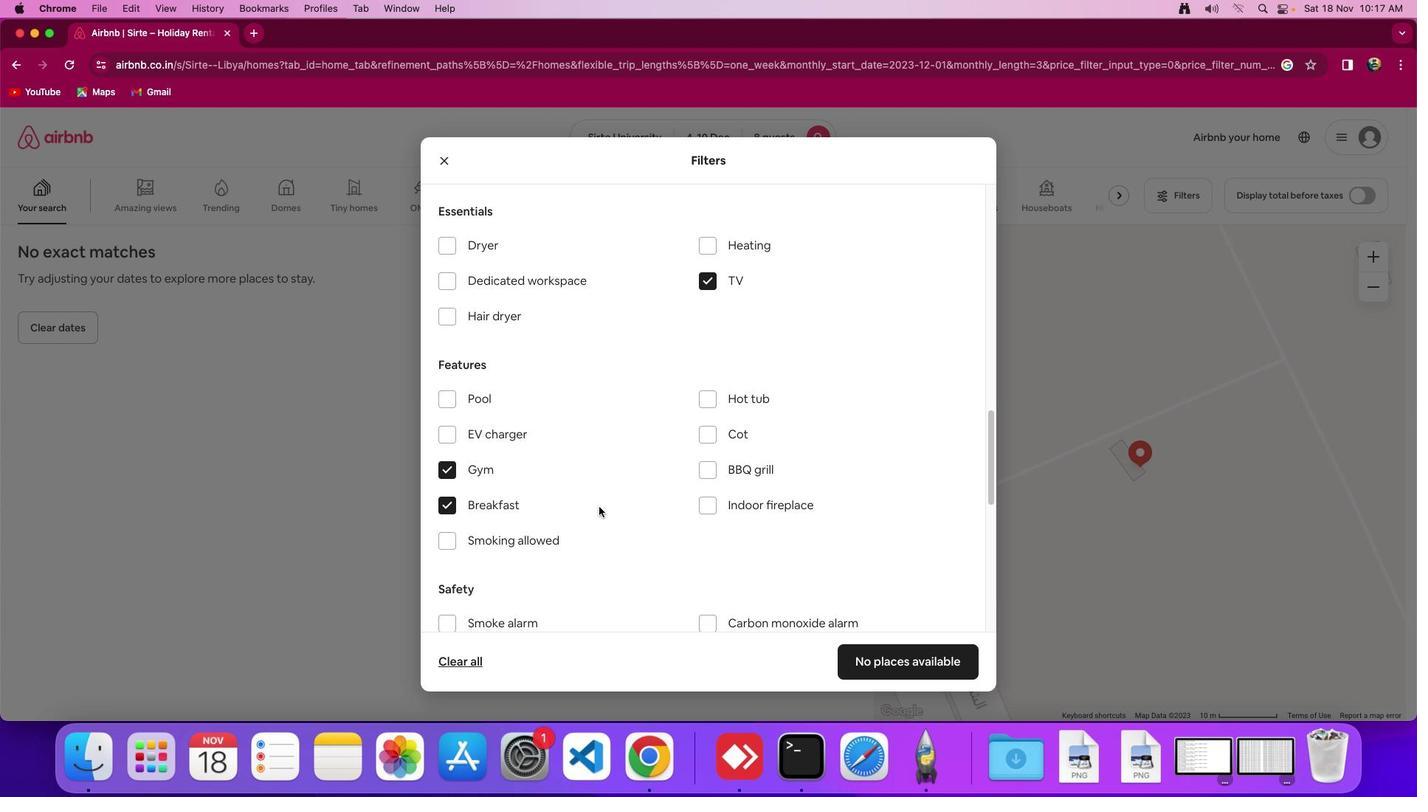 
Action: Mouse scrolled (599, 506) with delta (0, 0)
Screenshot: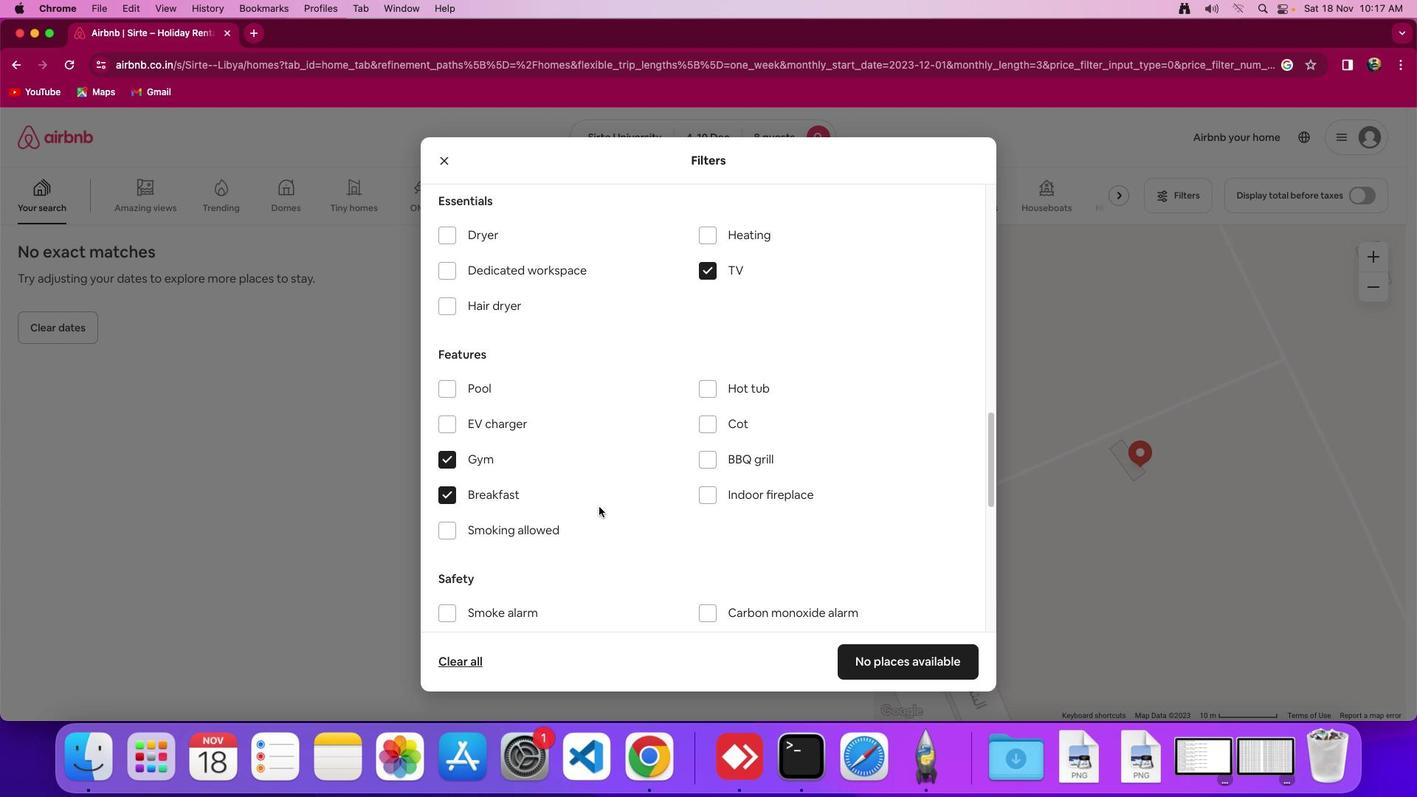 
Action: Mouse scrolled (599, 506) with delta (0, 0)
Screenshot: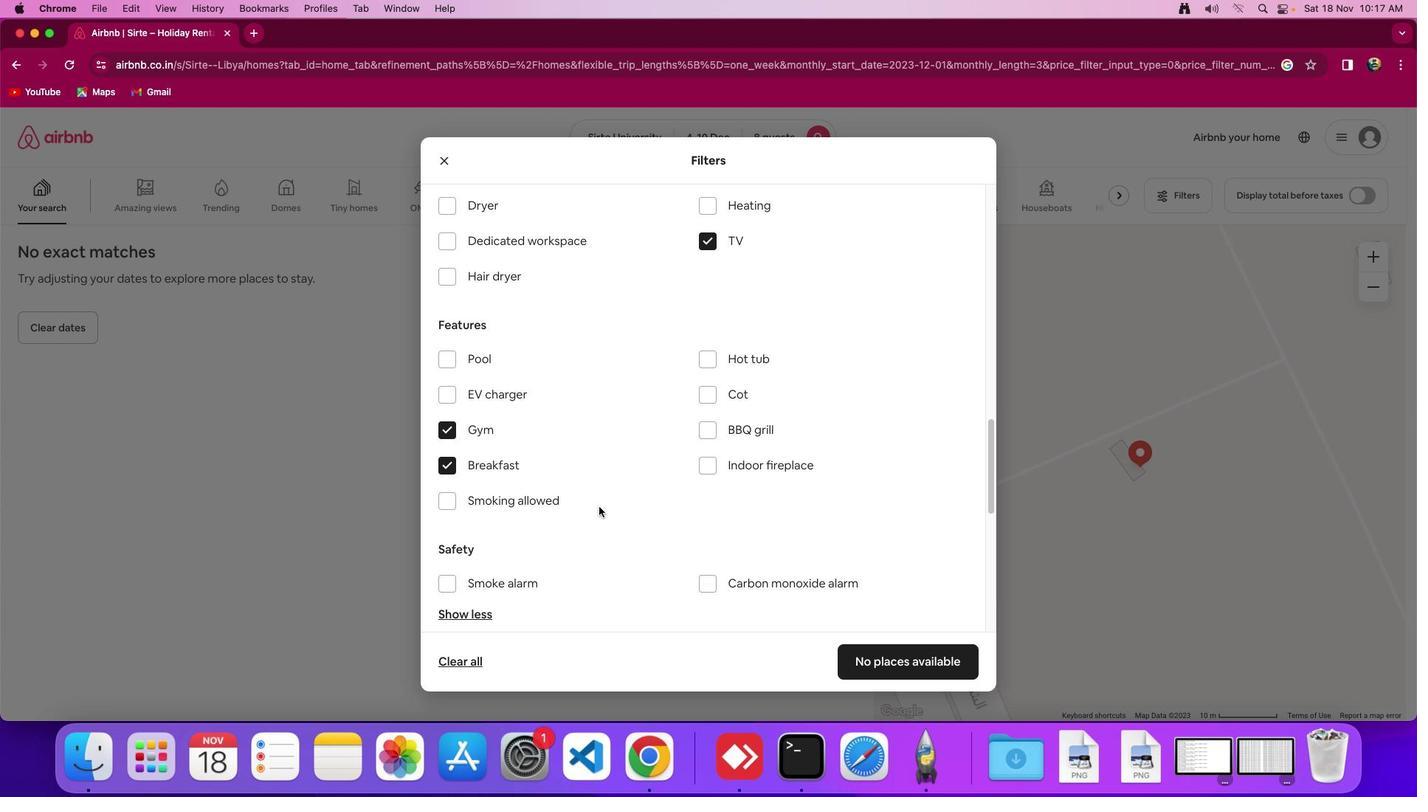 
Action: Mouse scrolled (599, 506) with delta (0, 0)
Screenshot: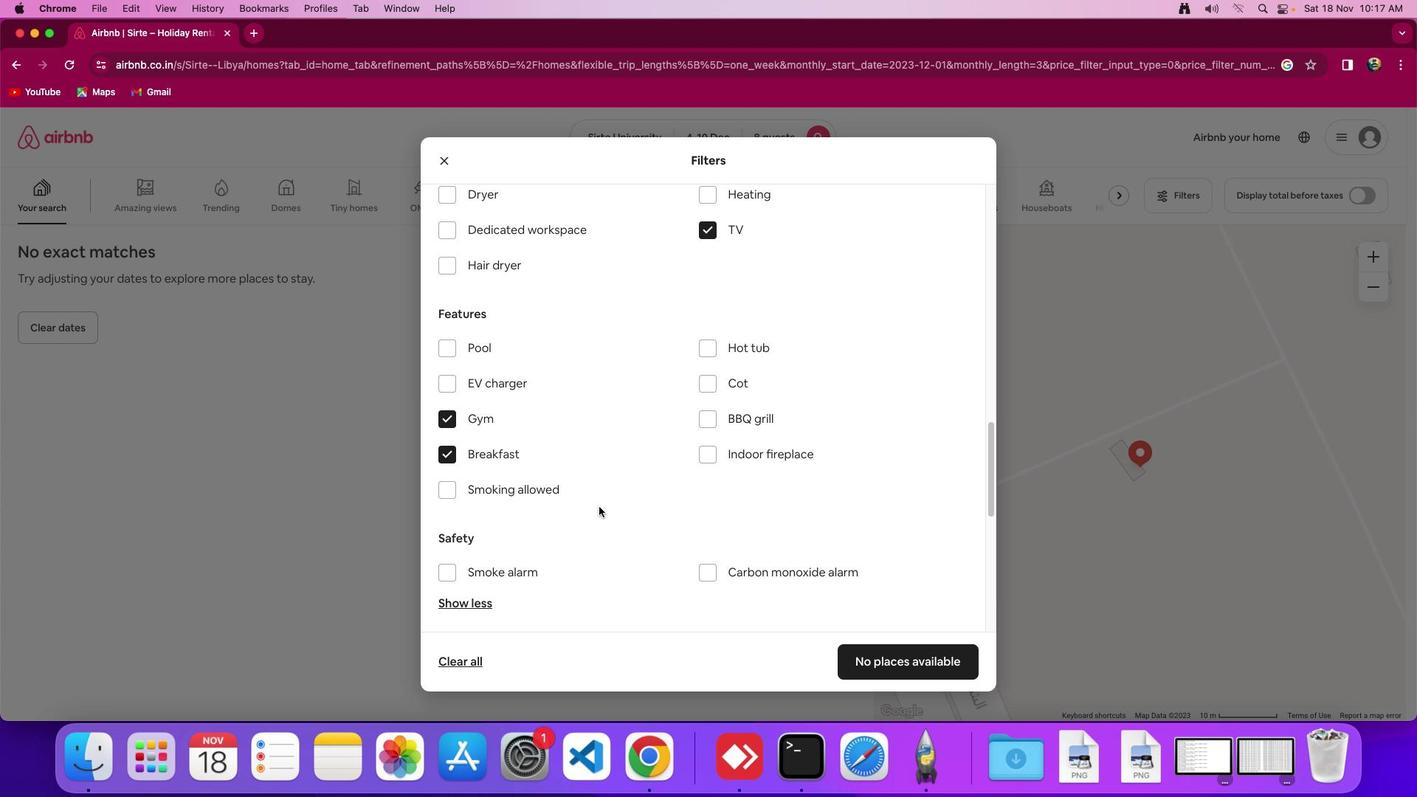 
Action: Mouse scrolled (599, 506) with delta (0, 0)
Screenshot: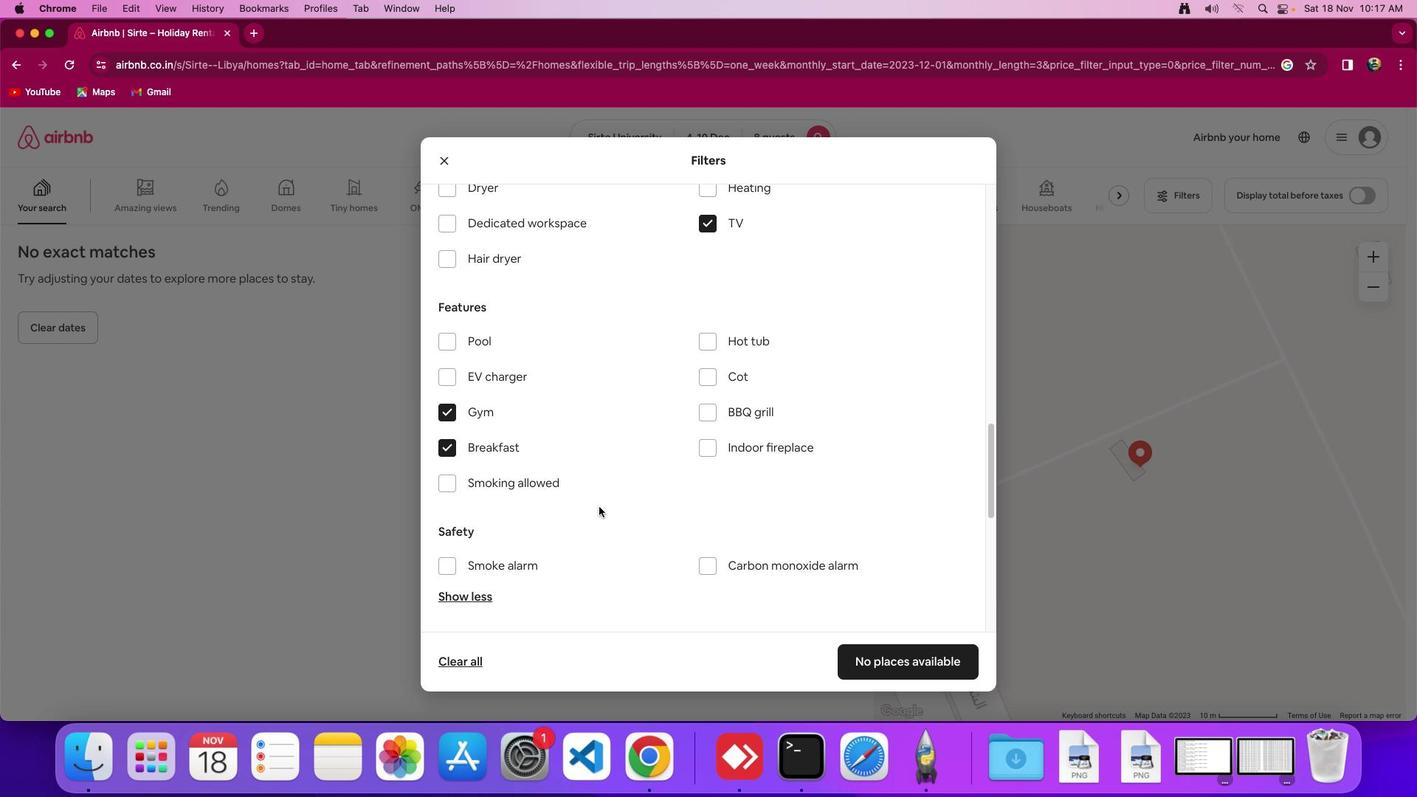 
Action: Mouse scrolled (599, 506) with delta (0, 0)
Screenshot: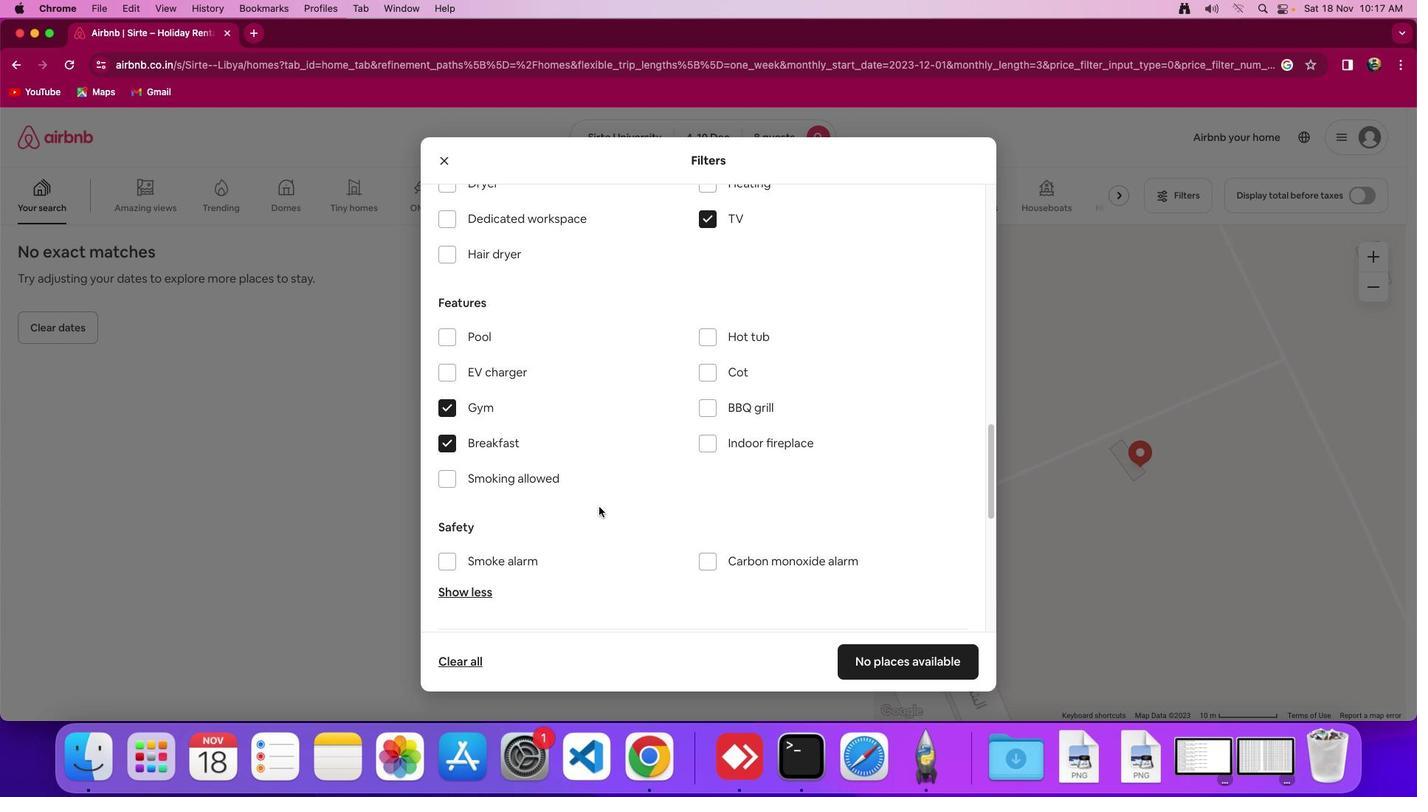 
Action: Mouse scrolled (599, 506) with delta (0, 0)
Screenshot: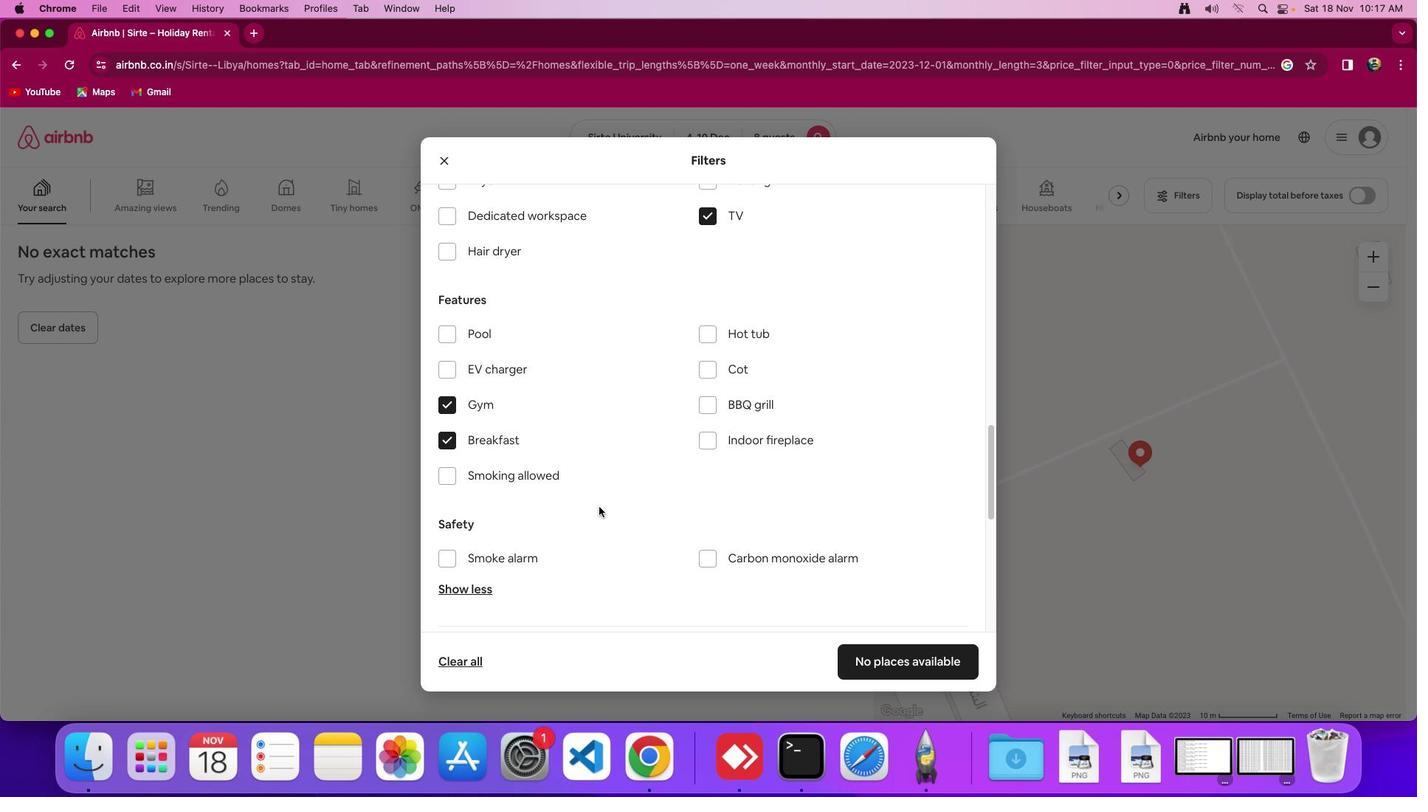 
Action: Mouse moved to (600, 506)
Screenshot: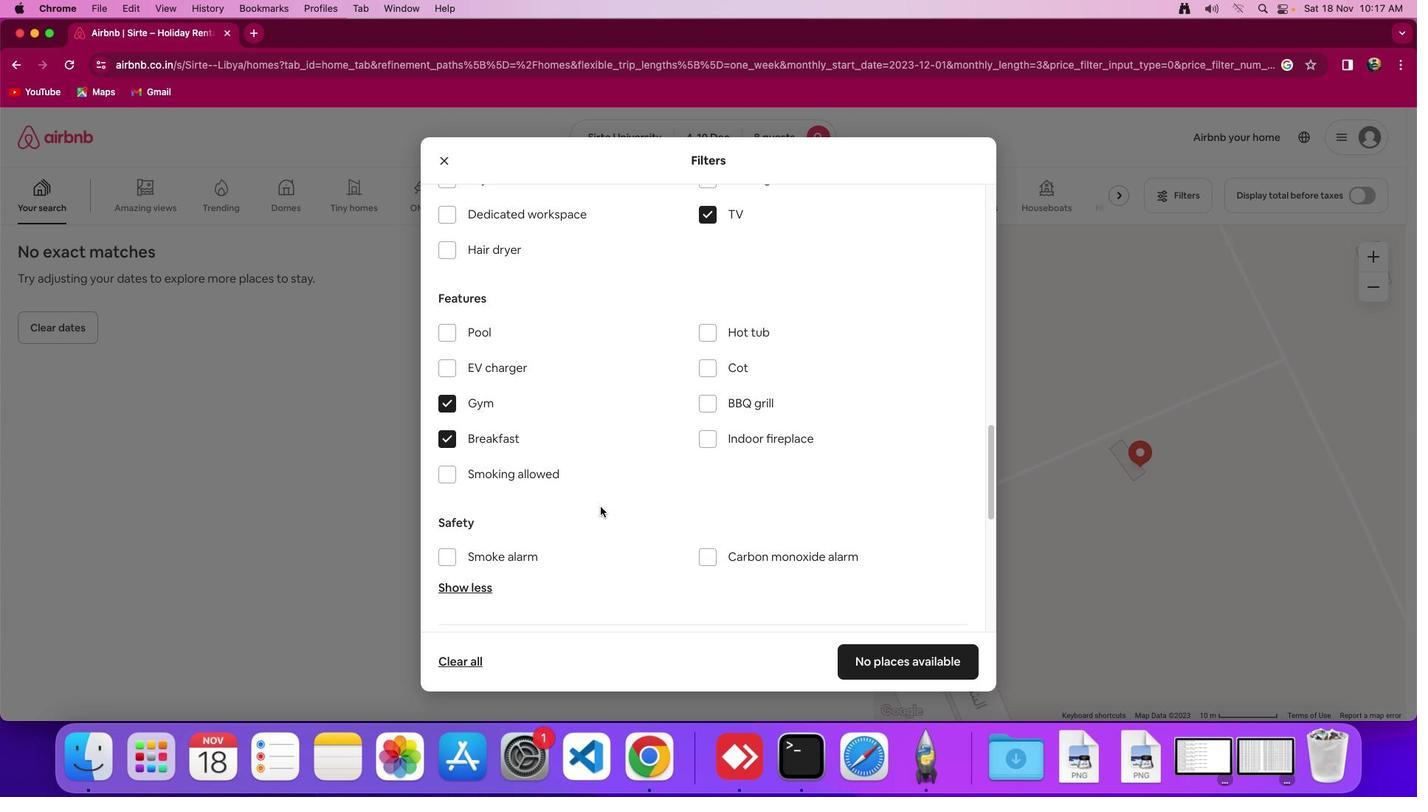 
Action: Mouse scrolled (600, 506) with delta (0, 0)
Screenshot: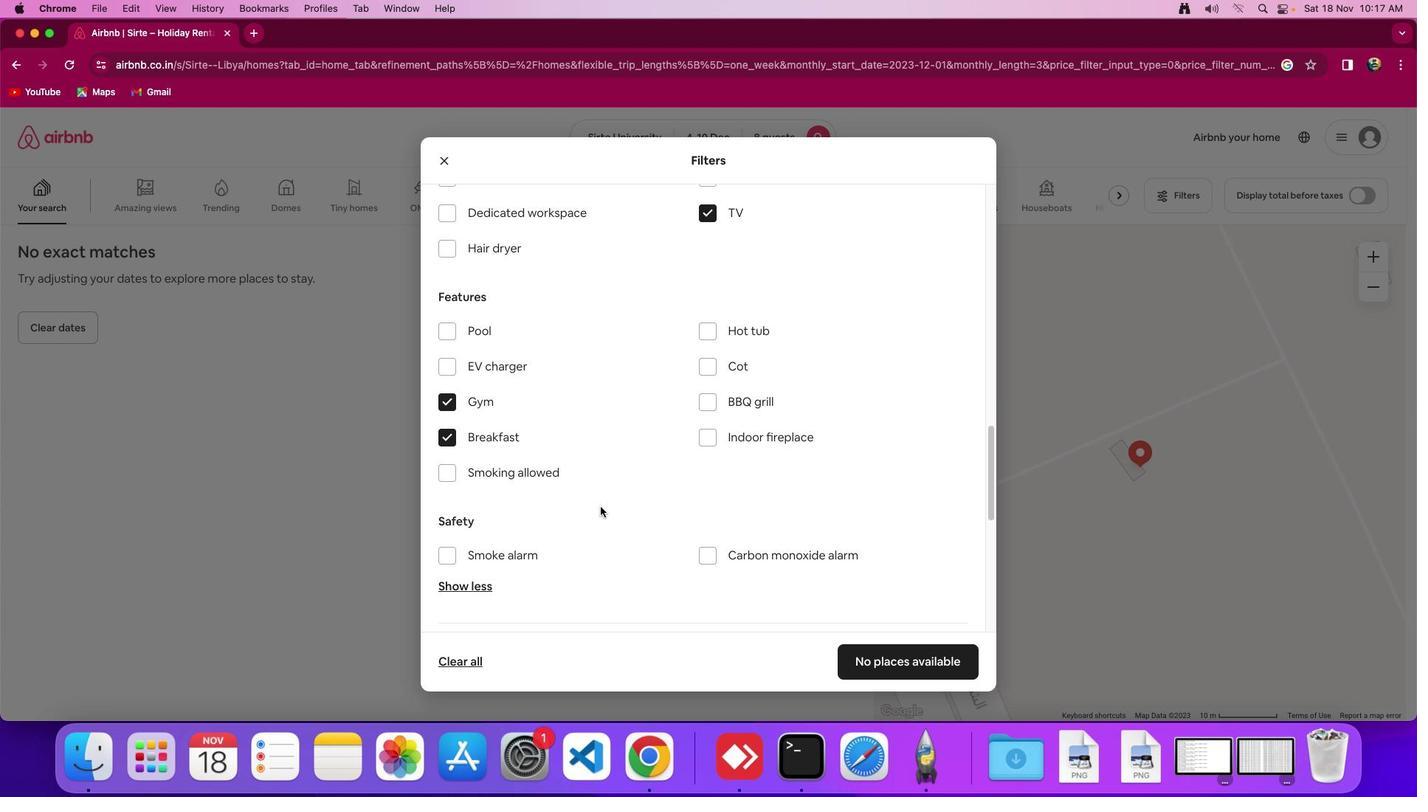 
Action: Mouse scrolled (600, 506) with delta (0, 0)
Screenshot: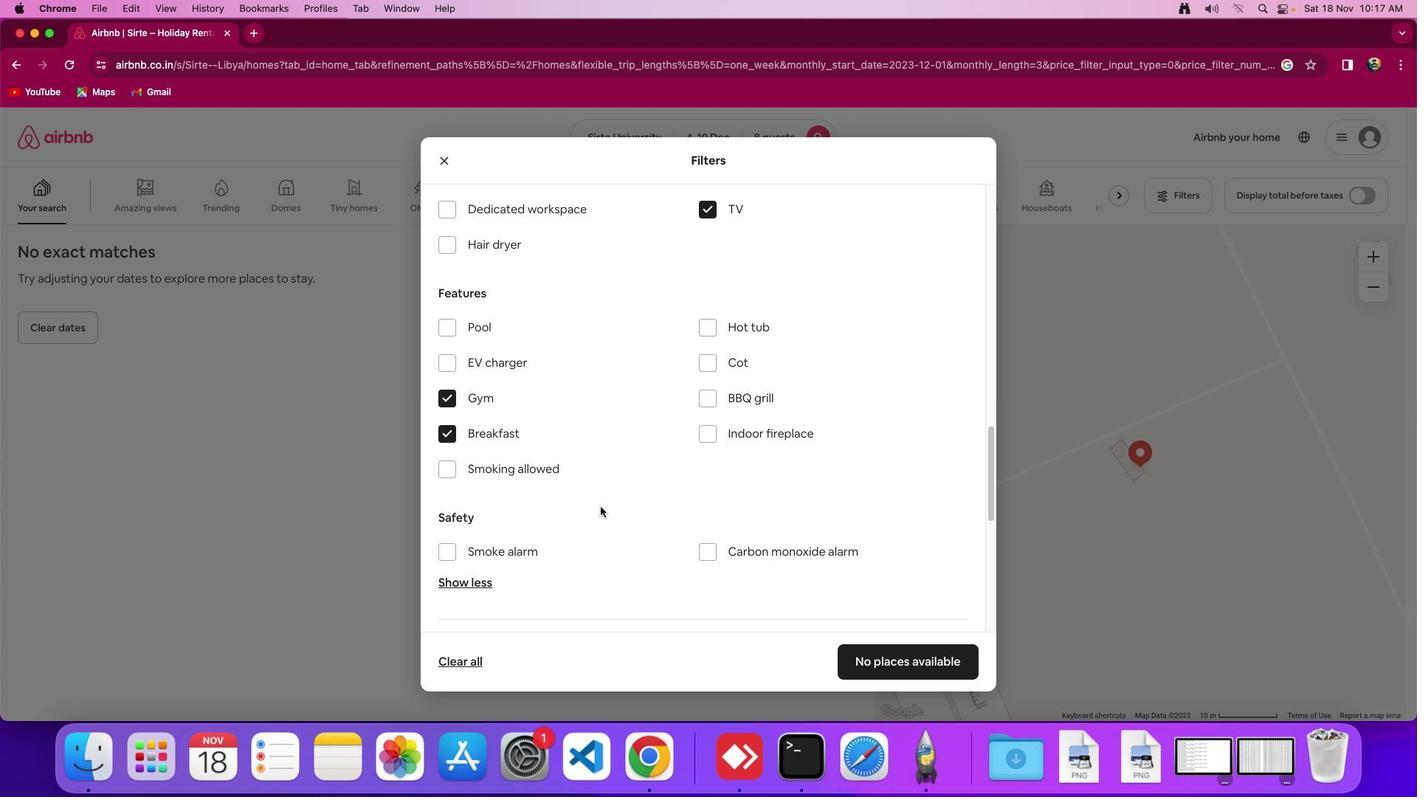 
Action: Mouse scrolled (600, 506) with delta (0, 0)
Screenshot: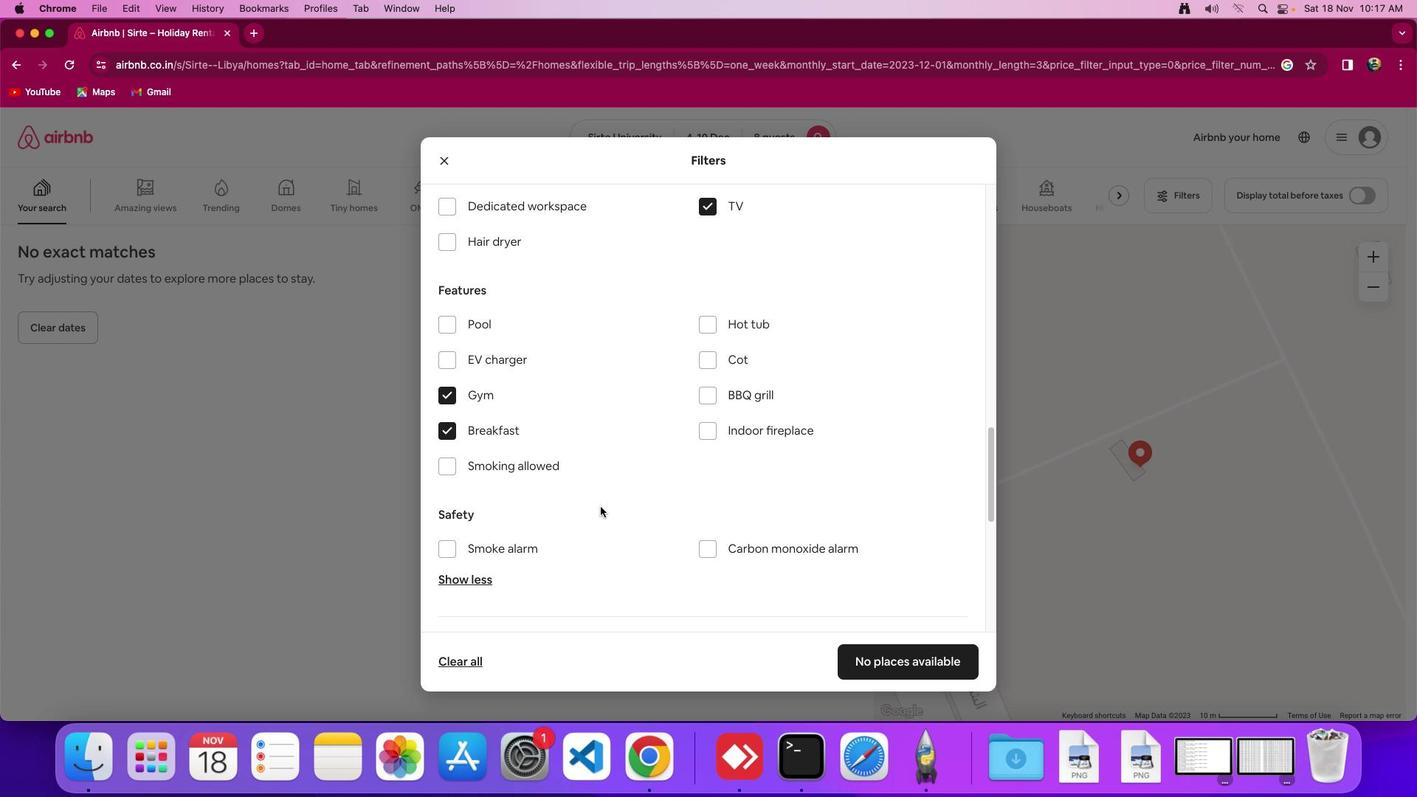 
Action: Mouse scrolled (600, 506) with delta (0, 0)
Screenshot: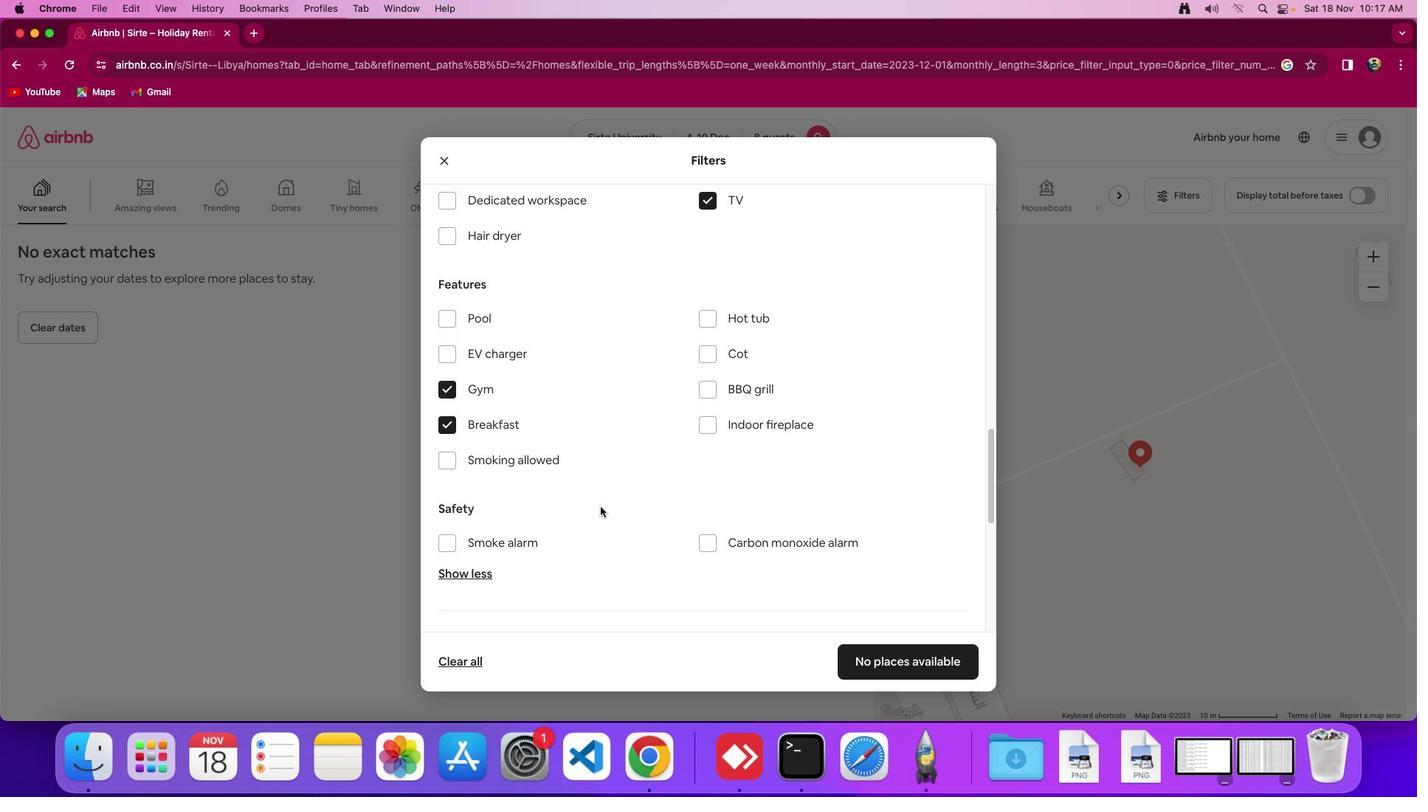 
Action: Mouse moved to (874, 668)
Screenshot: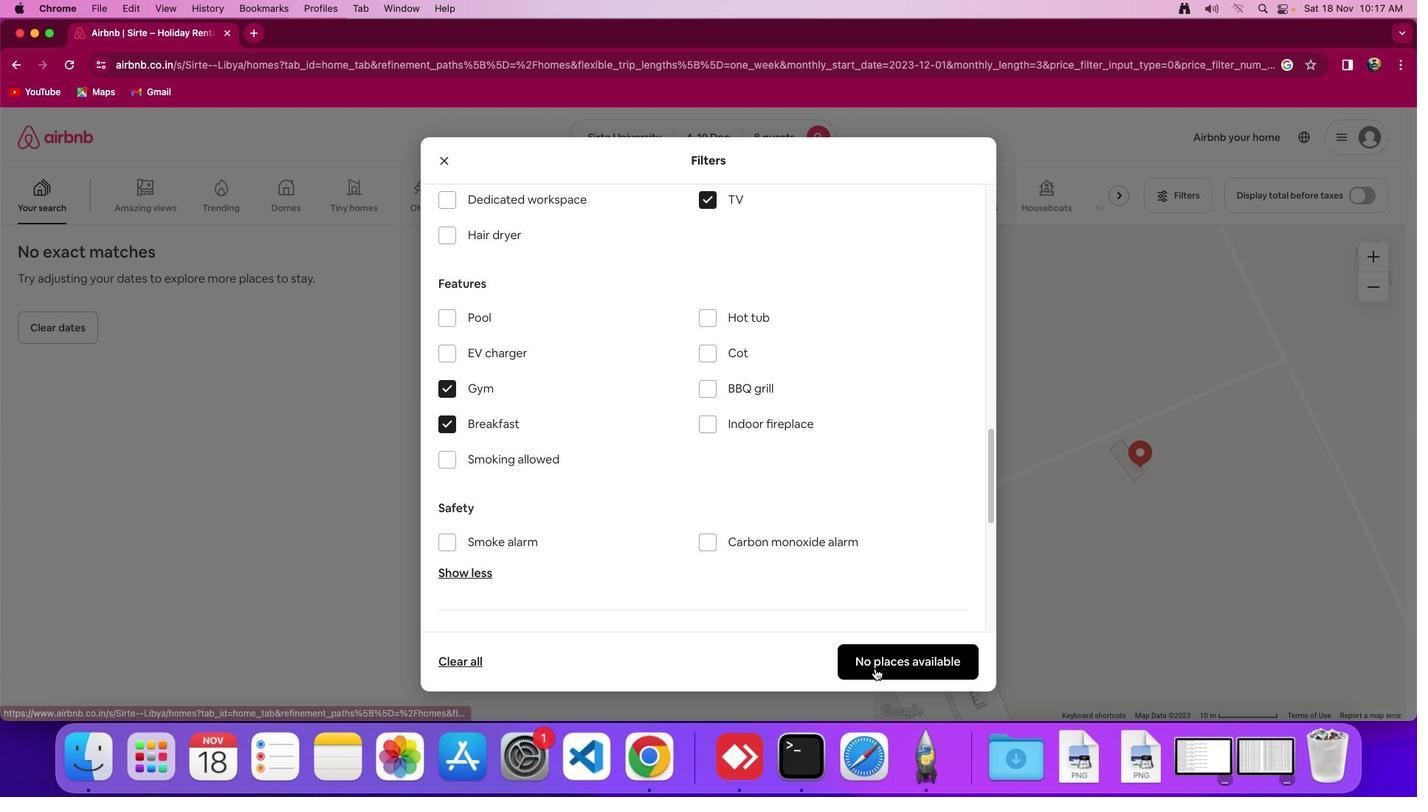 
Action: Mouse pressed left at (874, 668)
Screenshot: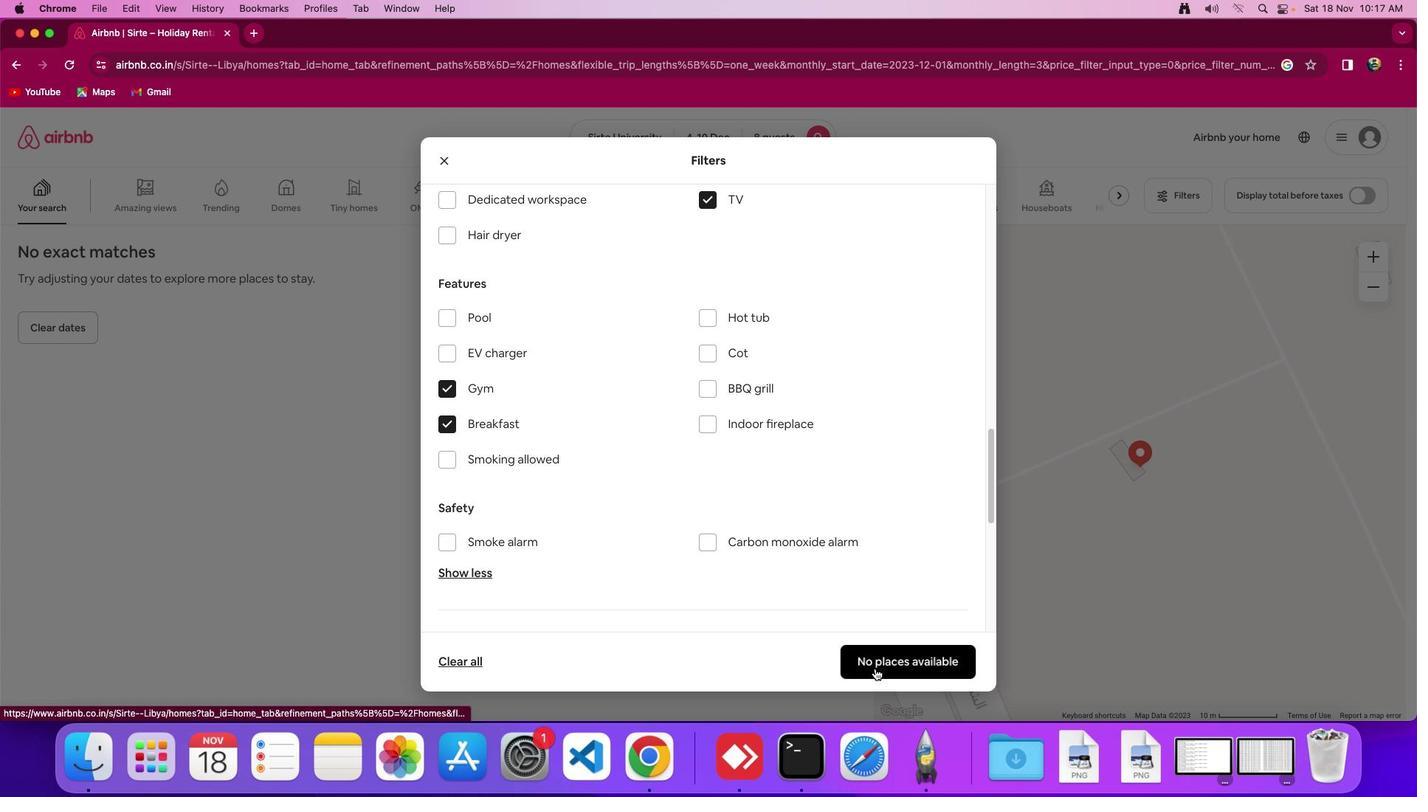 
Action: Mouse moved to (693, 571)
Screenshot: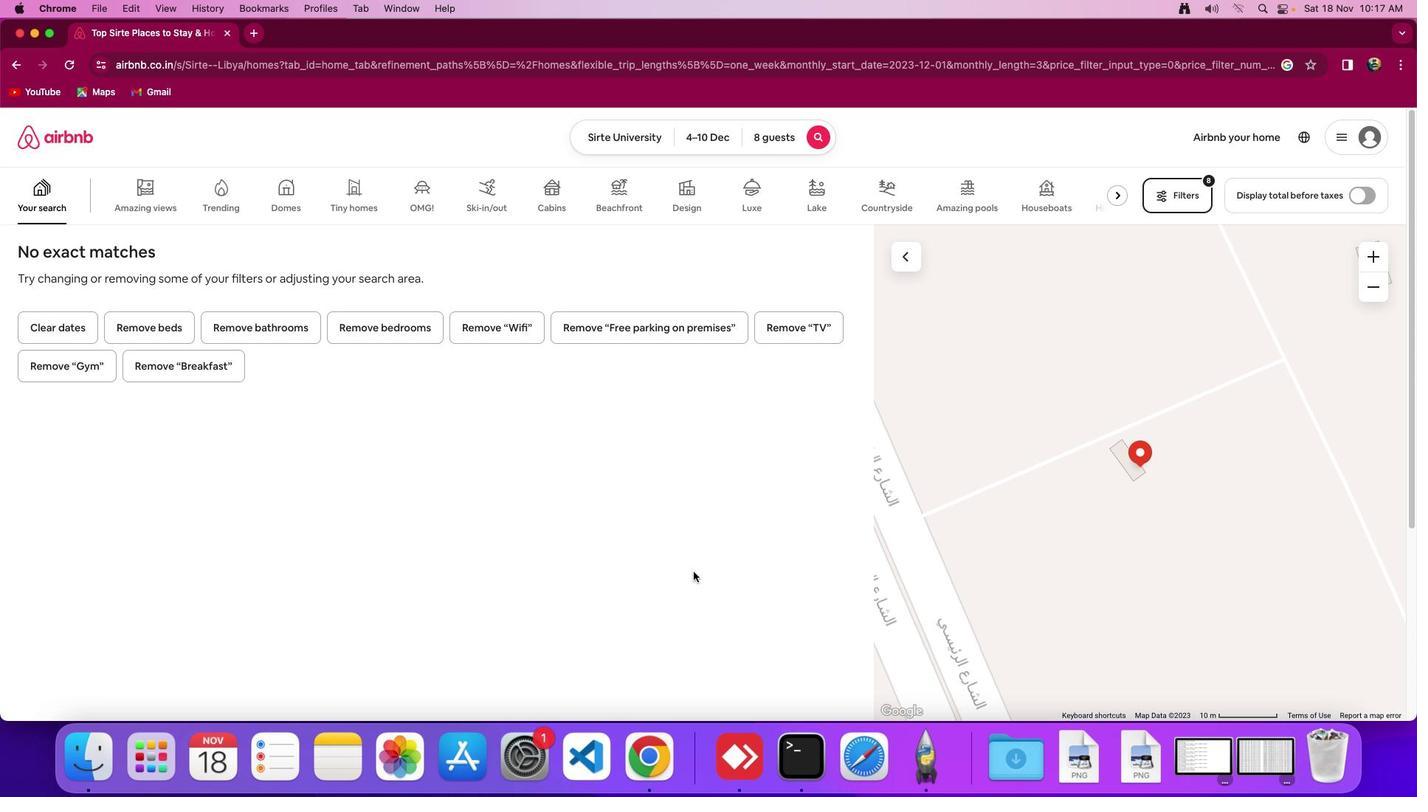 
Action: Mouse pressed left at (693, 571)
Screenshot: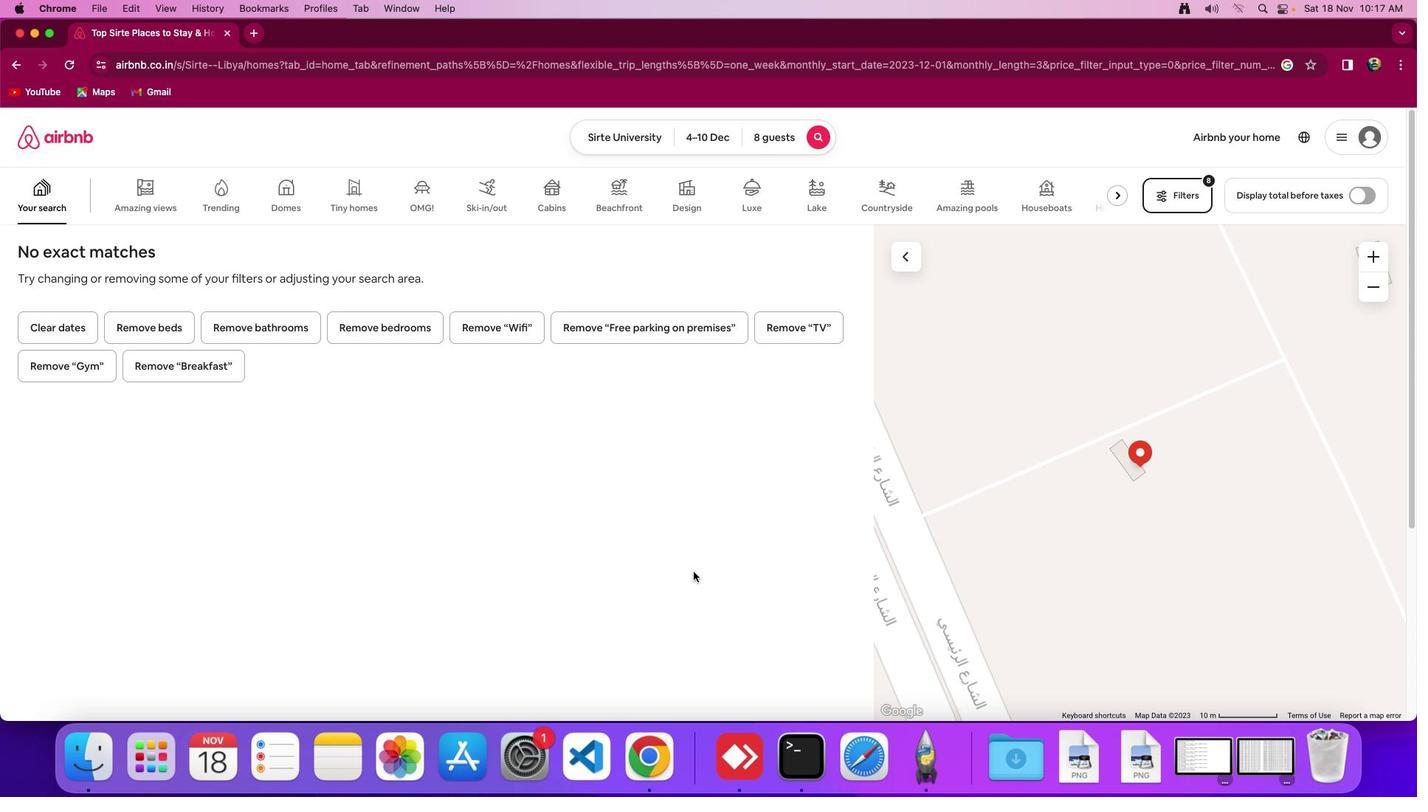 
Action: Mouse moved to (737, 589)
Screenshot: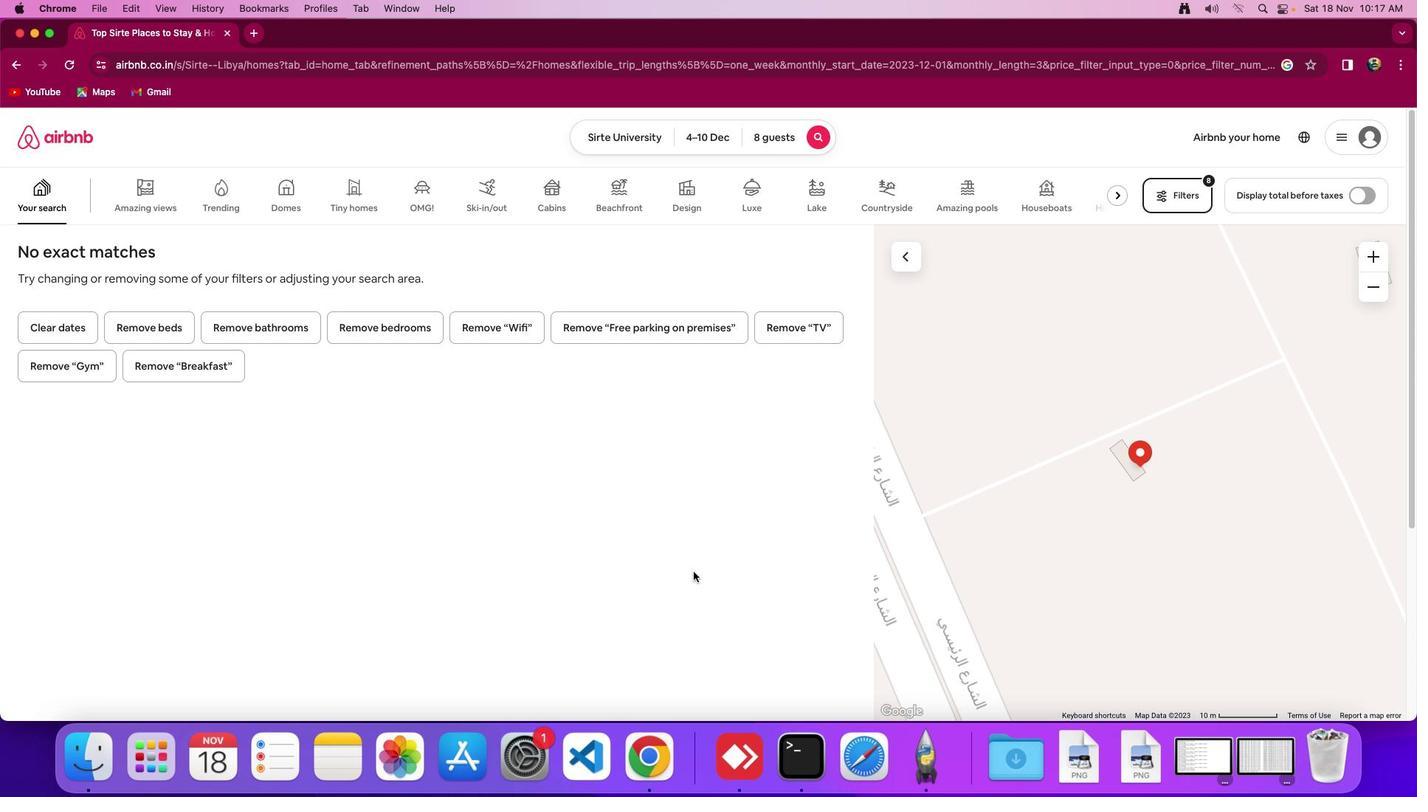 
